Task: Organize a project management board for launching a small business.
Action: Mouse moved to (466, 411)
Screenshot: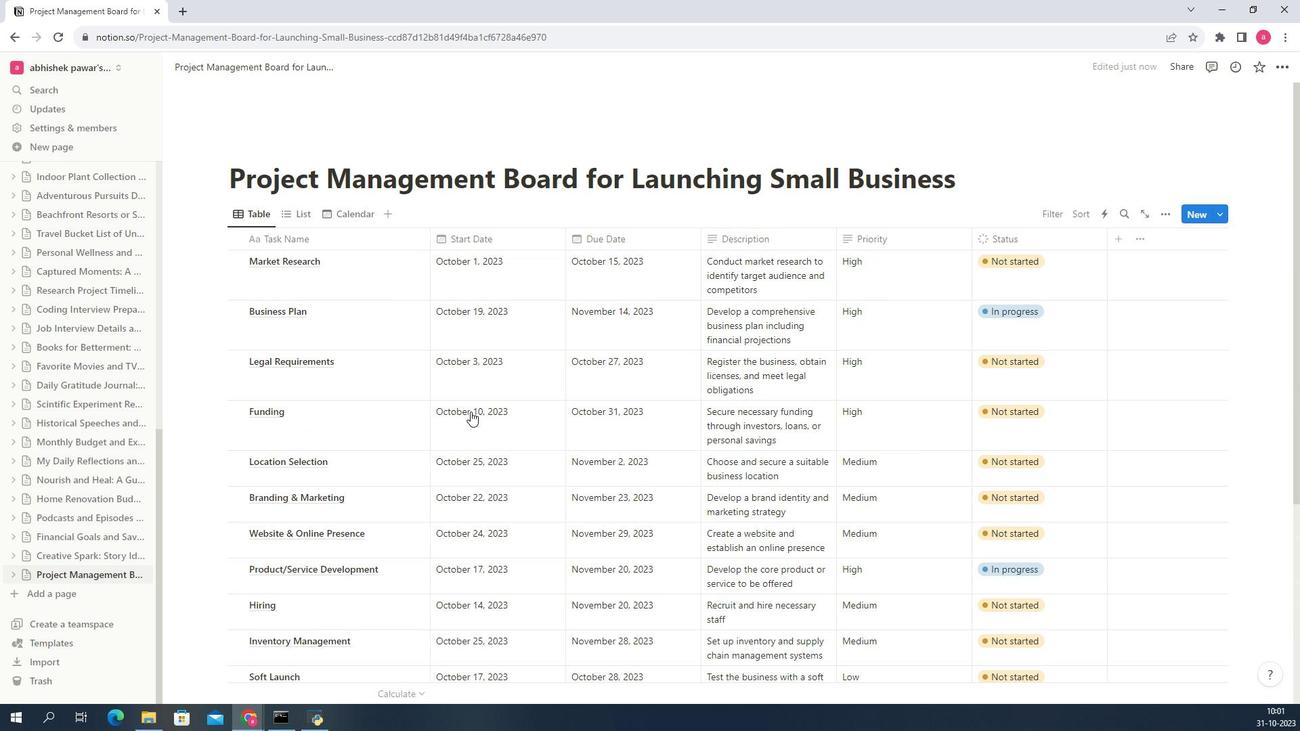 
Action: Key pressed zzx
Screenshot: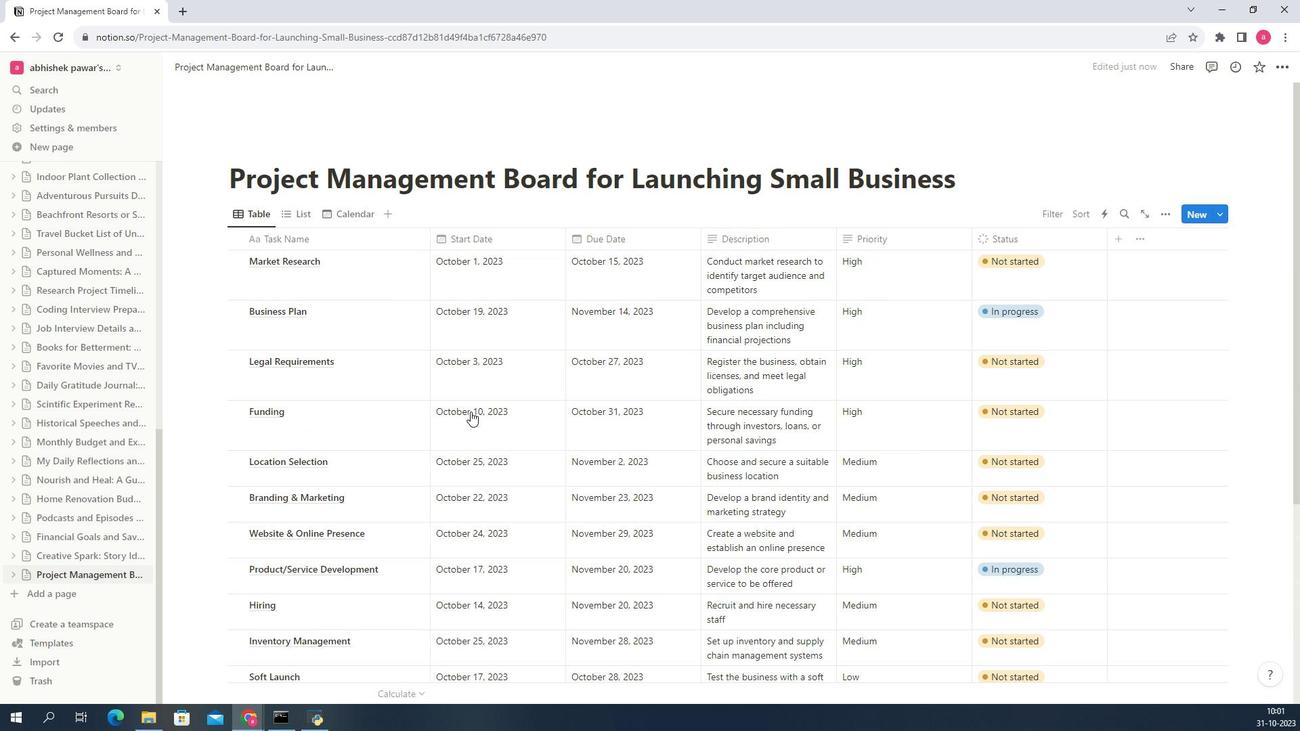 
Action: Mouse moved to (466, 411)
Screenshot: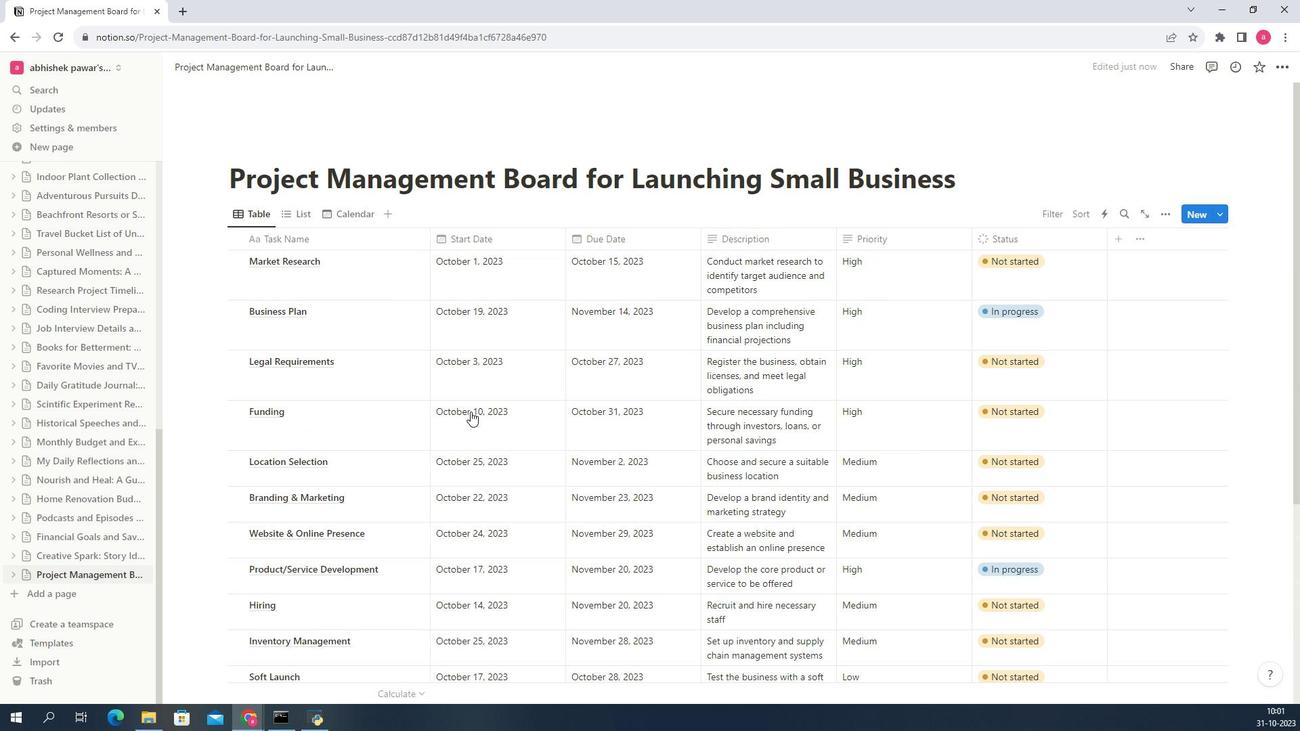 
Action: Key pressed <Key.alt_l><Key.delete>
Screenshot: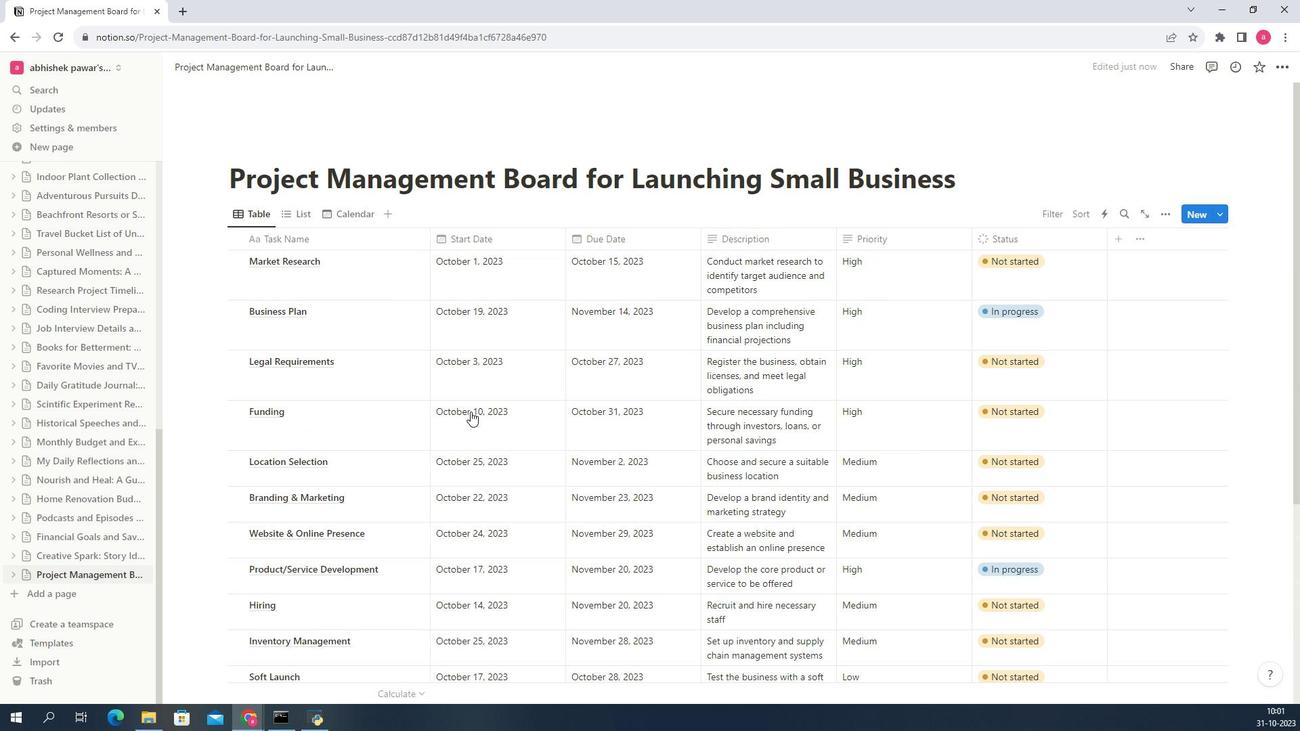 
Action: Mouse moved to (466, 411)
Screenshot: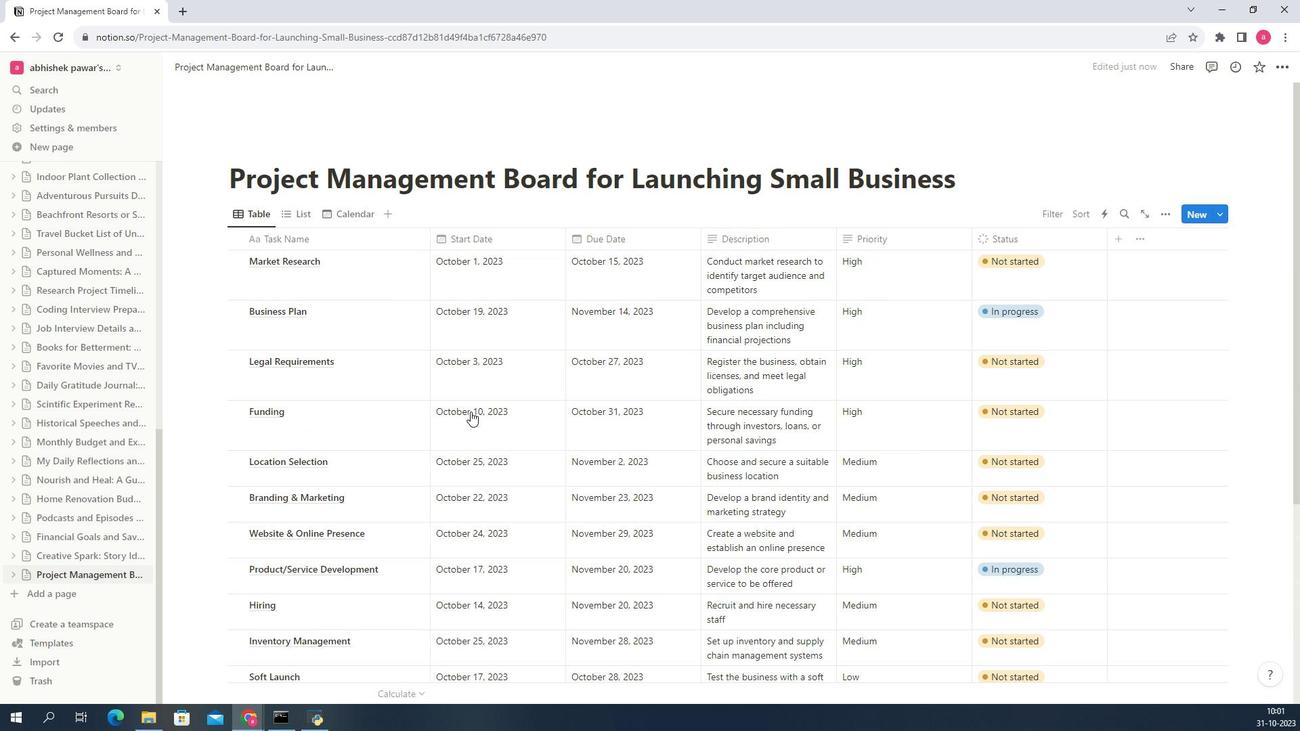 
Action: Mouse pressed left at (466, 411)
Screenshot: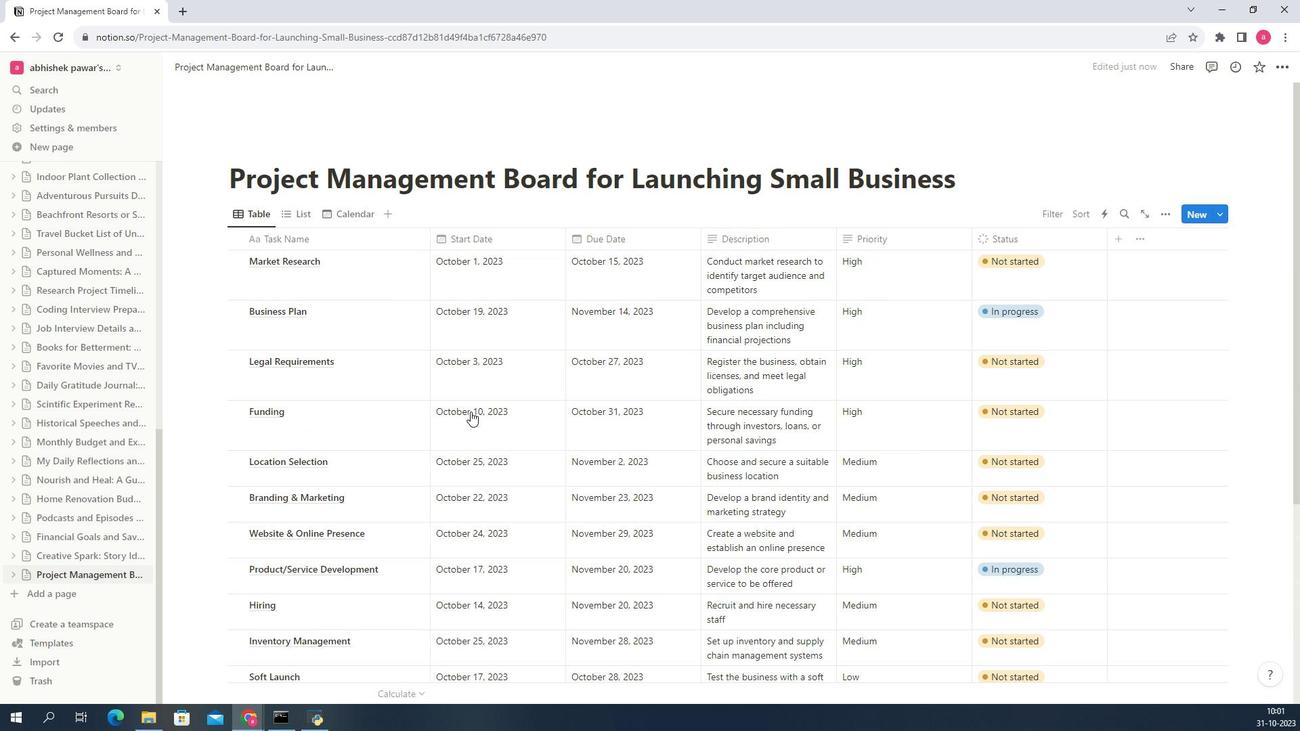 
Action: Mouse pressed left at (466, 411)
Screenshot: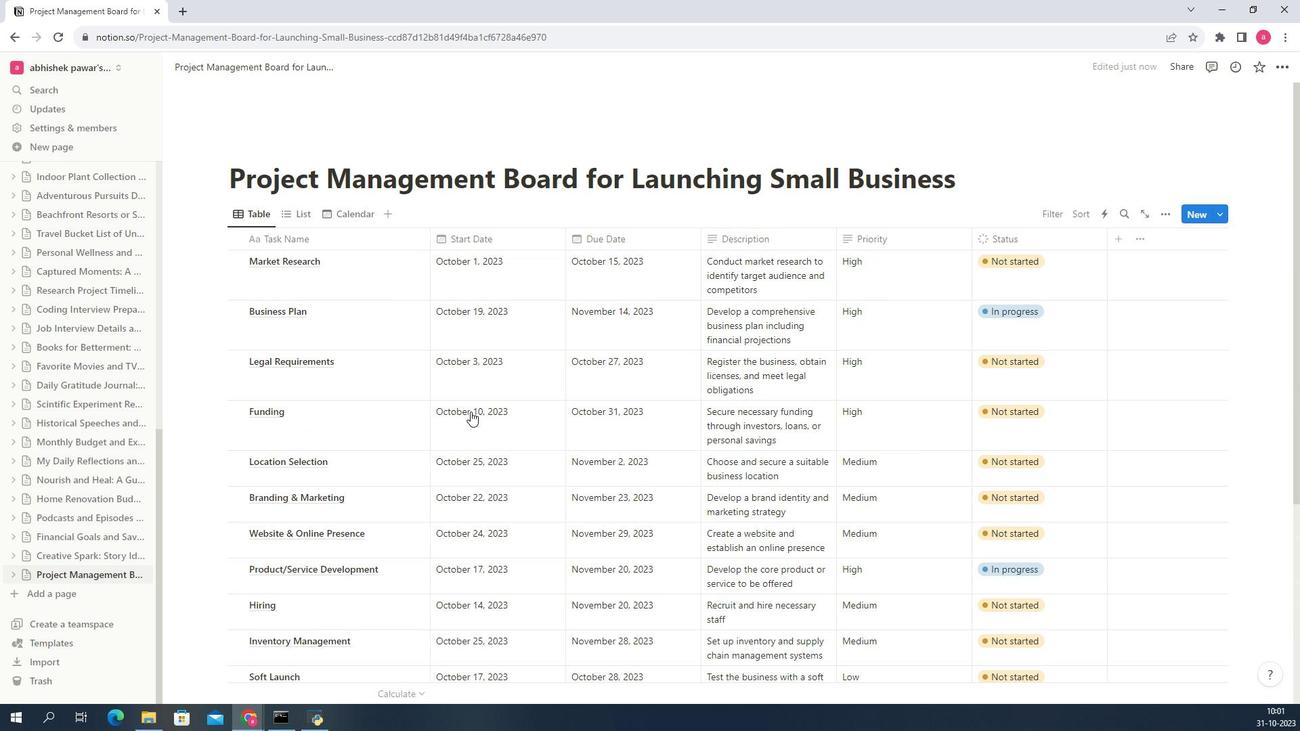 
Action: Mouse moved to (466, 411)
Screenshot: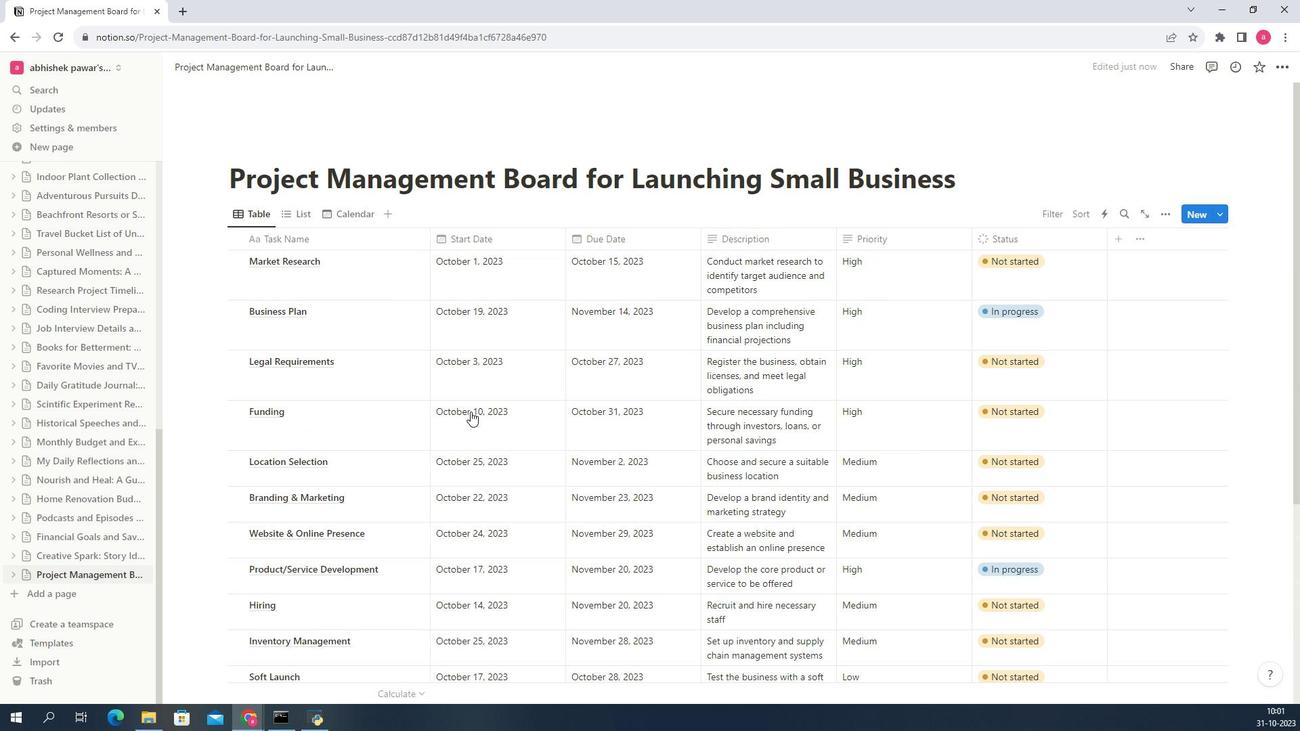 
Action: Key pressed <Key.cmd><Key.cmd><Key.alt_l><Key.delete><Key.alt_l><Key.delete><Key.alt_l><Key.alt_l><Key.alt_l>
Screenshot: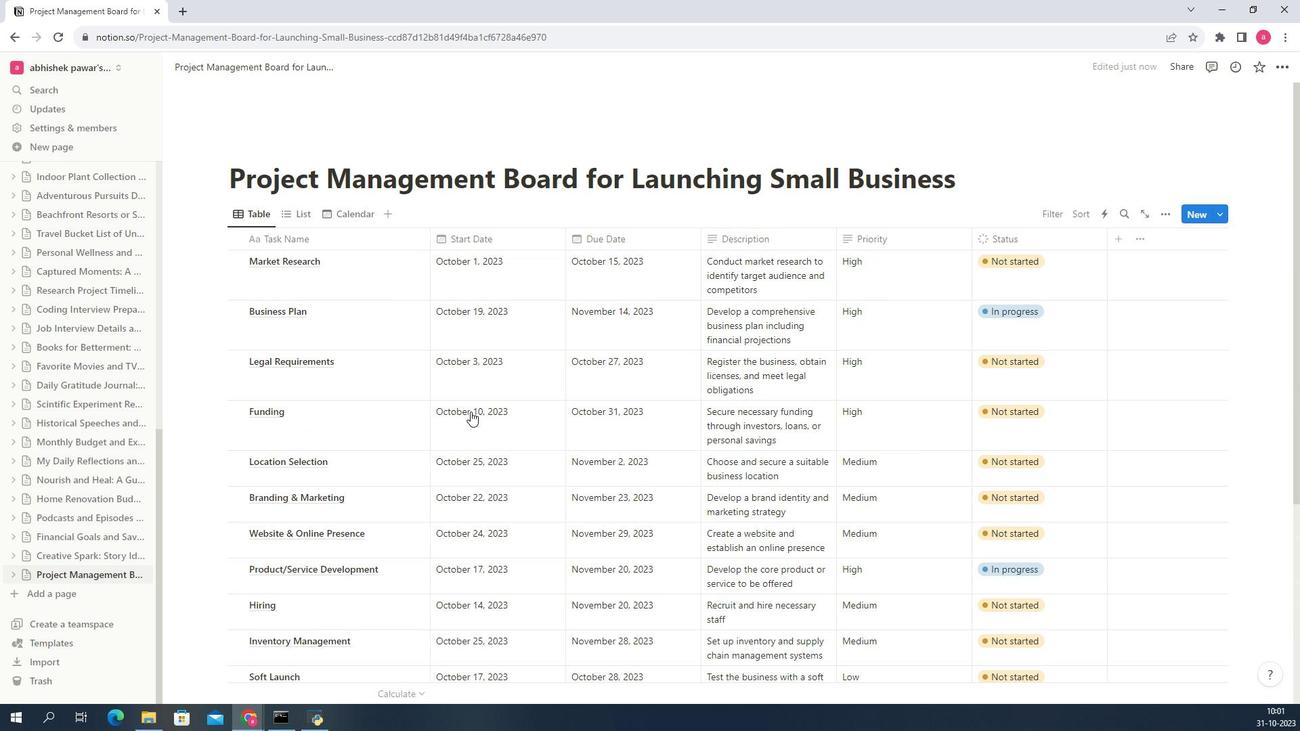 
Action: Mouse moved to (466, 411)
Screenshot: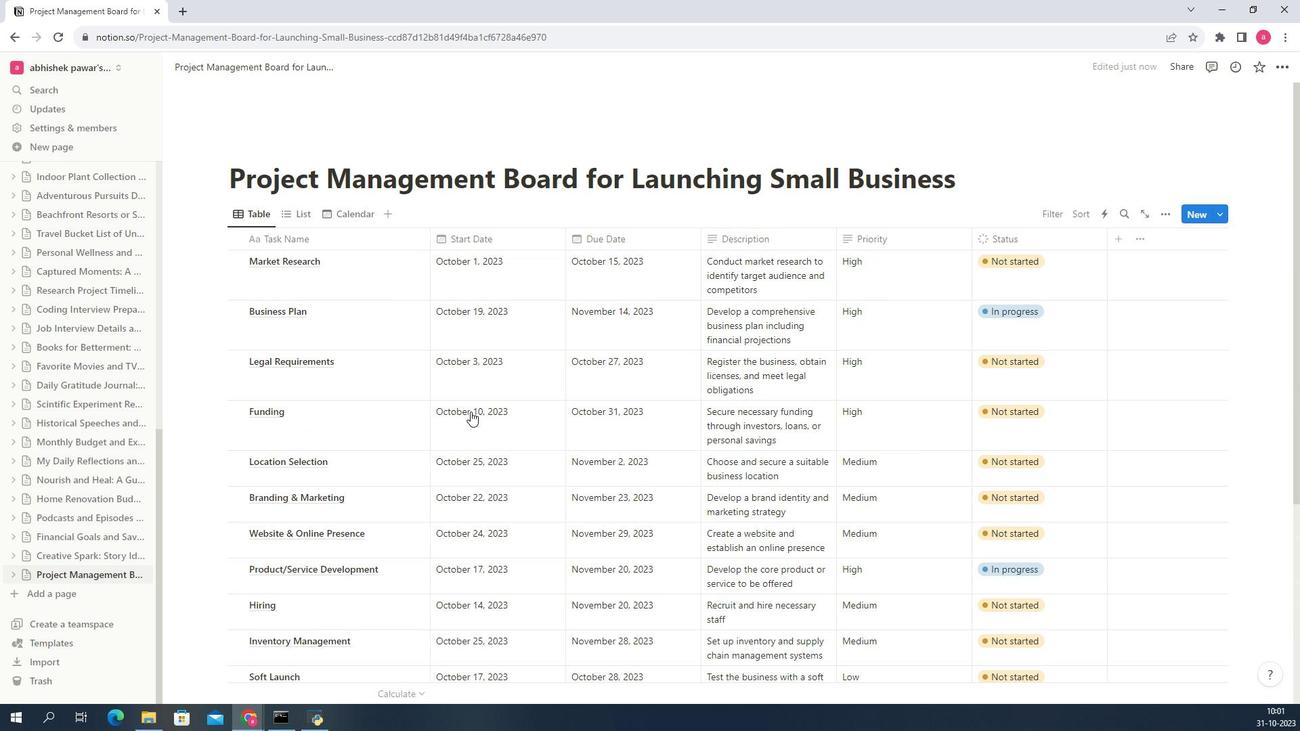
Action: Mouse pressed left at (466, 411)
Screenshot: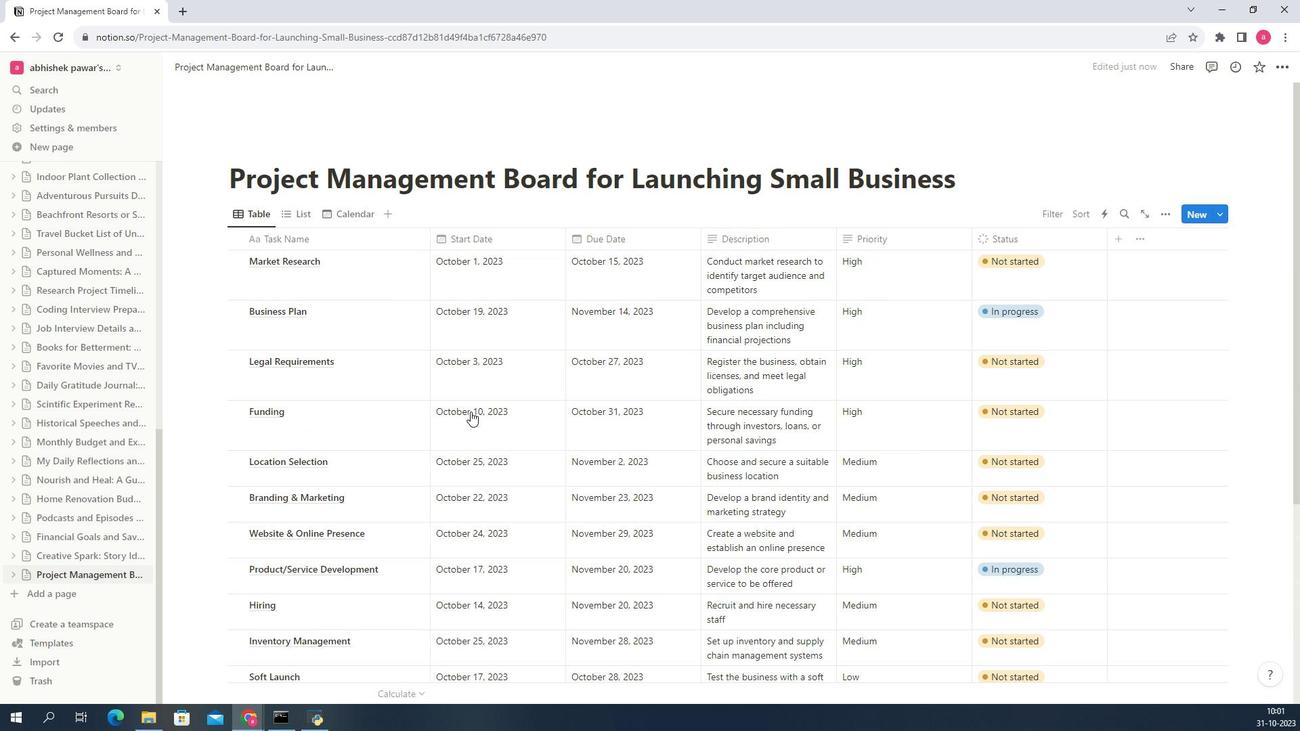 
Action: Mouse pressed left at (466, 411)
Screenshot: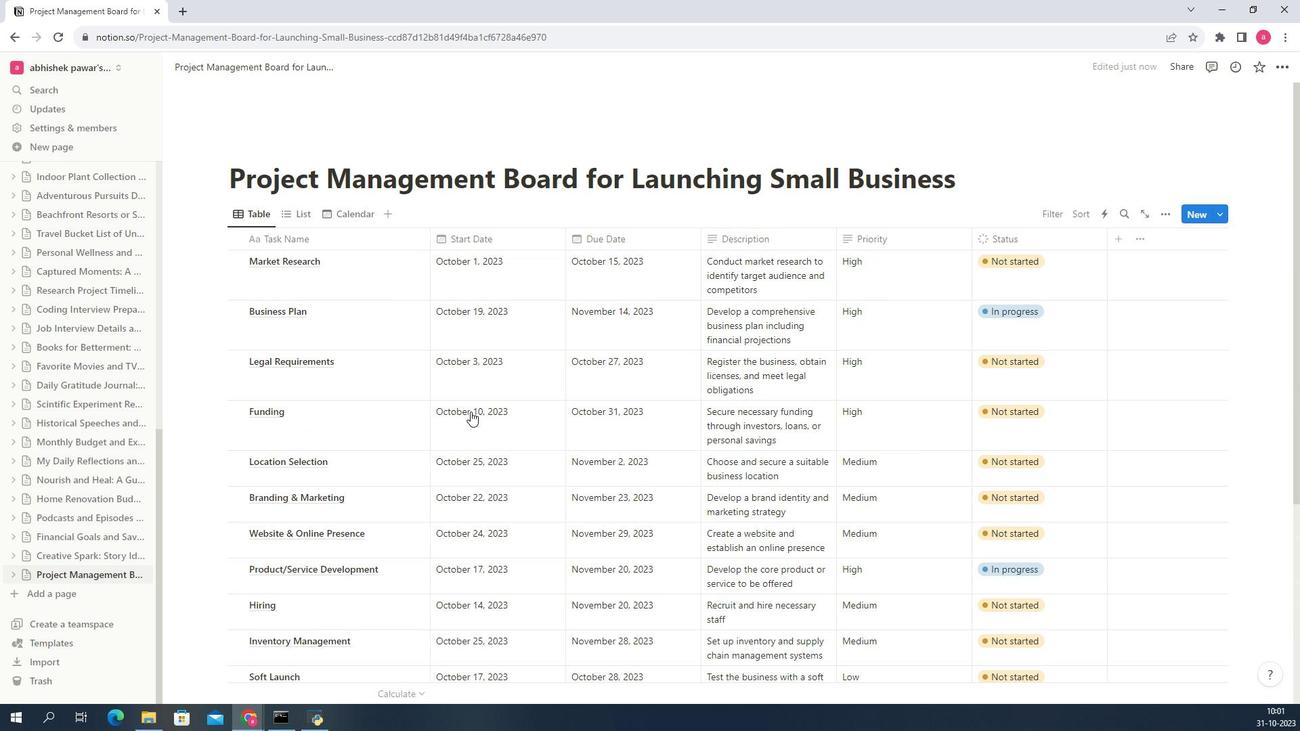 
Action: Mouse moved to (466, 411)
Screenshot: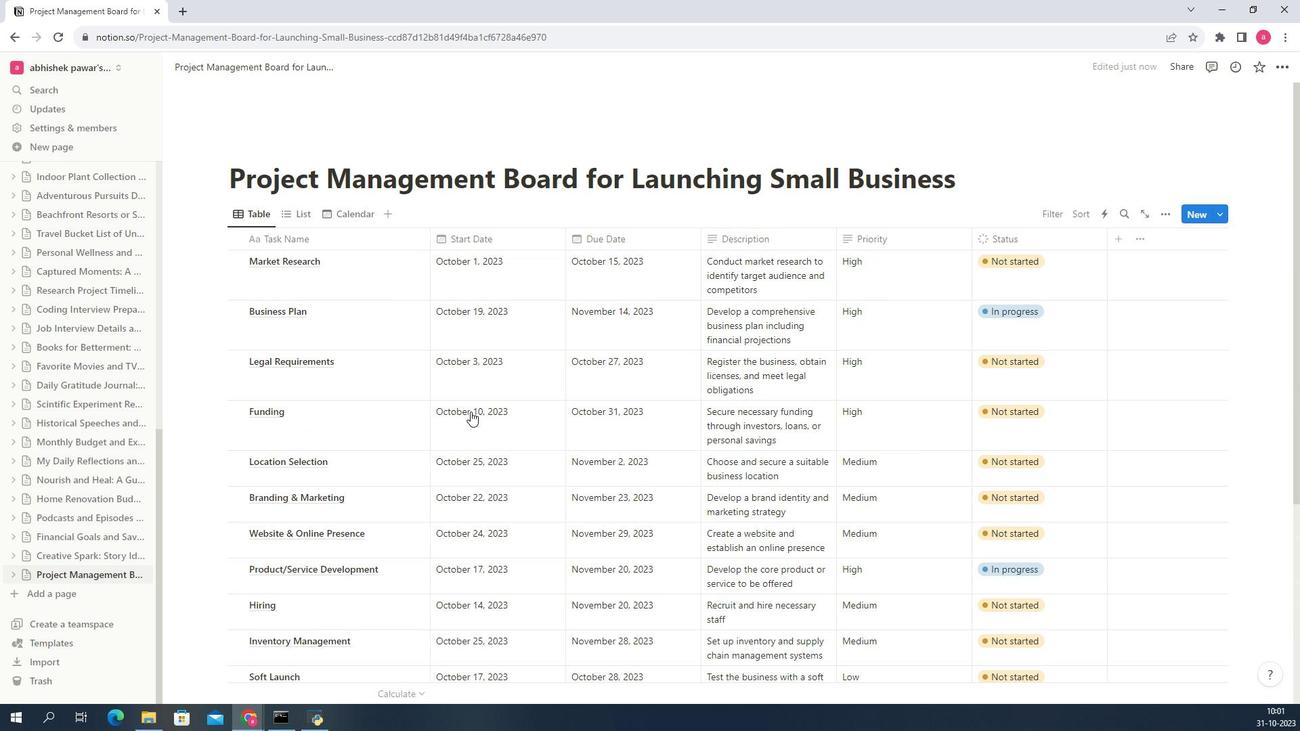 
Action: Mouse pressed middle at (466, 411)
Screenshot: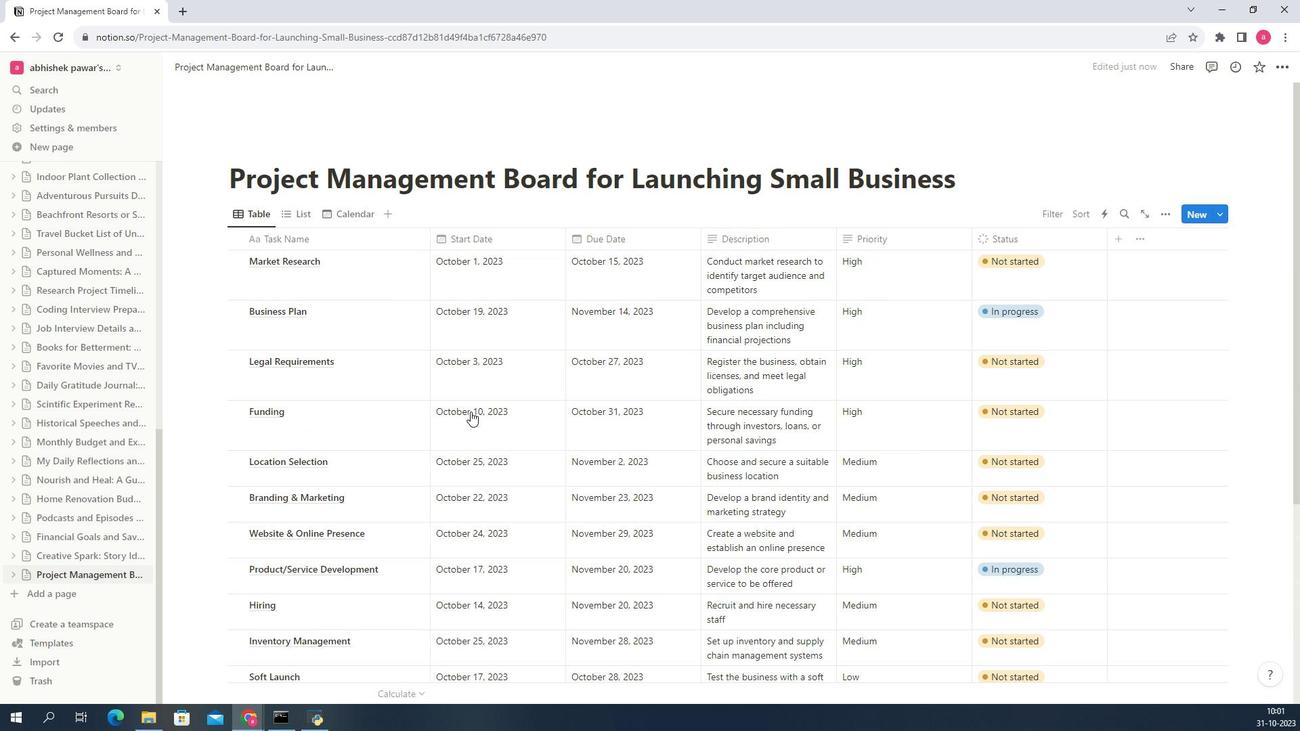 
Action: Mouse pressed middle at (466, 411)
Screenshot: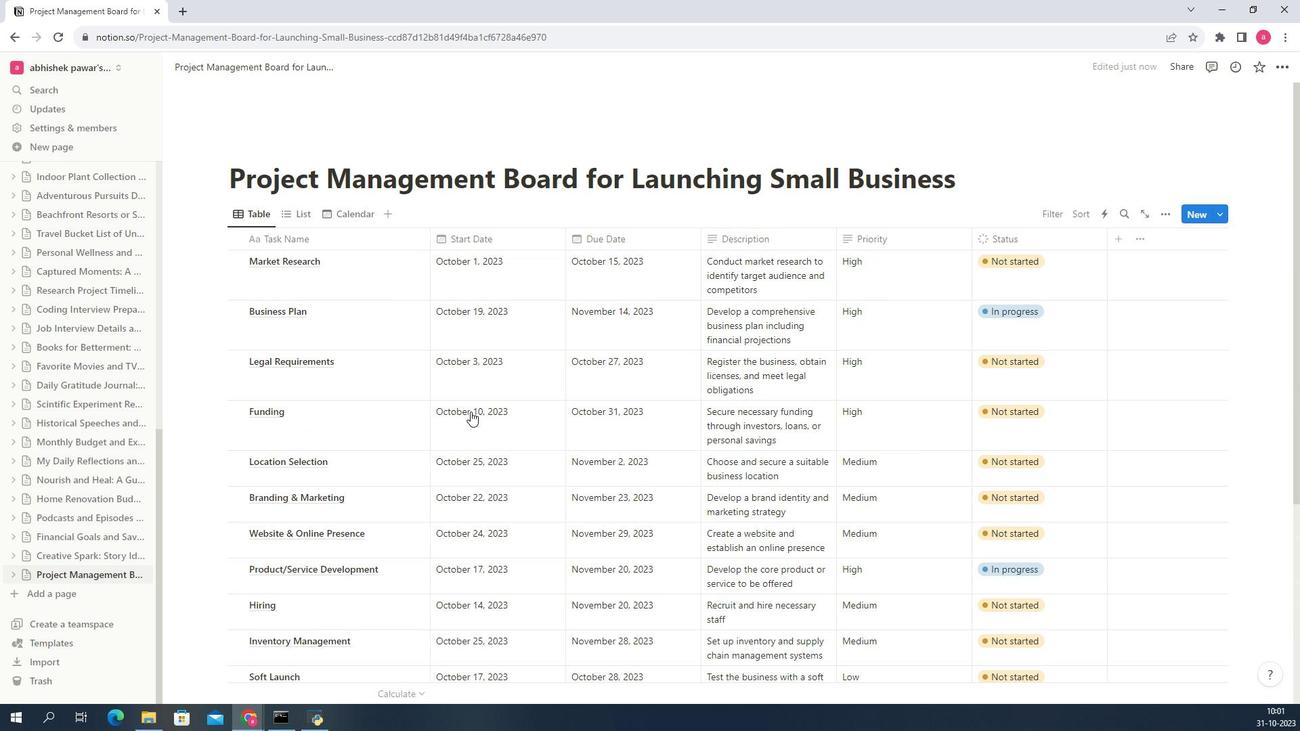
Action: Mouse moved to (466, 411)
Screenshot: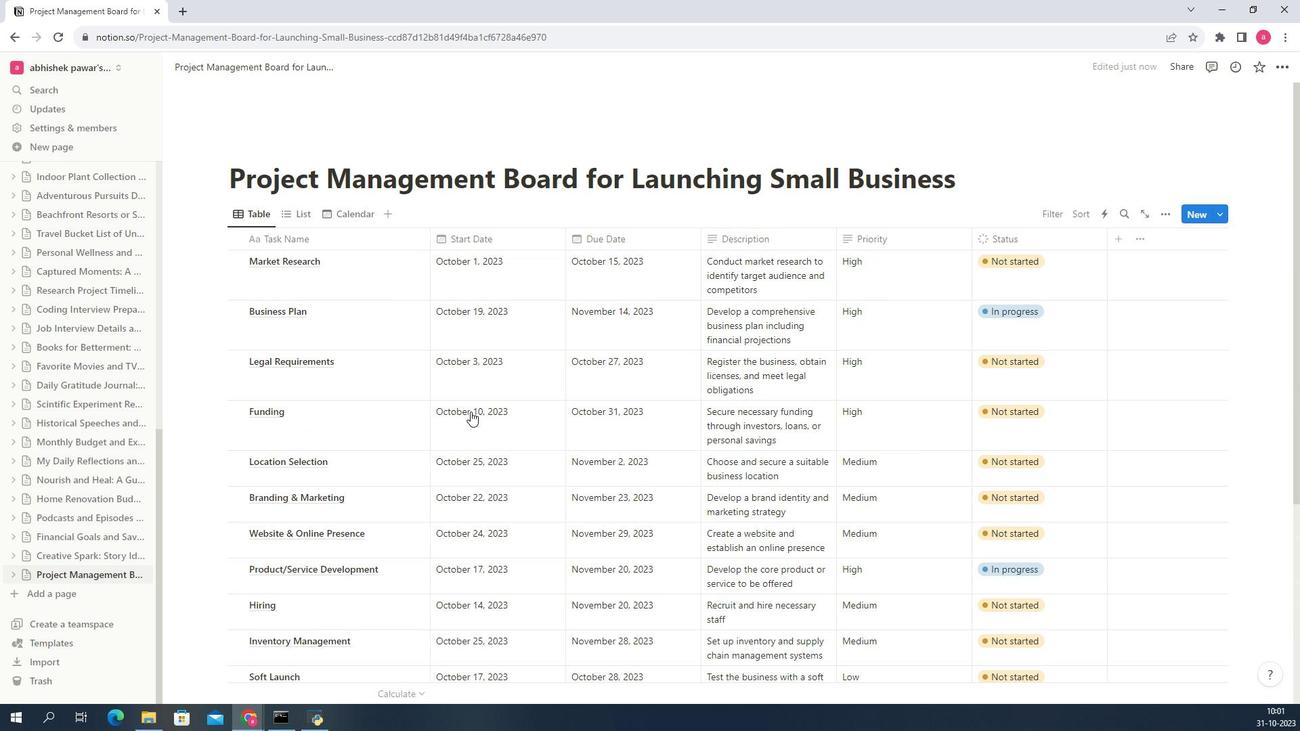 
Action: Mouse pressed left at (466, 411)
Screenshot: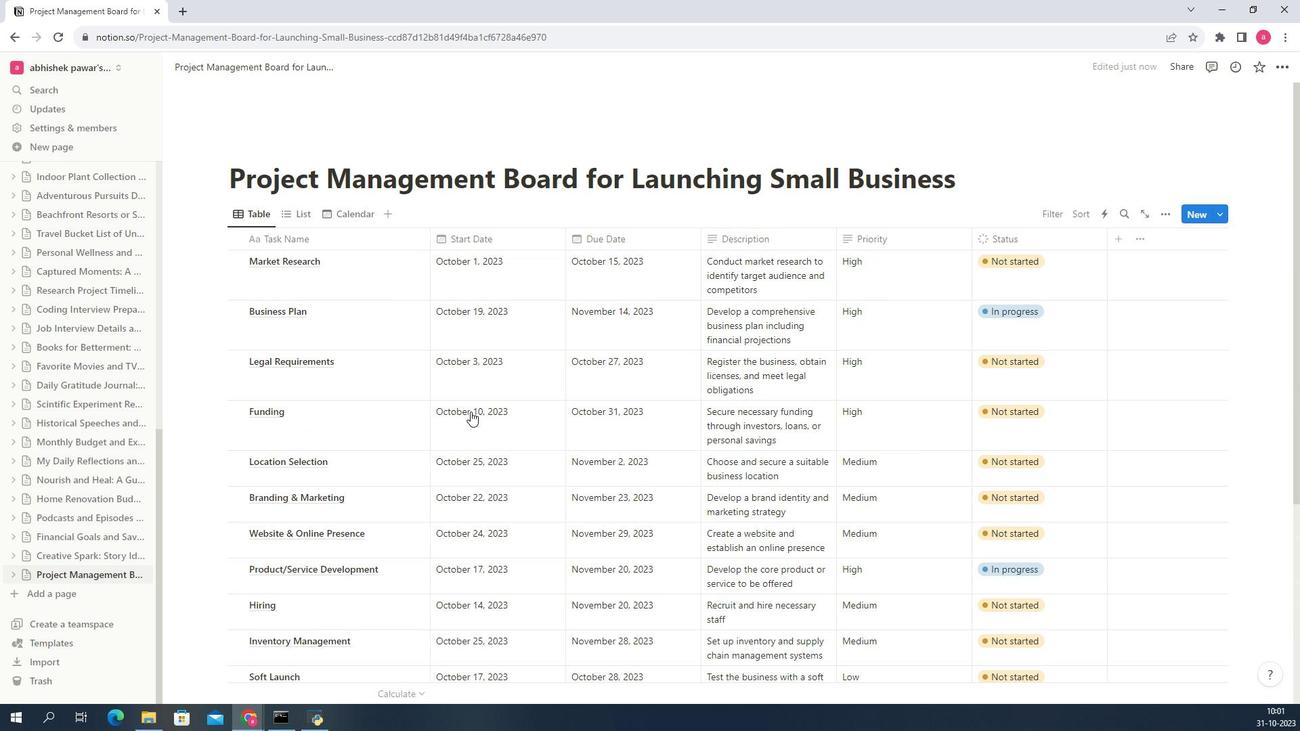 
Action: Mouse pressed left at (466, 411)
Screenshot: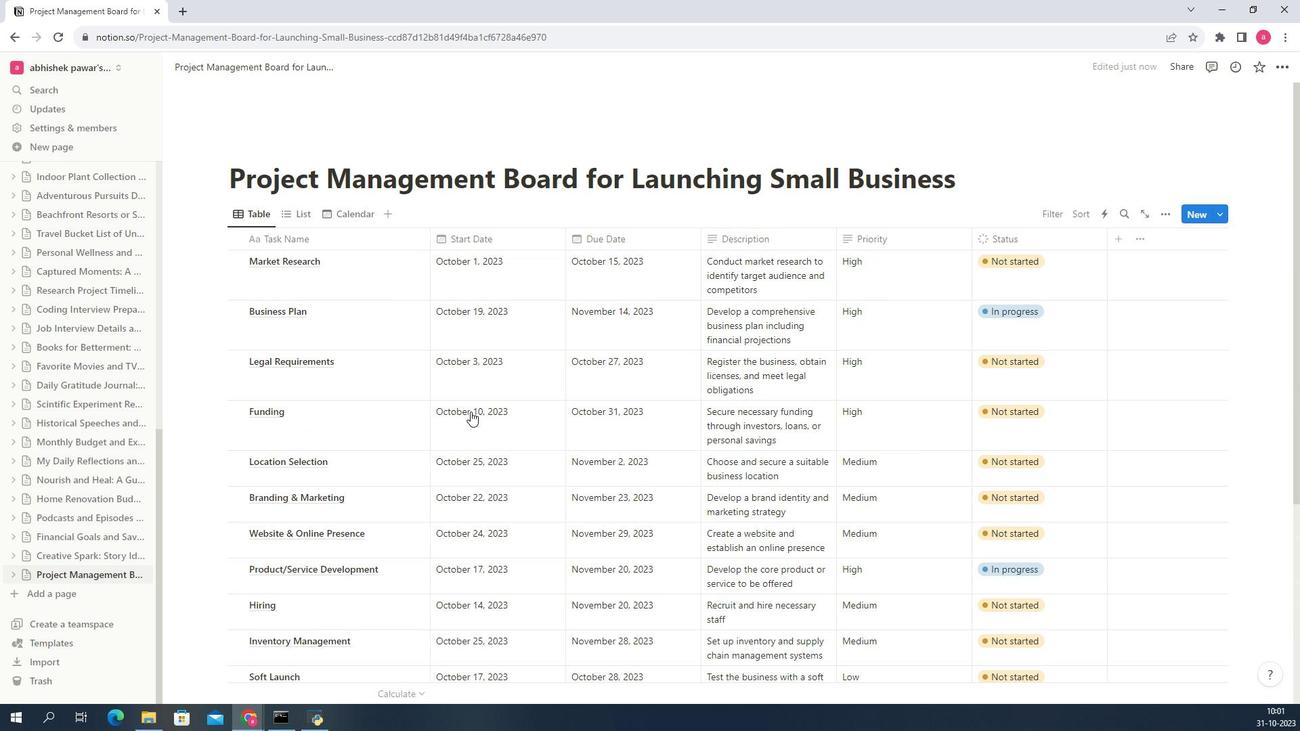 
Action: Key pressed onnlinee<Key.space><Key.space>
Screenshot: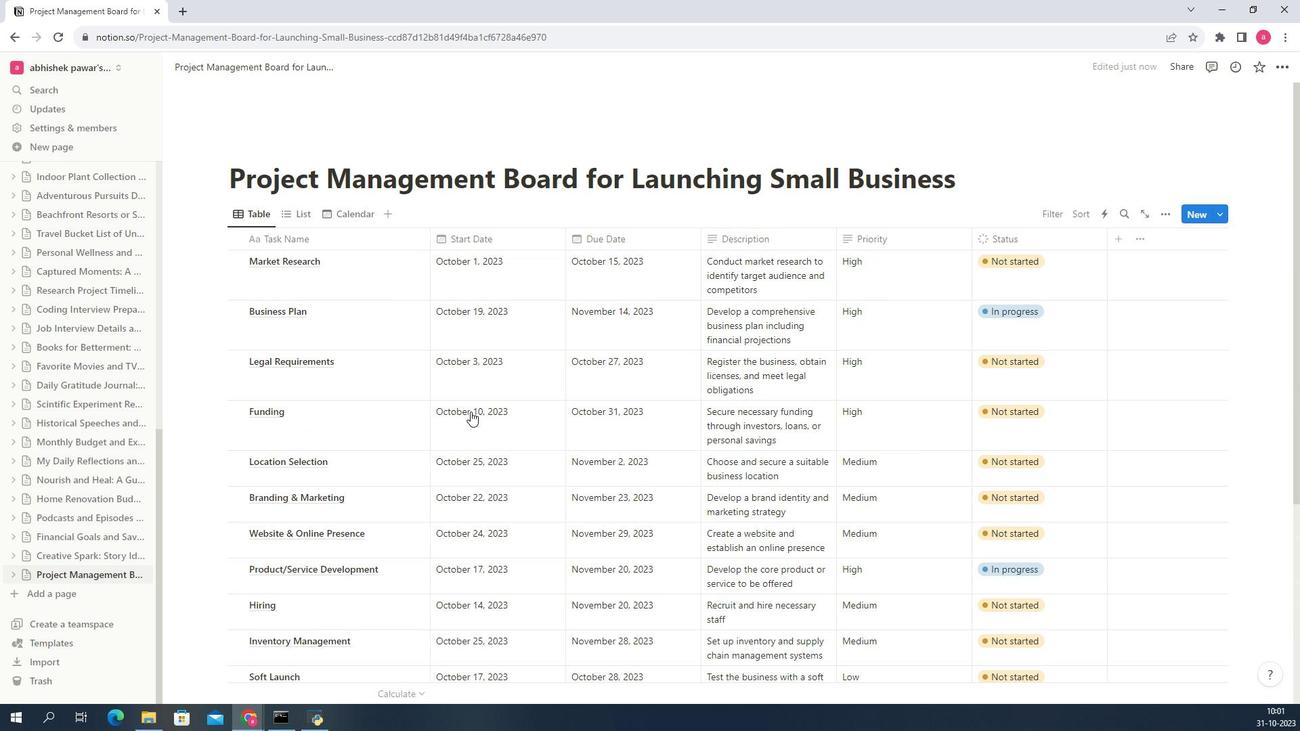 
Action: Mouse moved to (466, 411)
Screenshot: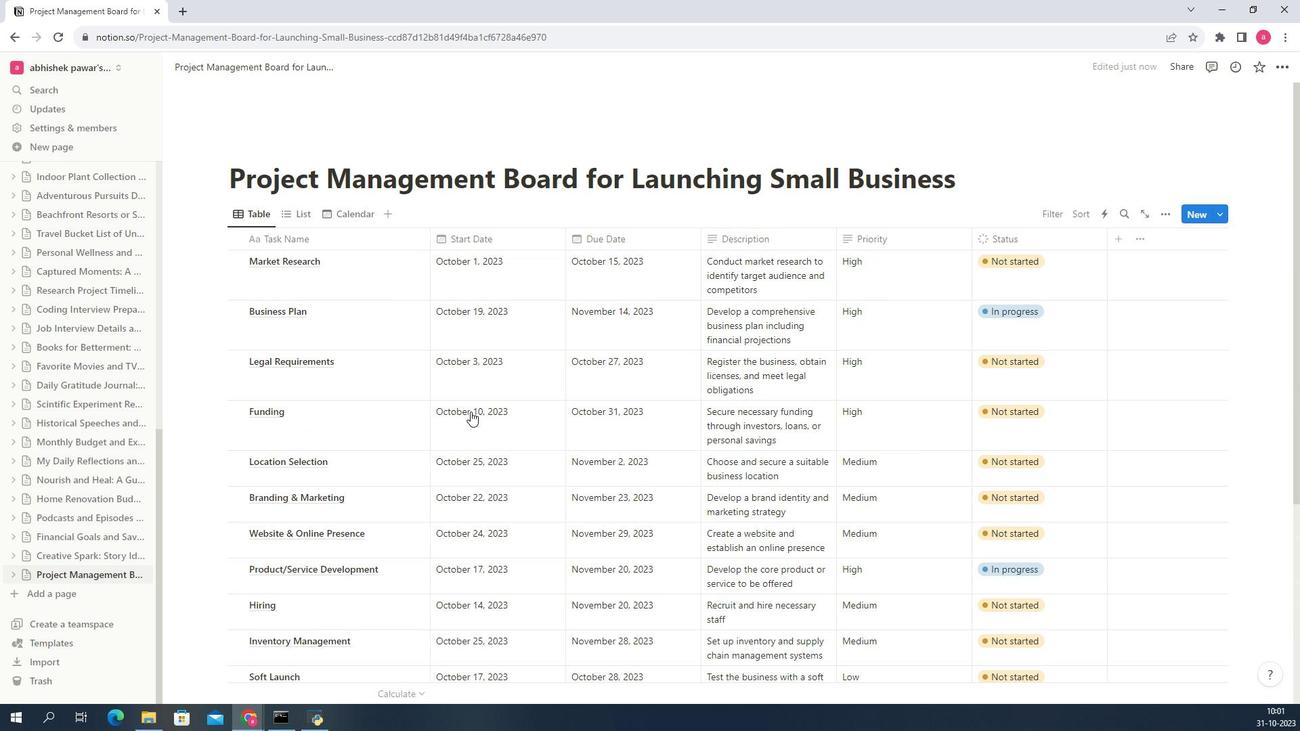 
Action: Mouse pressed left at (466, 411)
Screenshot: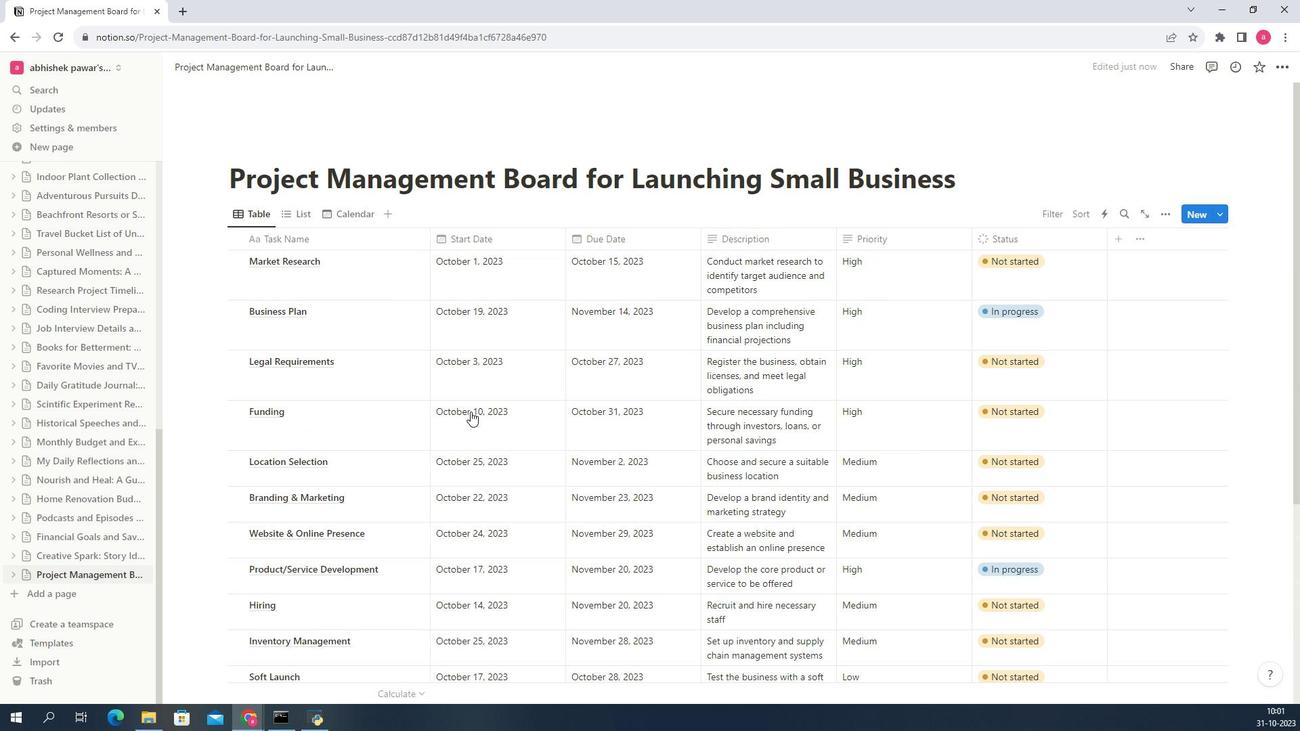
Action: Mouse pressed left at (466, 411)
Screenshot: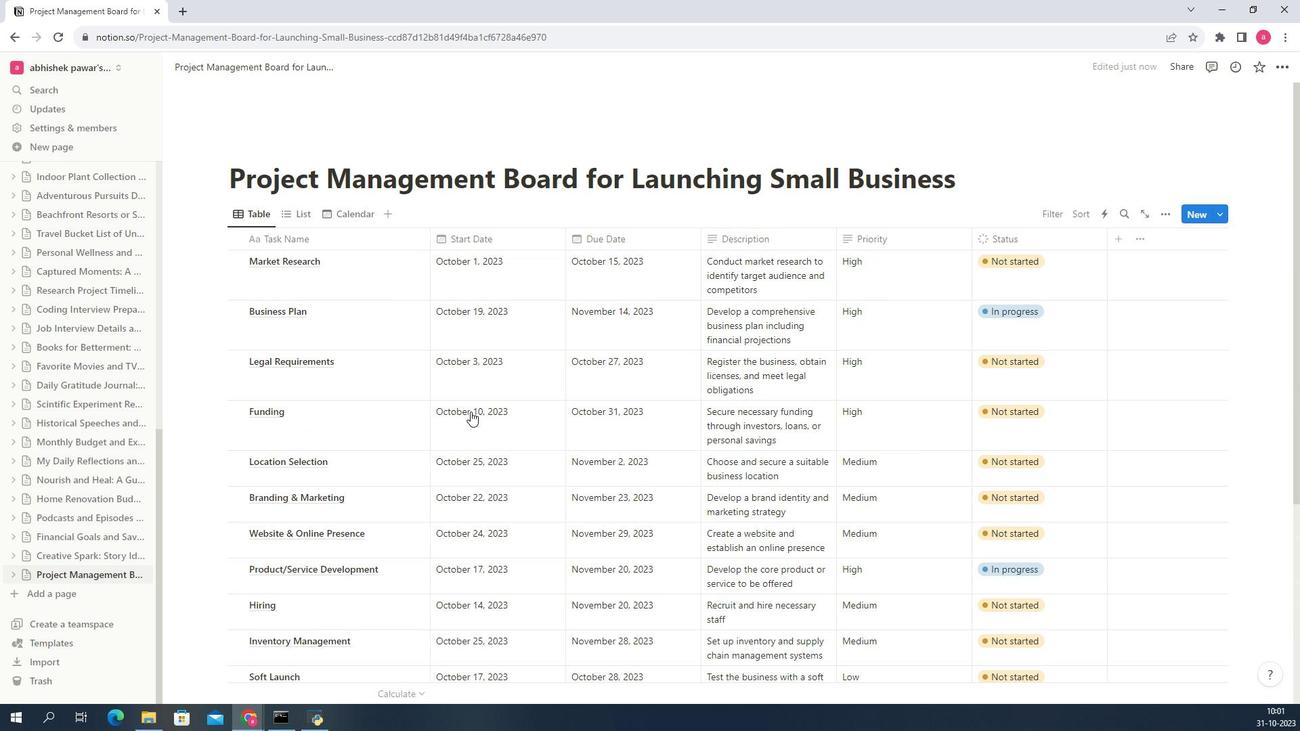
Action: Mouse moved to (466, 411)
Screenshot: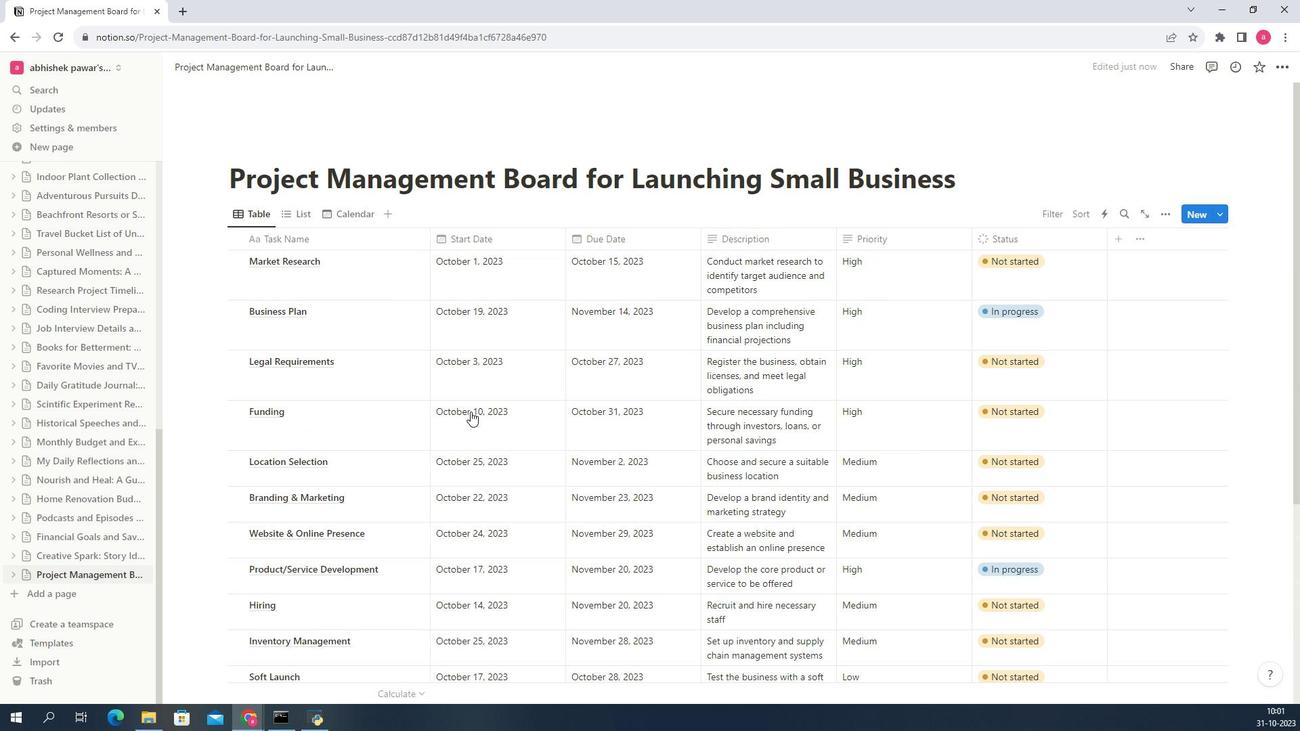 
Action: Mouse pressed left at (466, 411)
Screenshot: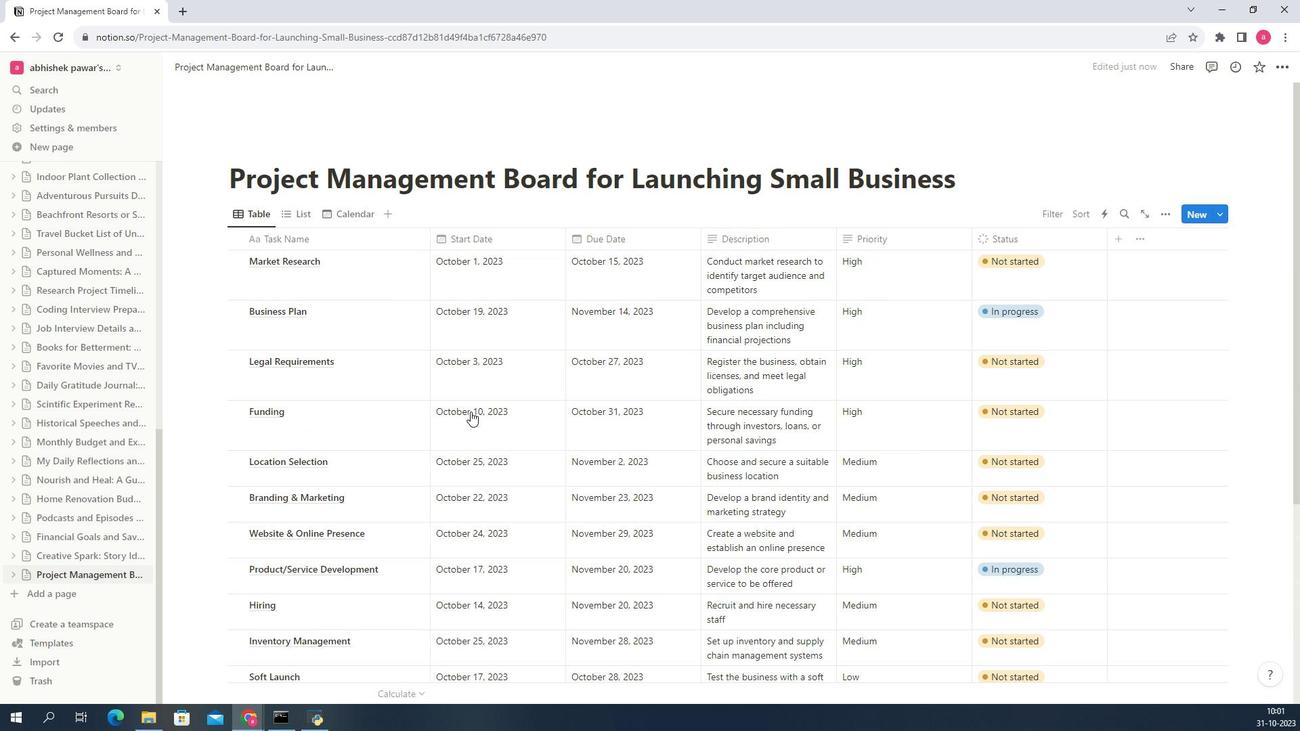 
Action: Mouse pressed left at (466, 411)
Screenshot: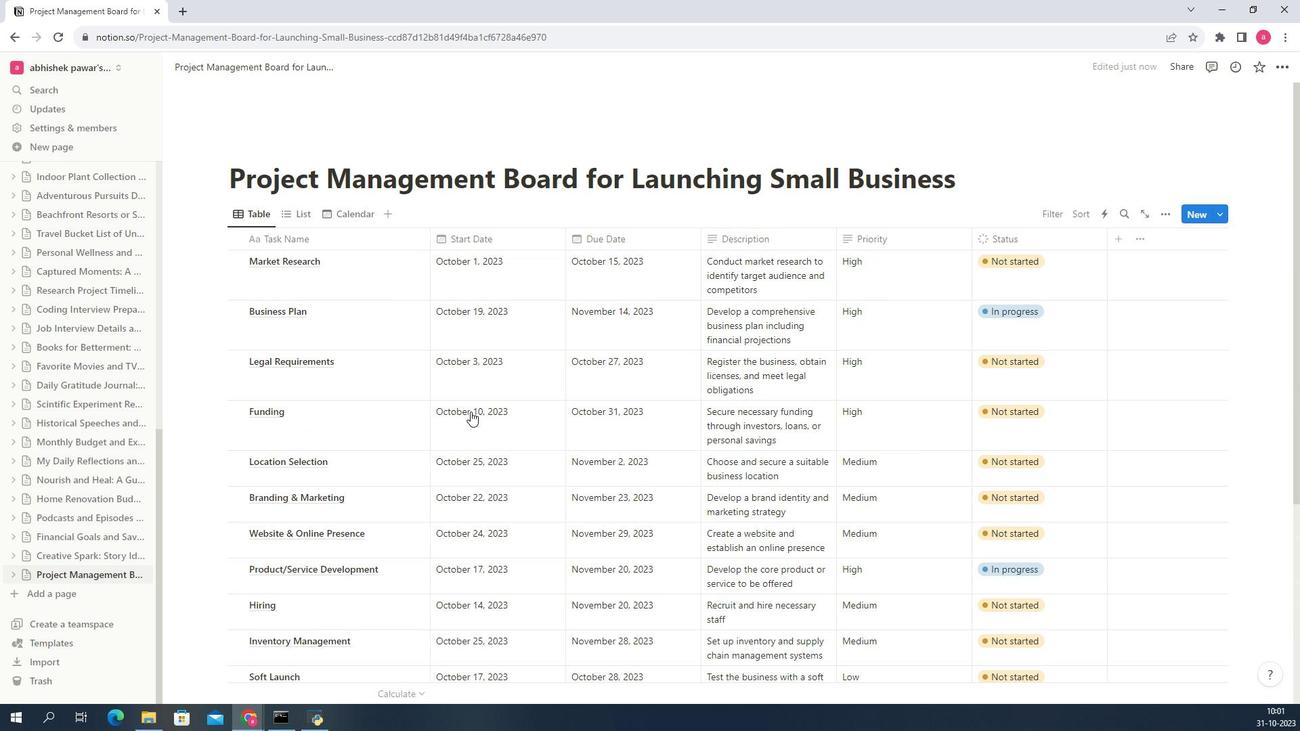 
Action: Mouse moved to (466, 411)
Screenshot: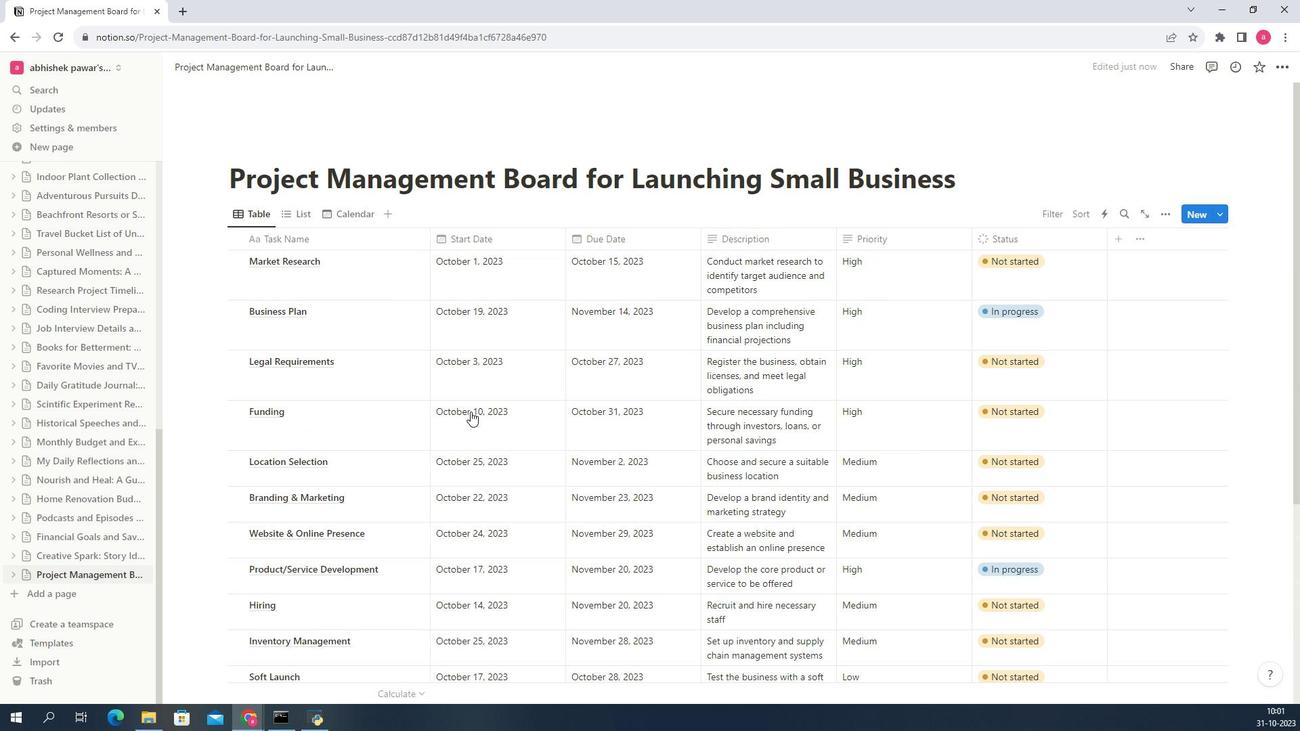 
Action: Mouse pressed left at (466, 411)
Screenshot: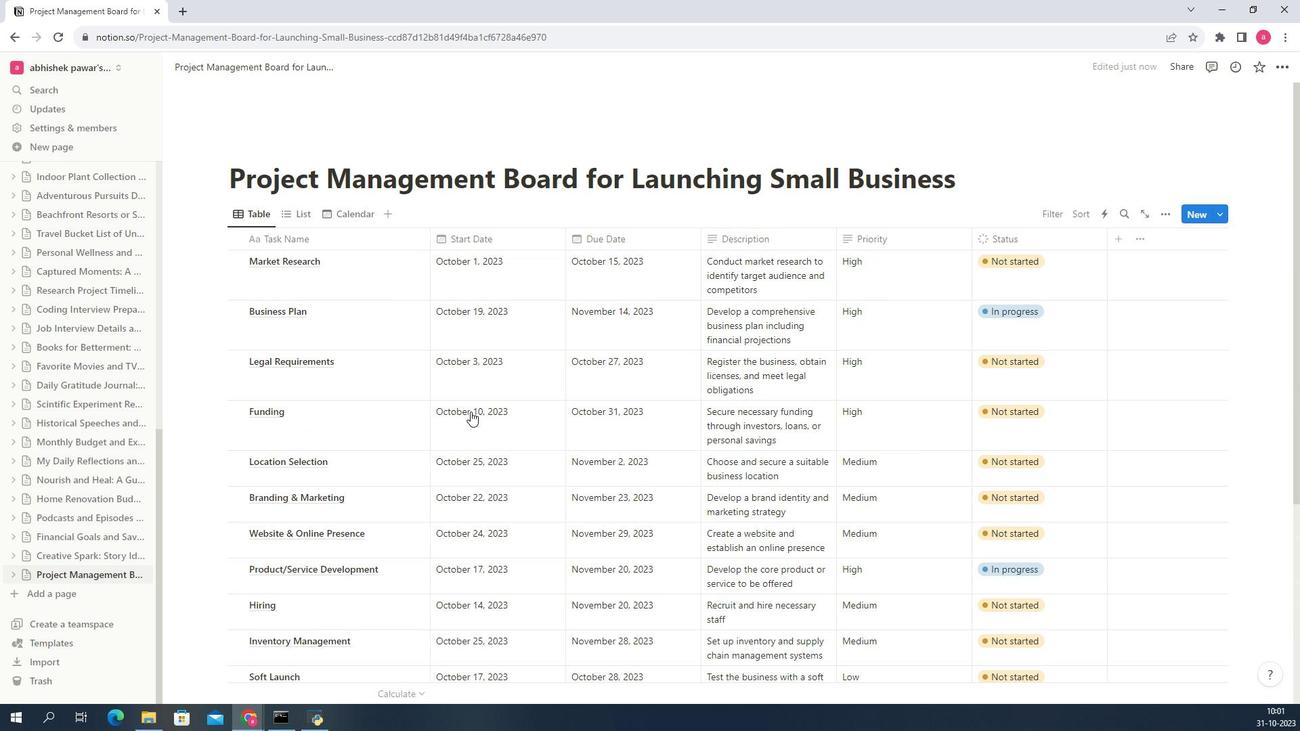 
Action: Mouse pressed left at (466, 411)
Screenshot: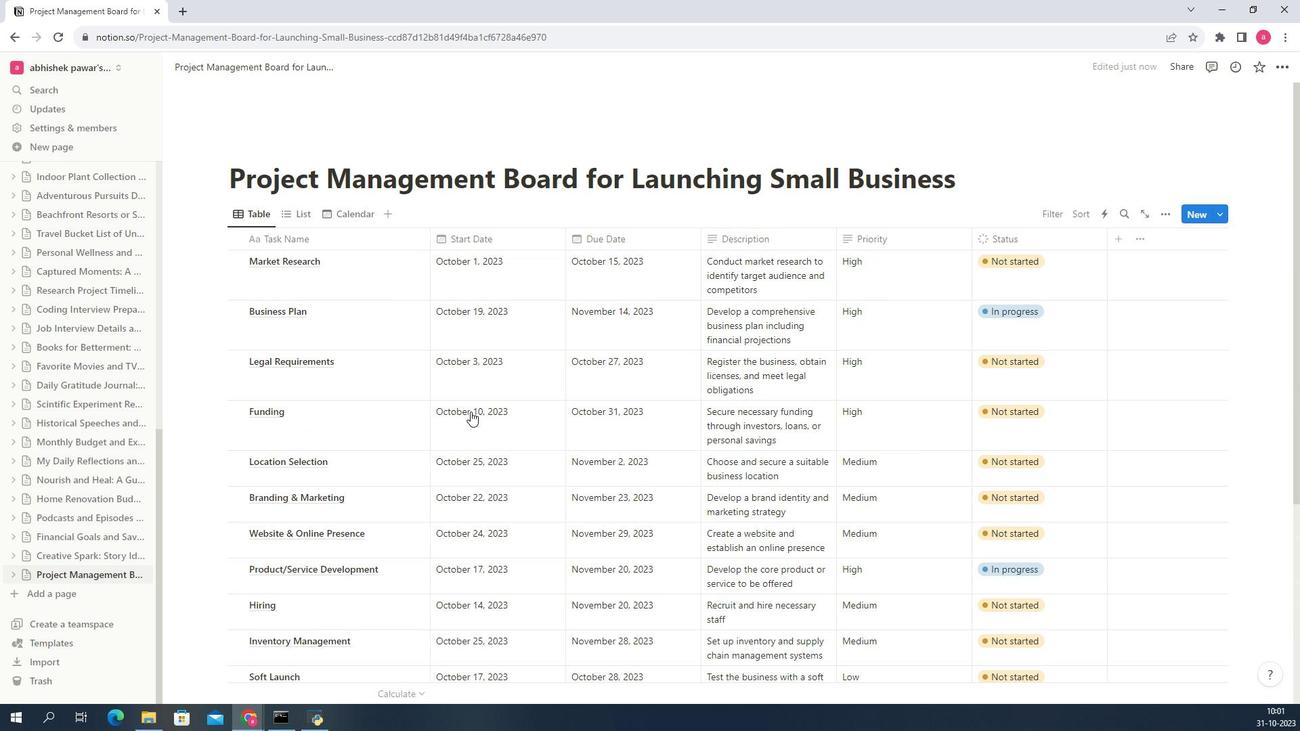 
Action: Mouse moved to (466, 411)
Screenshot: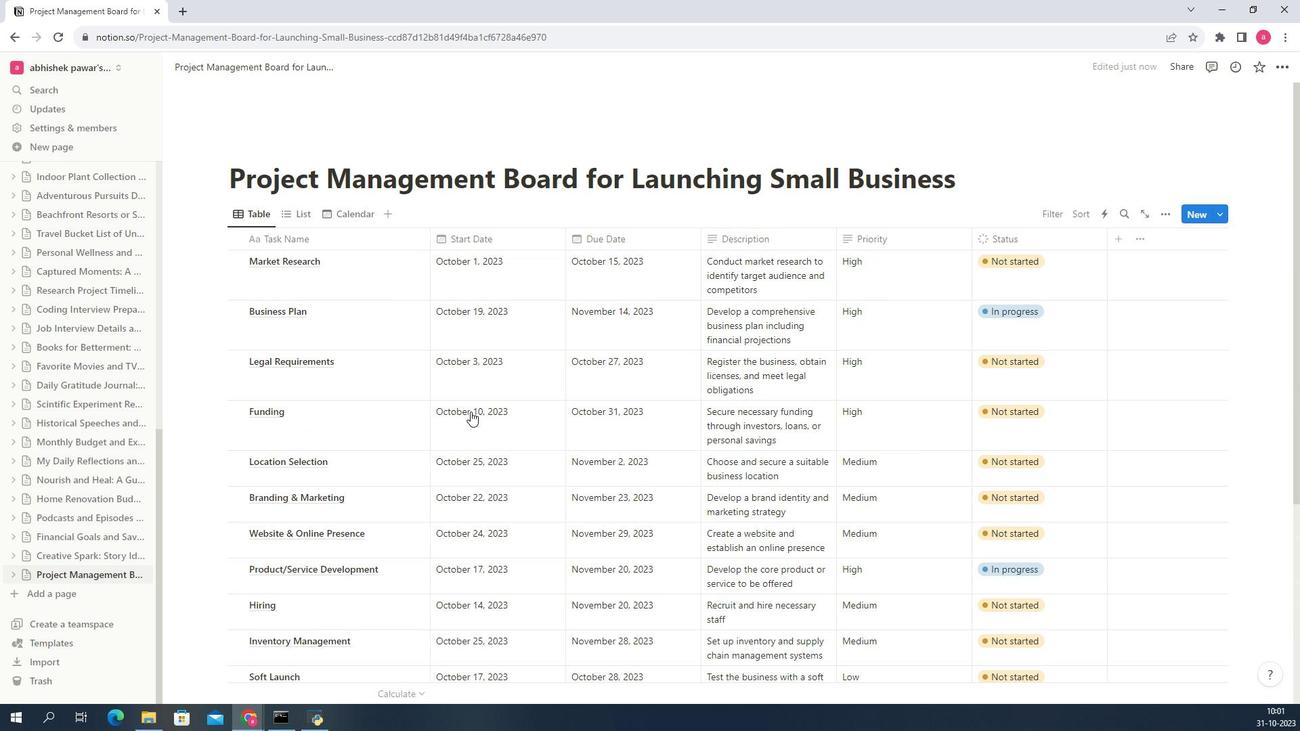 
Action: Mouse scrolled (466, 411) with delta (0, 0)
Screenshot: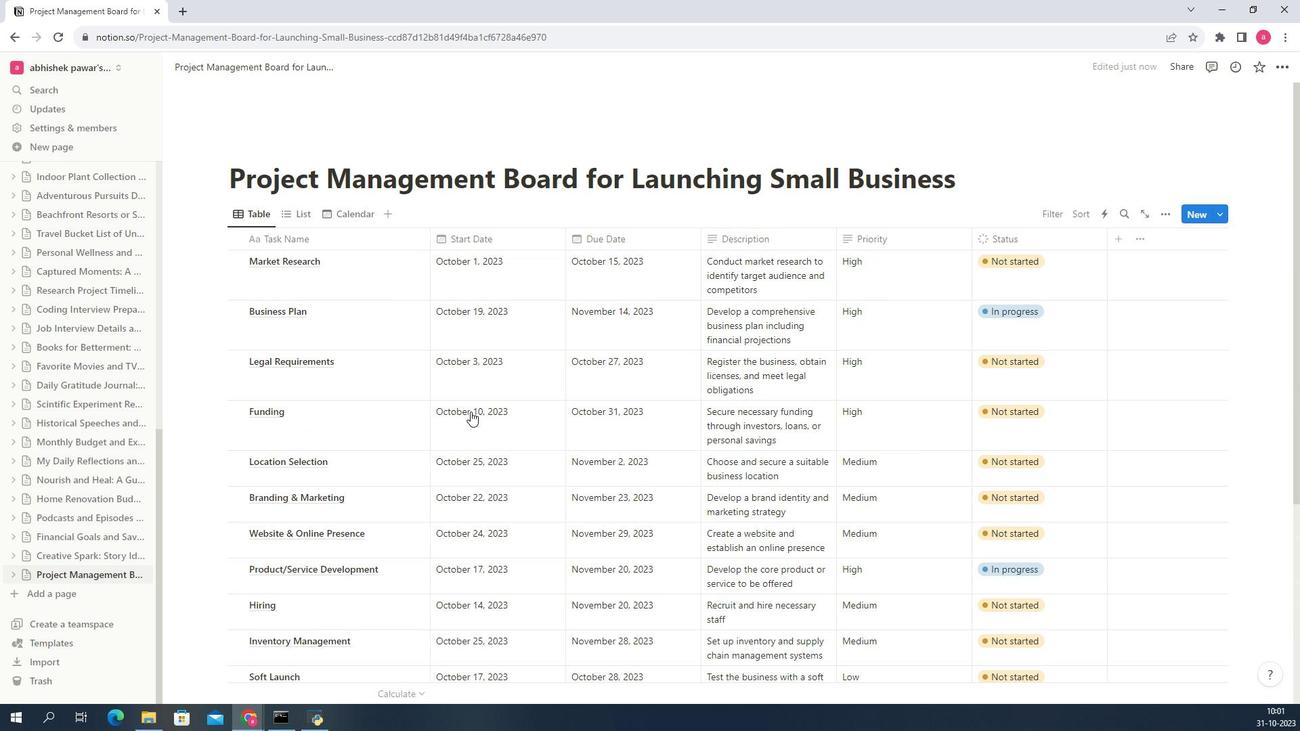 
Action: Mouse scrolled (466, 411) with delta (0, 0)
Screenshot: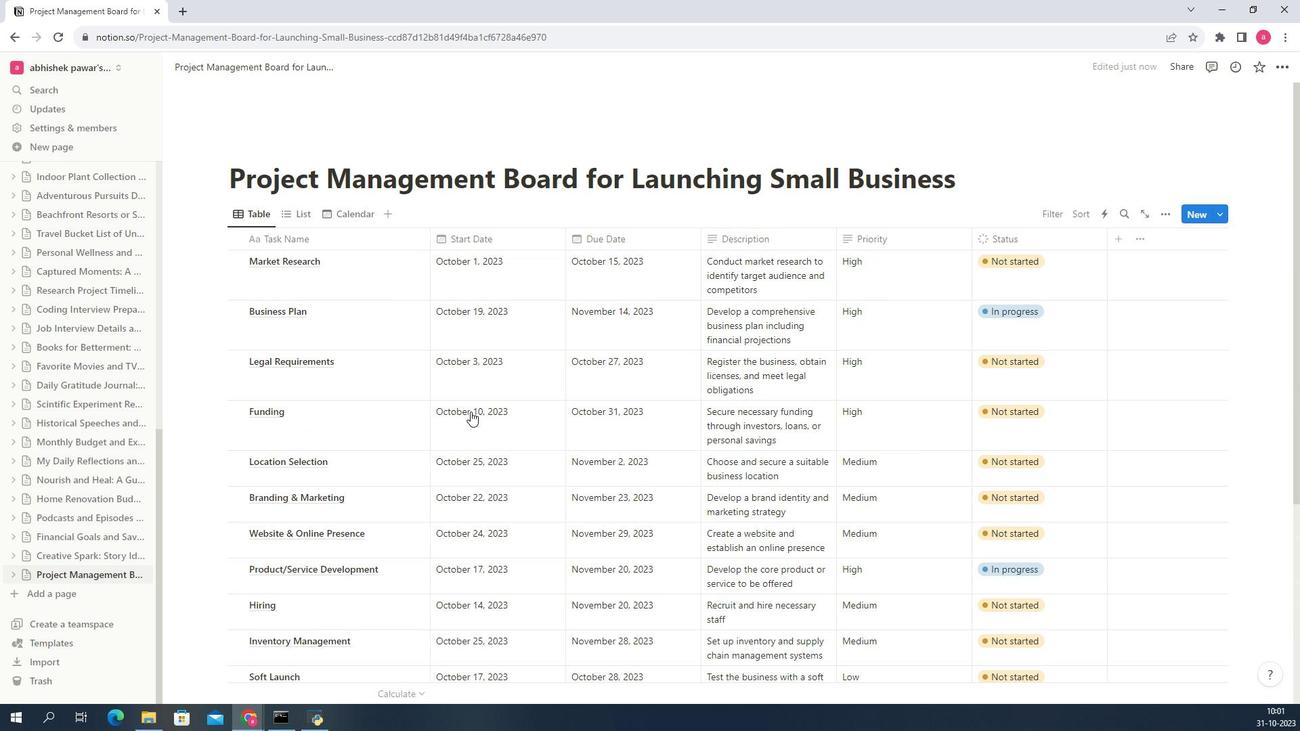 
Action: Mouse scrolled (466, 411) with delta (0, 0)
Screenshot: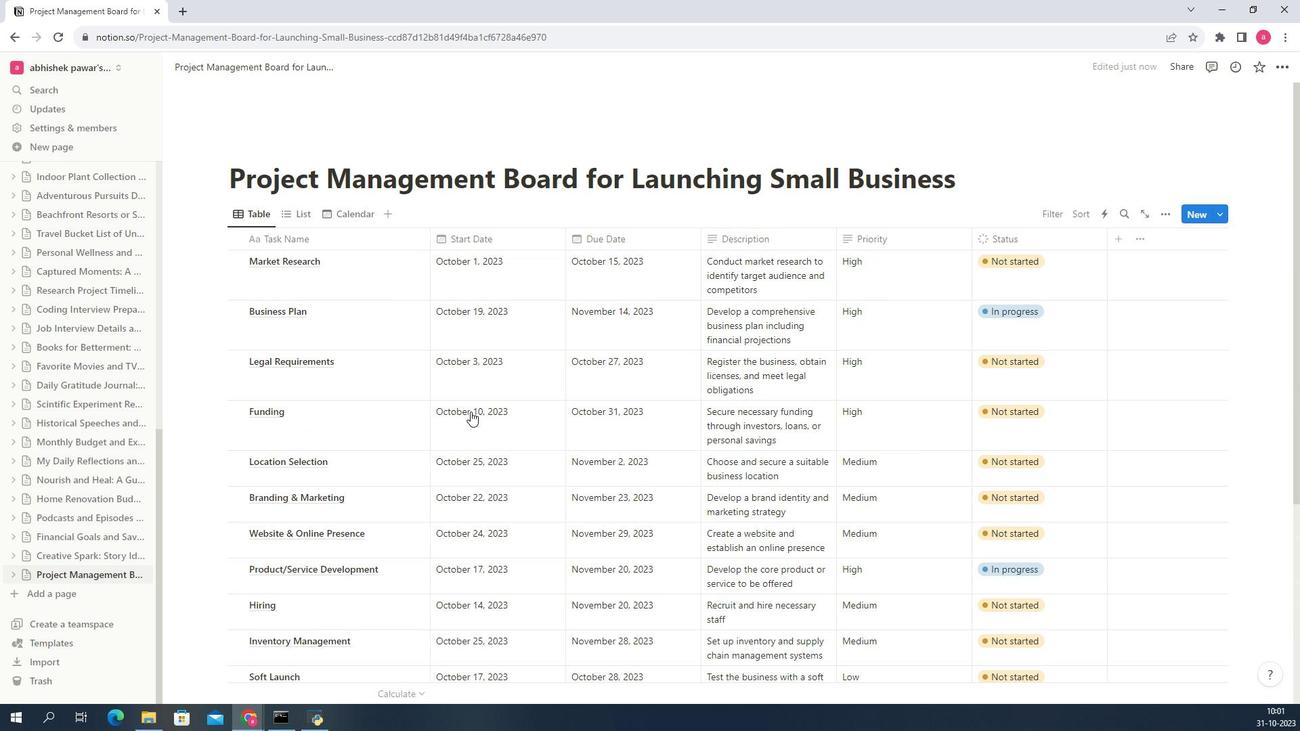 
Action: Mouse scrolled (466, 411) with delta (0, 0)
Screenshot: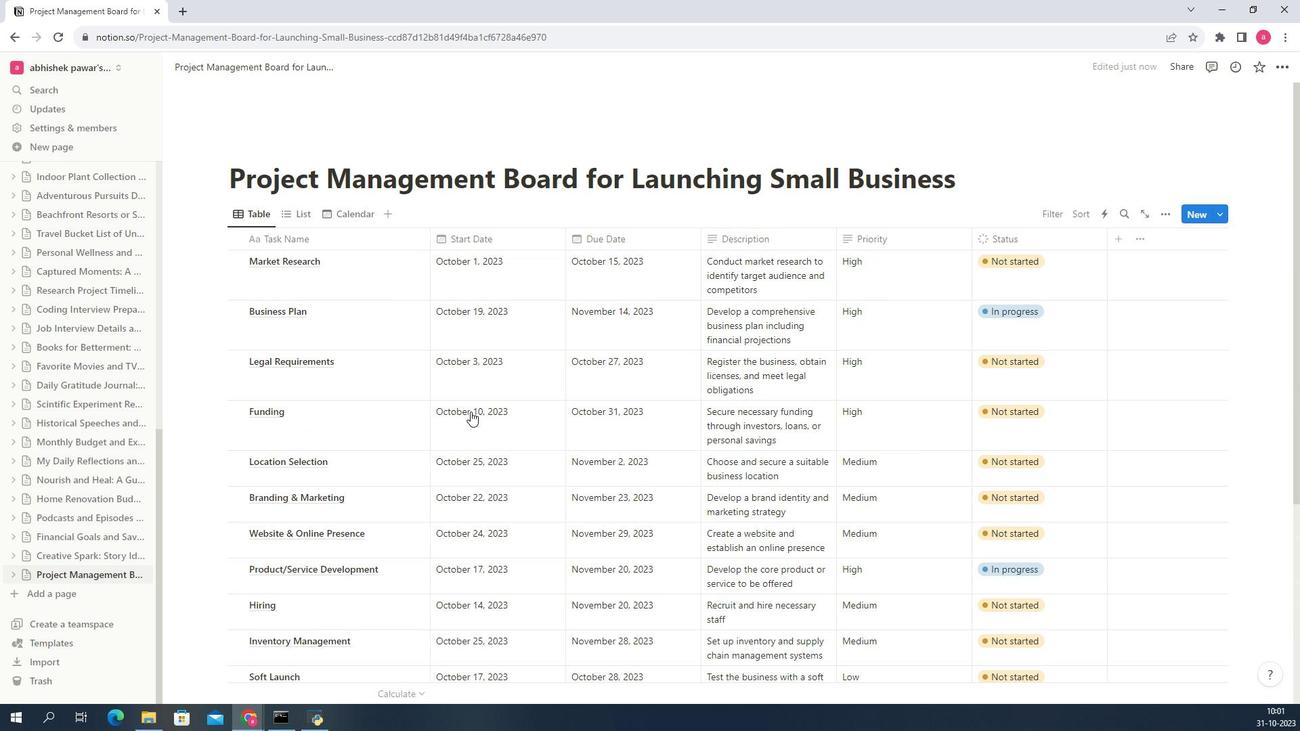 
Action: Mouse scrolled (466, 411) with delta (0, 0)
Screenshot: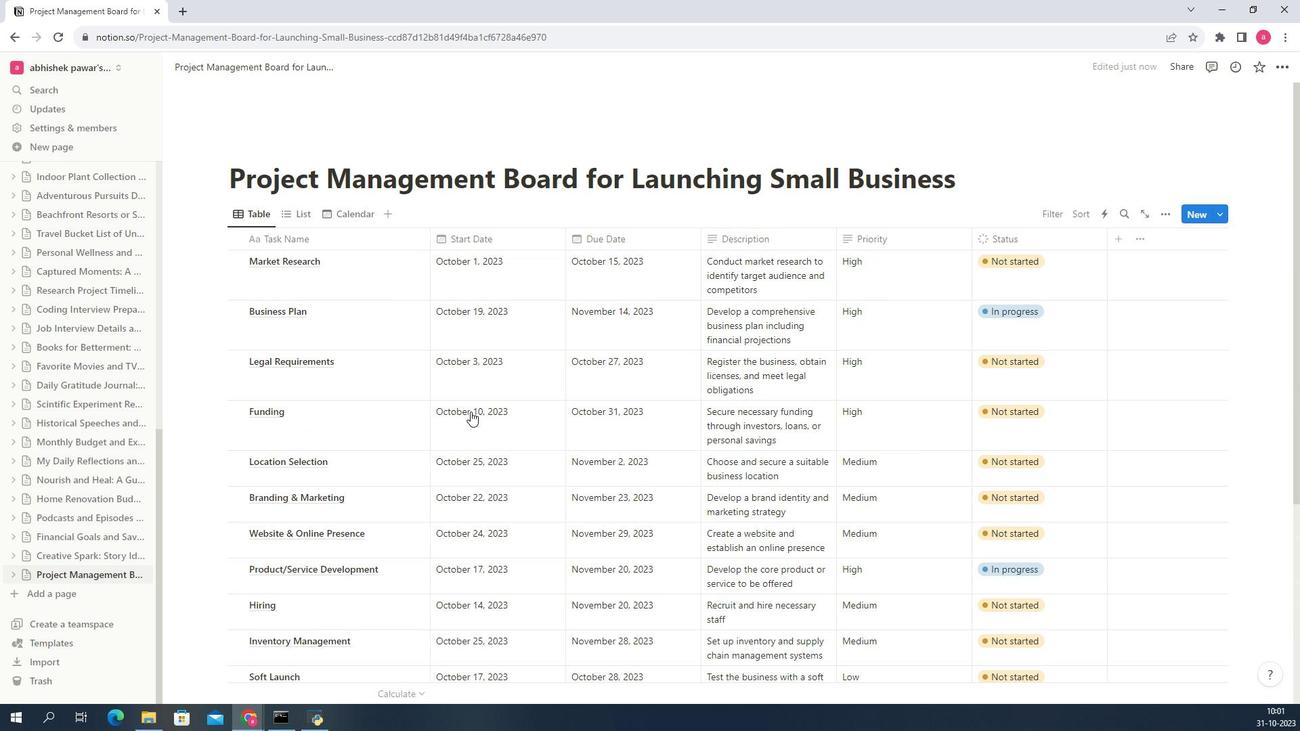 
Action: Mouse scrolled (466, 411) with delta (0, 0)
Screenshot: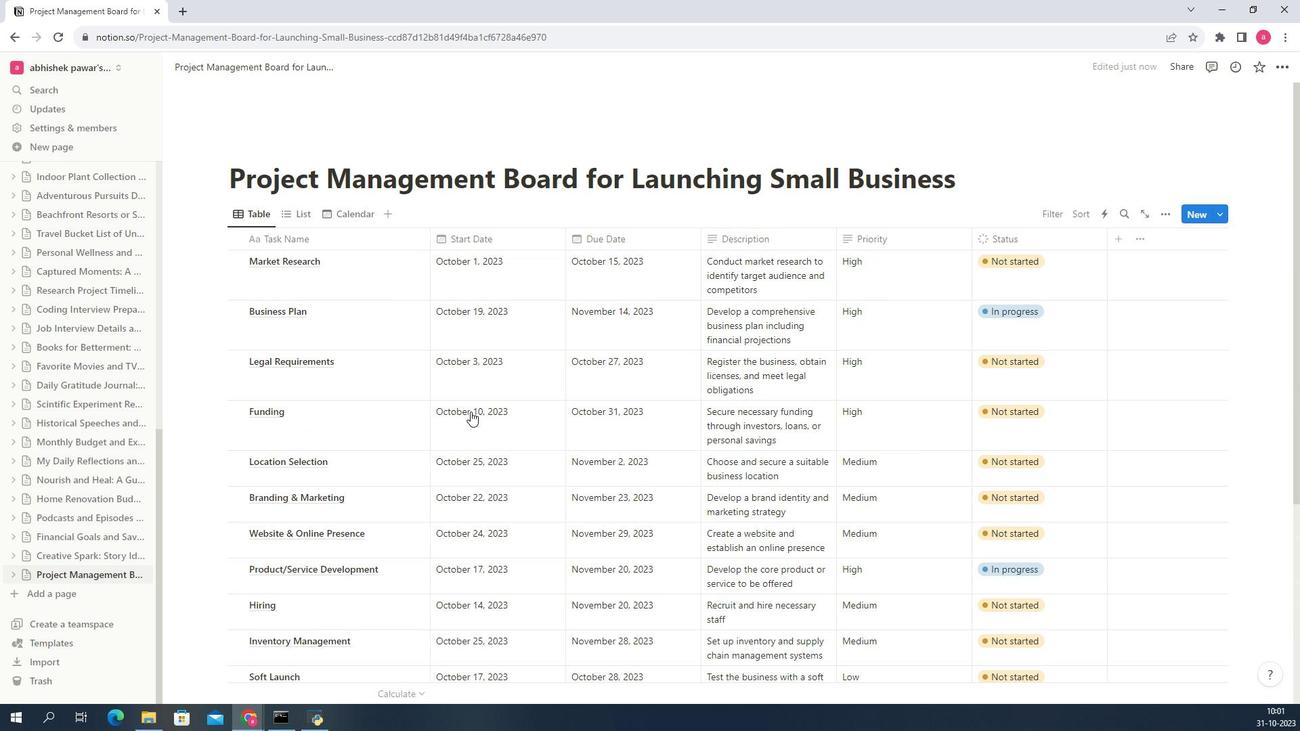 
Action: Mouse scrolled (466, 411) with delta (0, 0)
Screenshot: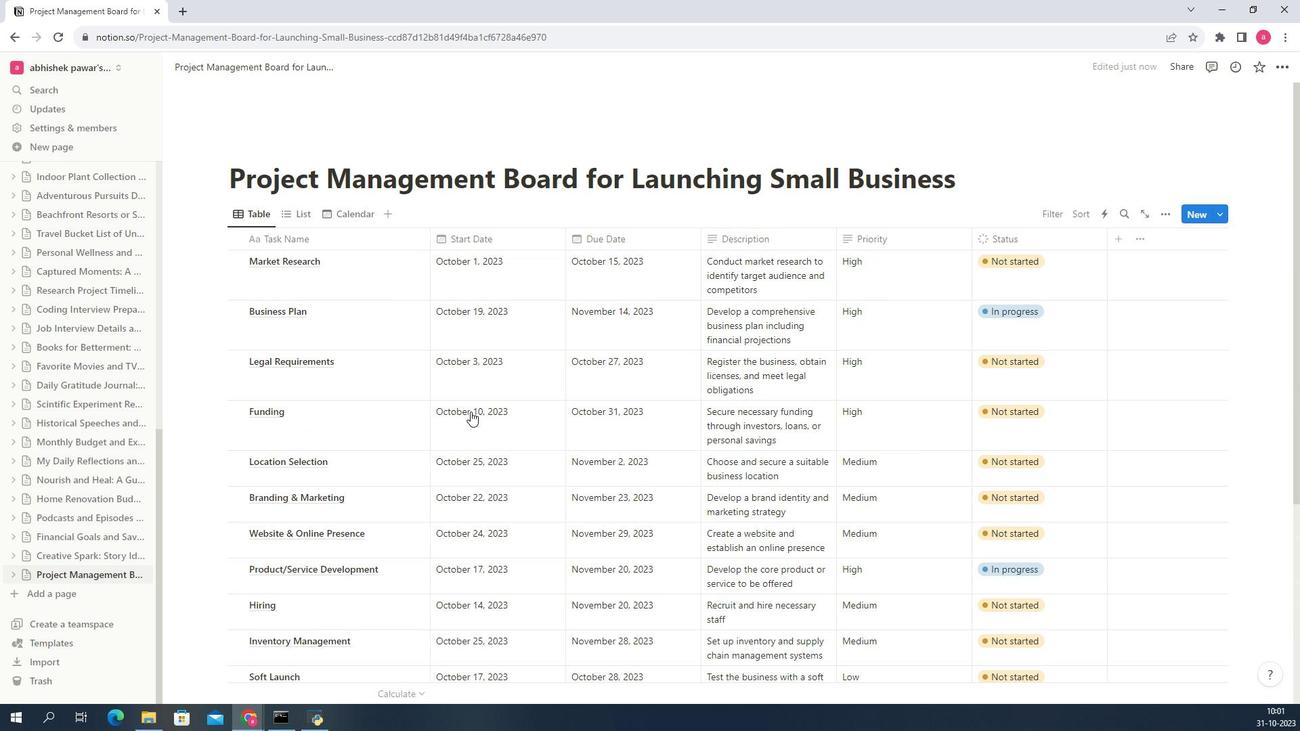 
Action: Mouse scrolled (466, 411) with delta (0, 0)
Screenshot: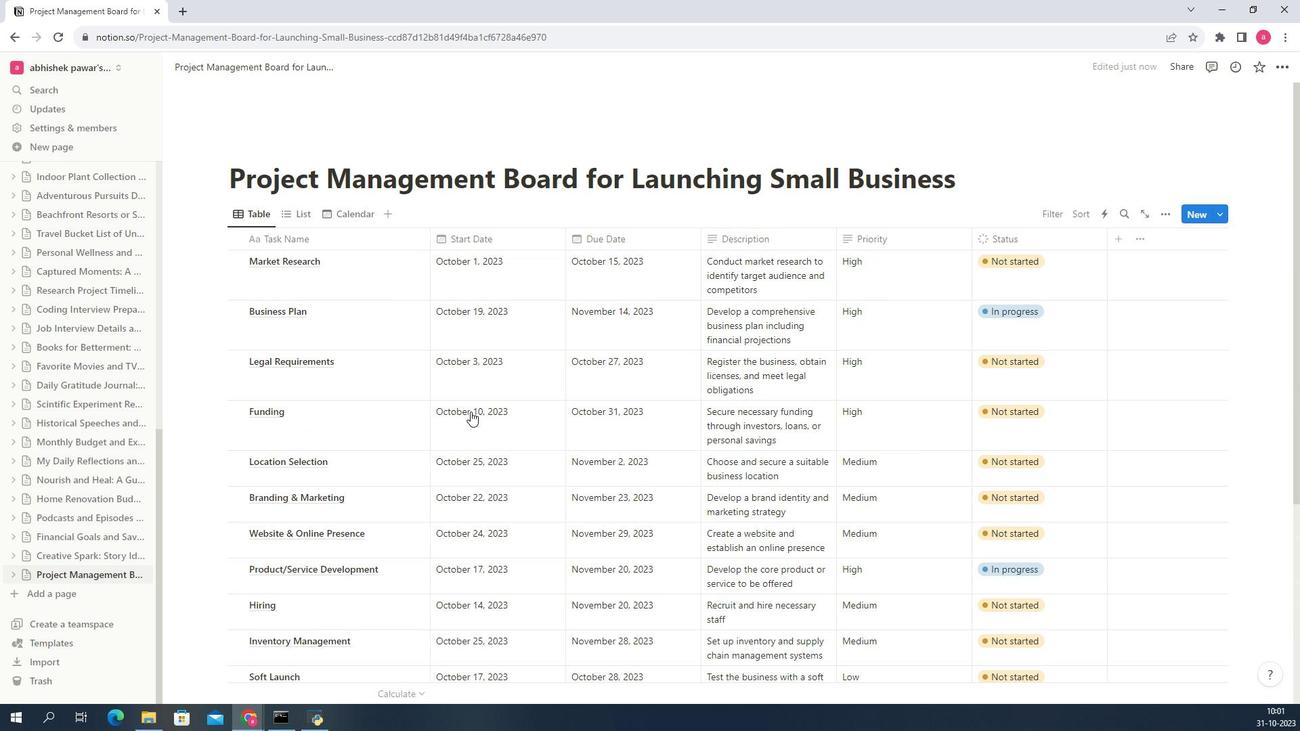 
Action: Mouse scrolled (466, 411) with delta (0, 0)
Screenshot: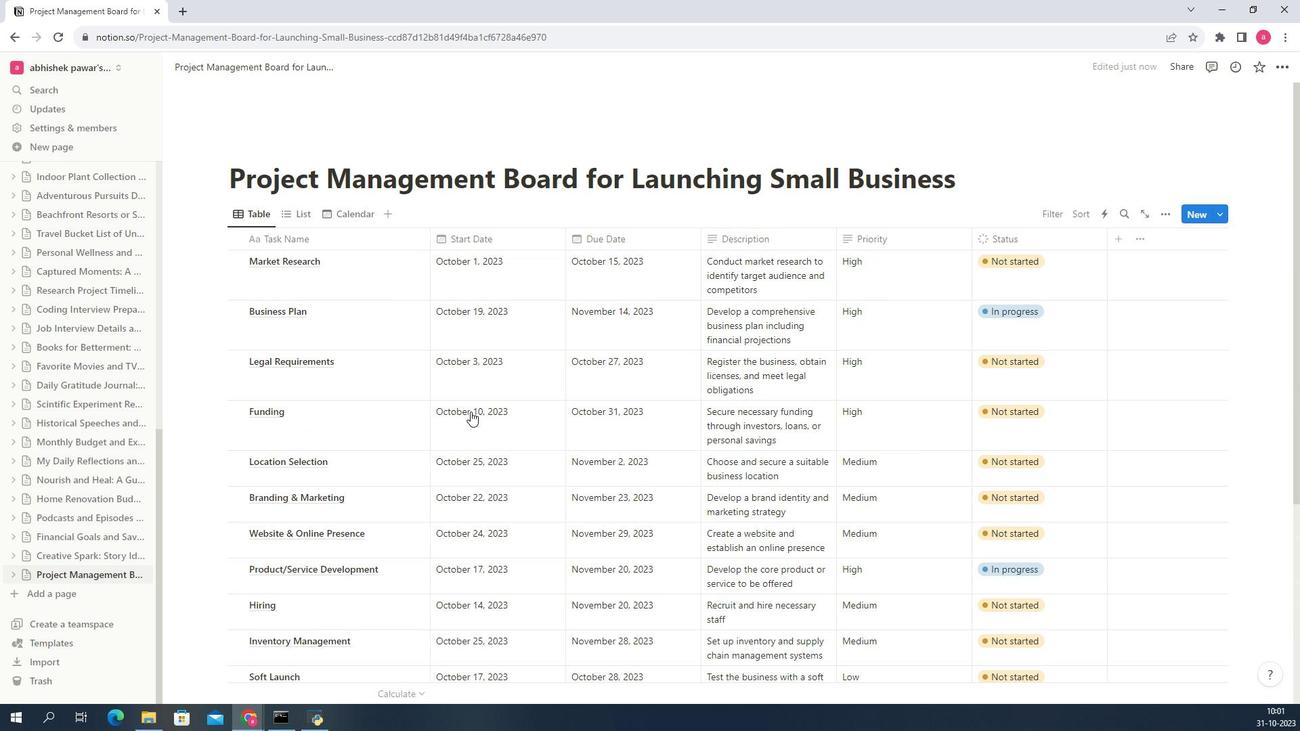
Action: Mouse scrolled (466, 411) with delta (0, 0)
Screenshot: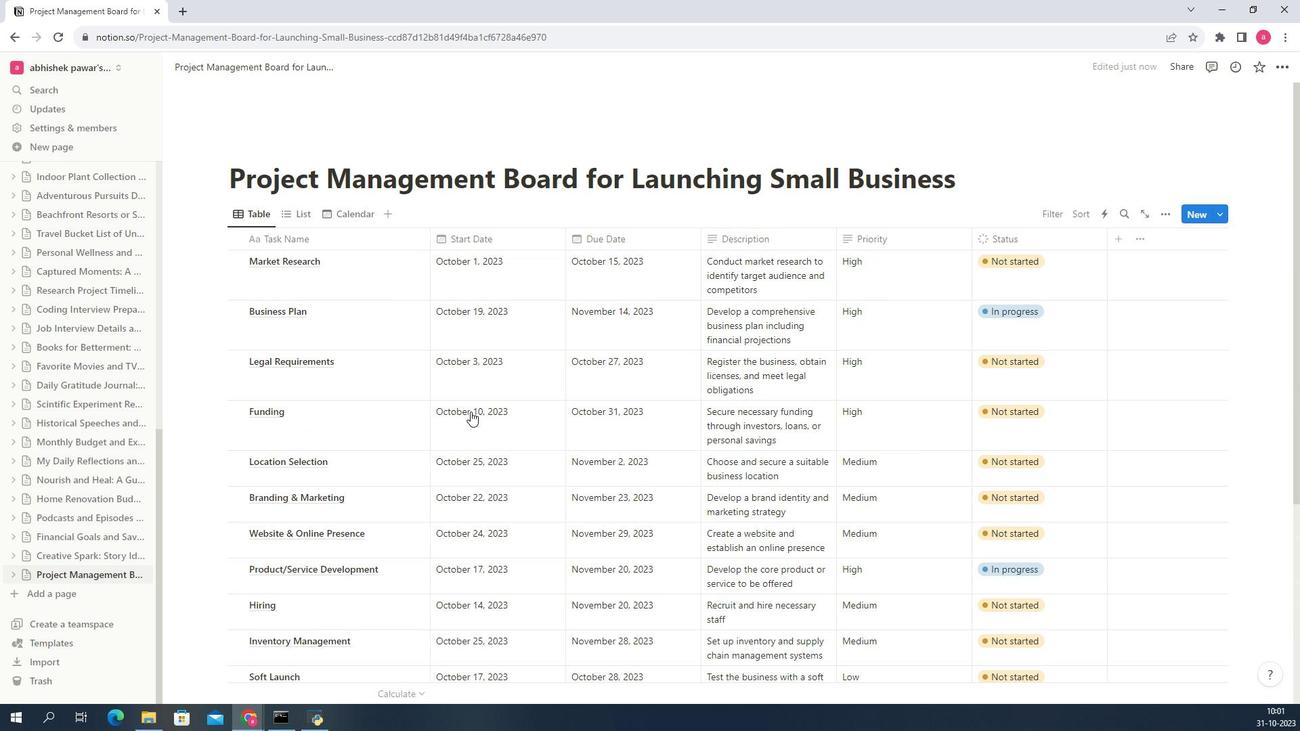 
Action: Mouse scrolled (466, 411) with delta (0, 0)
Screenshot: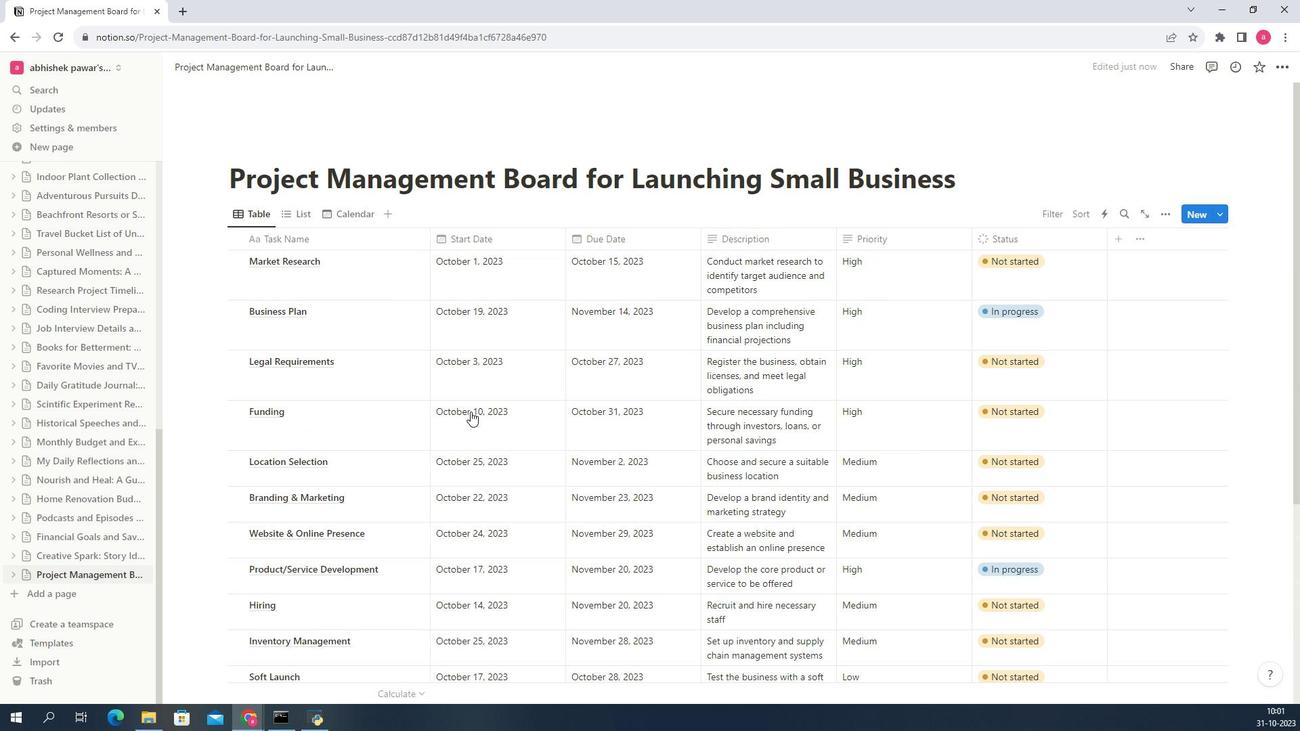 
Action: Mouse scrolled (466, 411) with delta (0, 0)
Screenshot: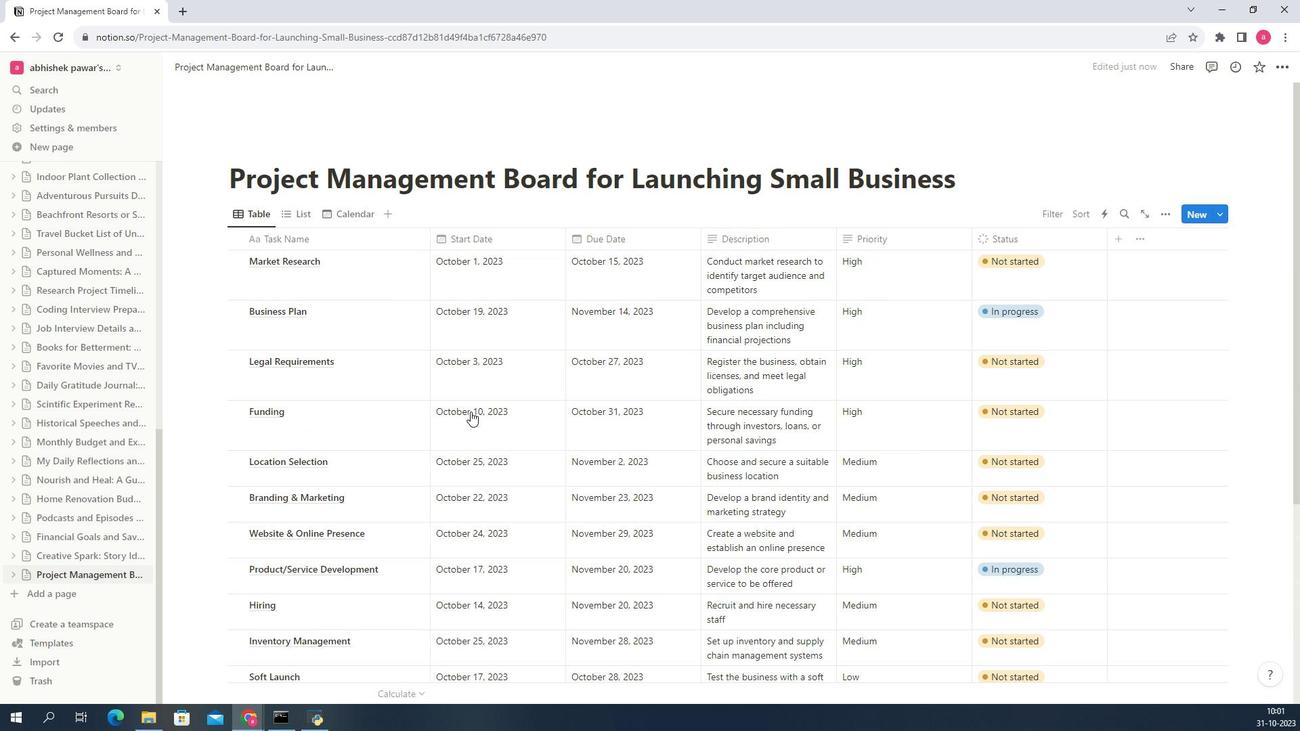 
Action: Mouse scrolled (466, 411) with delta (0, 0)
Screenshot: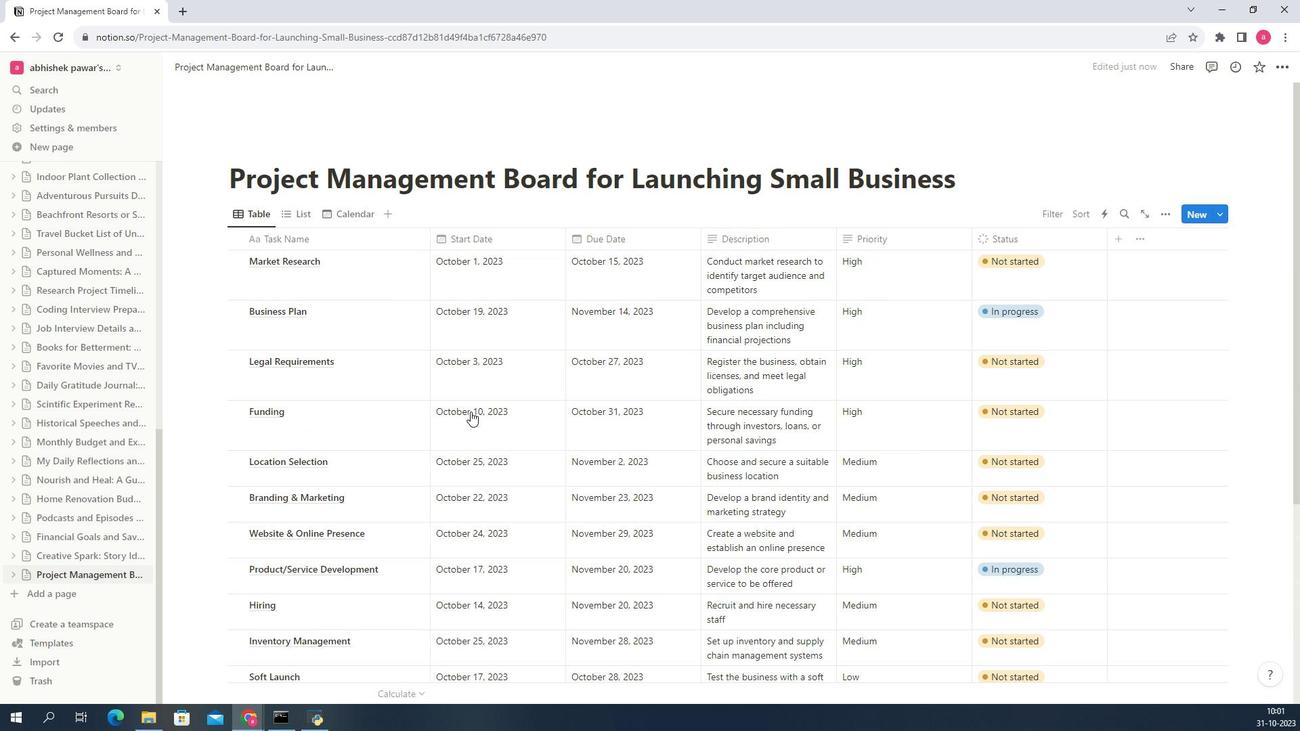 
Action: Mouse scrolled (466, 411) with delta (0, 0)
Screenshot: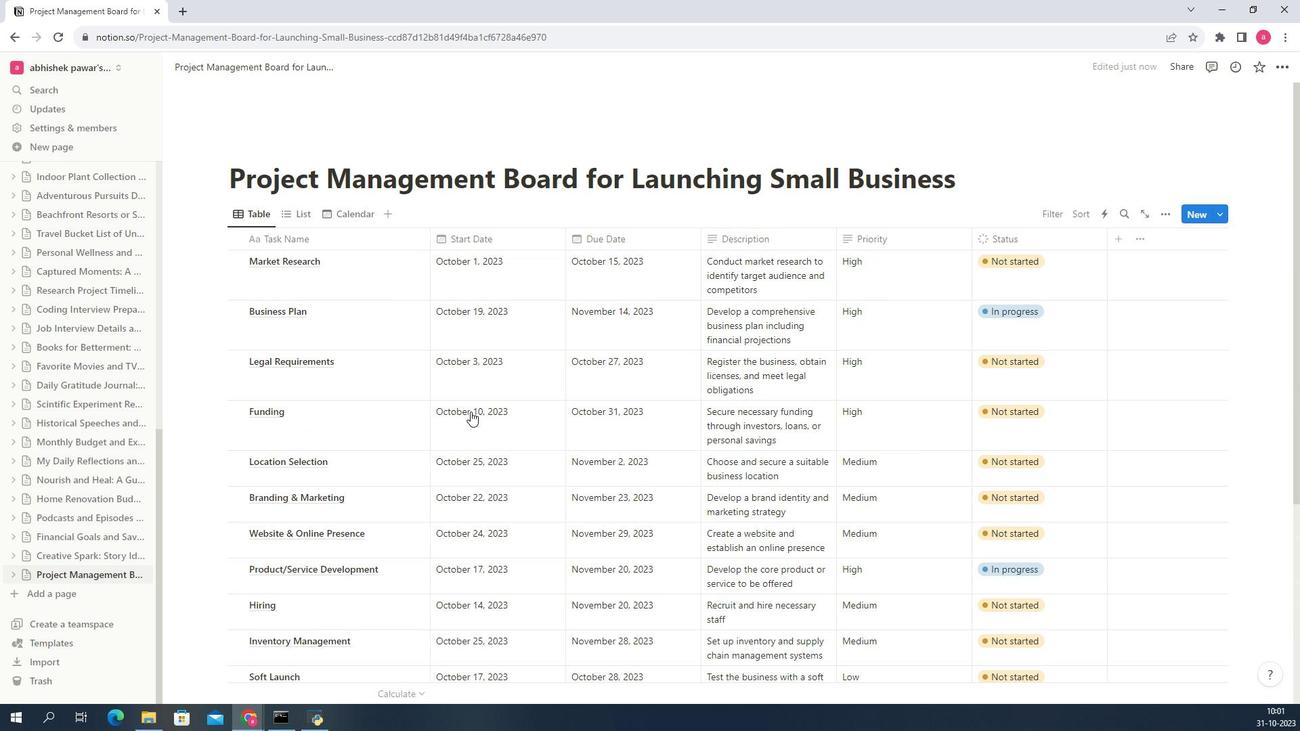 
Action: Mouse scrolled (466, 411) with delta (0, 0)
Screenshot: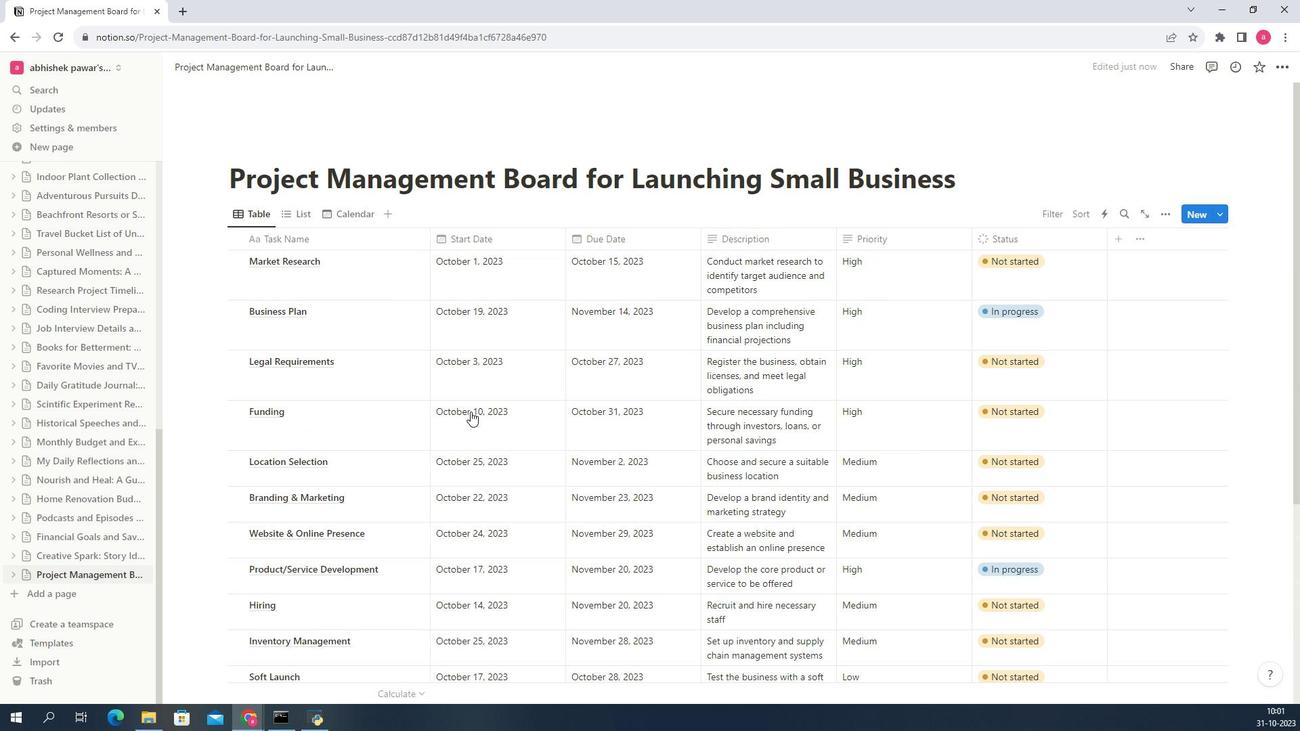 
Action: Mouse scrolled (466, 411) with delta (0, 0)
Screenshot: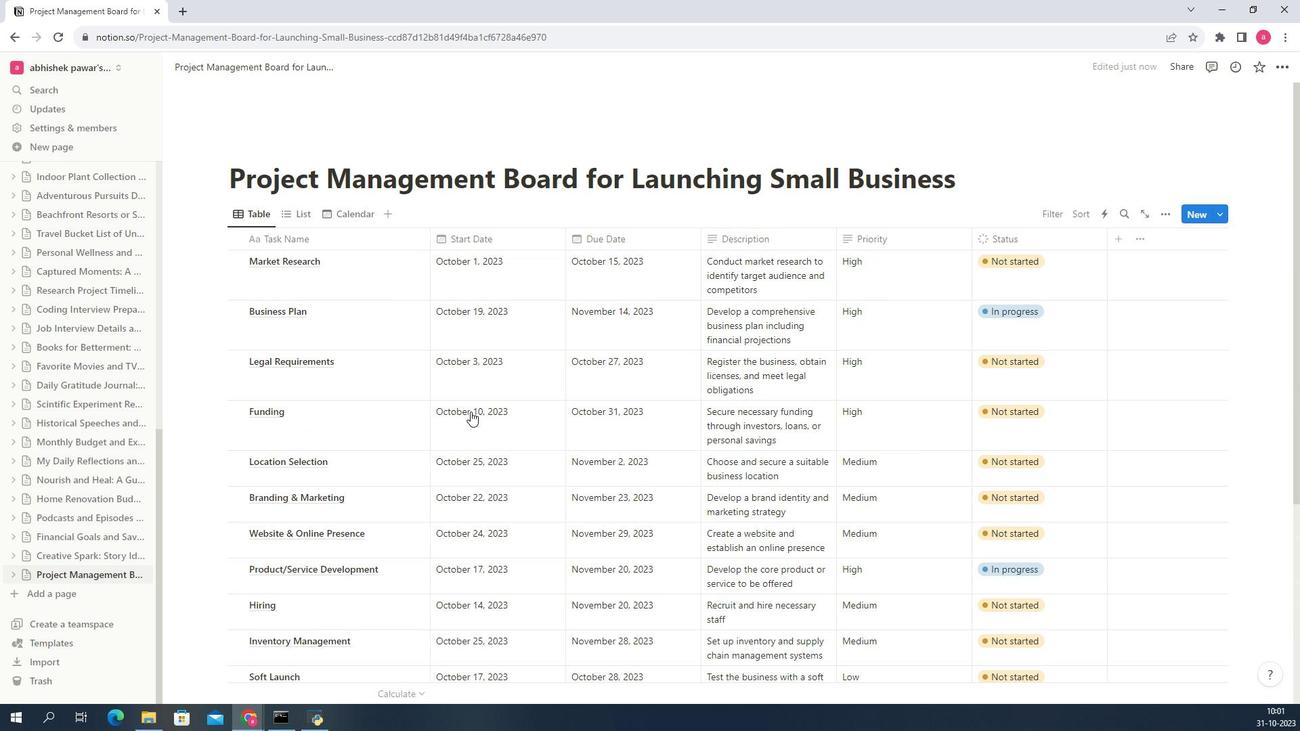 
Action: Mouse moved to (466, 411)
Screenshot: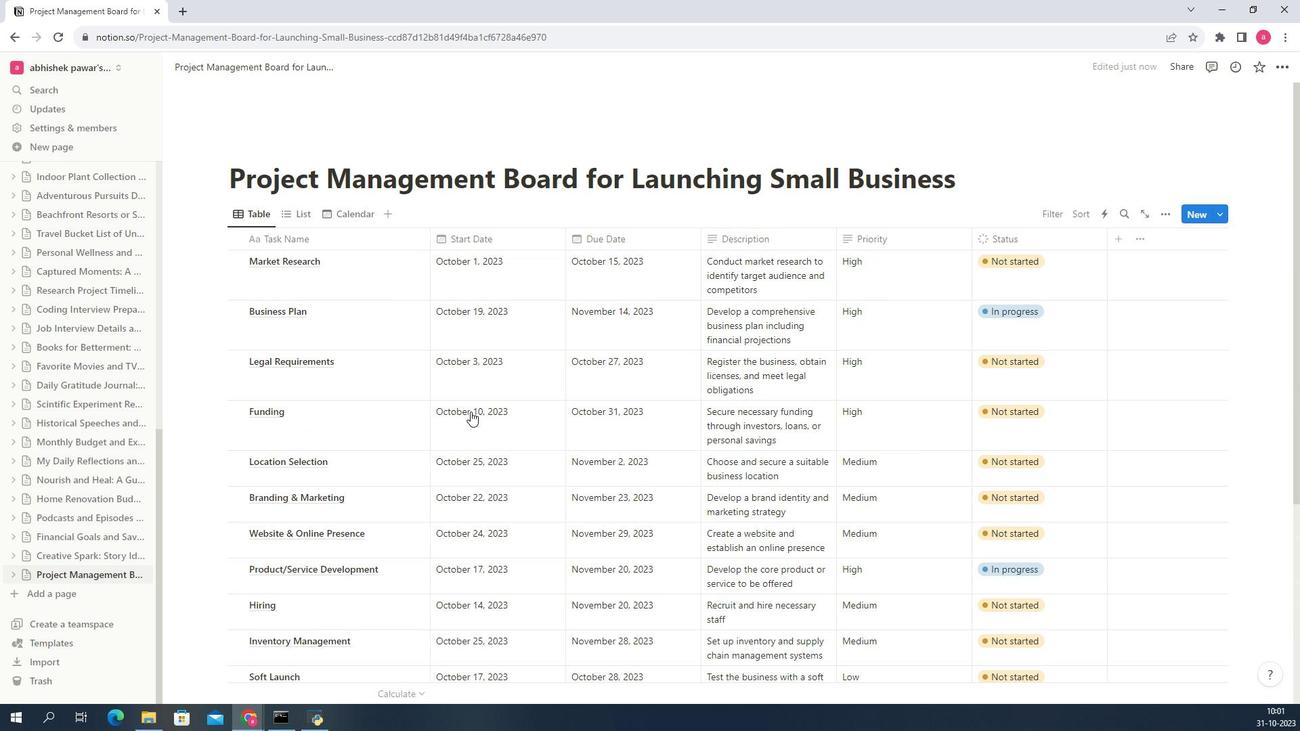 
Action: Mouse scrolled (466, 411) with delta (0, 0)
Screenshot: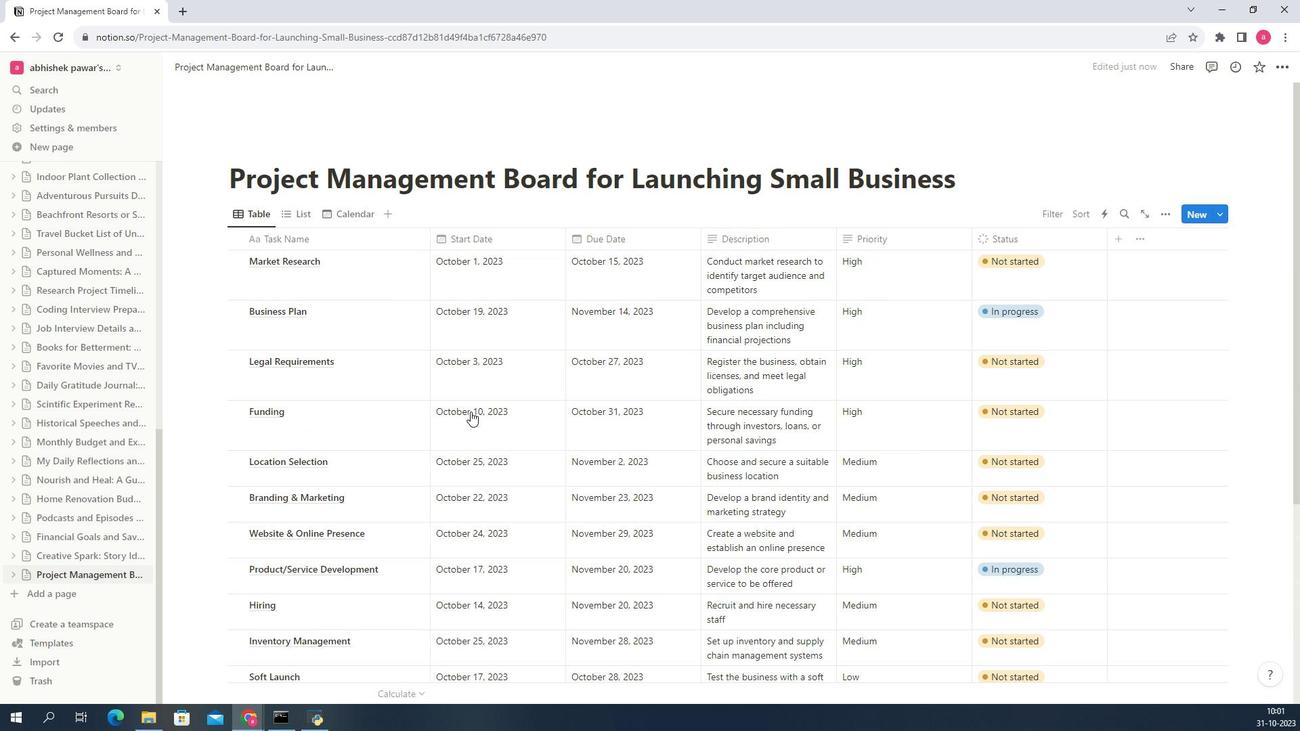 
Action: Mouse scrolled (466, 411) with delta (0, 0)
Screenshot: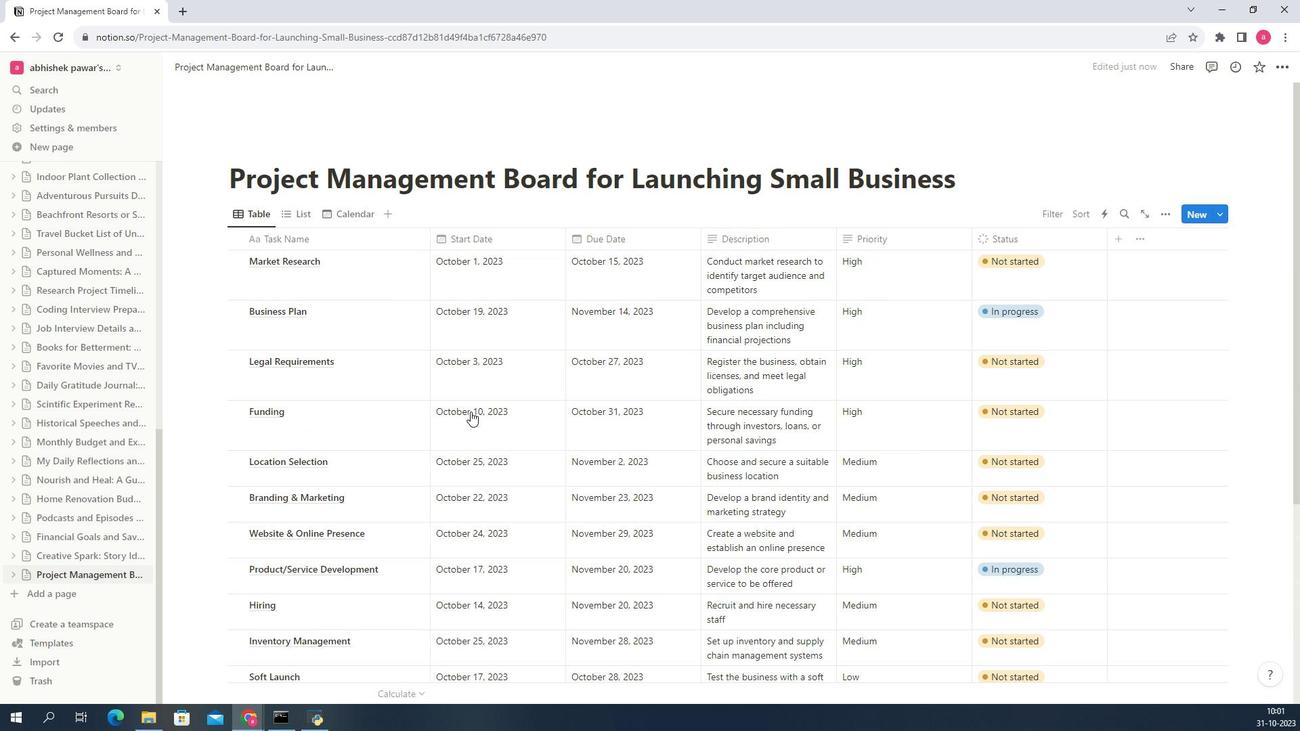 
Action: Mouse scrolled (466, 411) with delta (0, 0)
Screenshot: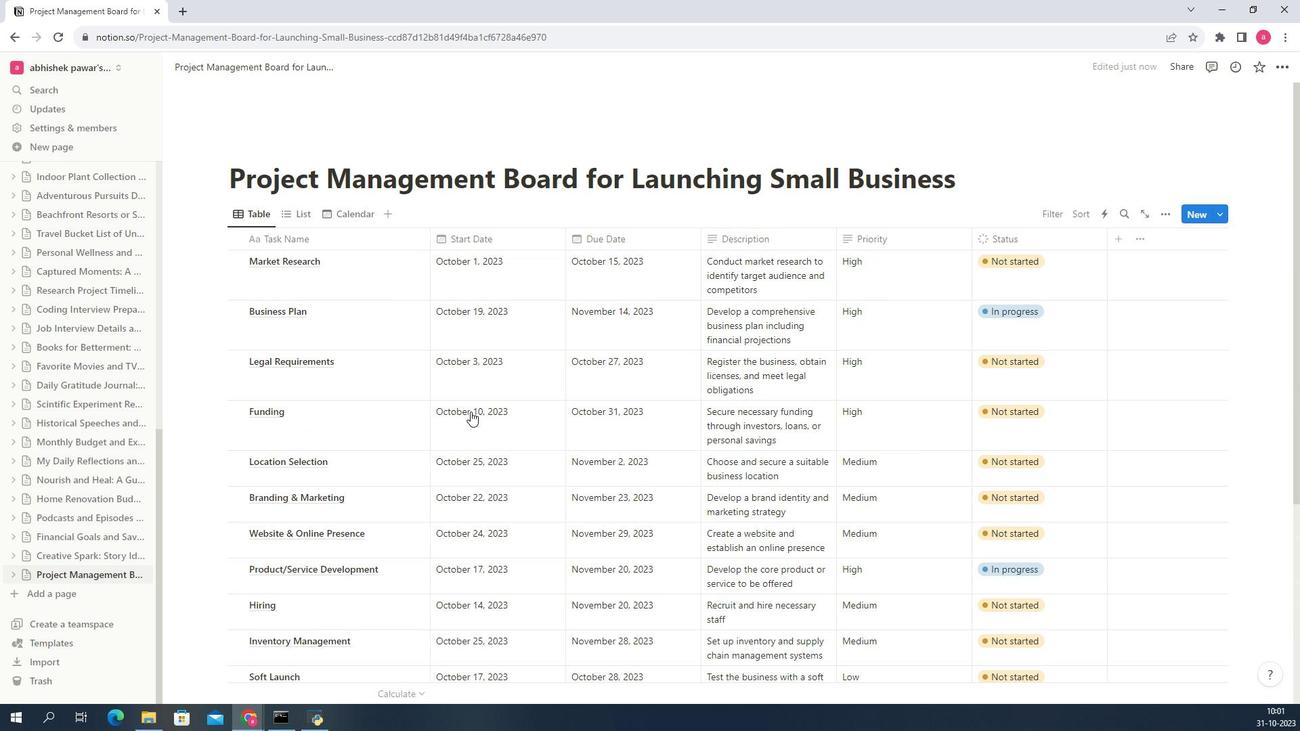 
Action: Mouse scrolled (466, 411) with delta (0, 0)
Screenshot: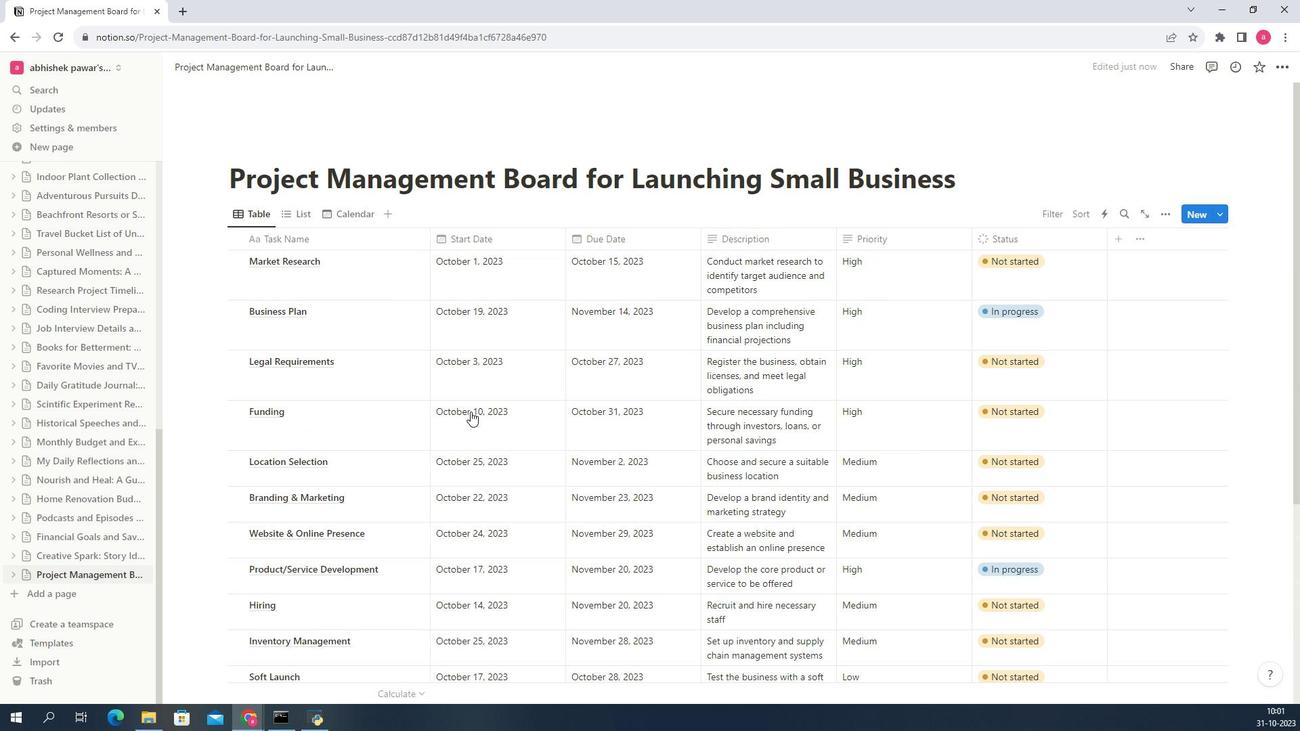 
Action: Mouse scrolled (466, 411) with delta (0, 0)
Screenshot: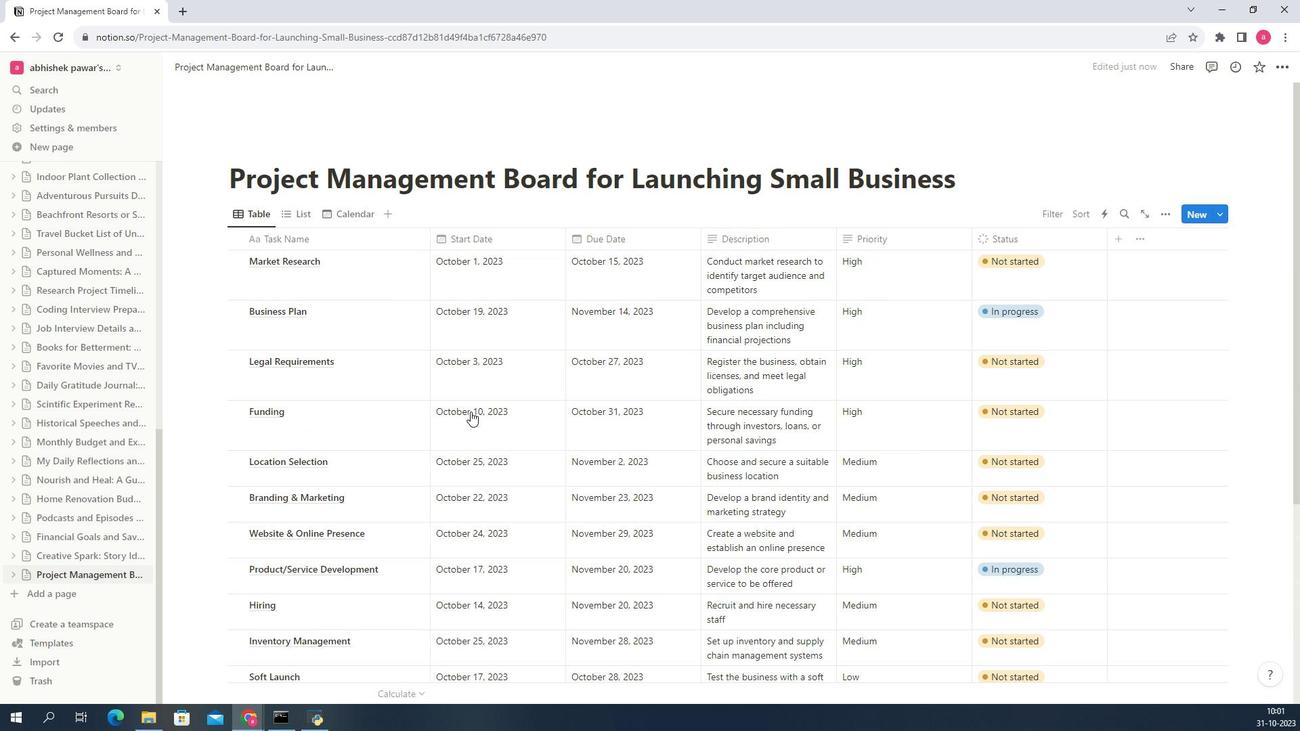 
Action: Mouse scrolled (466, 411) with delta (0, 0)
Screenshot: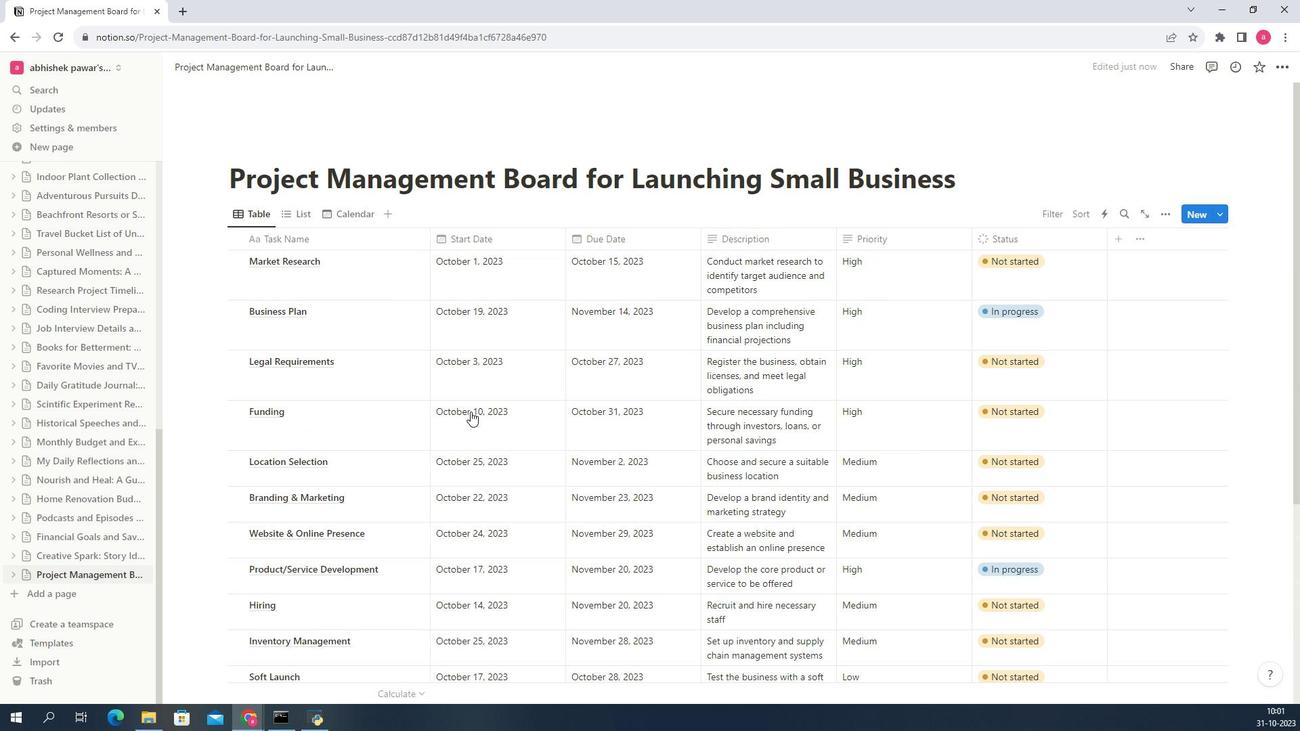 
Action: Mouse moved to (466, 411)
Screenshot: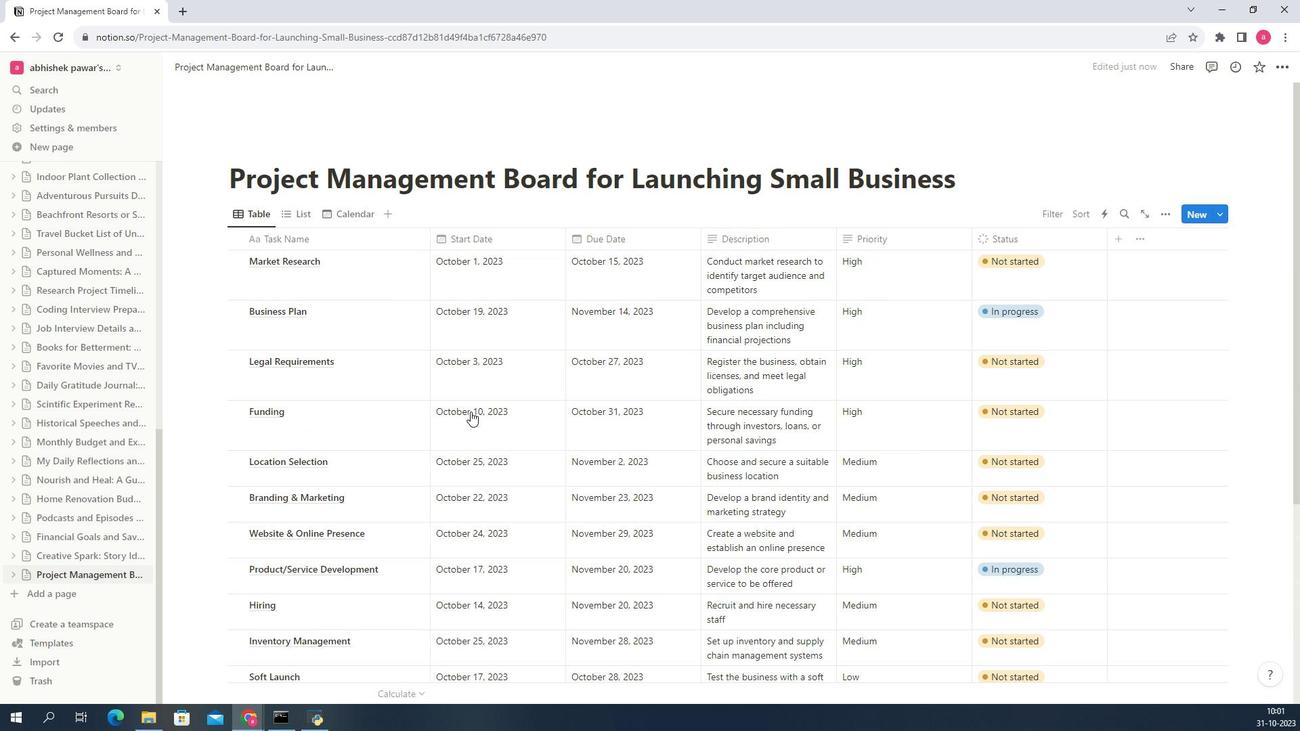 
Action: Mouse scrolled (466, 411) with delta (0, 0)
Screenshot: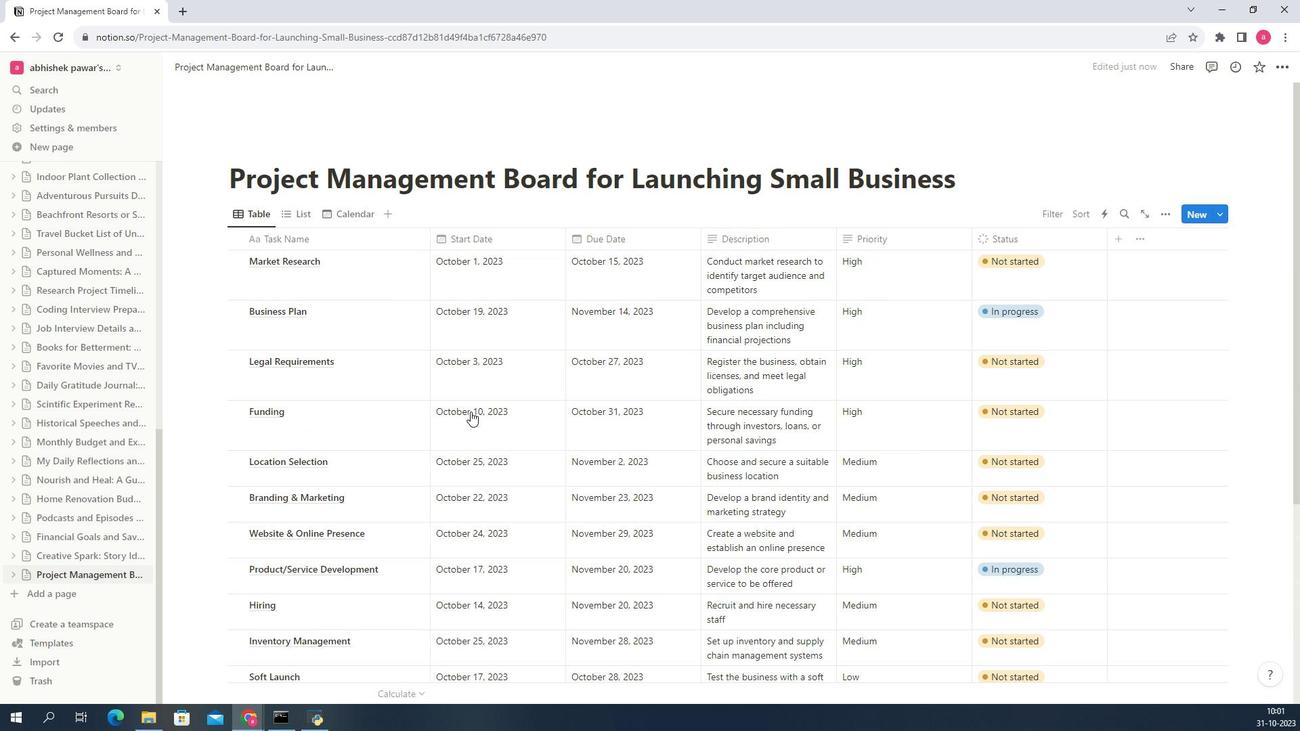 
Action: Mouse scrolled (466, 411) with delta (0, 0)
Screenshot: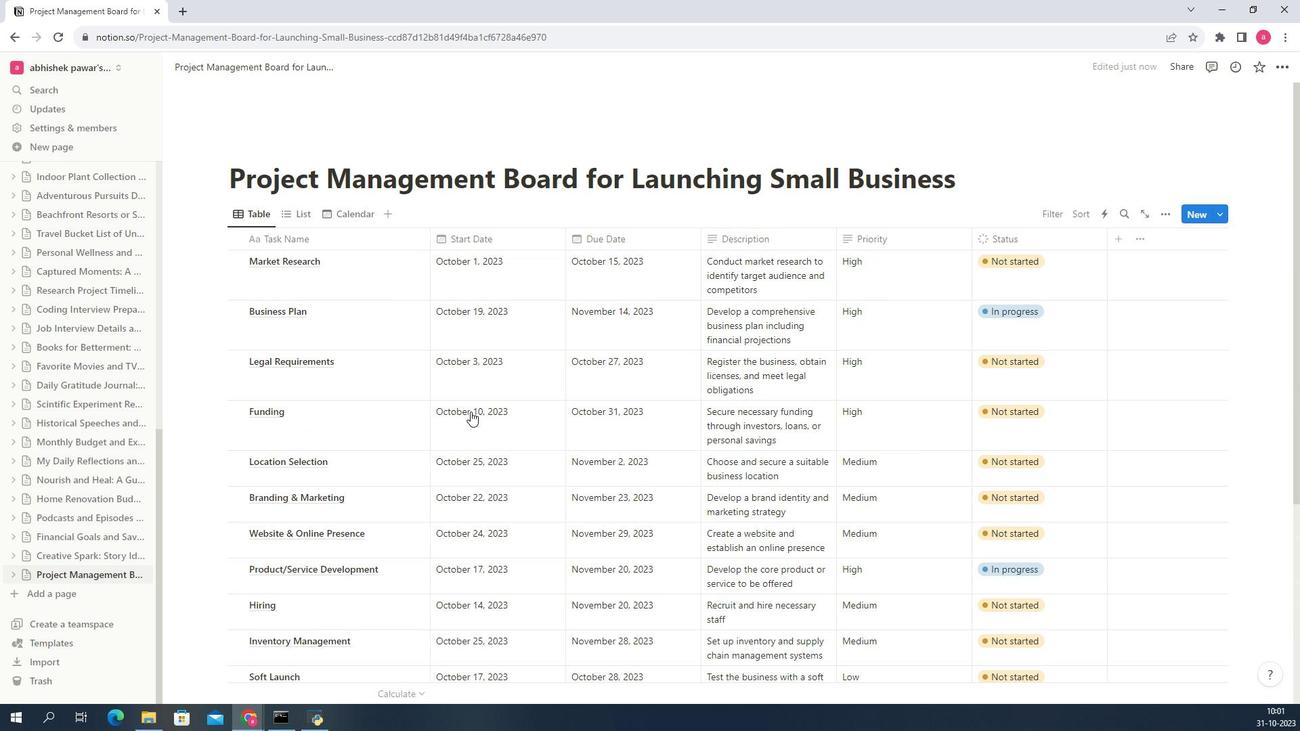 
Action: Mouse scrolled (466, 411) with delta (0, 0)
Screenshot: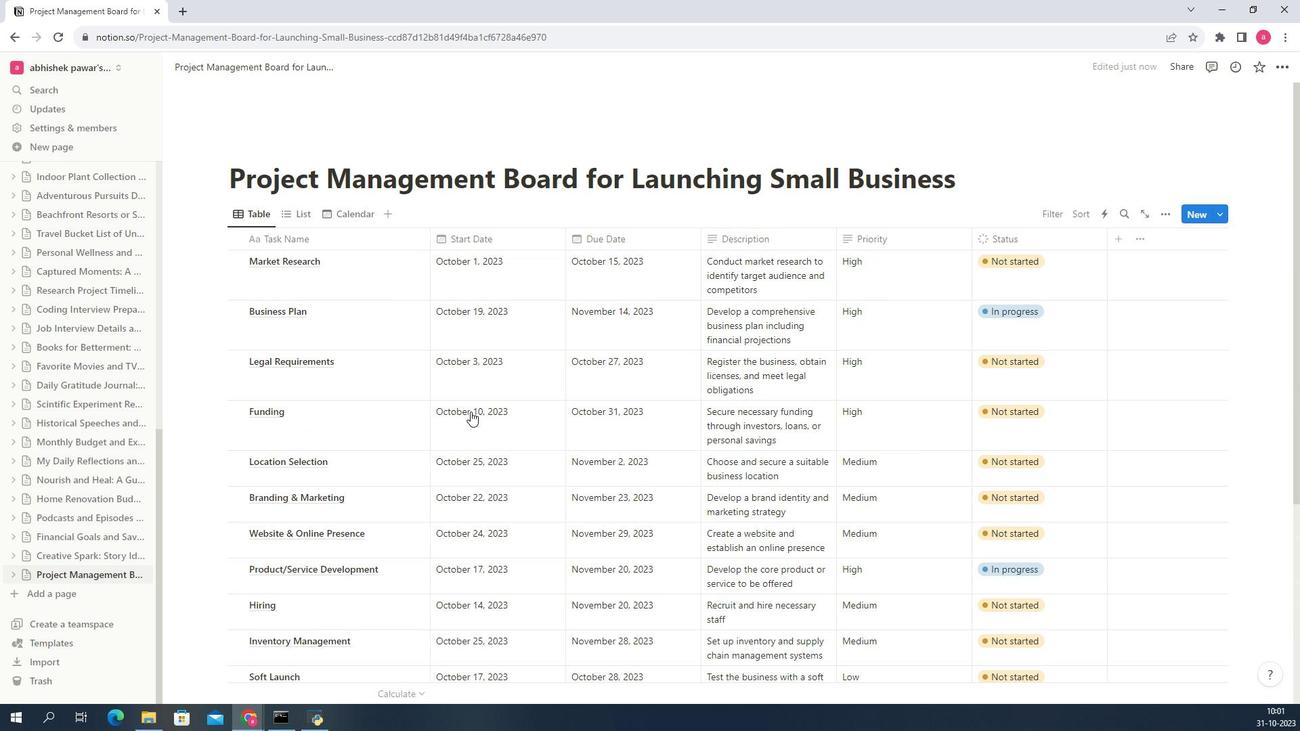 
Action: Mouse scrolled (466, 411) with delta (0, 0)
Screenshot: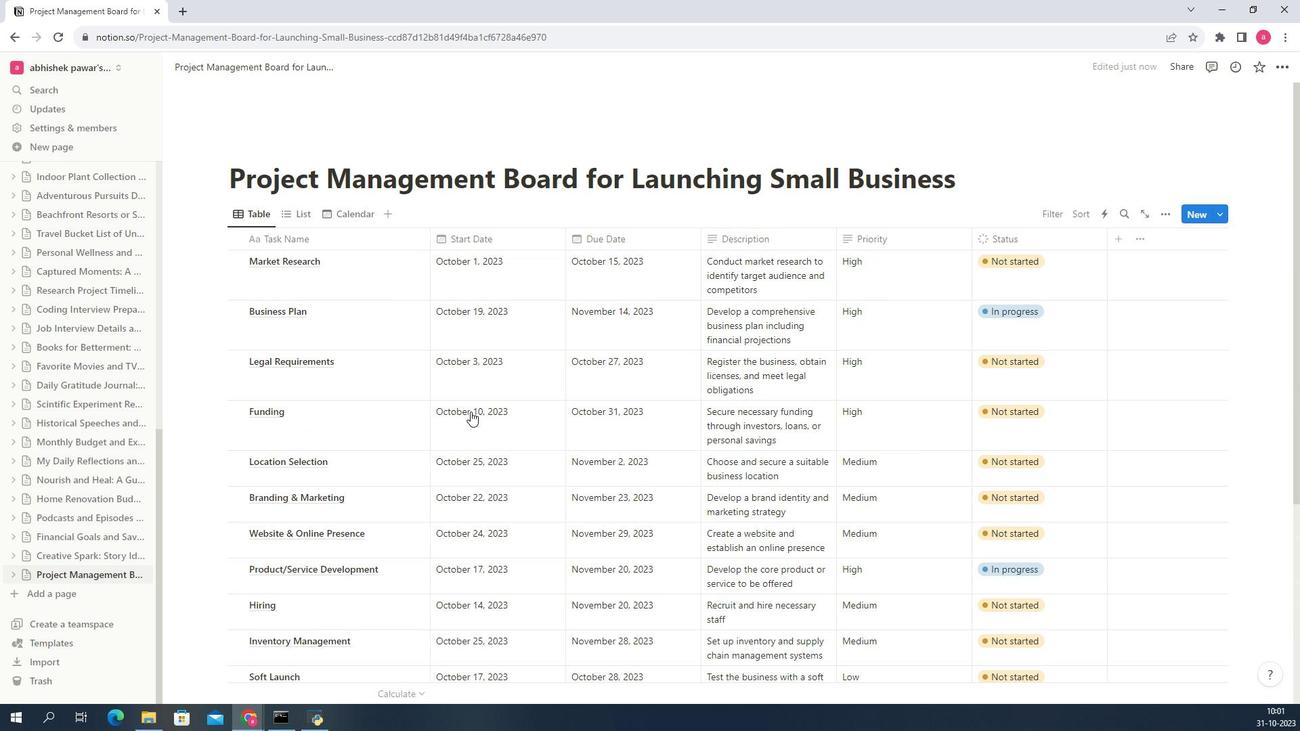 
Action: Mouse scrolled (466, 411) with delta (0, 0)
Screenshot: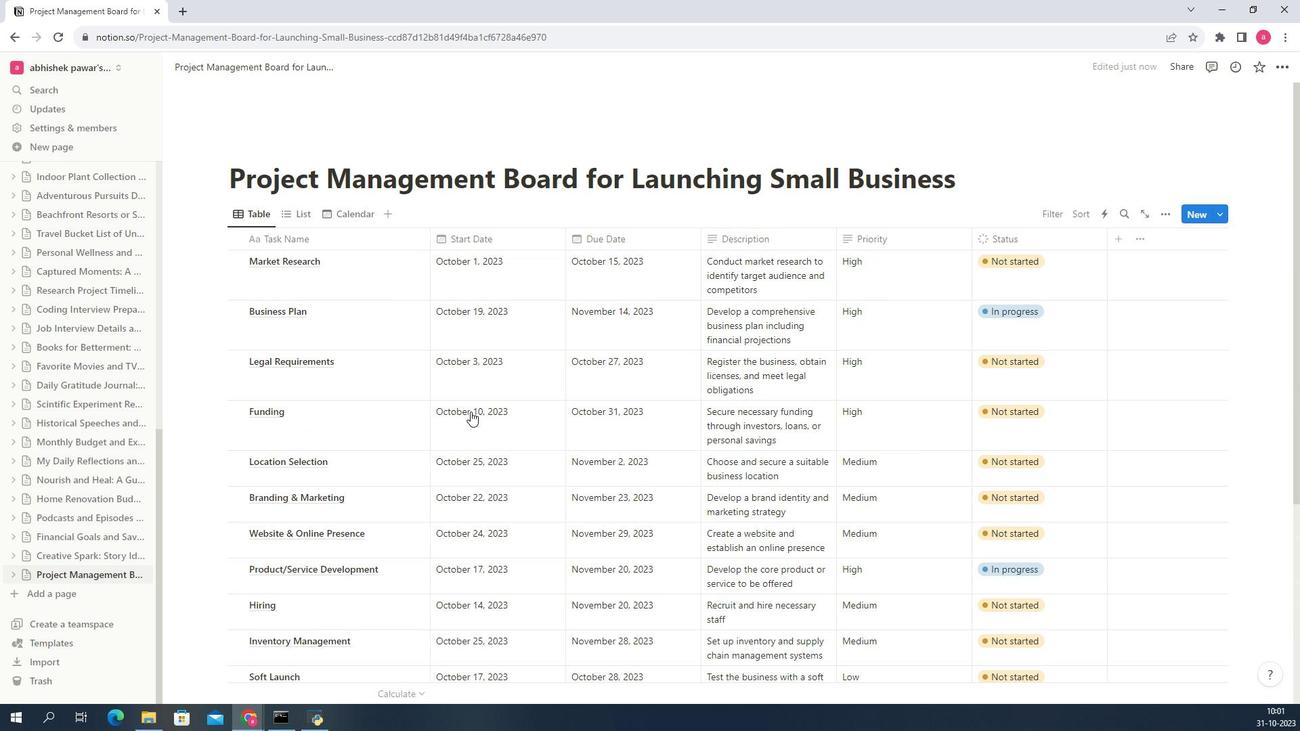 
Action: Mouse scrolled (466, 411) with delta (0, 0)
Screenshot: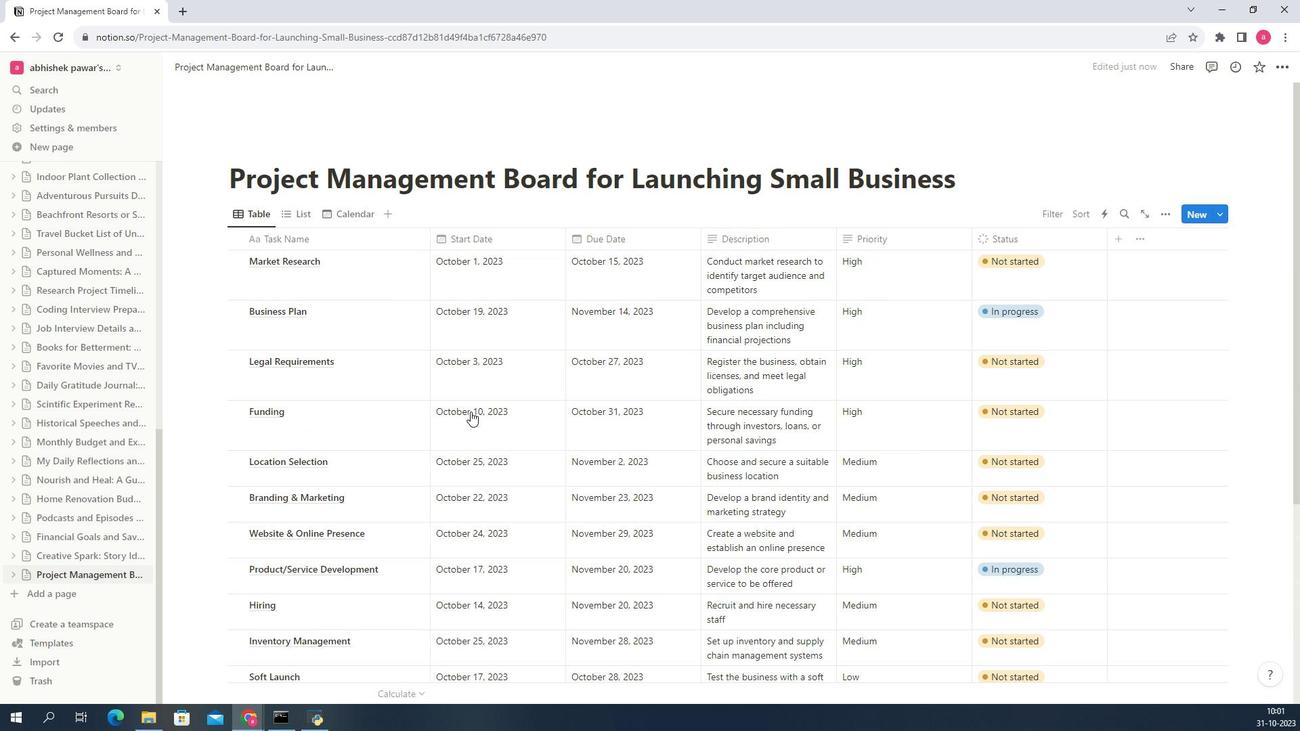 
Action: Mouse scrolled (466, 411) with delta (0, 0)
Screenshot: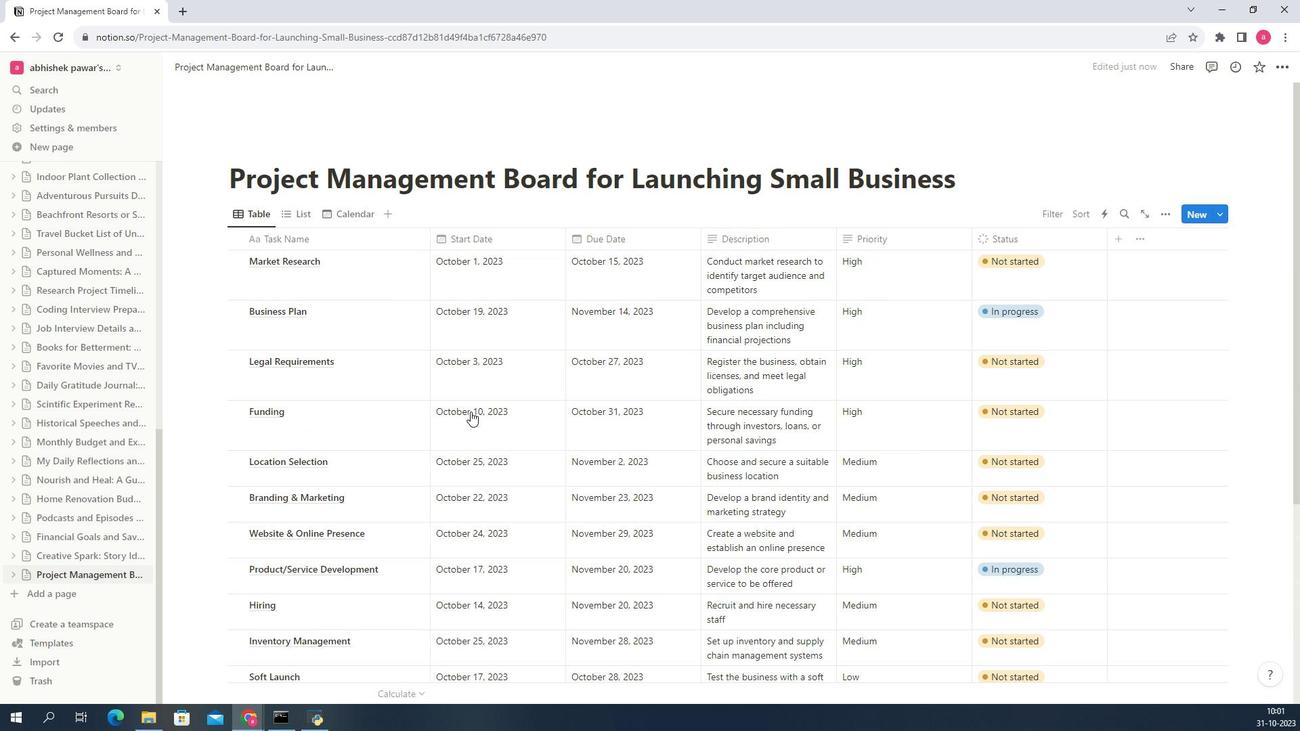 
Action: Mouse scrolled (466, 411) with delta (0, 0)
Screenshot: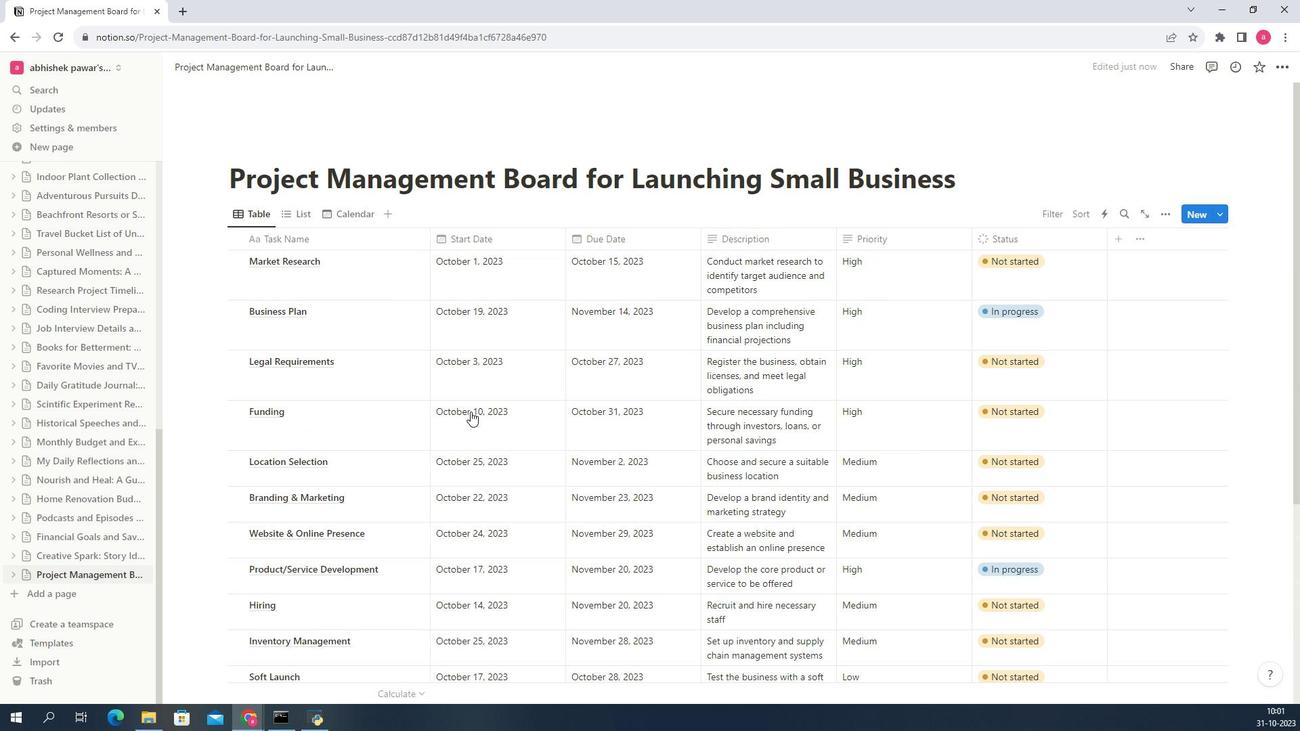 
Action: Mouse scrolled (466, 411) with delta (0, 0)
Screenshot: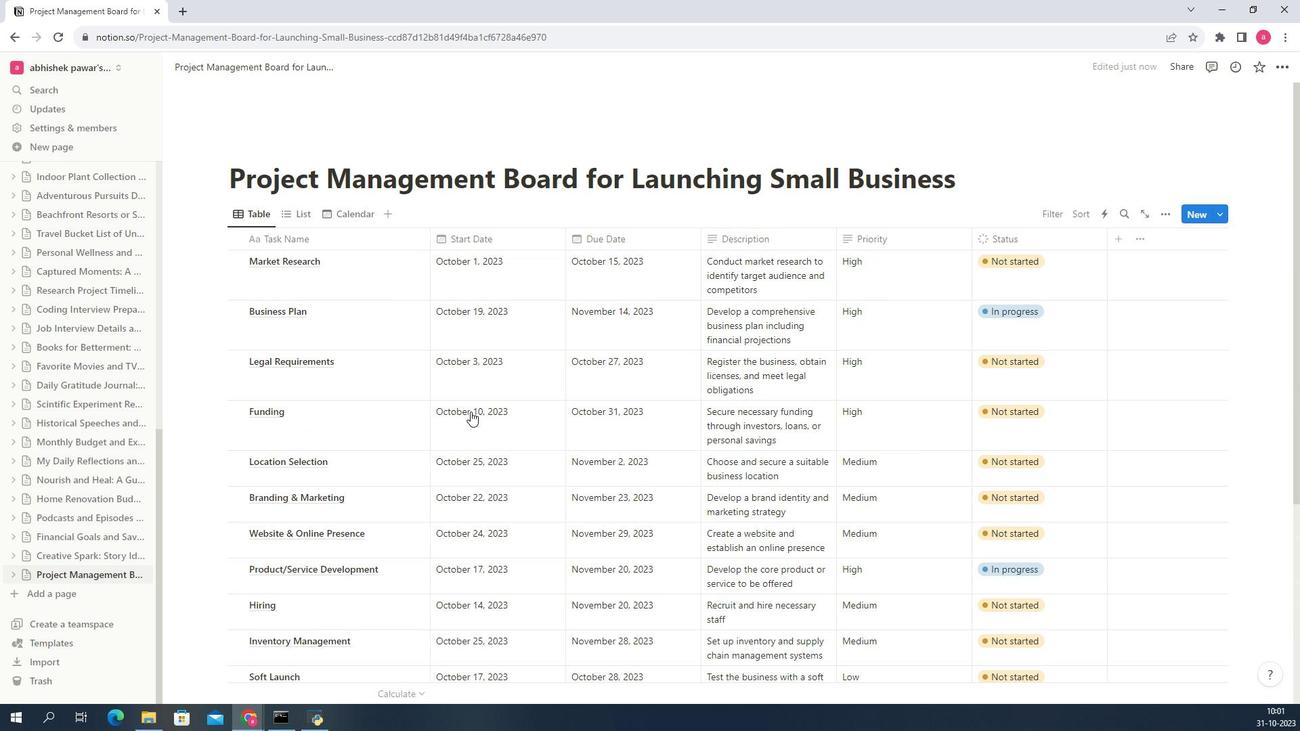 
Action: Mouse scrolled (466, 411) with delta (0, 0)
Screenshot: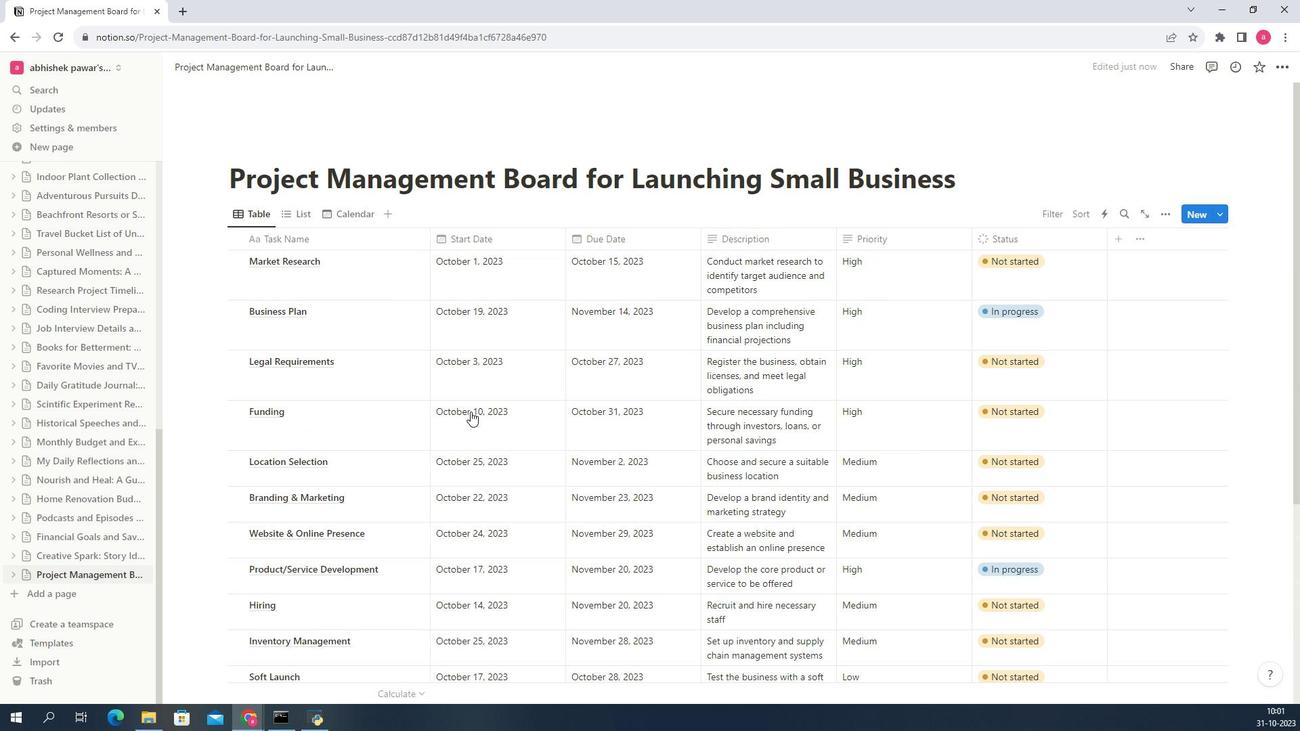 
Action: Mouse scrolled (466, 411) with delta (0, 0)
Screenshot: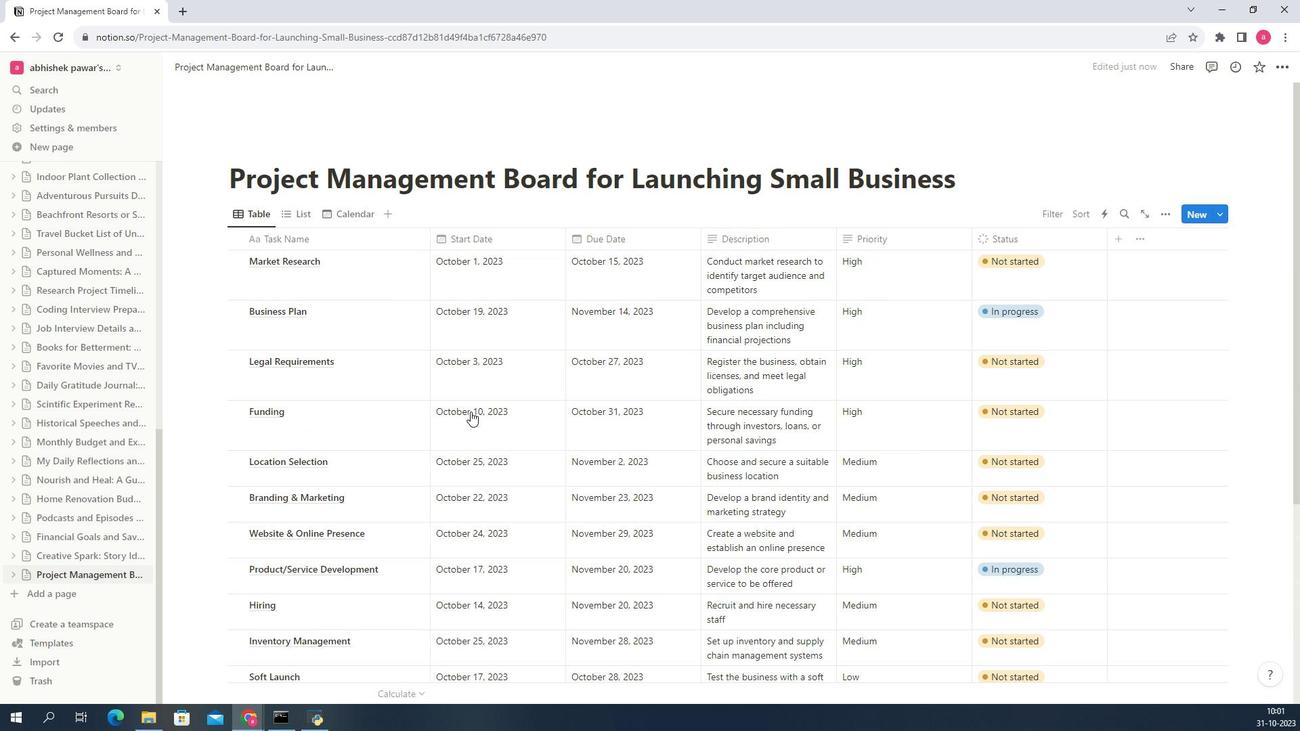 
Action: Mouse scrolled (466, 411) with delta (0, 0)
Screenshot: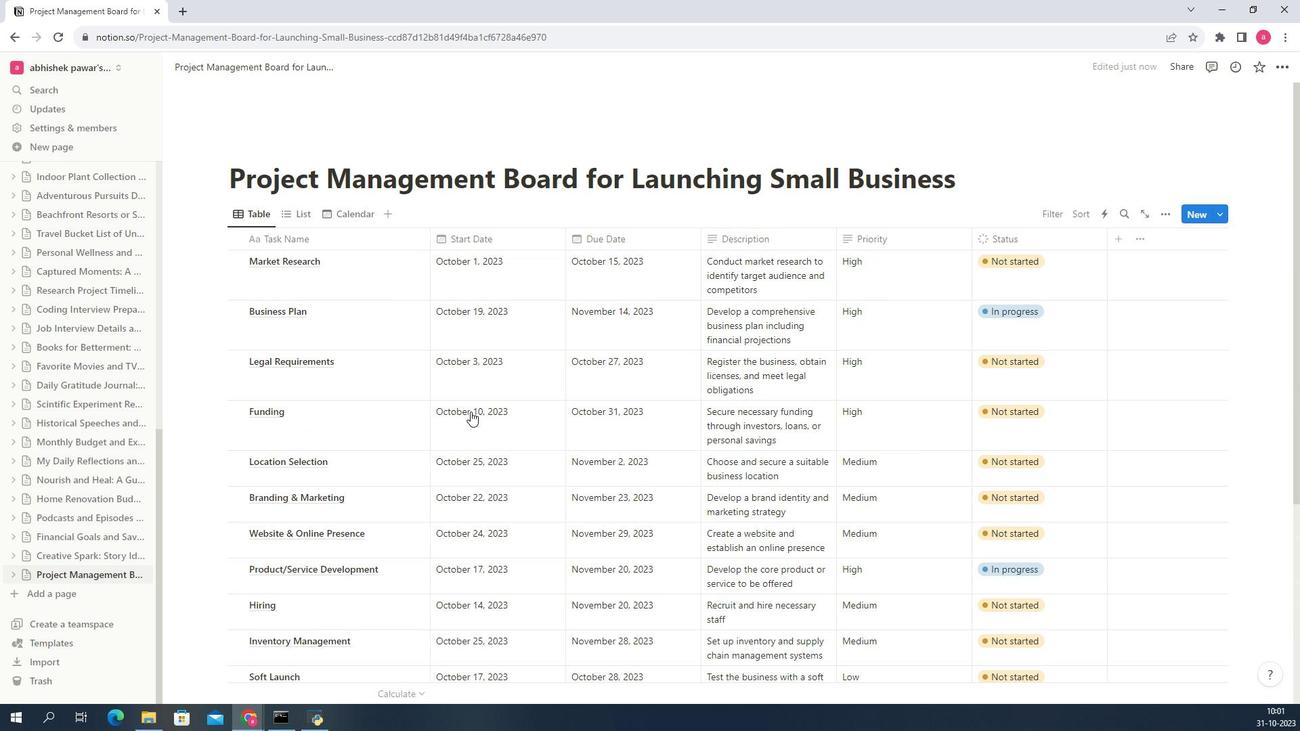 
Action: Mouse scrolled (466, 411) with delta (0, 0)
Screenshot: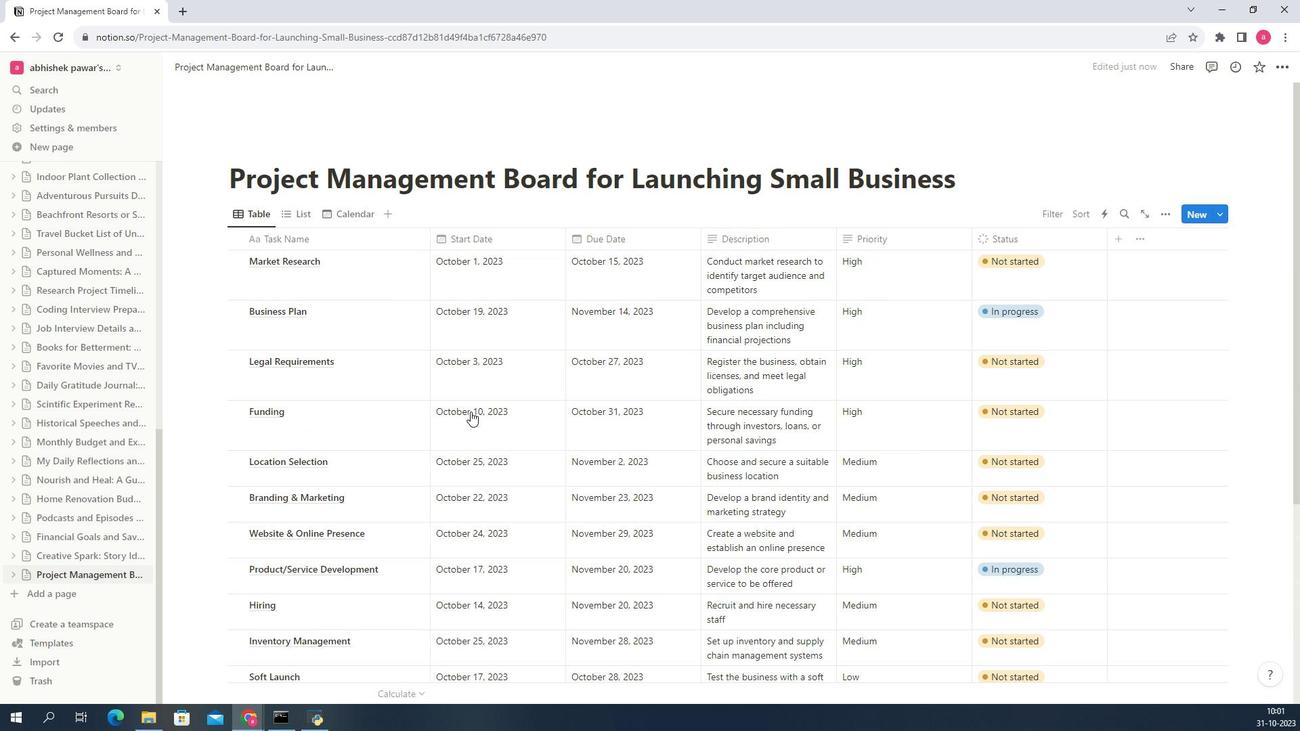 
Action: Mouse scrolled (466, 411) with delta (0, 0)
Screenshot: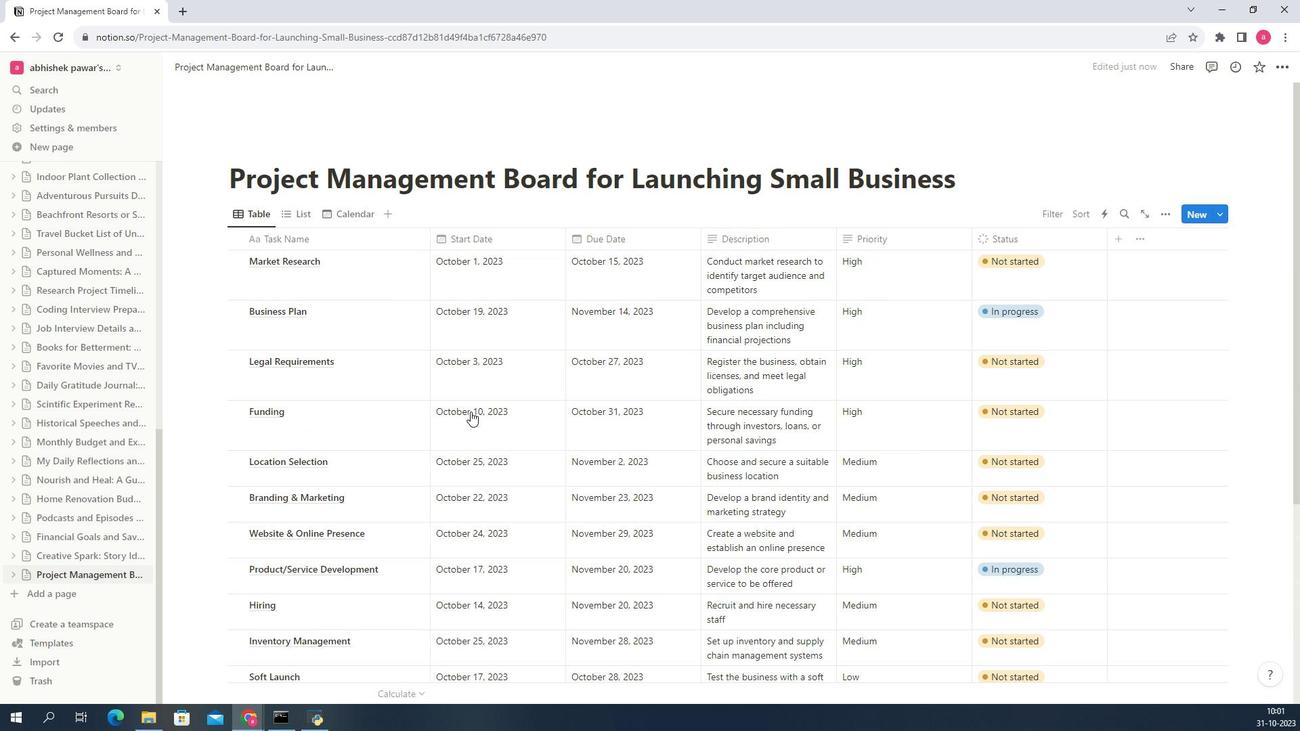 
Action: Mouse scrolled (466, 411) with delta (0, 0)
Screenshot: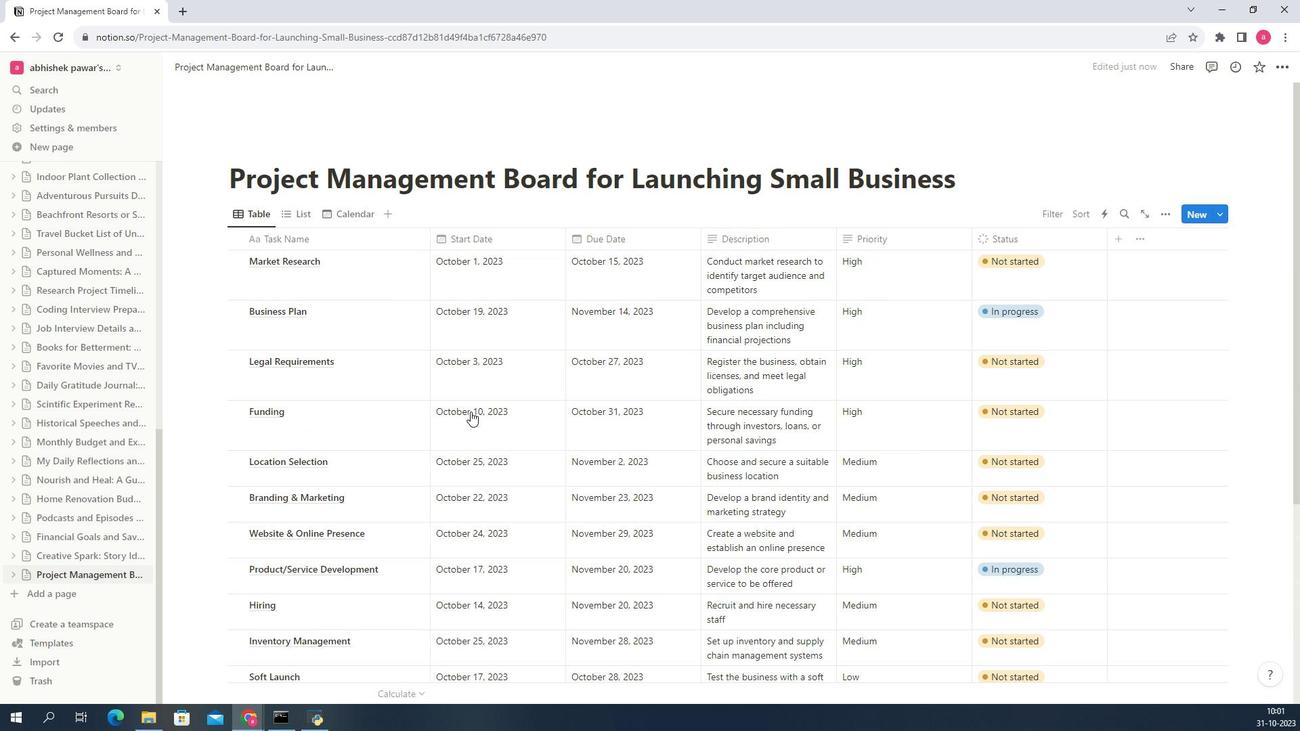 
Action: Mouse scrolled (466, 411) with delta (0, 0)
Screenshot: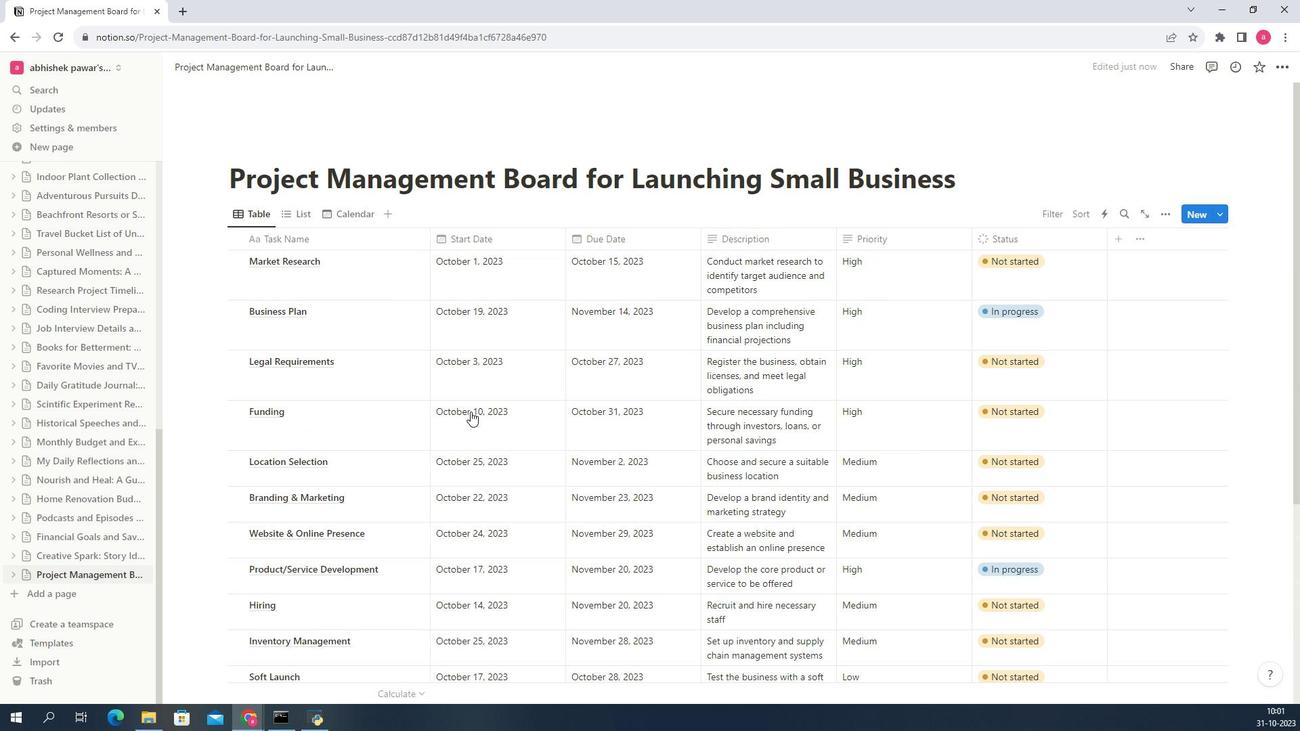 
Action: Mouse moved to (466, 411)
Screenshot: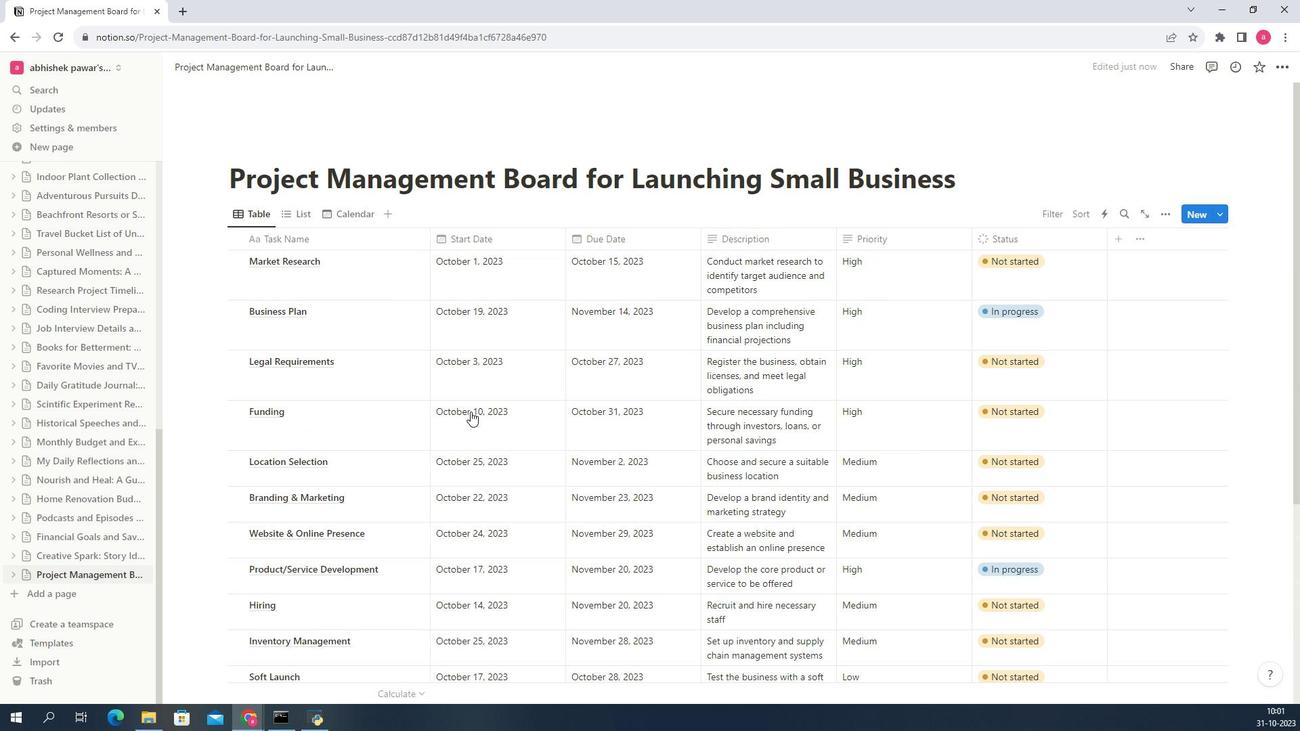 
Action: Mouse scrolled (466, 411) with delta (0, 0)
Screenshot: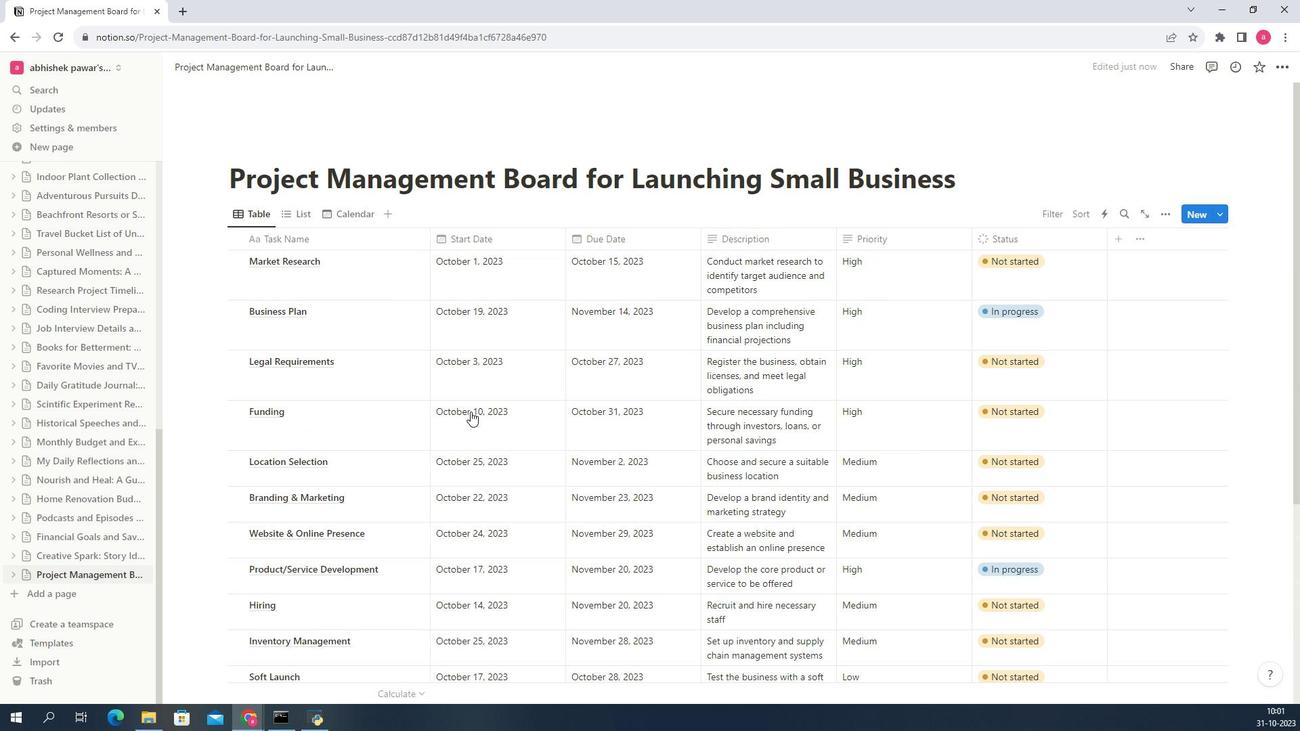 
Action: Mouse scrolled (466, 411) with delta (0, 0)
Screenshot: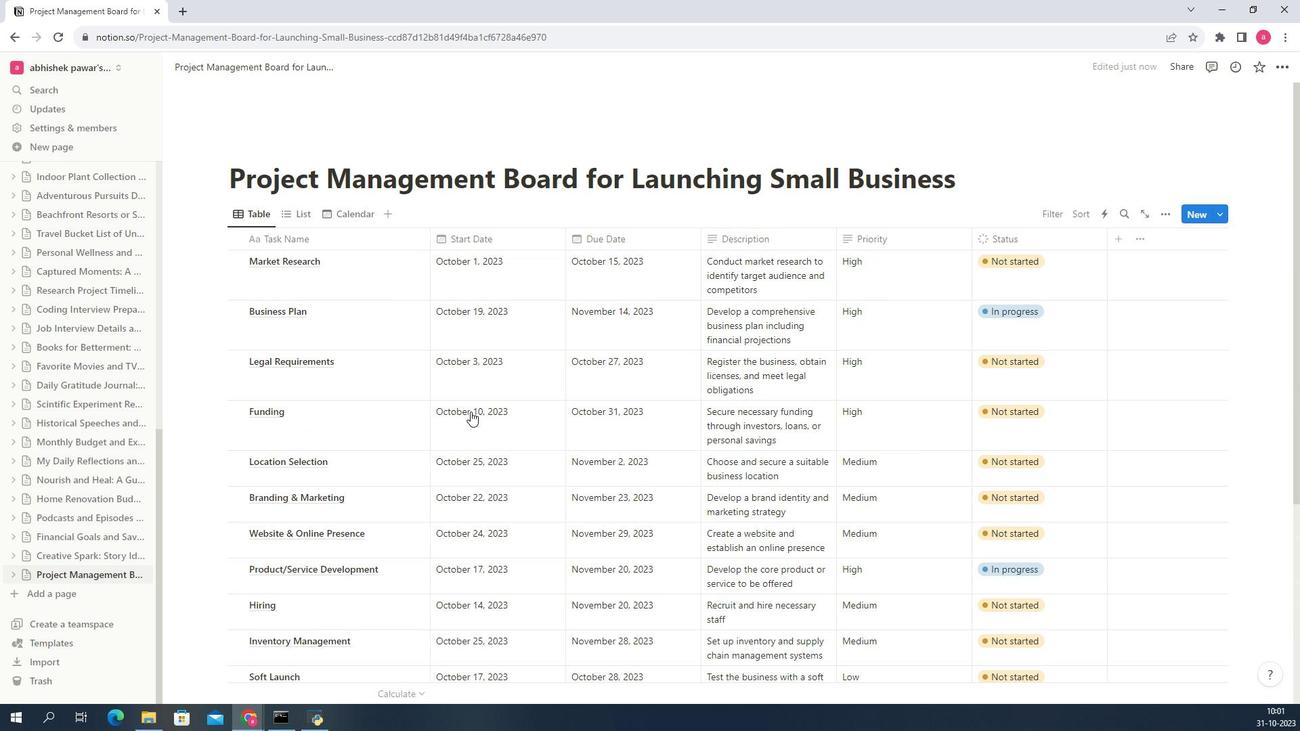 
Action: Mouse scrolled (466, 411) with delta (0, 0)
Screenshot: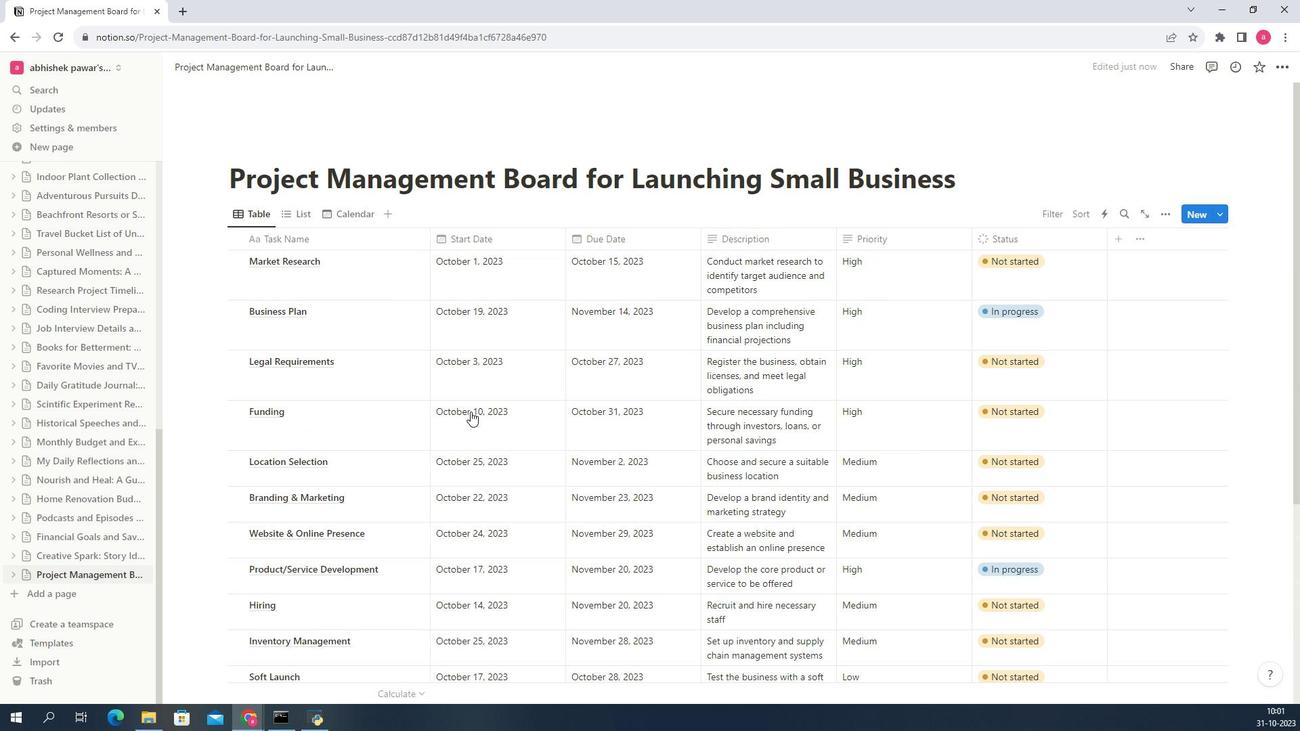 
Action: Mouse scrolled (466, 411) with delta (0, 0)
Screenshot: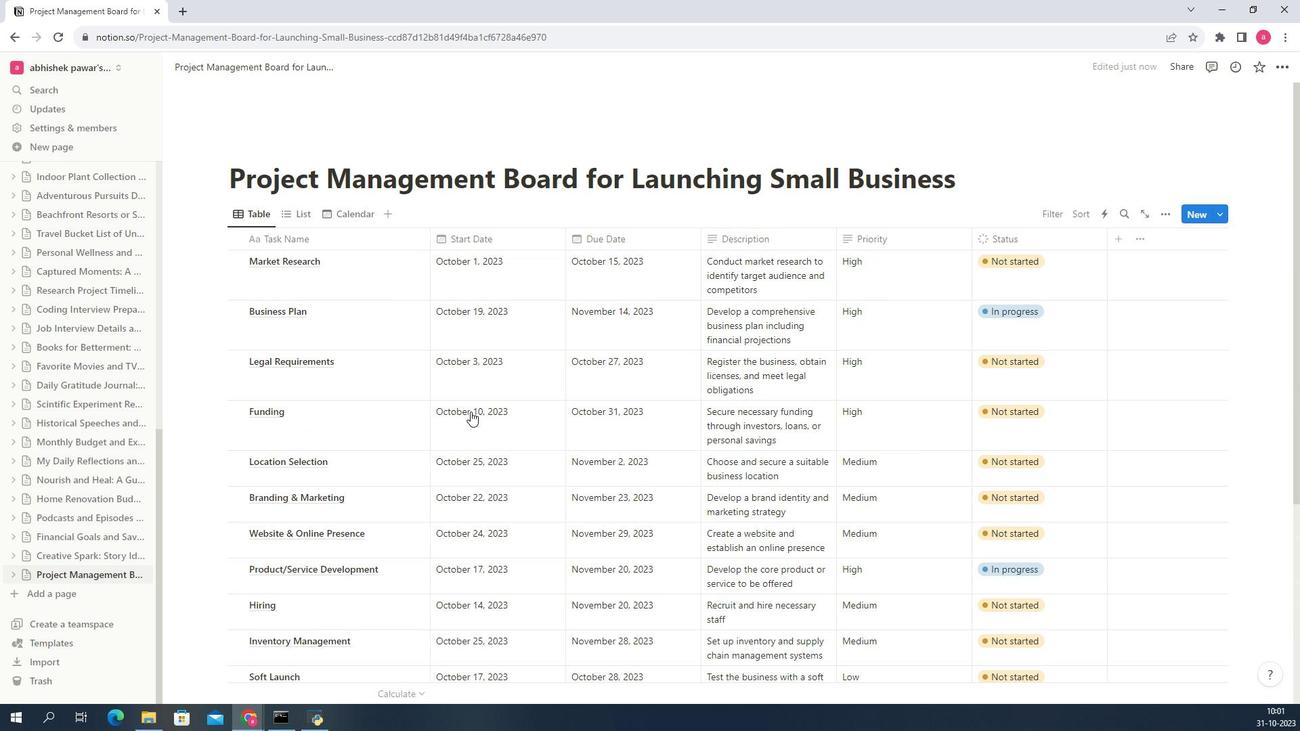 
Action: Mouse scrolled (466, 411) with delta (0, 0)
Screenshot: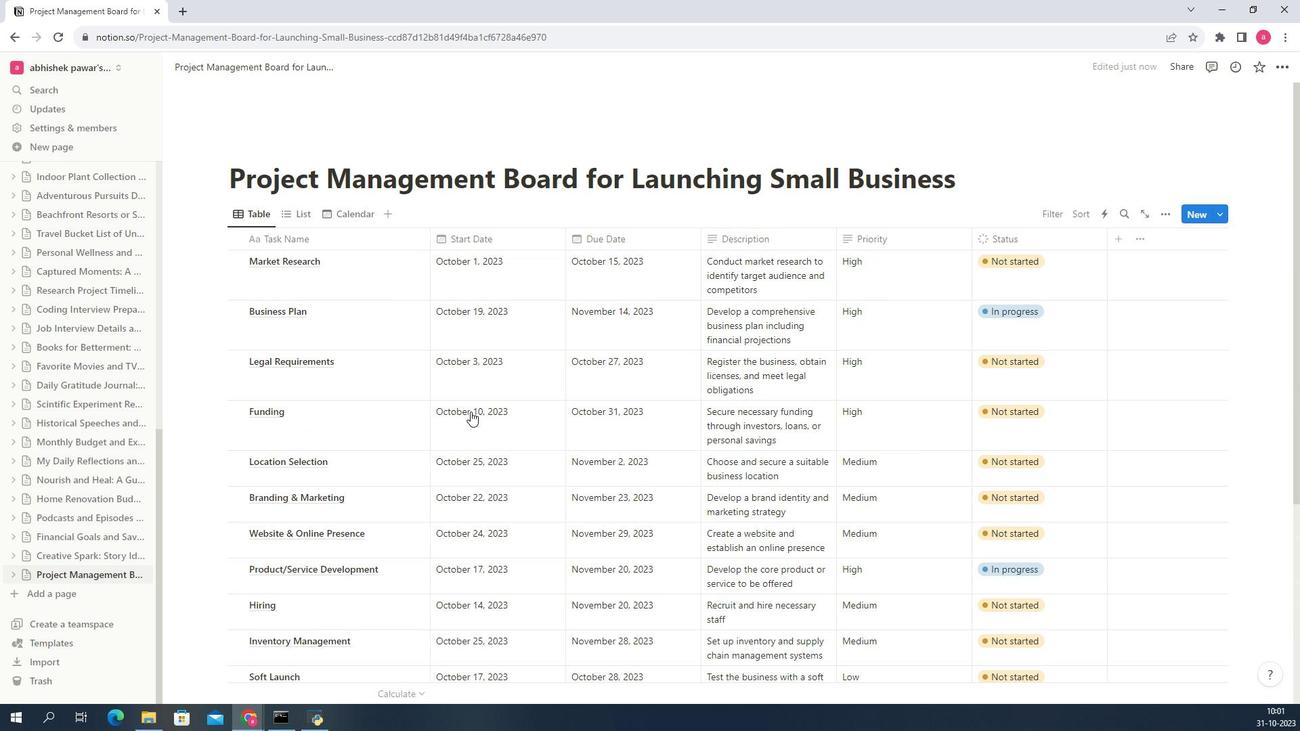 
Action: Mouse scrolled (466, 411) with delta (0, 0)
Screenshot: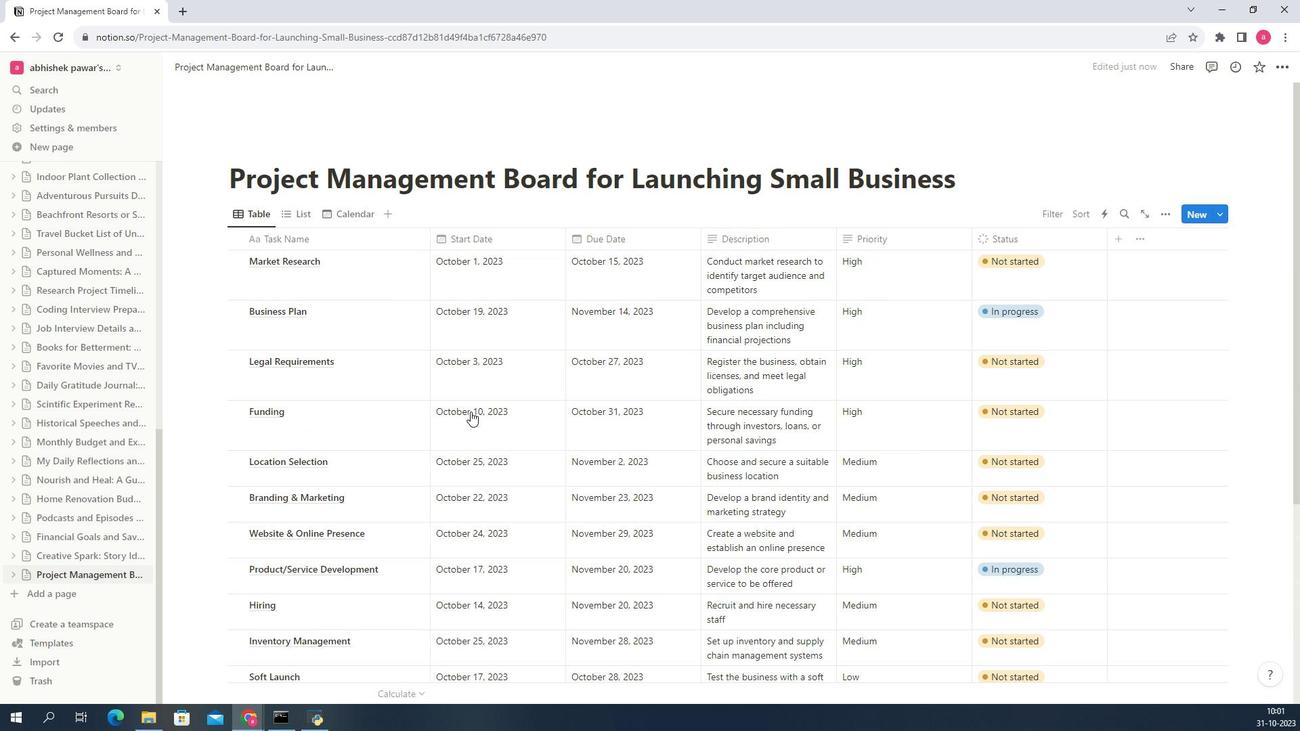 
Action: Mouse scrolled (466, 411) with delta (0, 0)
Screenshot: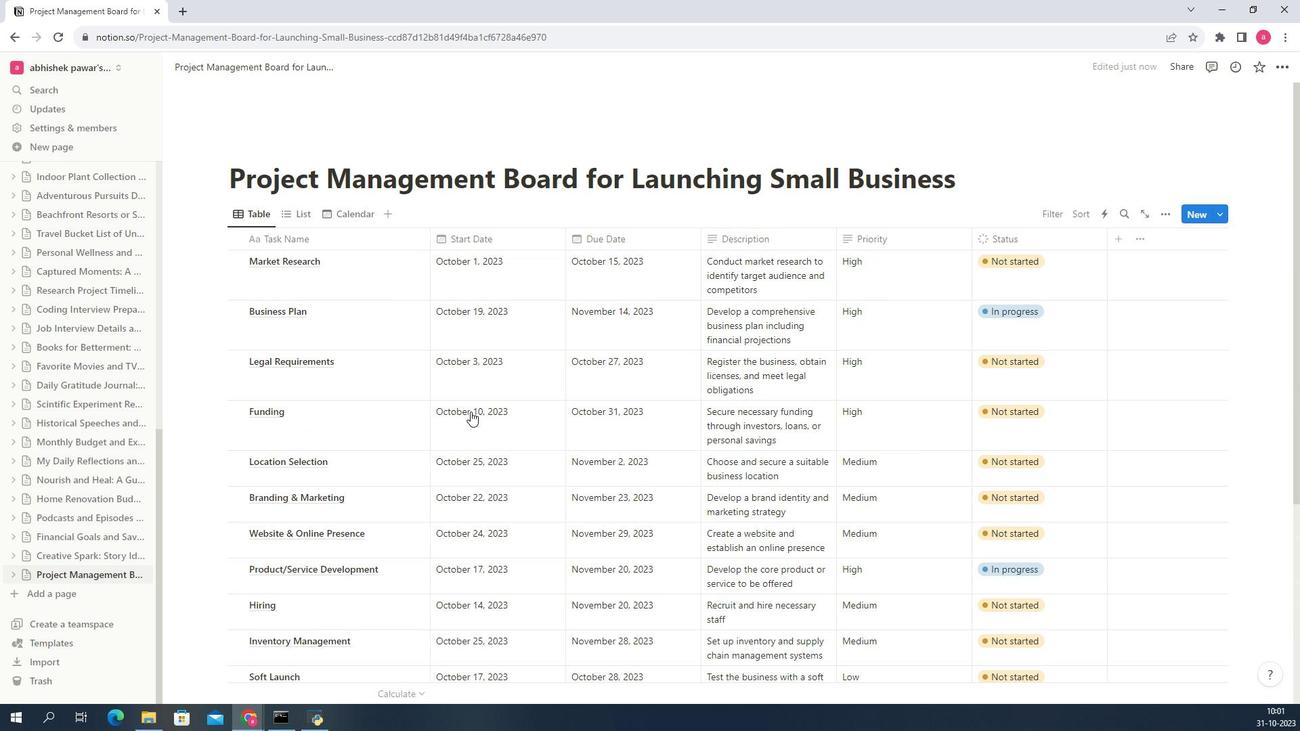 
Action: Mouse scrolled (466, 411) with delta (0, 0)
Screenshot: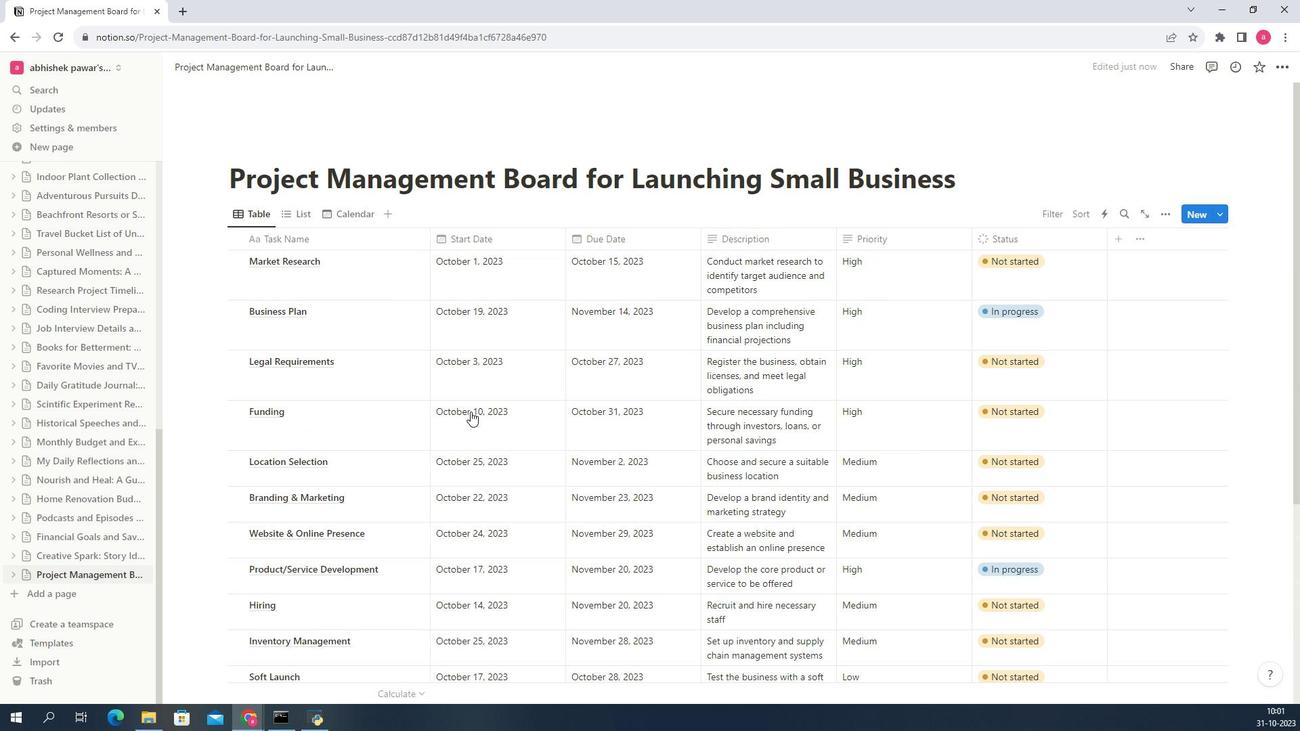 
Action: Mouse scrolled (466, 411) with delta (0, 0)
Screenshot: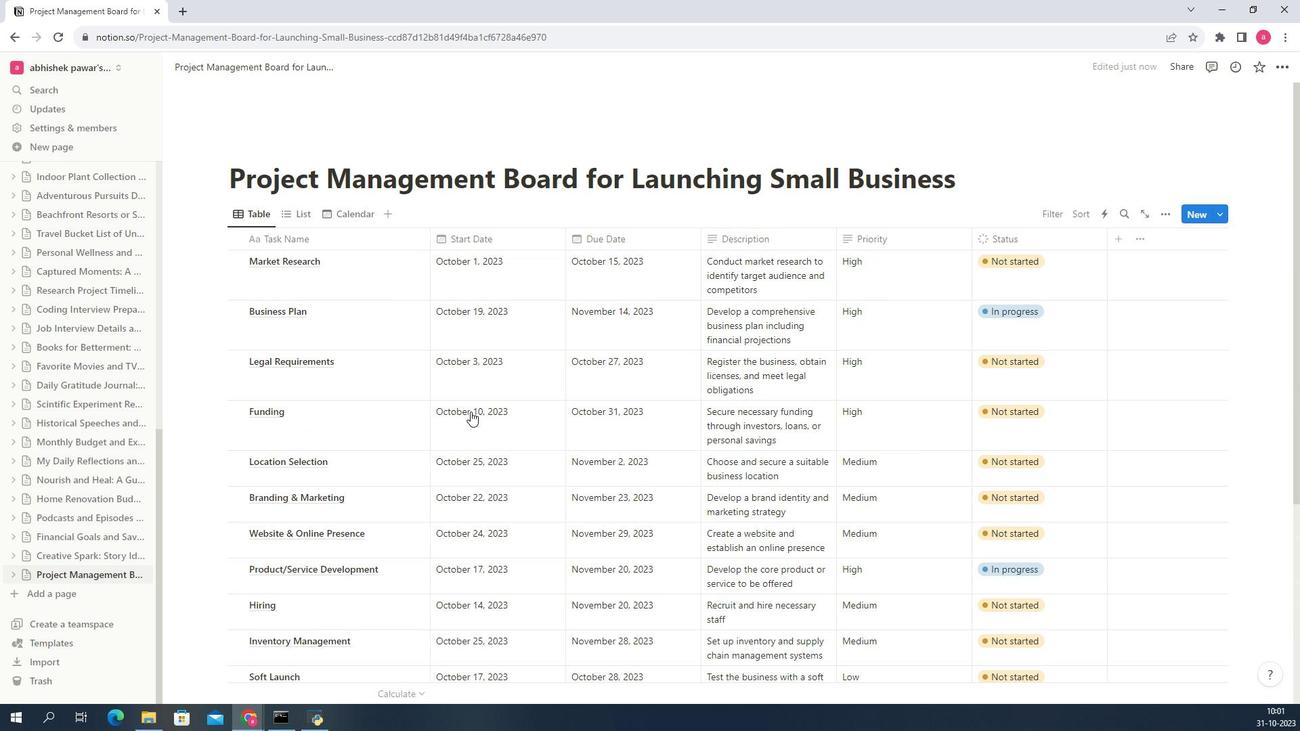 
Action: Mouse scrolled (466, 411) with delta (0, 0)
Screenshot: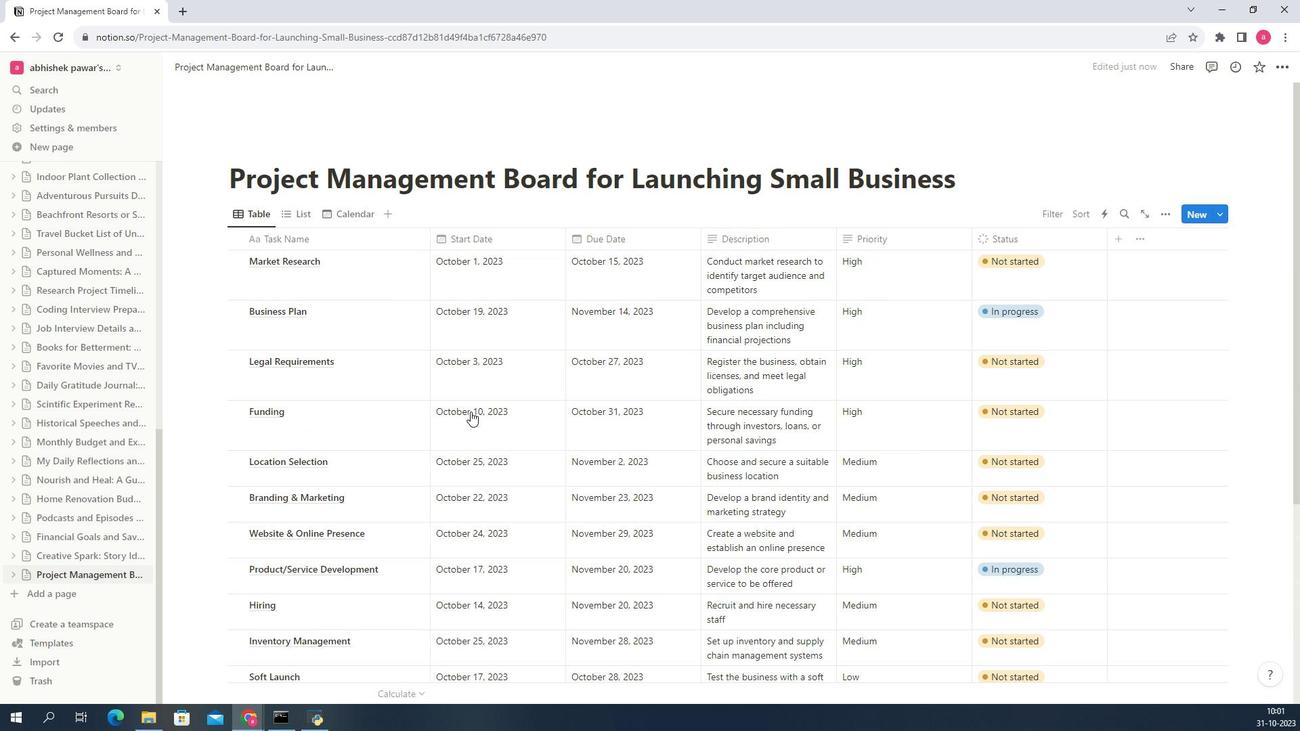 
Action: Mouse scrolled (466, 411) with delta (0, 0)
Screenshot: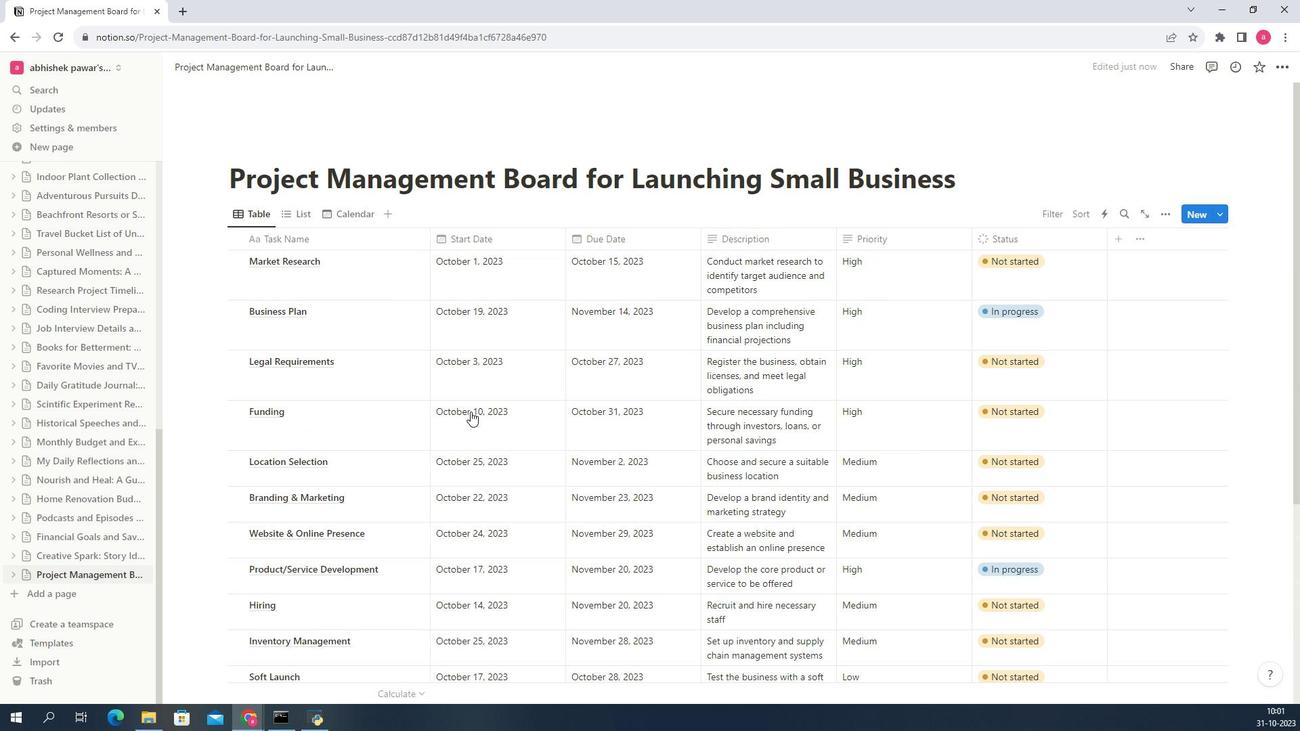 
Action: Mouse scrolled (466, 411) with delta (0, 0)
Screenshot: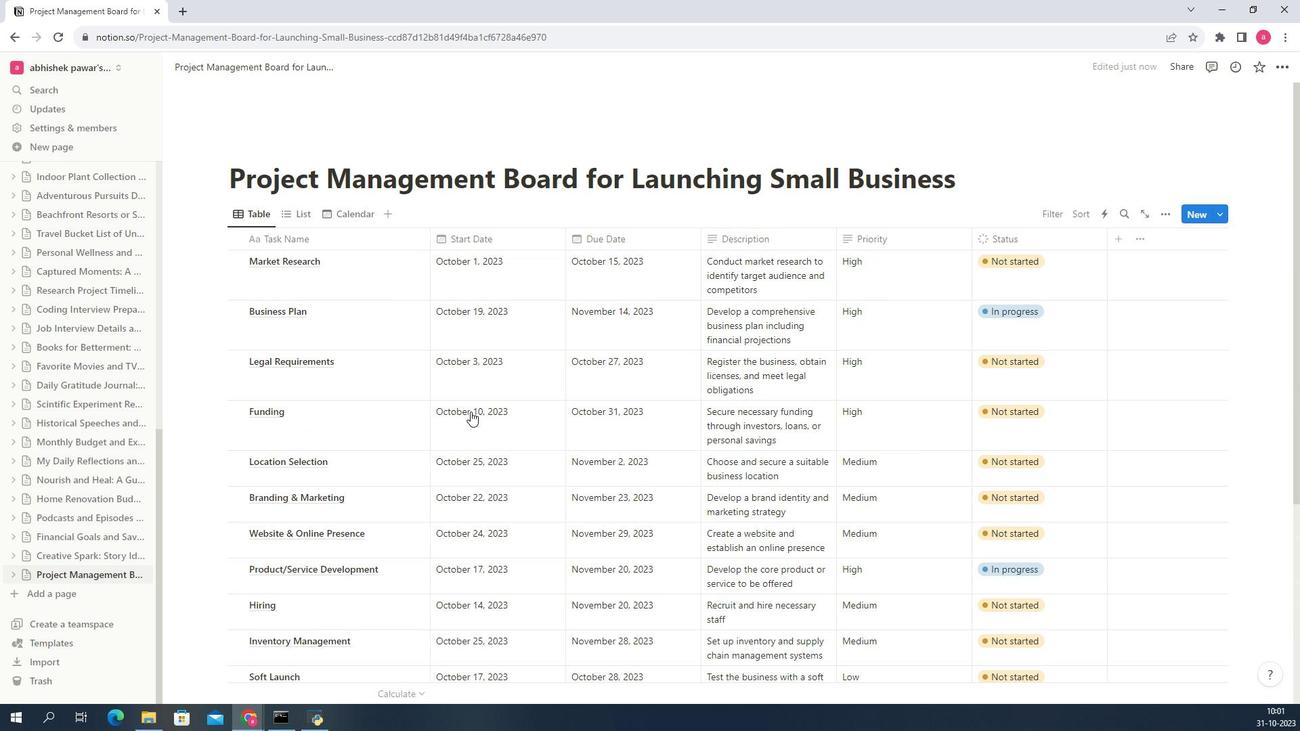 
Action: Mouse scrolled (466, 411) with delta (0, 0)
Screenshot: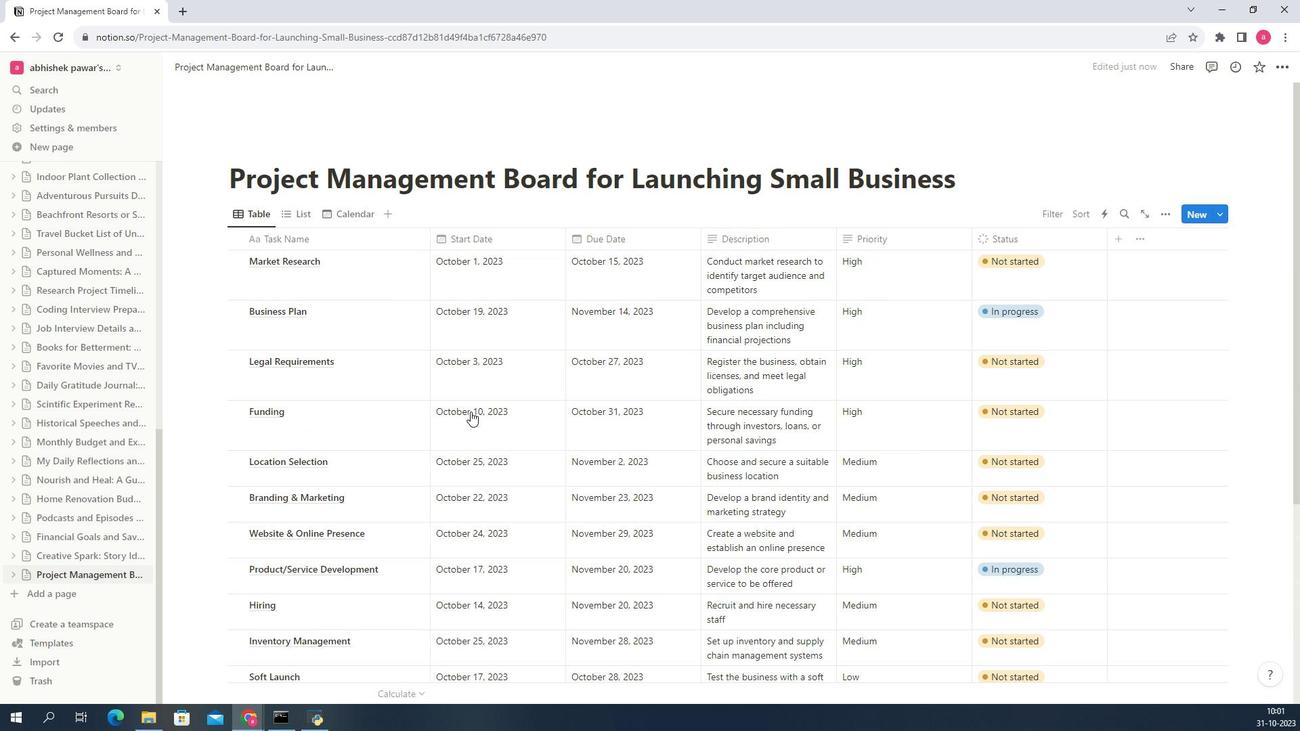 
Action: Mouse scrolled (466, 411) with delta (0, 0)
Screenshot: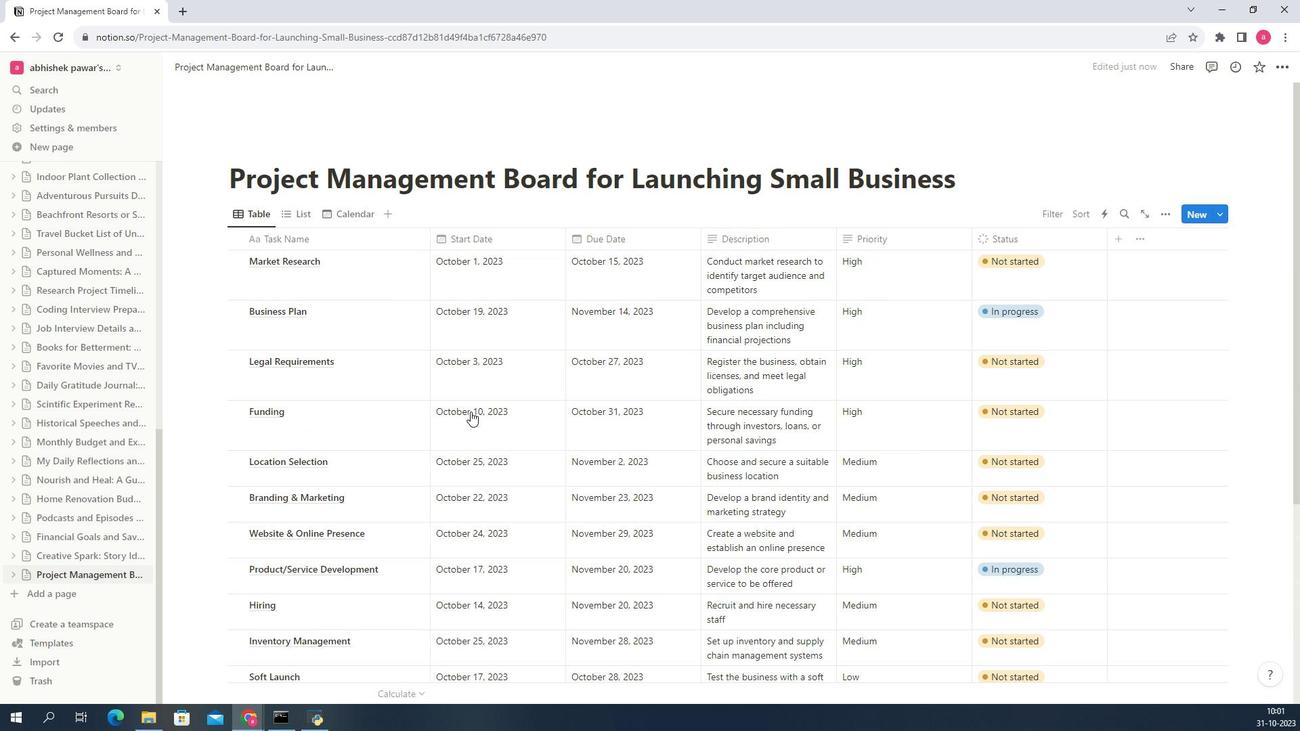 
Action: Mouse scrolled (466, 411) with delta (0, 0)
Screenshot: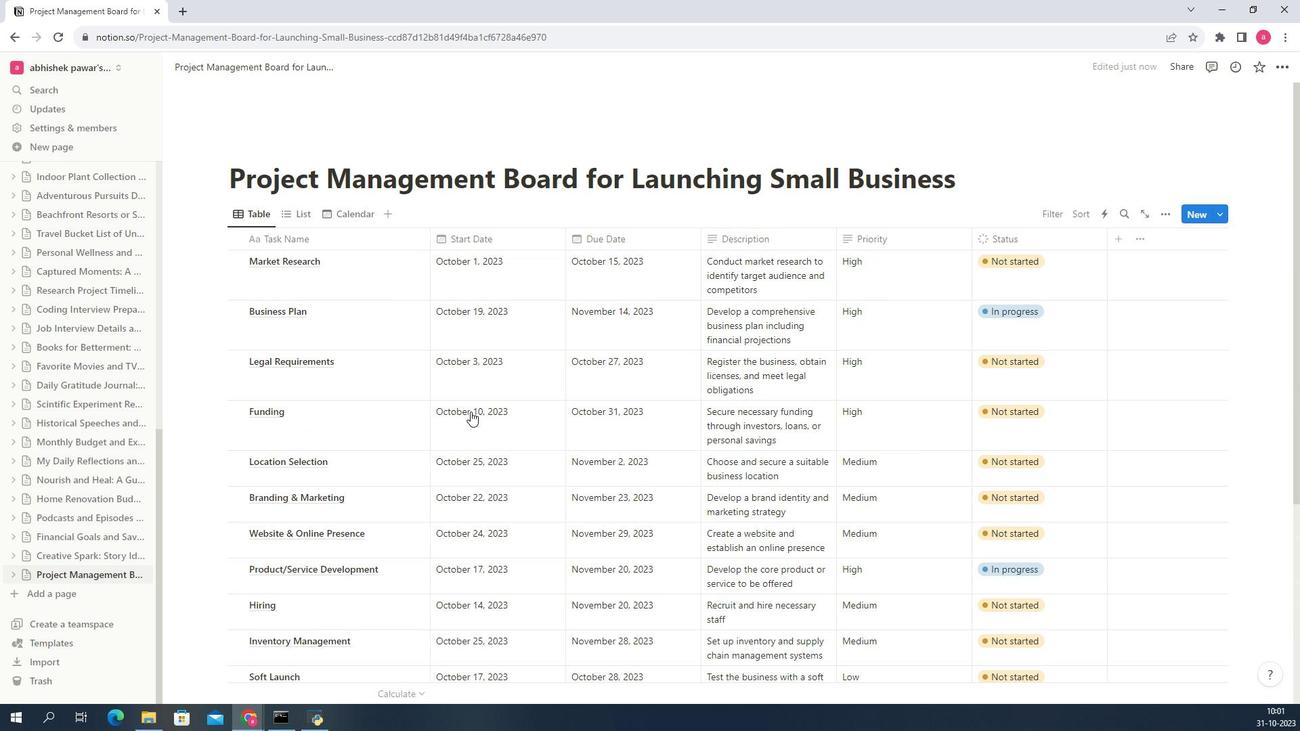 
Action: Mouse scrolled (466, 411) with delta (0, 0)
Screenshot: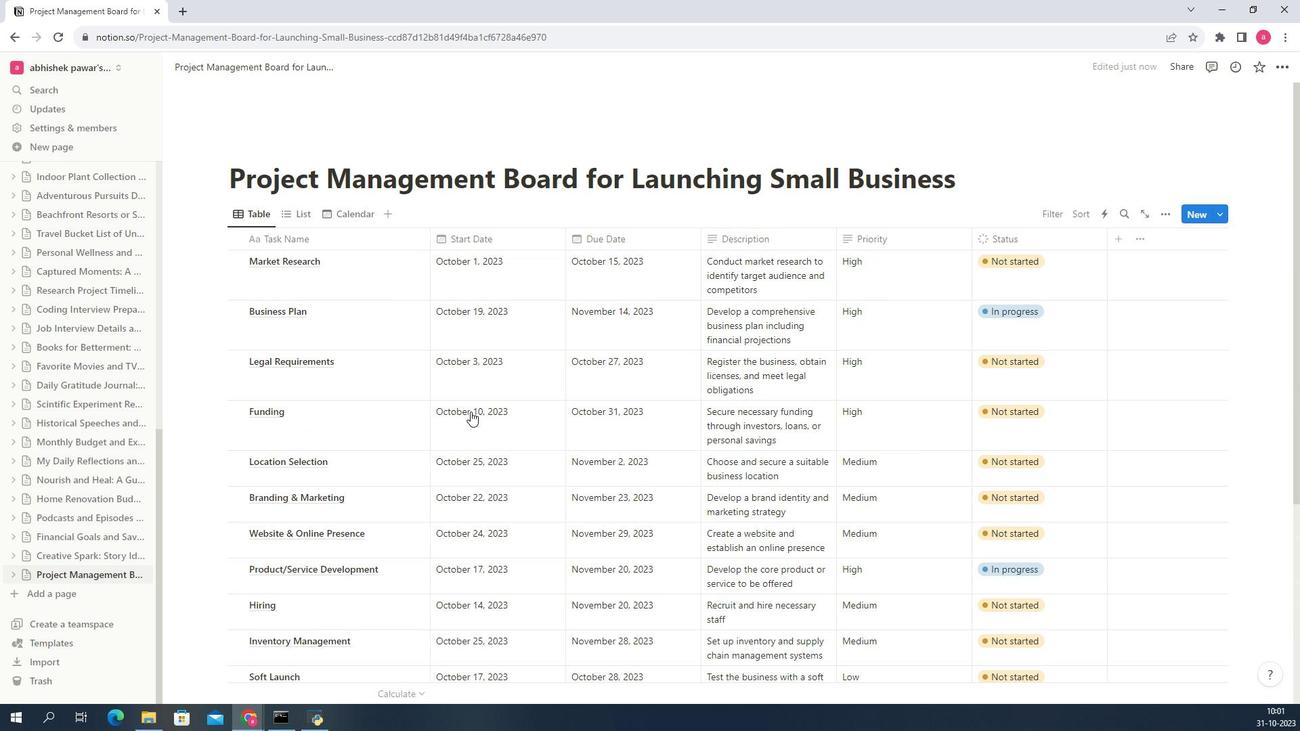 
Action: Mouse scrolled (466, 411) with delta (0, 0)
Screenshot: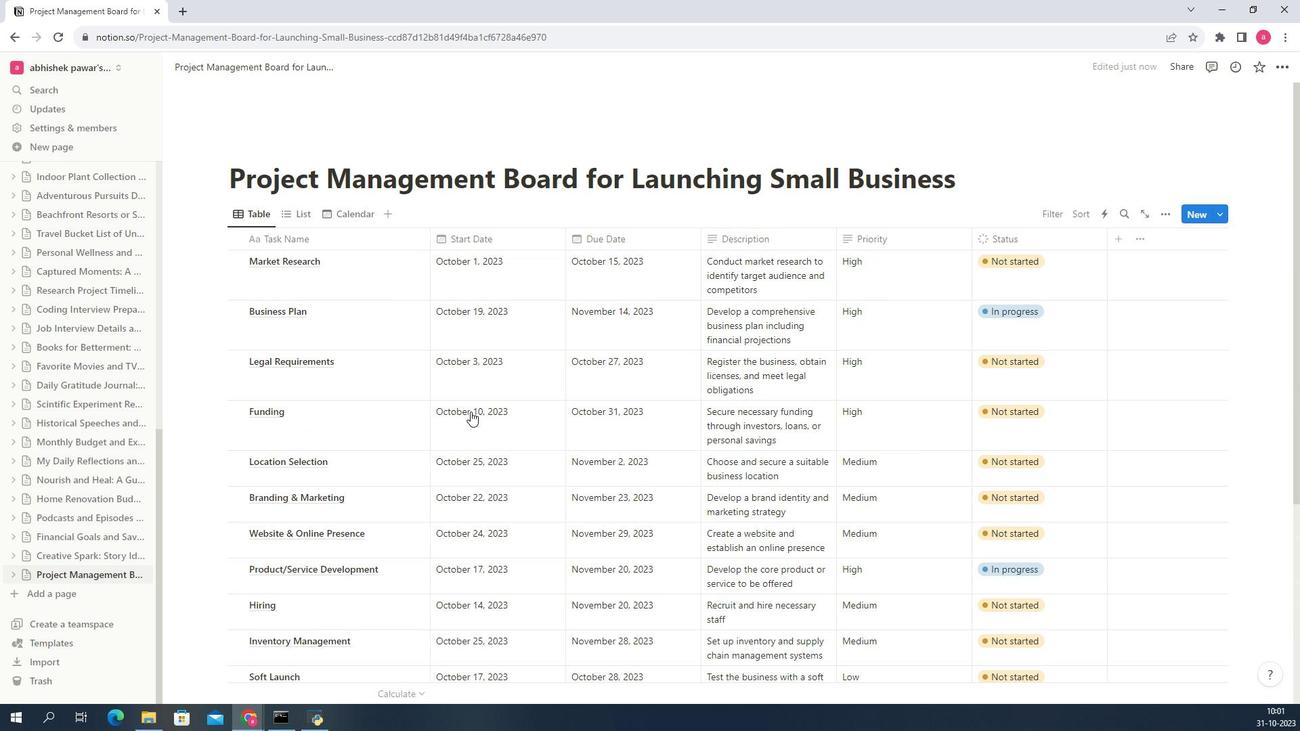 
Action: Mouse scrolled (466, 411) with delta (0, 0)
Screenshot: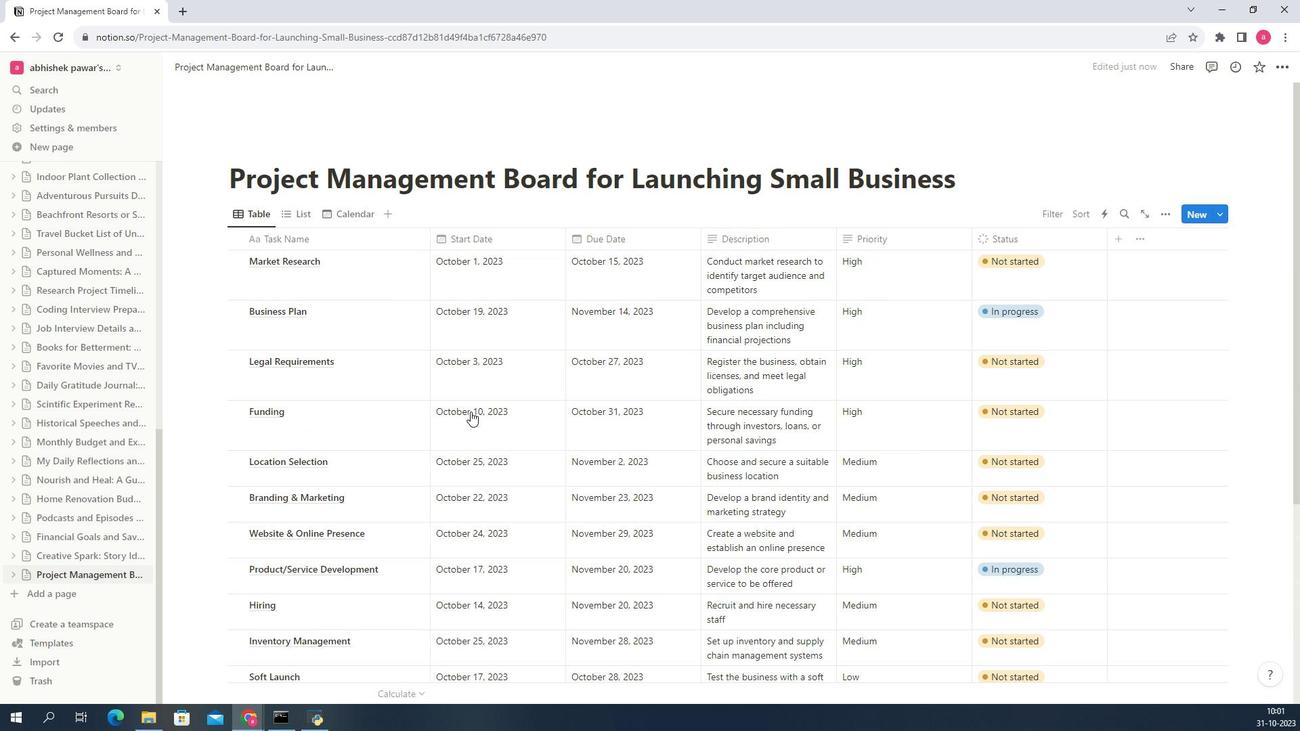 
Action: Mouse scrolled (466, 411) with delta (0, 0)
Screenshot: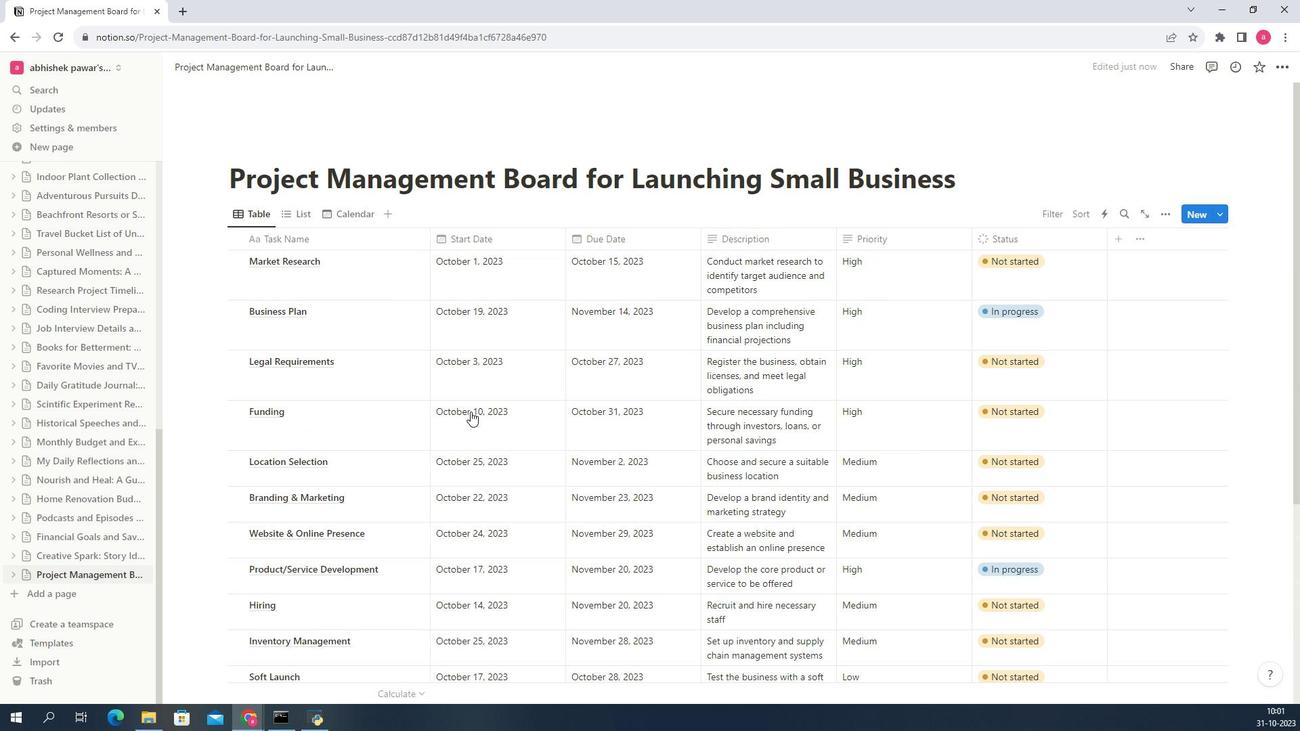 
Action: Mouse scrolled (466, 411) with delta (0, 0)
Screenshot: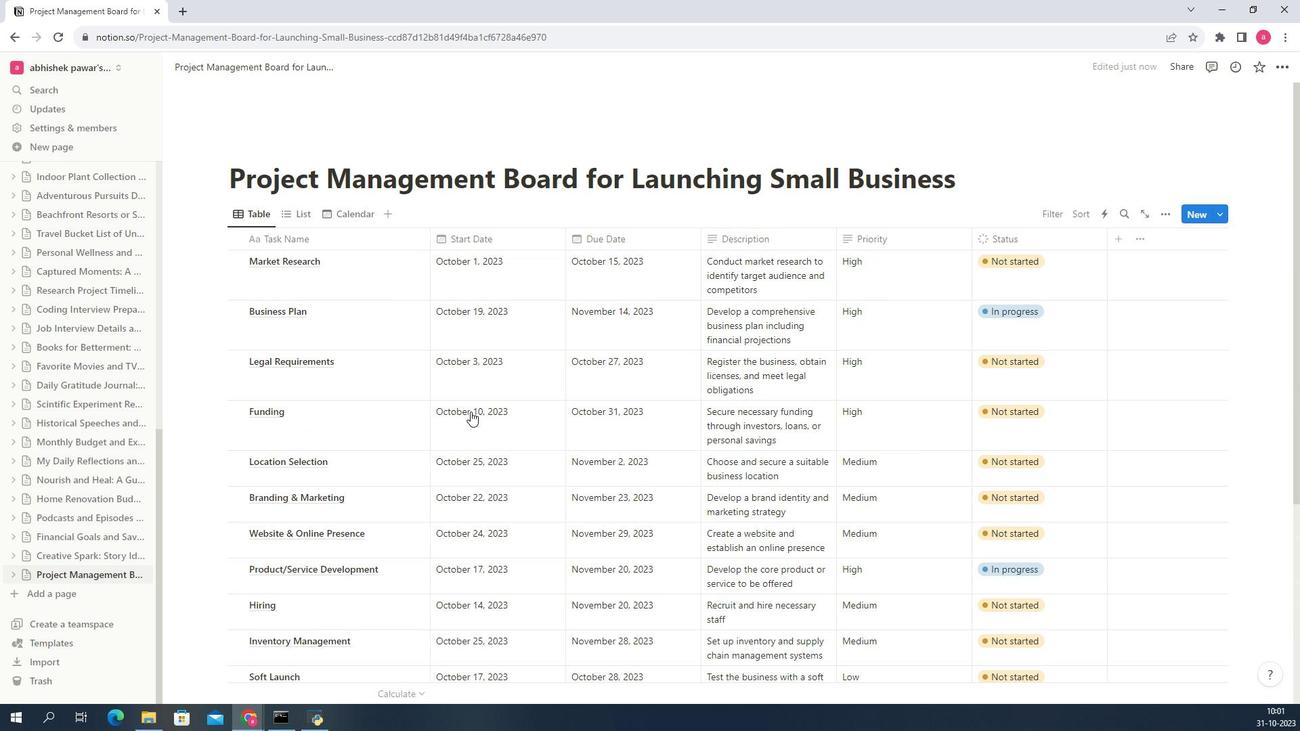 
Action: Mouse scrolled (466, 411) with delta (0, 0)
Screenshot: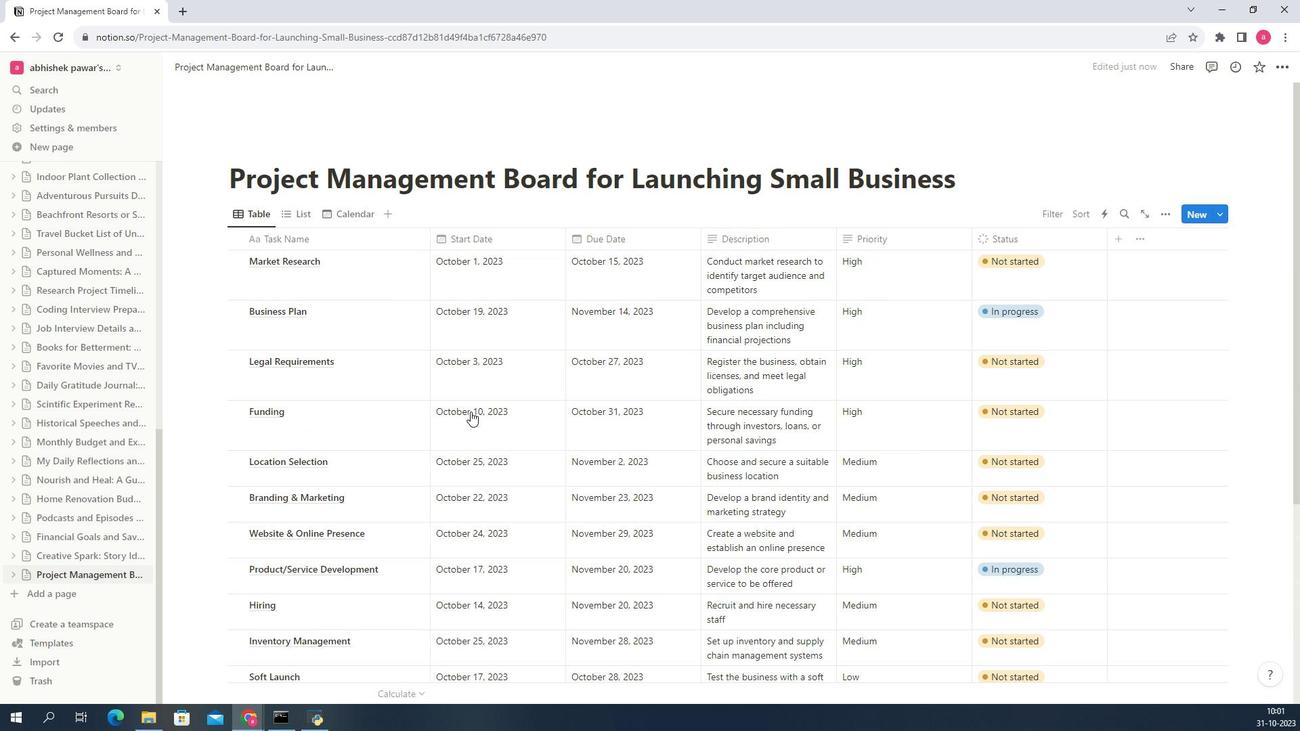 
Action: Mouse scrolled (466, 411) with delta (0, 0)
Screenshot: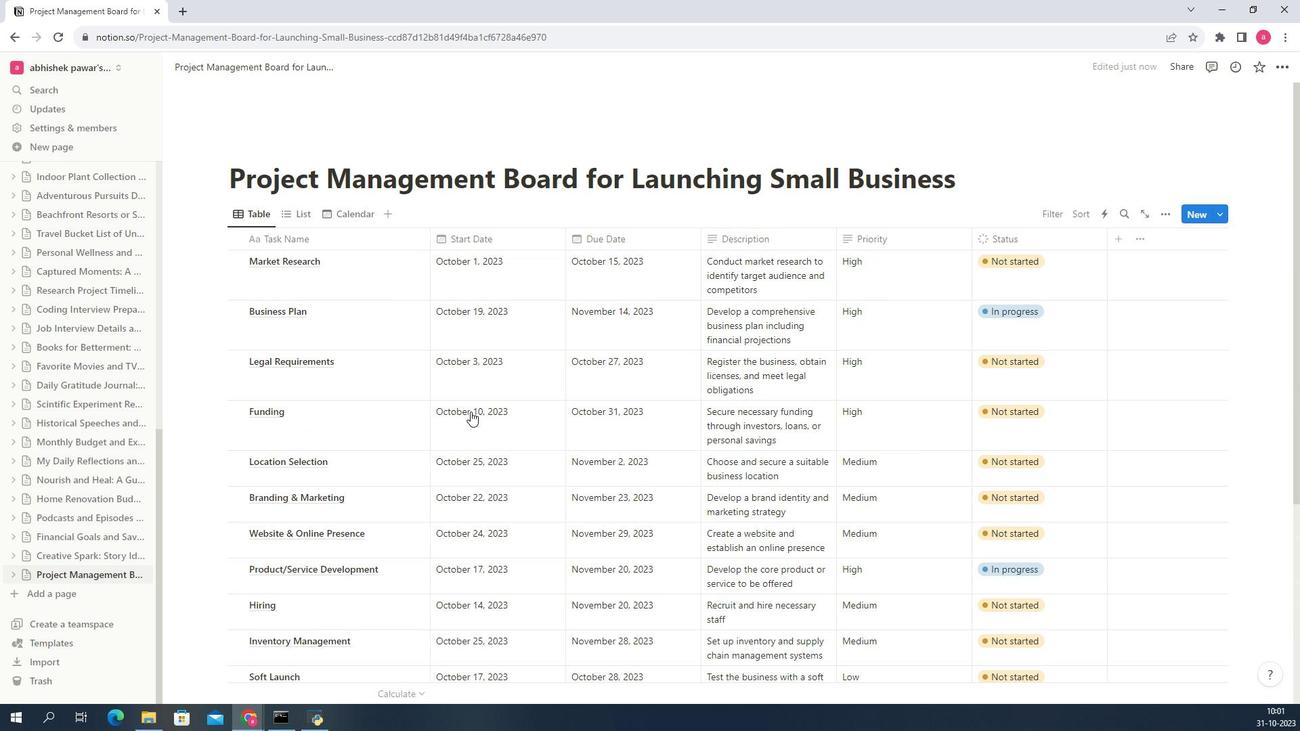 
Action: Mouse scrolled (466, 411) with delta (0, 0)
Screenshot: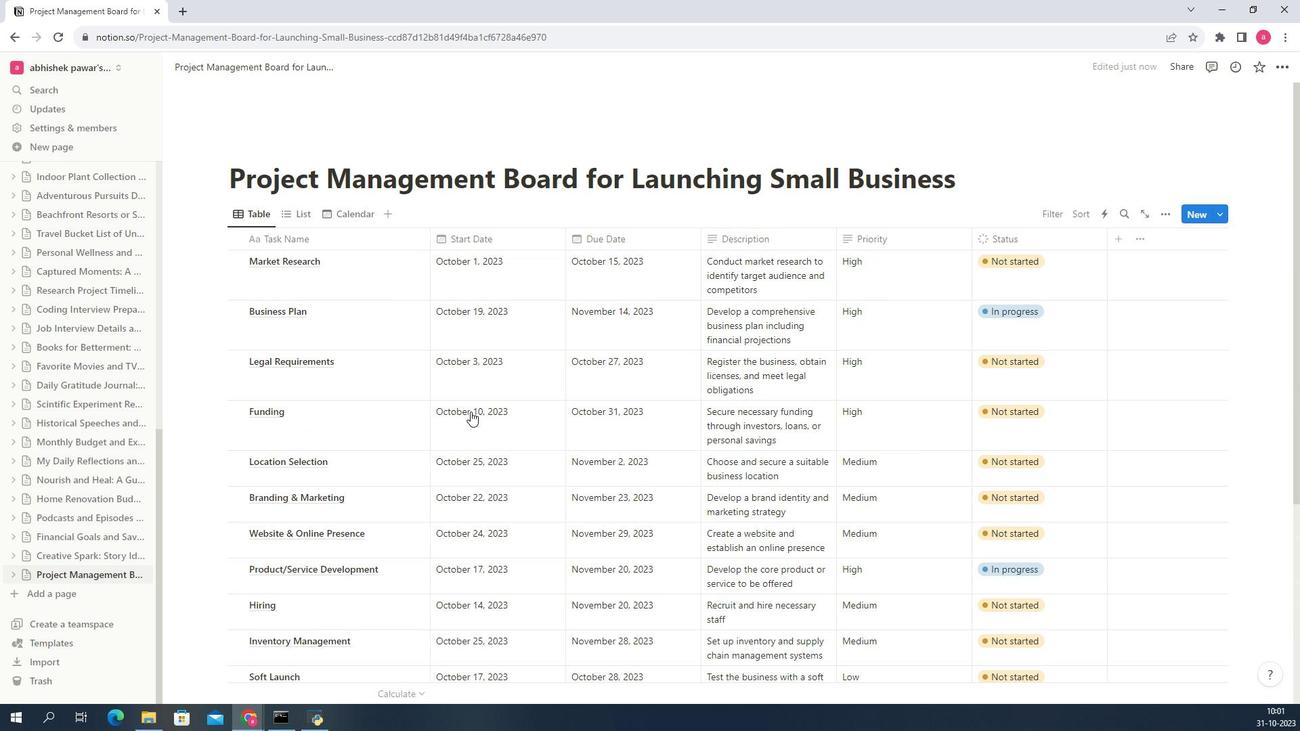 
Action: Mouse scrolled (466, 411) with delta (0, 0)
Screenshot: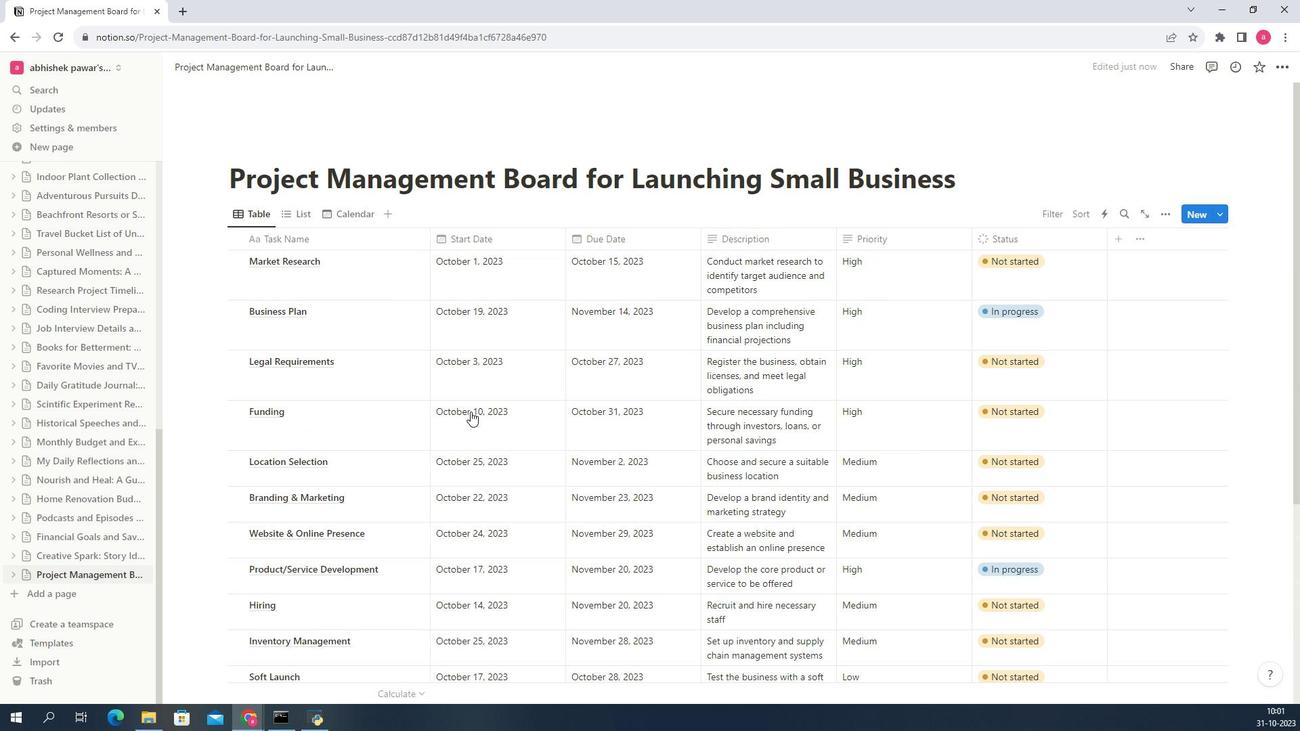 
Action: Mouse scrolled (466, 411) with delta (0, 0)
Screenshot: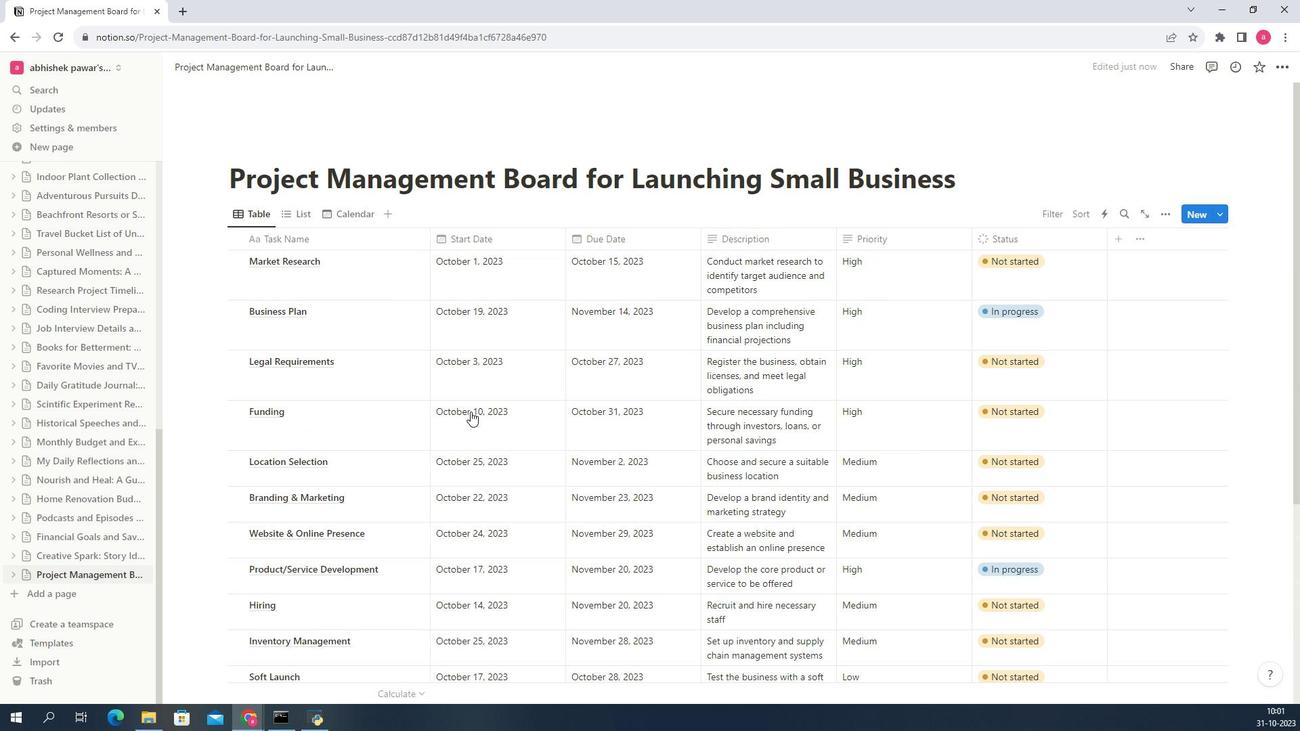 
Action: Mouse scrolled (466, 411) with delta (0, 0)
Screenshot: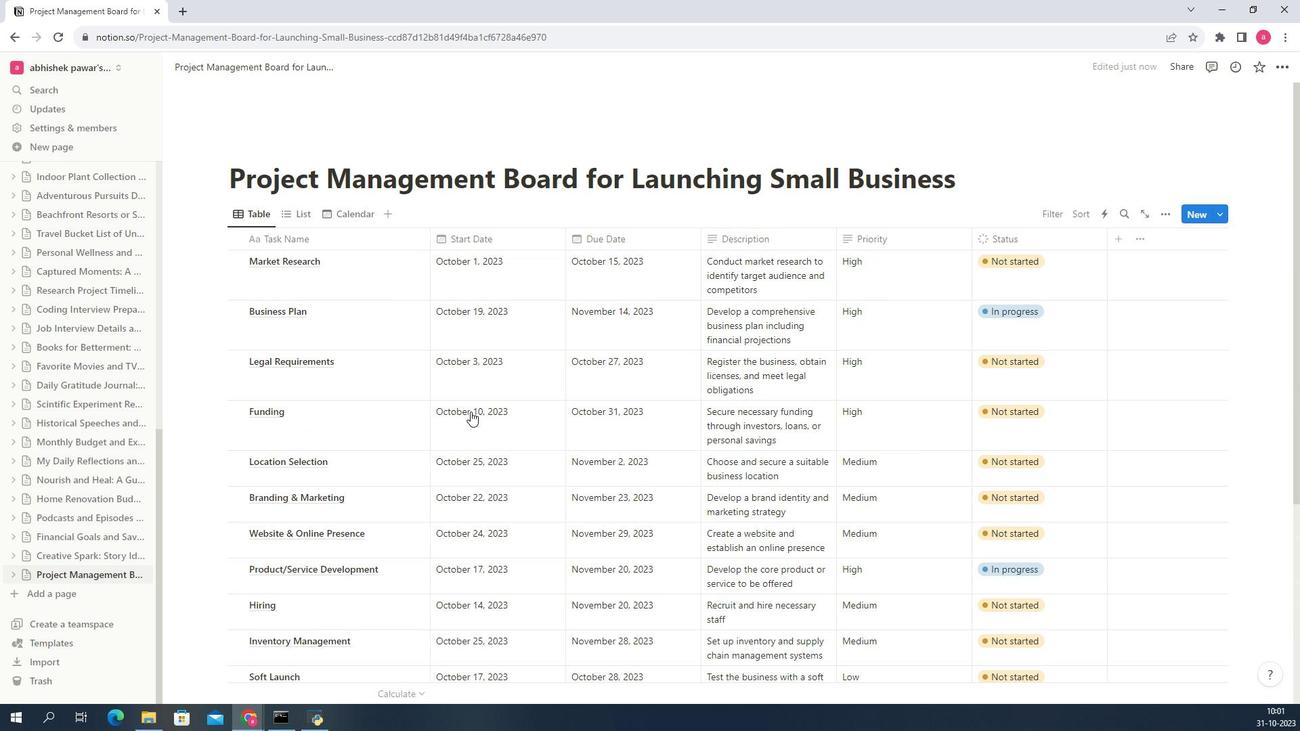 
Action: Mouse scrolled (466, 411) with delta (0, 0)
Screenshot: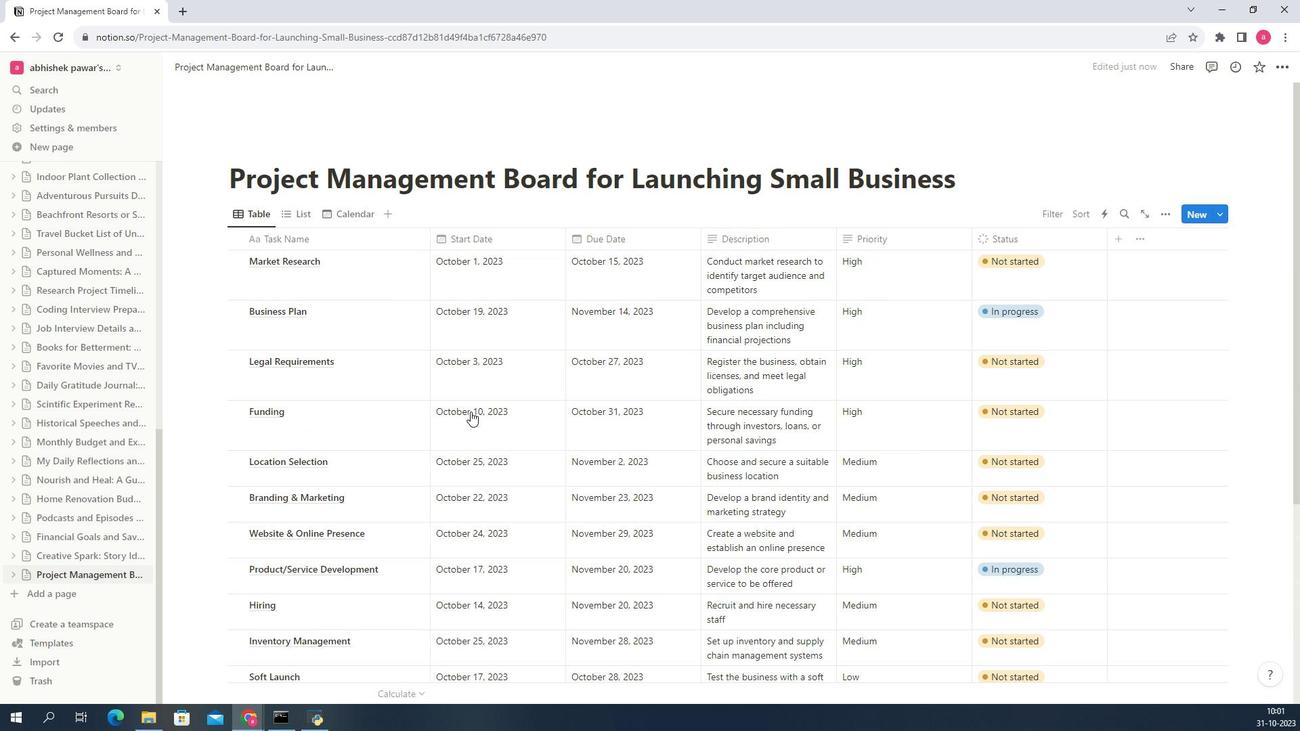 
Action: Mouse scrolled (466, 411) with delta (0, 0)
Screenshot: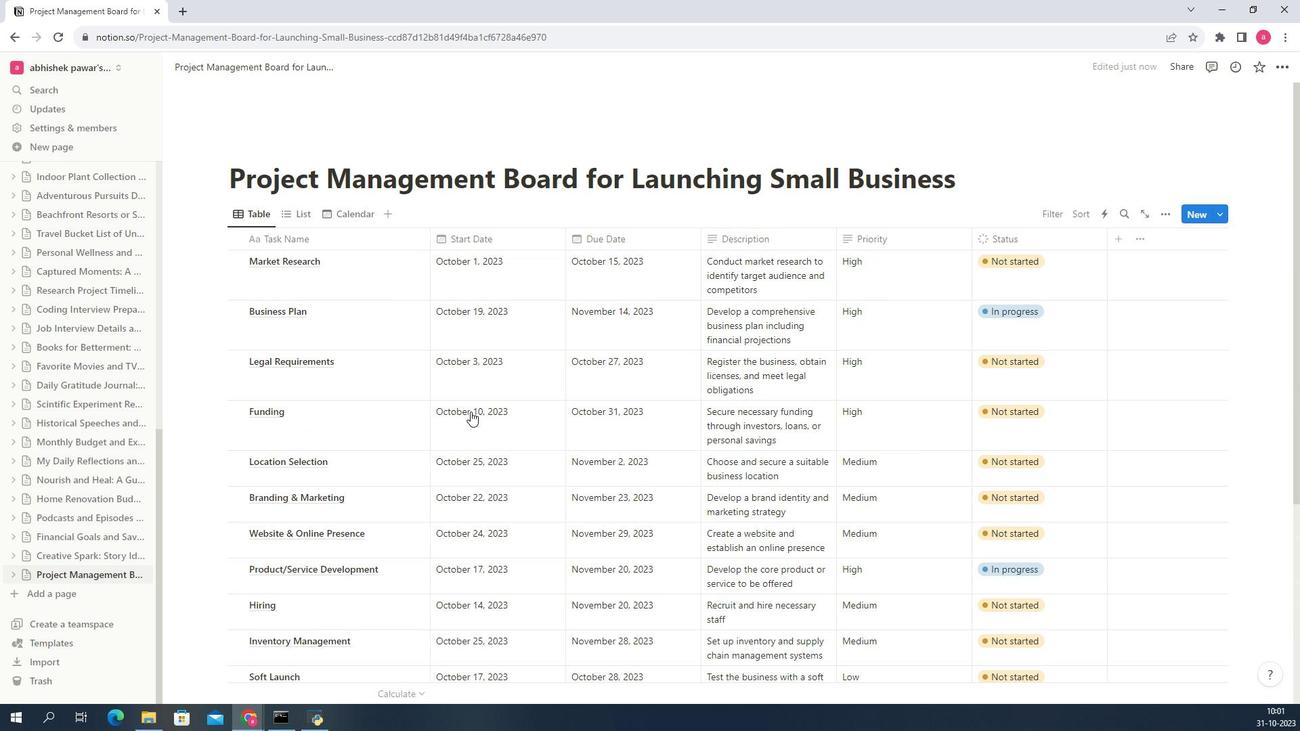 
Action: Mouse scrolled (466, 411) with delta (0, 0)
Screenshot: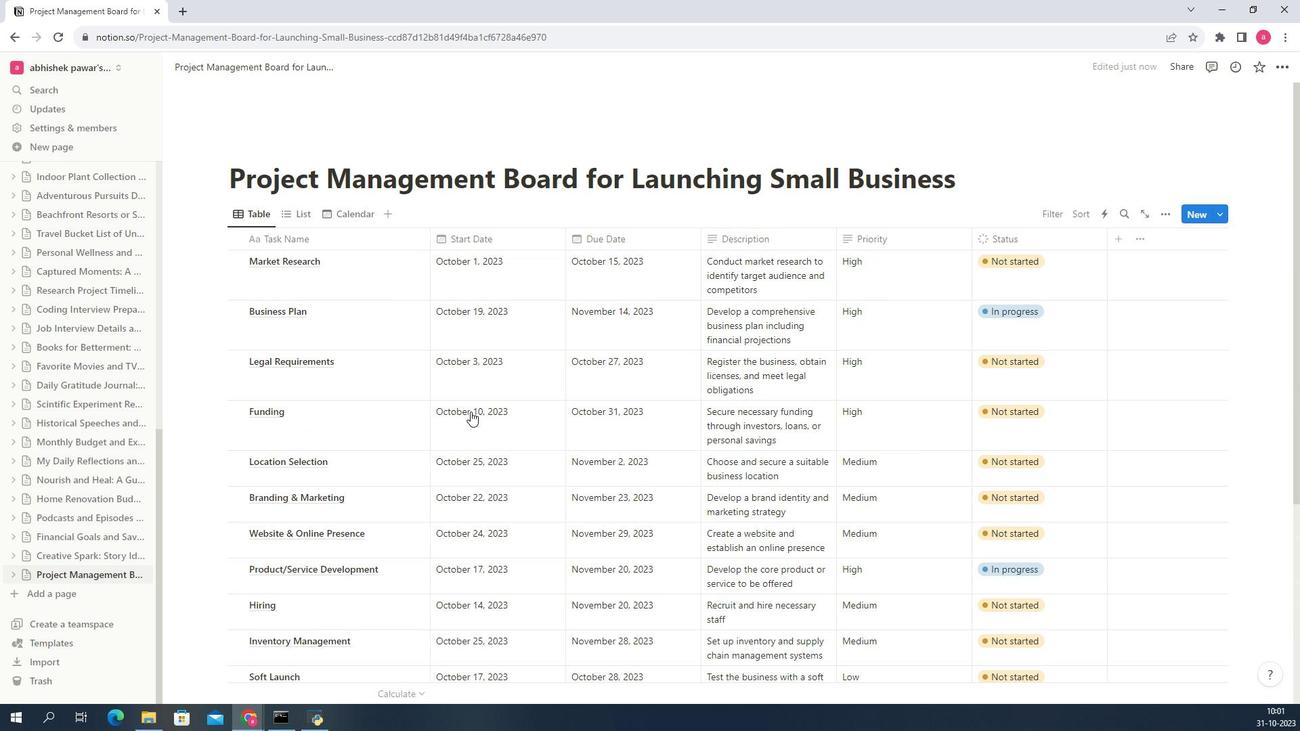
Action: Mouse scrolled (466, 411) with delta (0, 0)
Screenshot: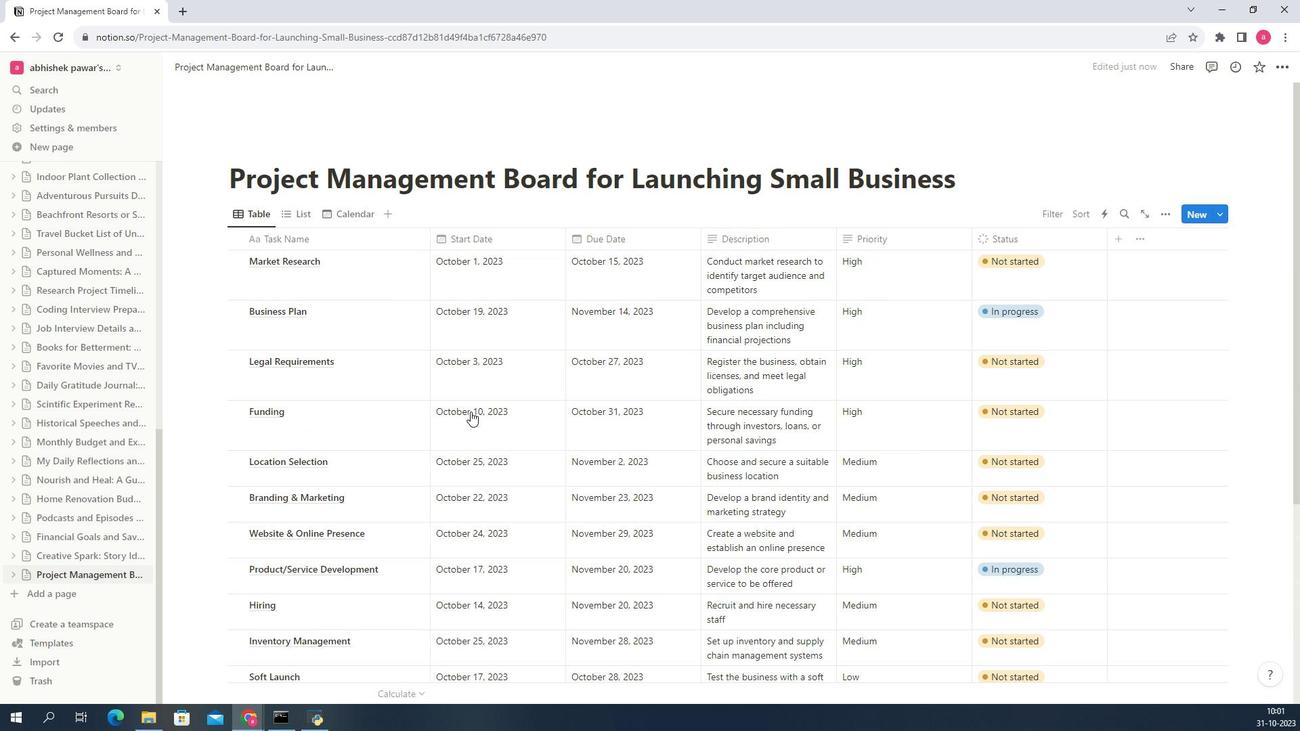 
Action: Mouse scrolled (466, 411) with delta (0, 0)
Screenshot: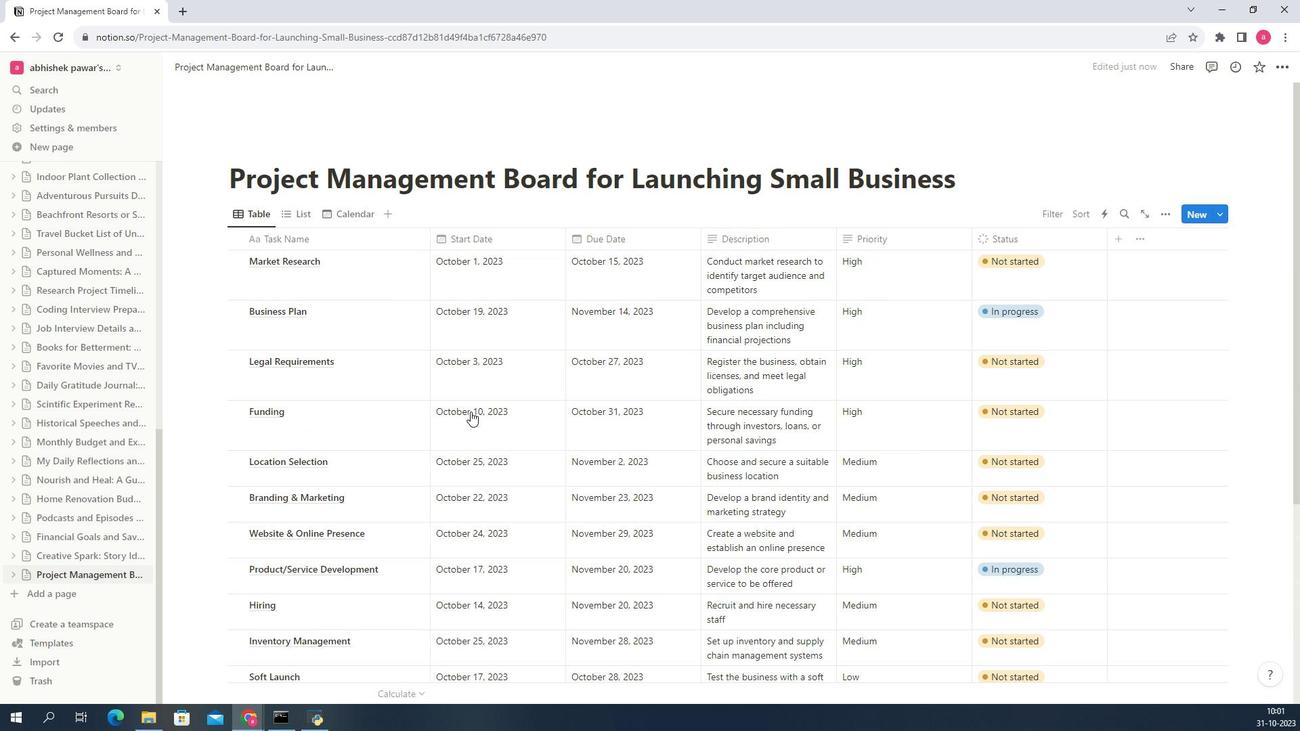 
Action: Mouse scrolled (466, 411) with delta (0, 0)
Screenshot: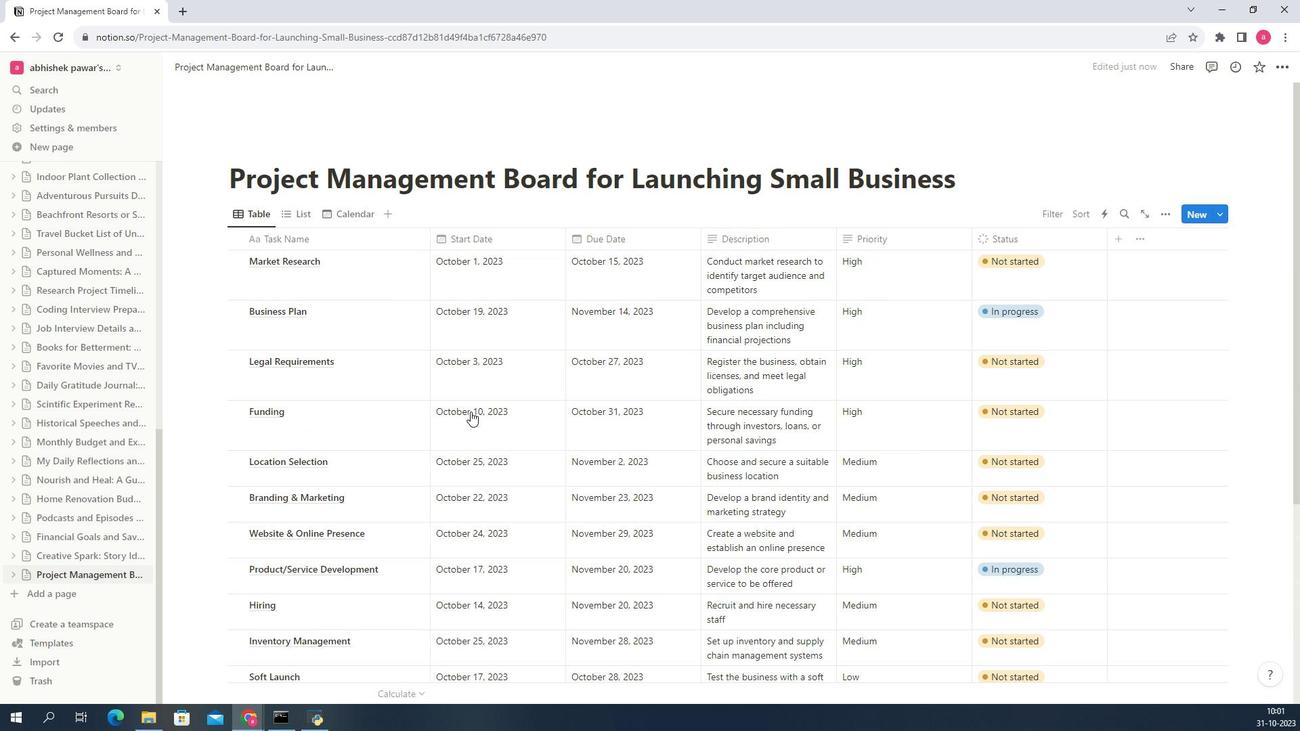 
Action: Mouse moved to (466, 411)
Screenshot: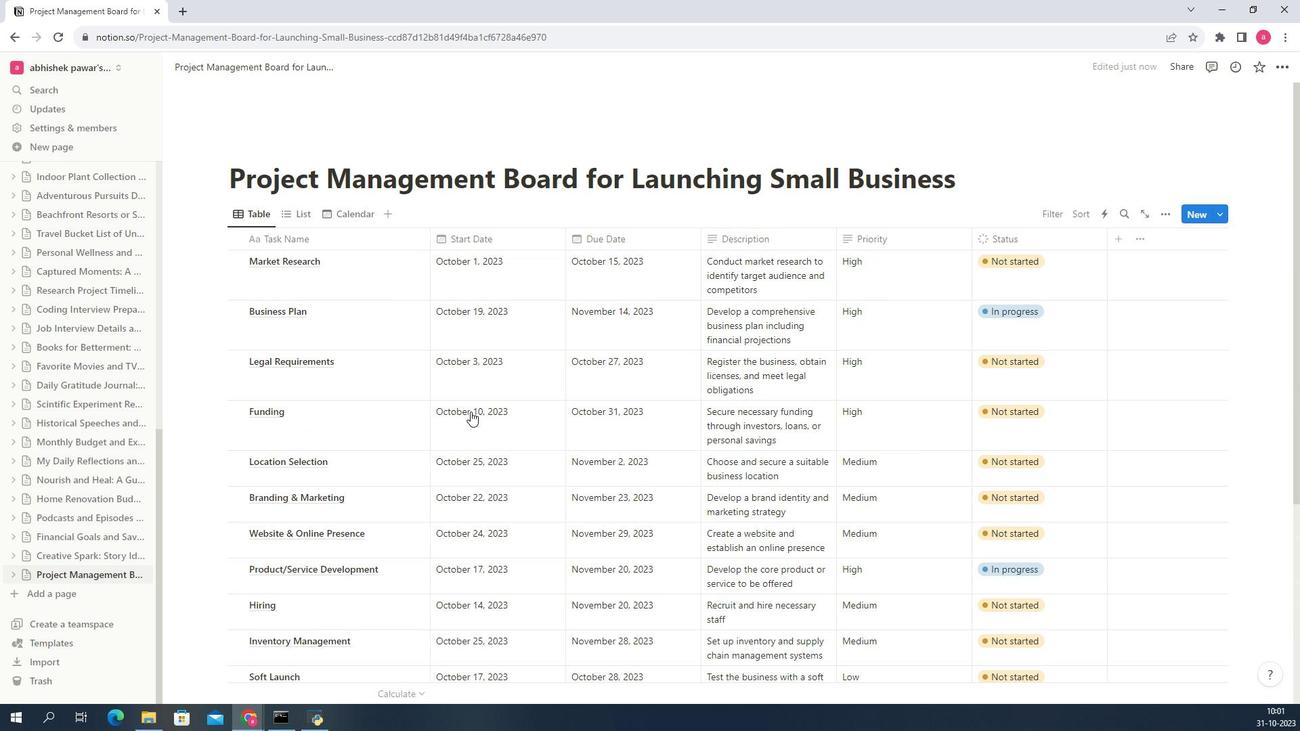 
Action: Mouse pressed left at (466, 411)
Screenshot: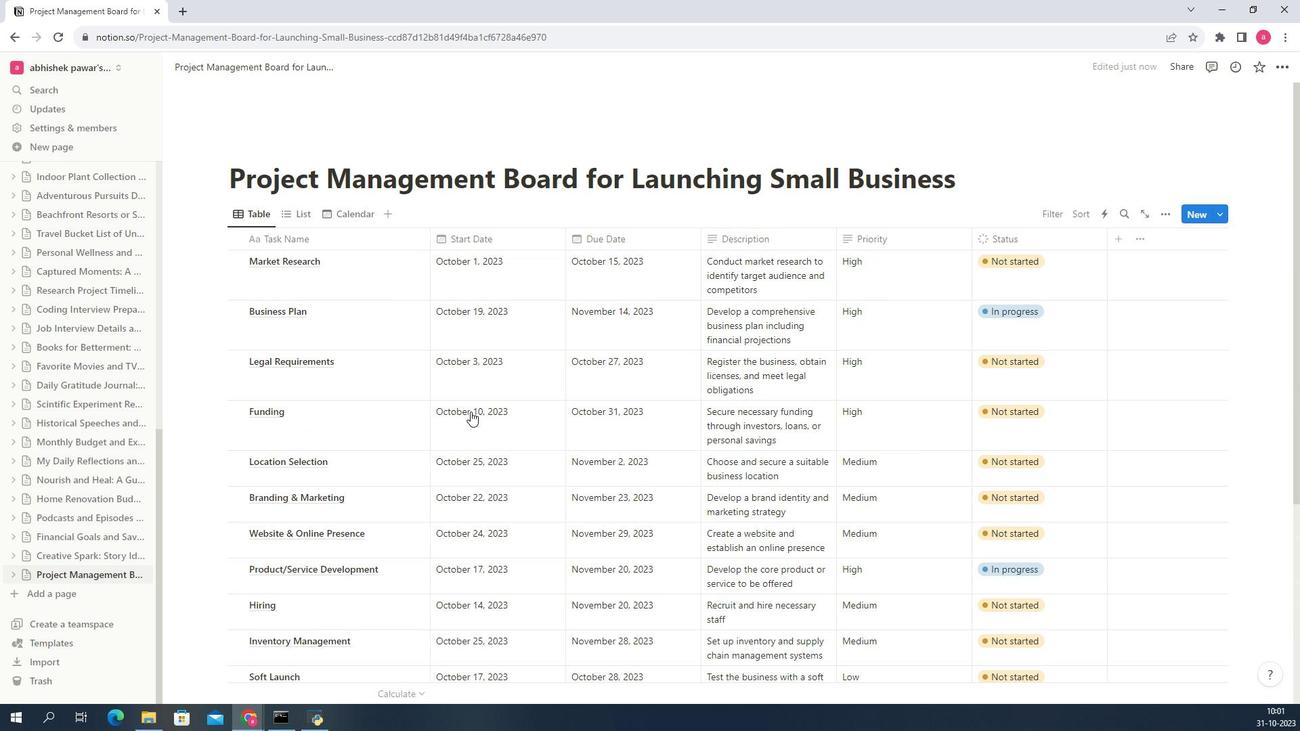 
Action: Mouse pressed left at (466, 411)
Screenshot: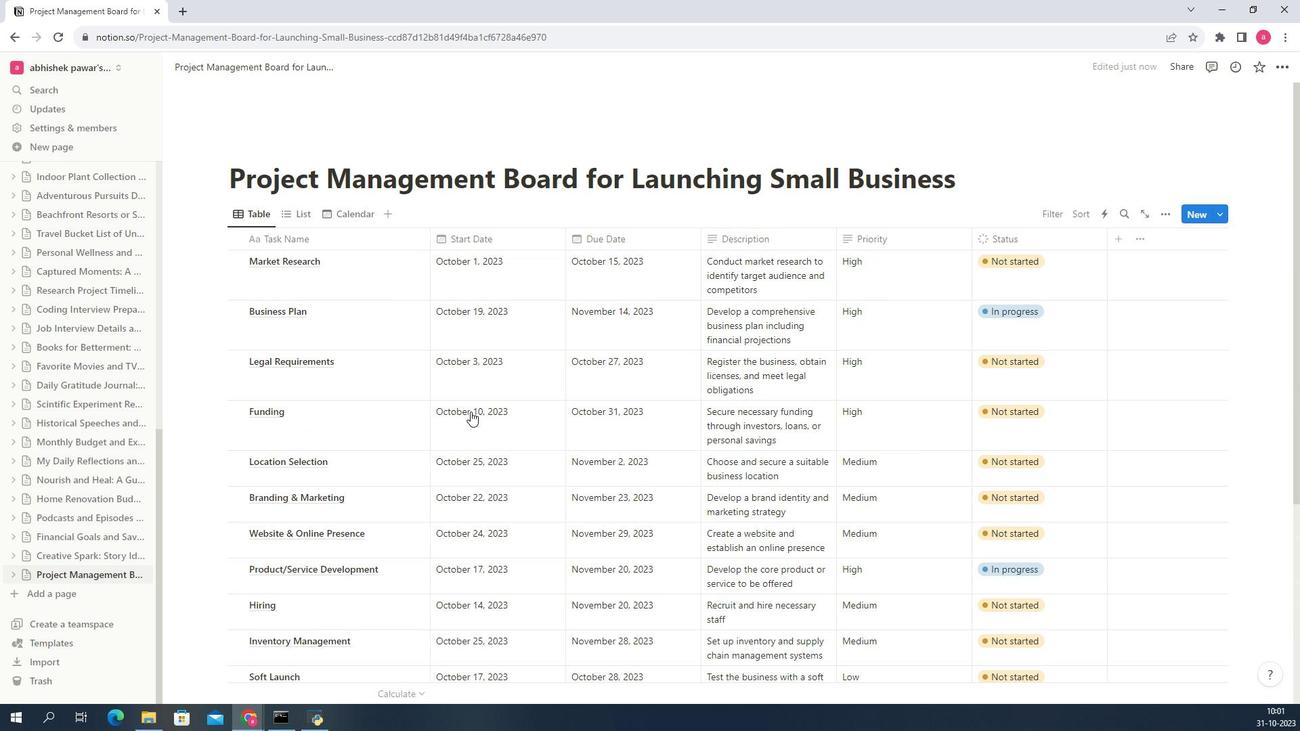 
Action: Mouse moved to (466, 411)
Screenshot: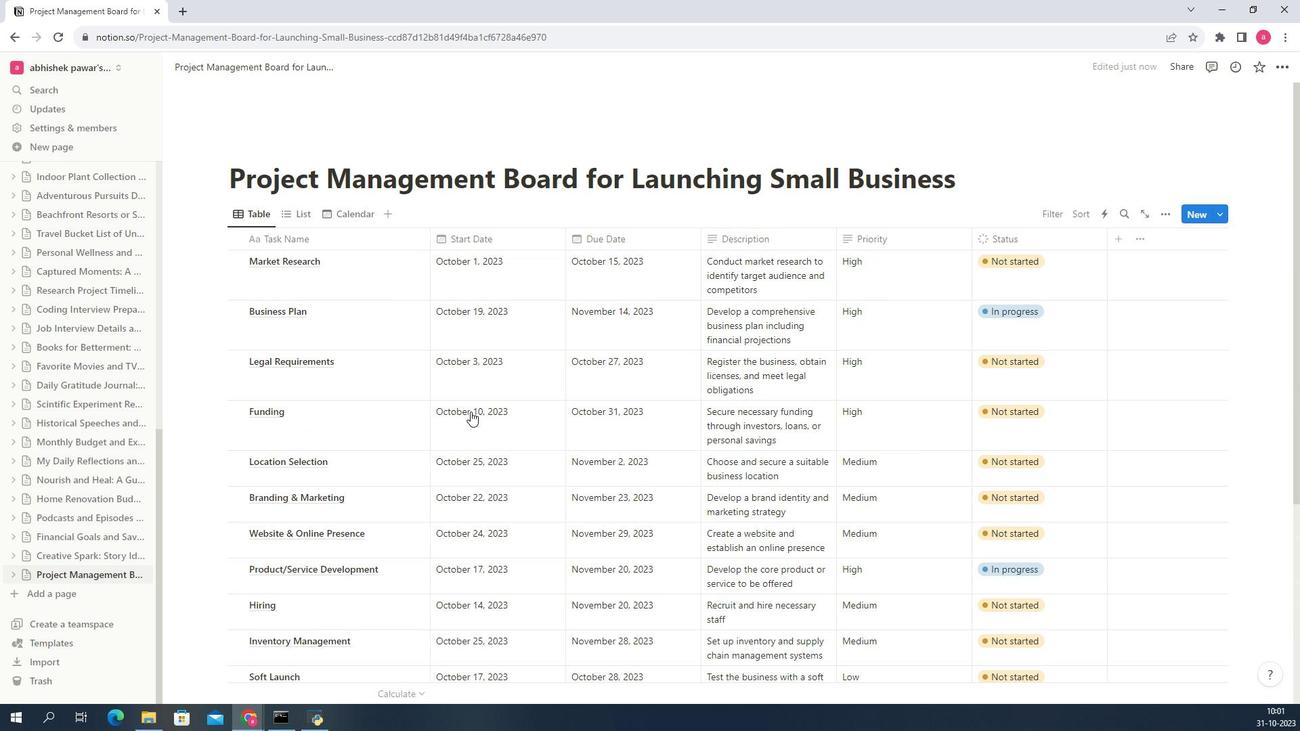 
Action: Mouse pressed left at (466, 411)
Screenshot: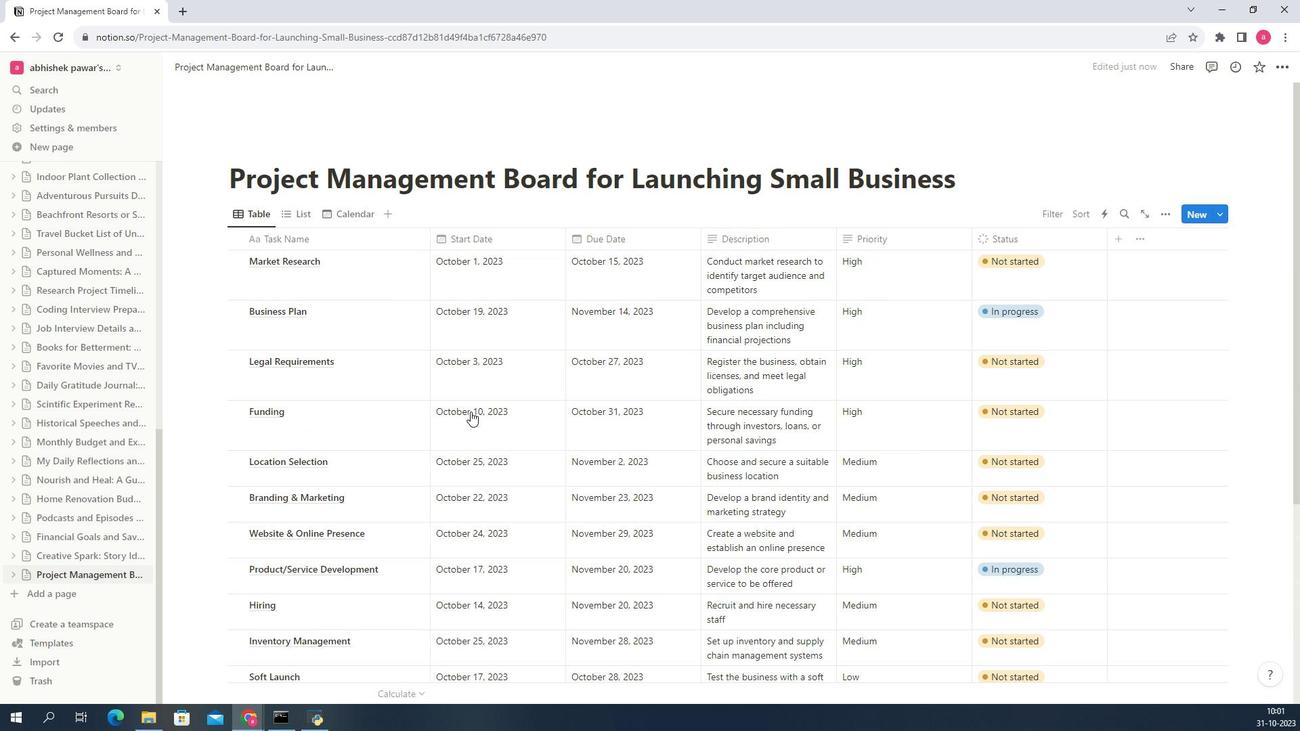 
Action: Mouse pressed left at (466, 411)
Screenshot: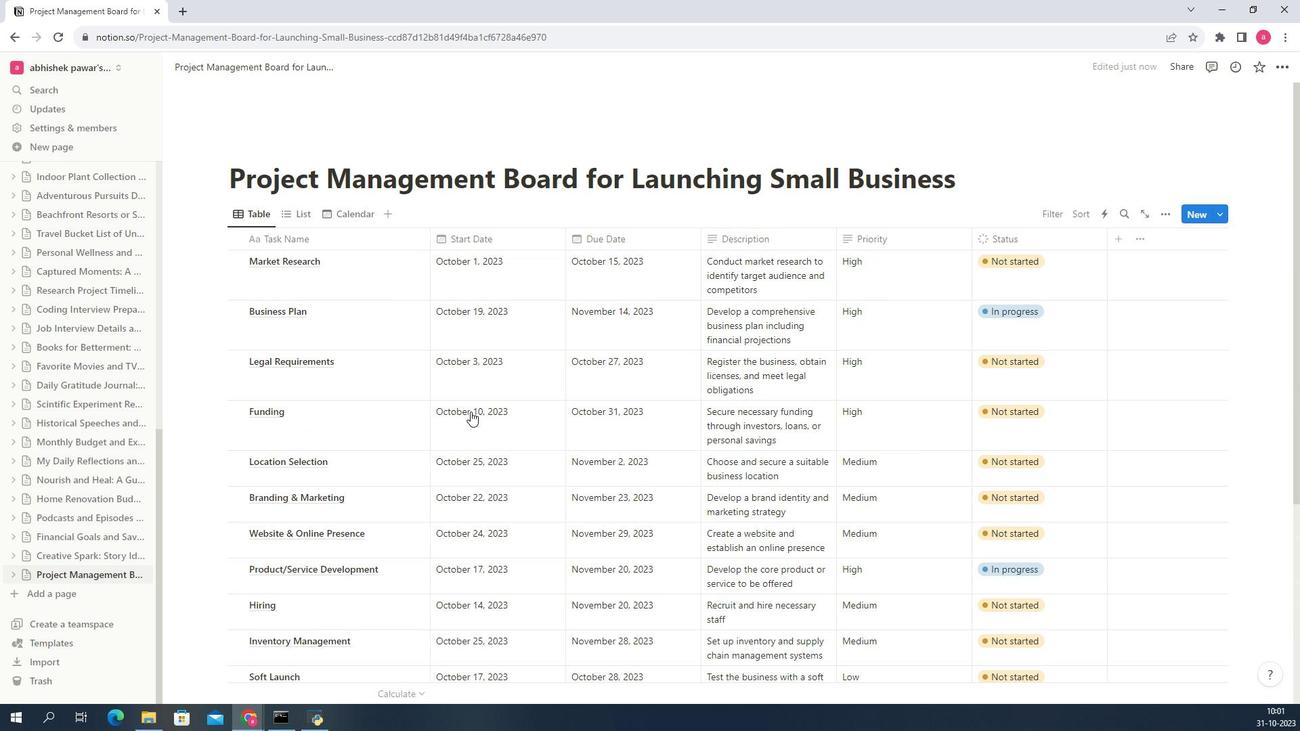 
Action: Key pressed mmariioo<Key.space><Key.space>
Screenshot: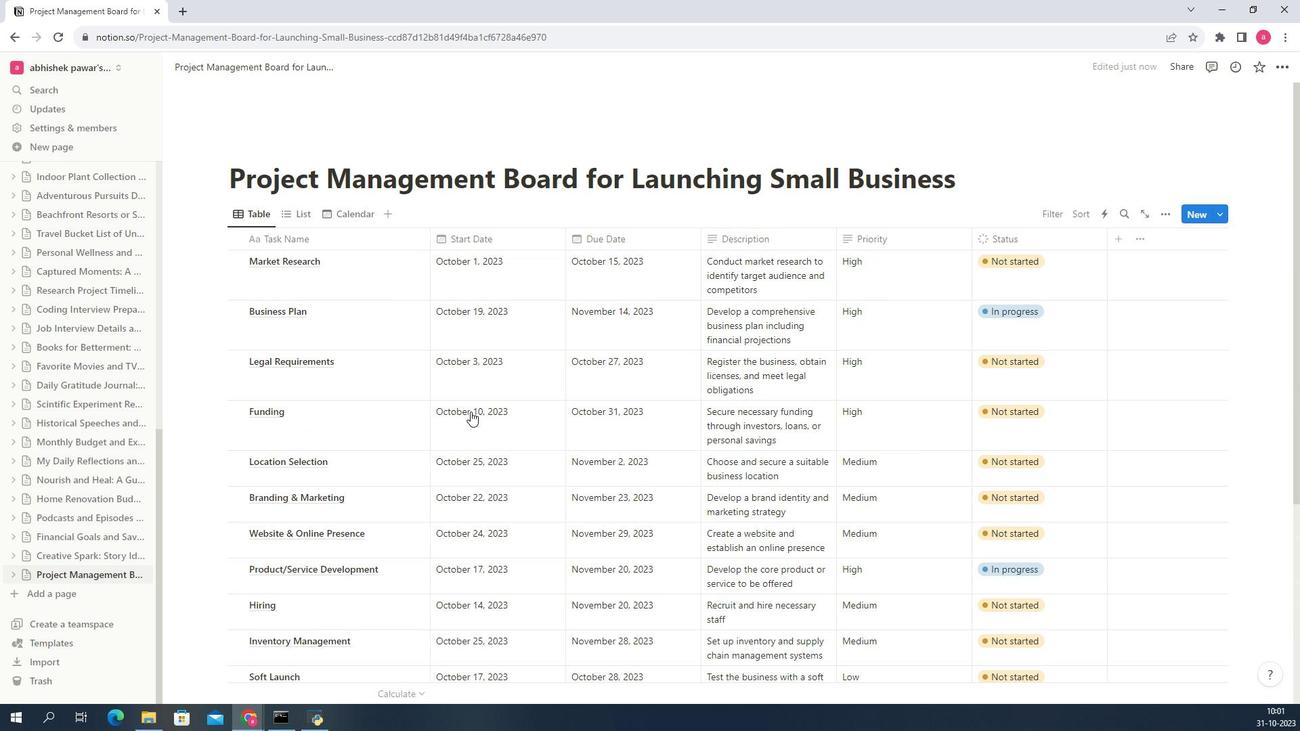 
Action: Mouse moved to (466, 411)
Screenshot: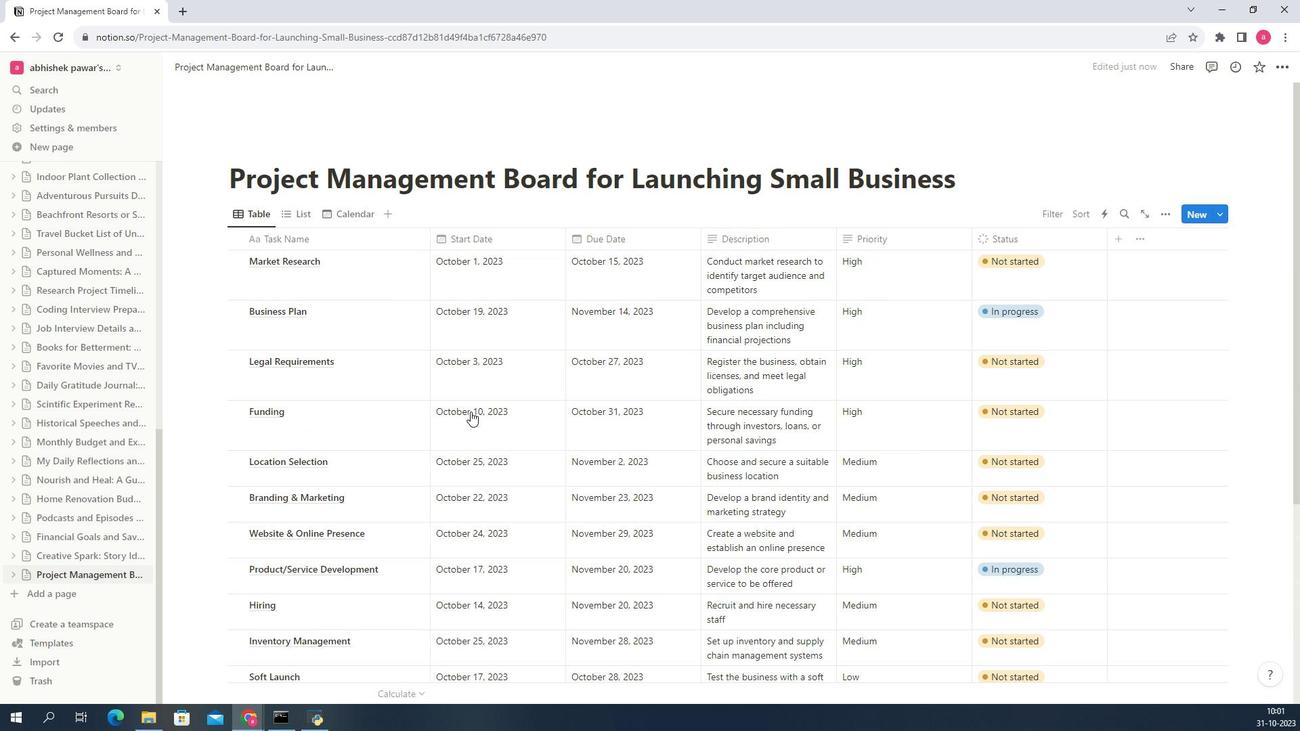 
Action: Mouse pressed left at (466, 411)
Screenshot: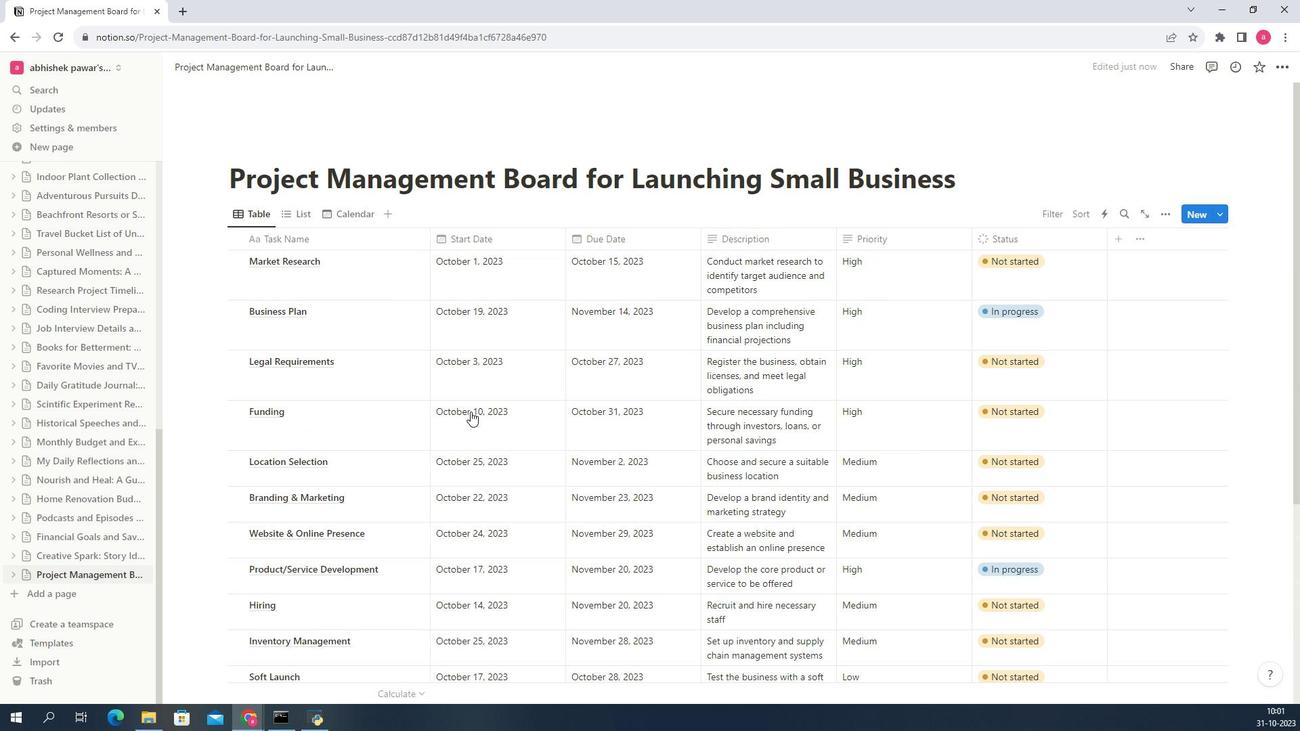 
Action: Mouse pressed left at (466, 411)
Screenshot: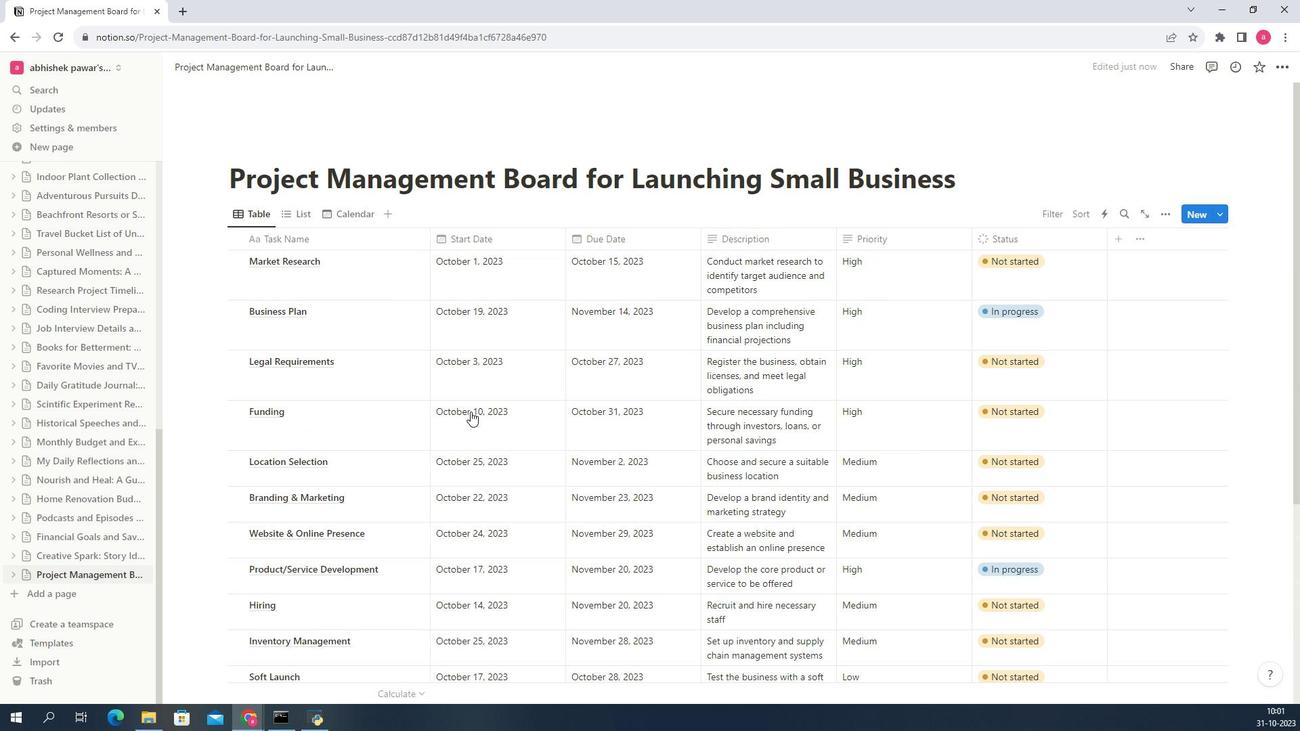 
Action: Mouse moved to (466, 411)
Screenshot: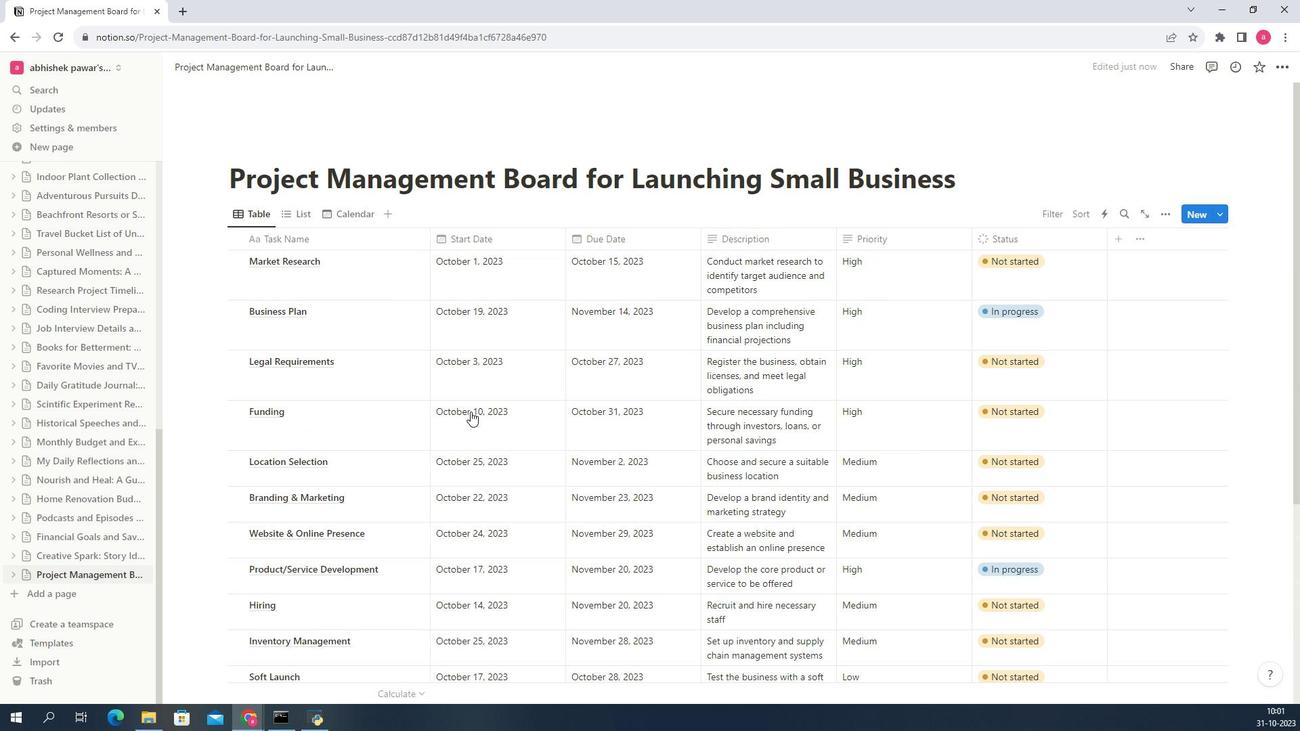 
Action: Mouse pressed left at (466, 411)
Screenshot: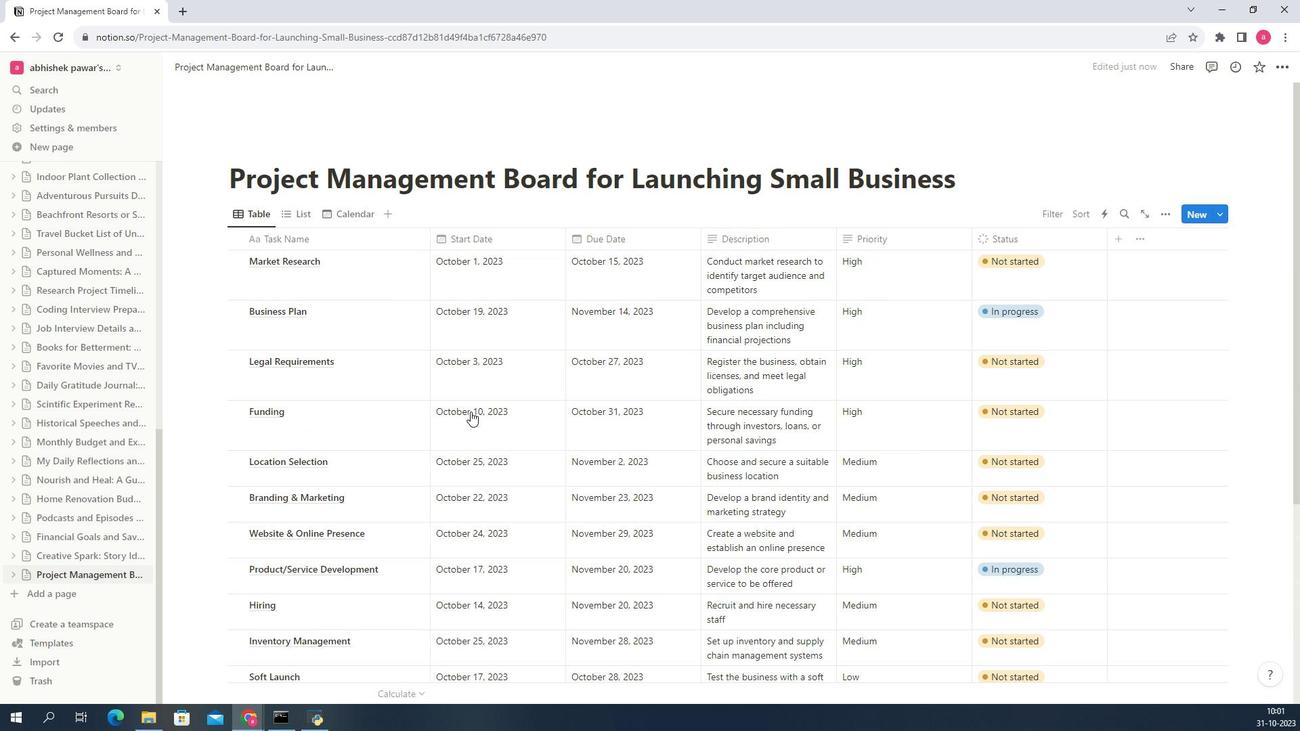
Action: Mouse pressed left at (466, 411)
Screenshot: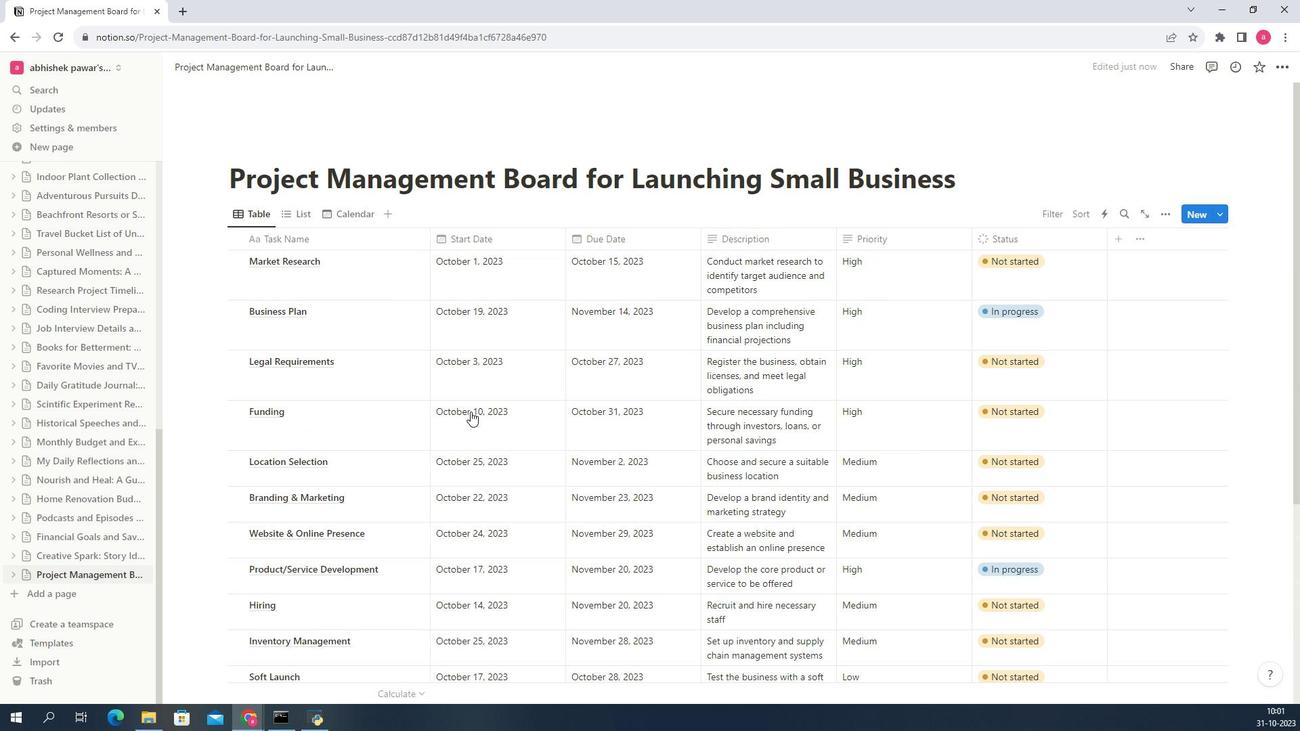 
Action: Mouse moved to (466, 411)
Screenshot: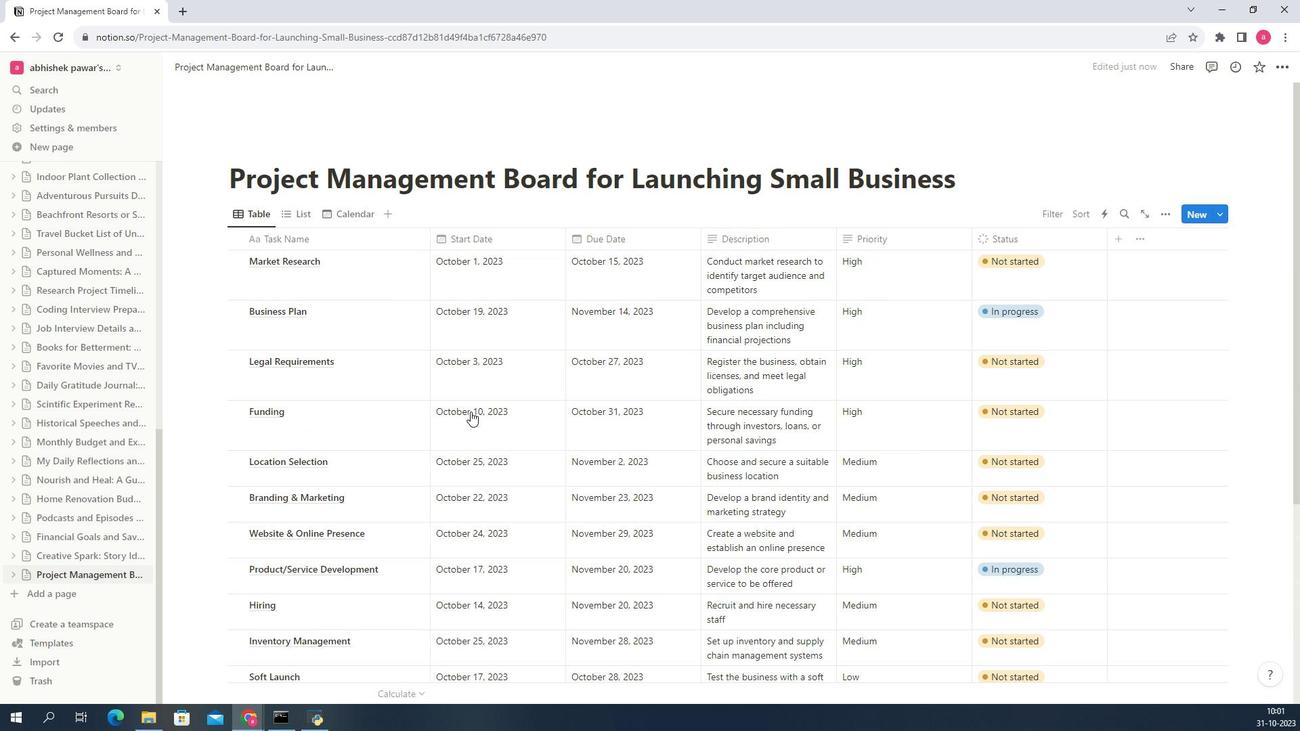 
Action: Mouse pressed left at (466, 411)
Screenshot: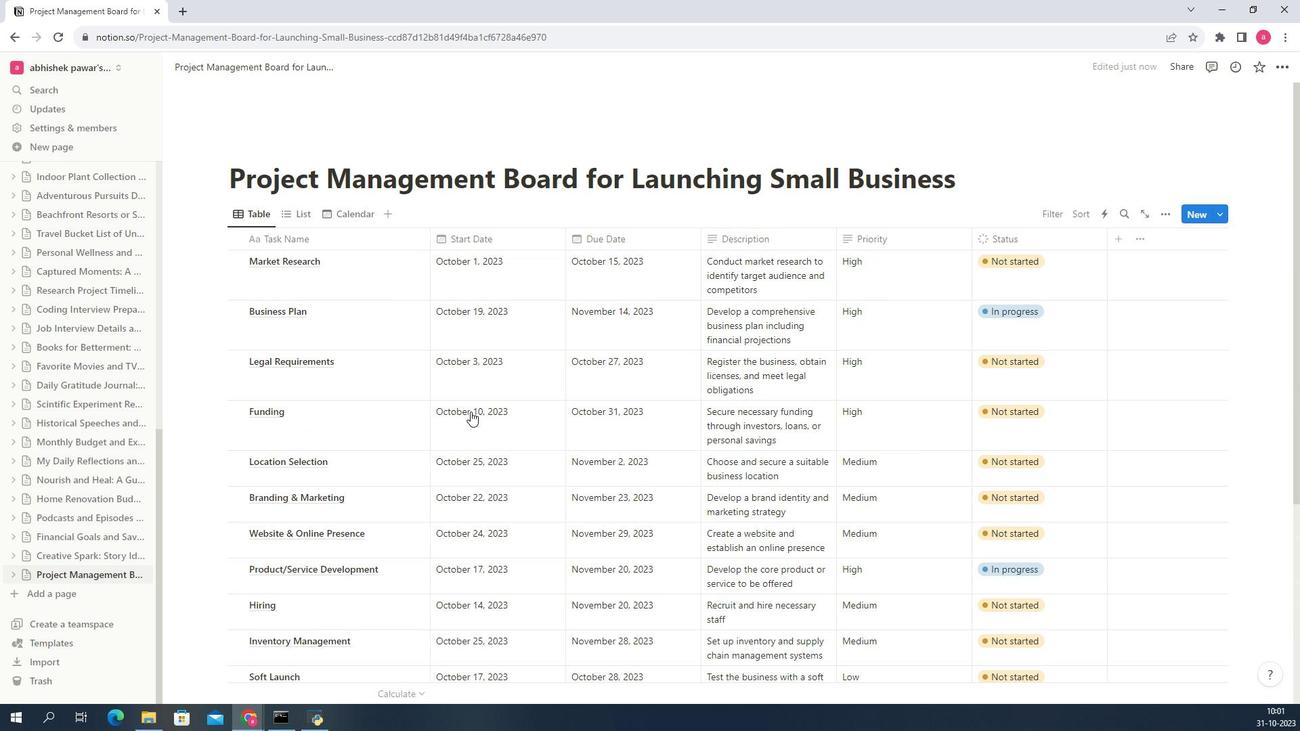 
Action: Mouse pressed left at (466, 411)
Screenshot: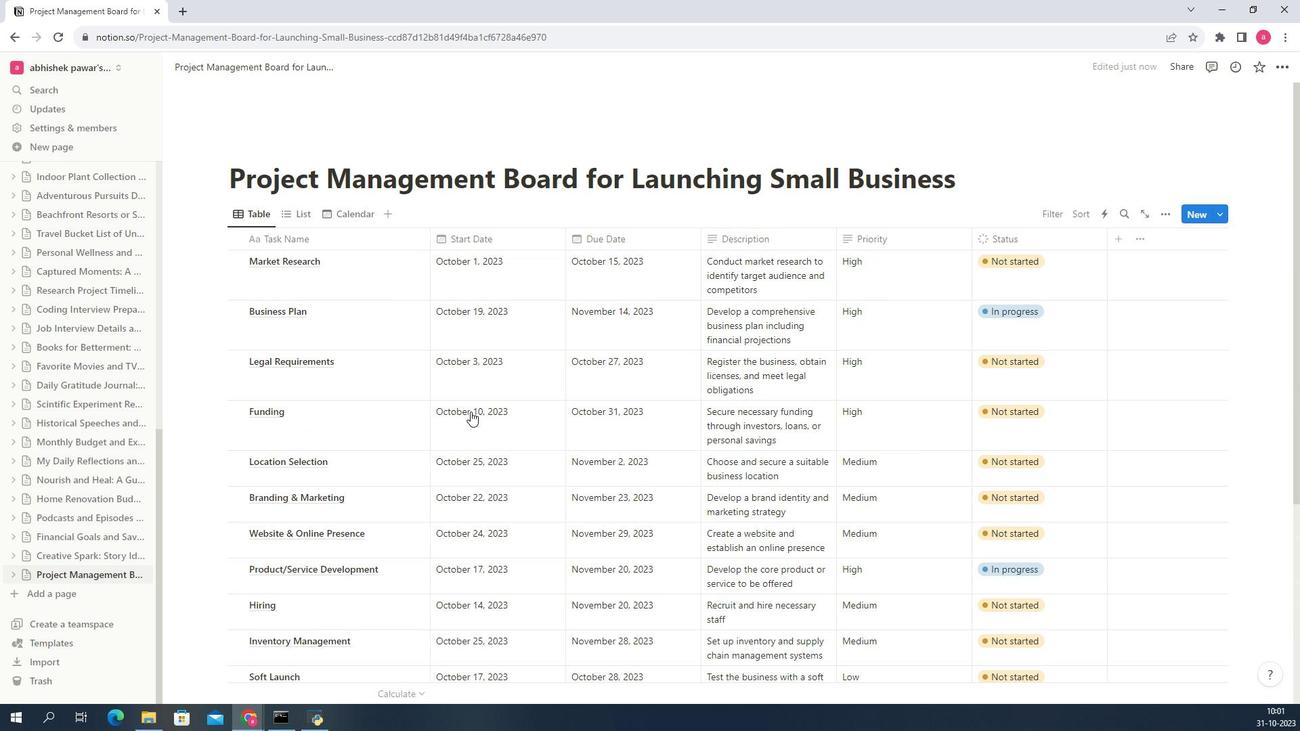 
Action: Mouse moved to (466, 411)
Screenshot: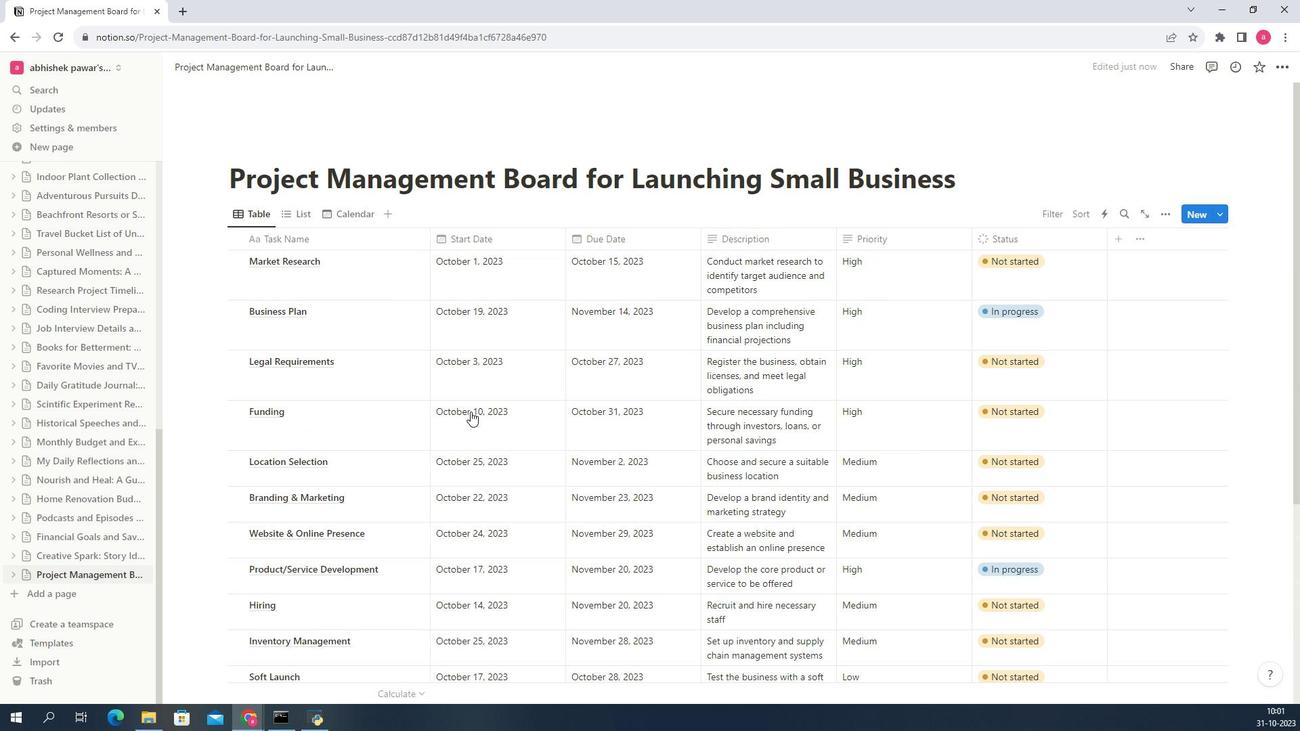 
Action: Mouse pressed left at (466, 411)
Screenshot: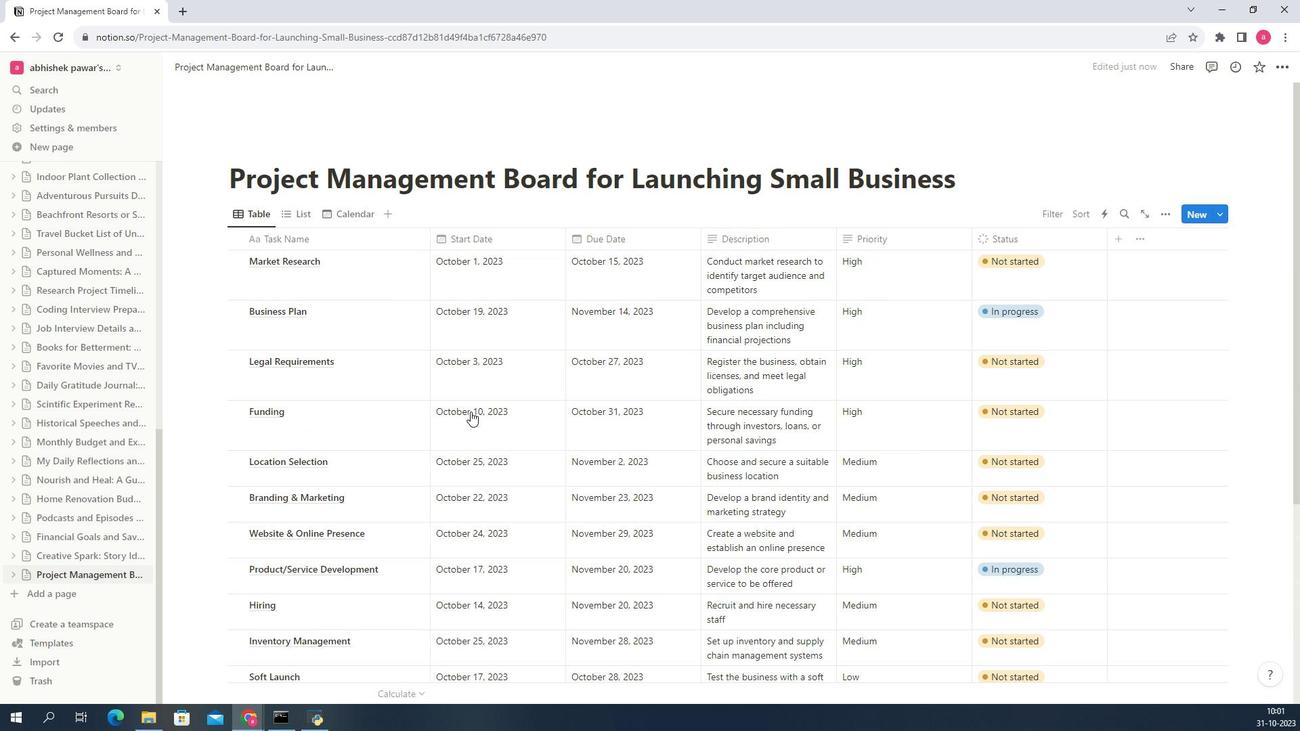 
Action: Mouse pressed left at (466, 411)
Screenshot: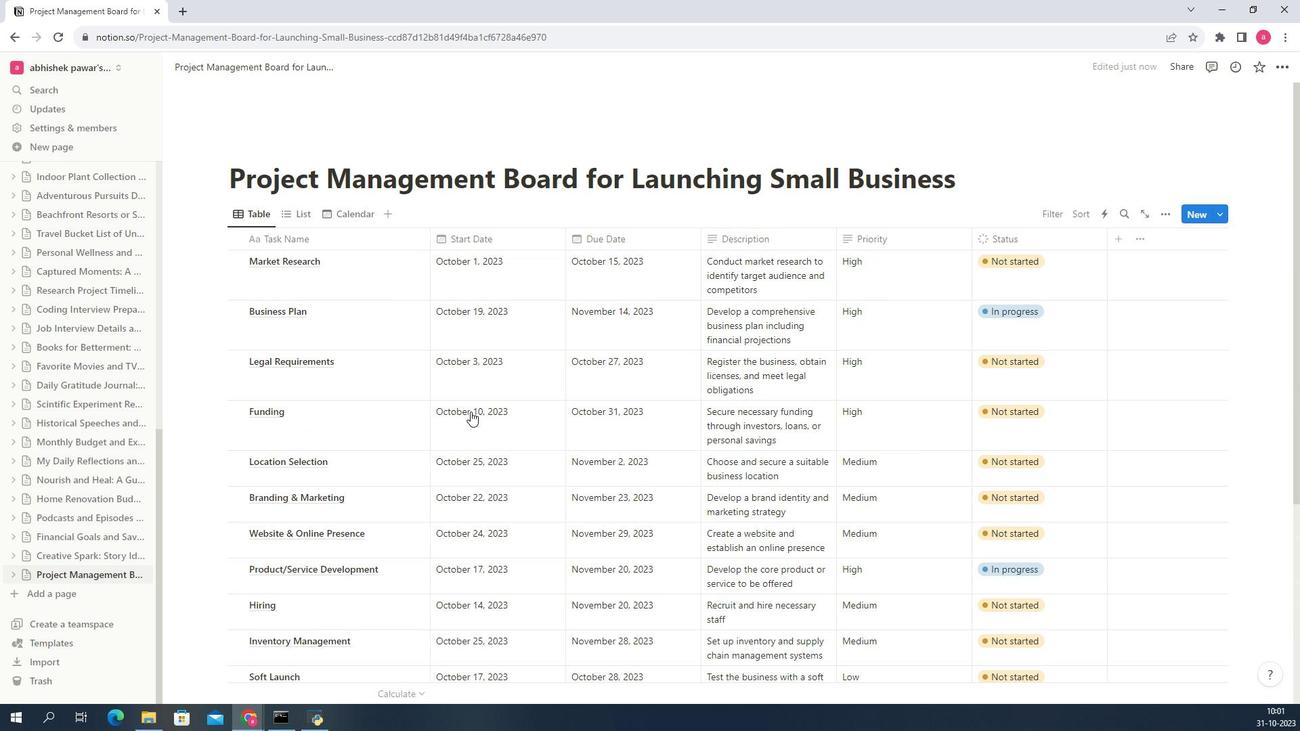 
Action: Mouse moved to (466, 411)
Screenshot: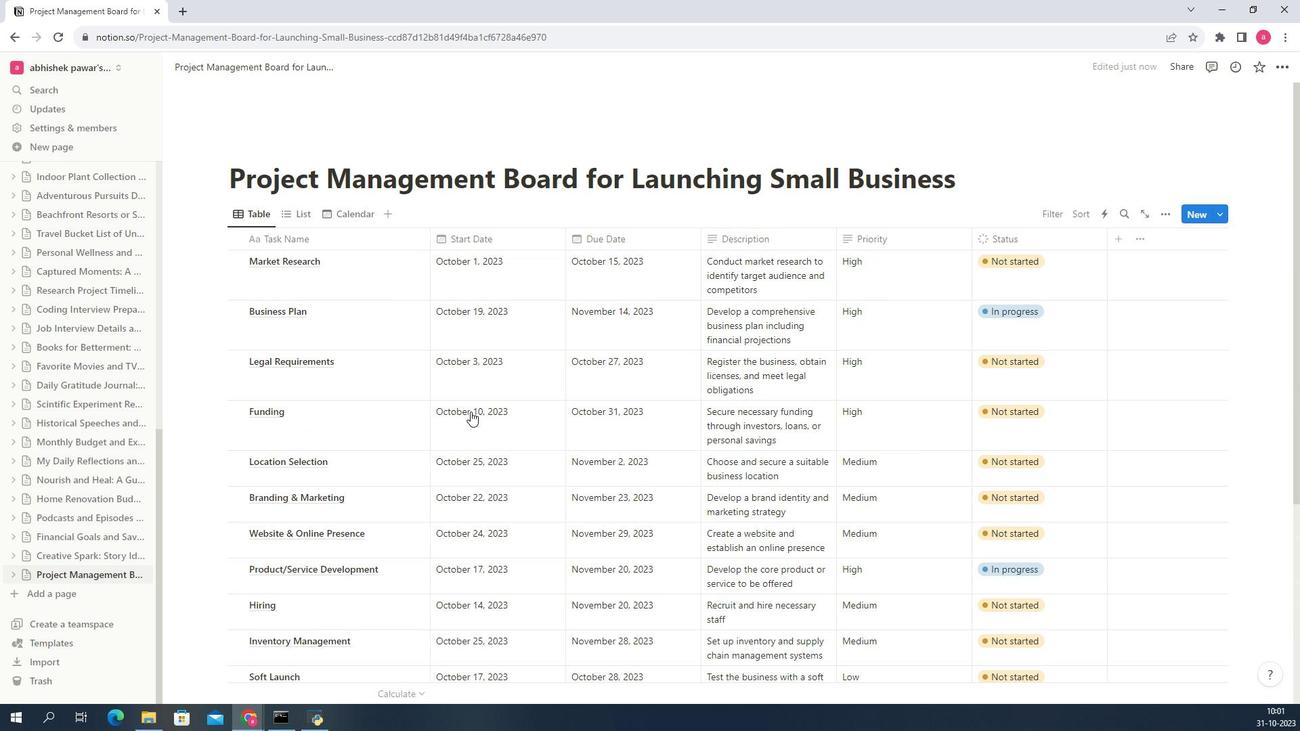 
Action: Mouse scrolled (466, 411) with delta (0, 0)
Screenshot: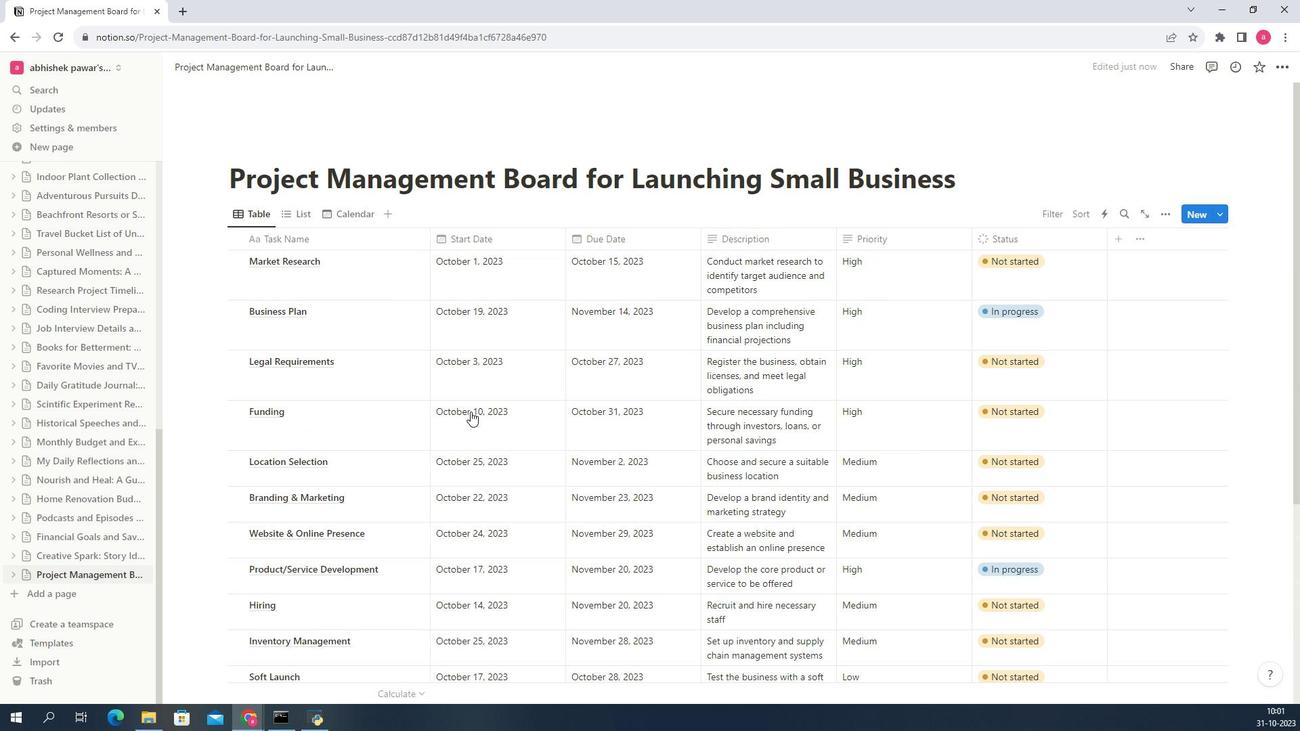 
Action: Mouse scrolled (466, 411) with delta (0, 0)
Screenshot: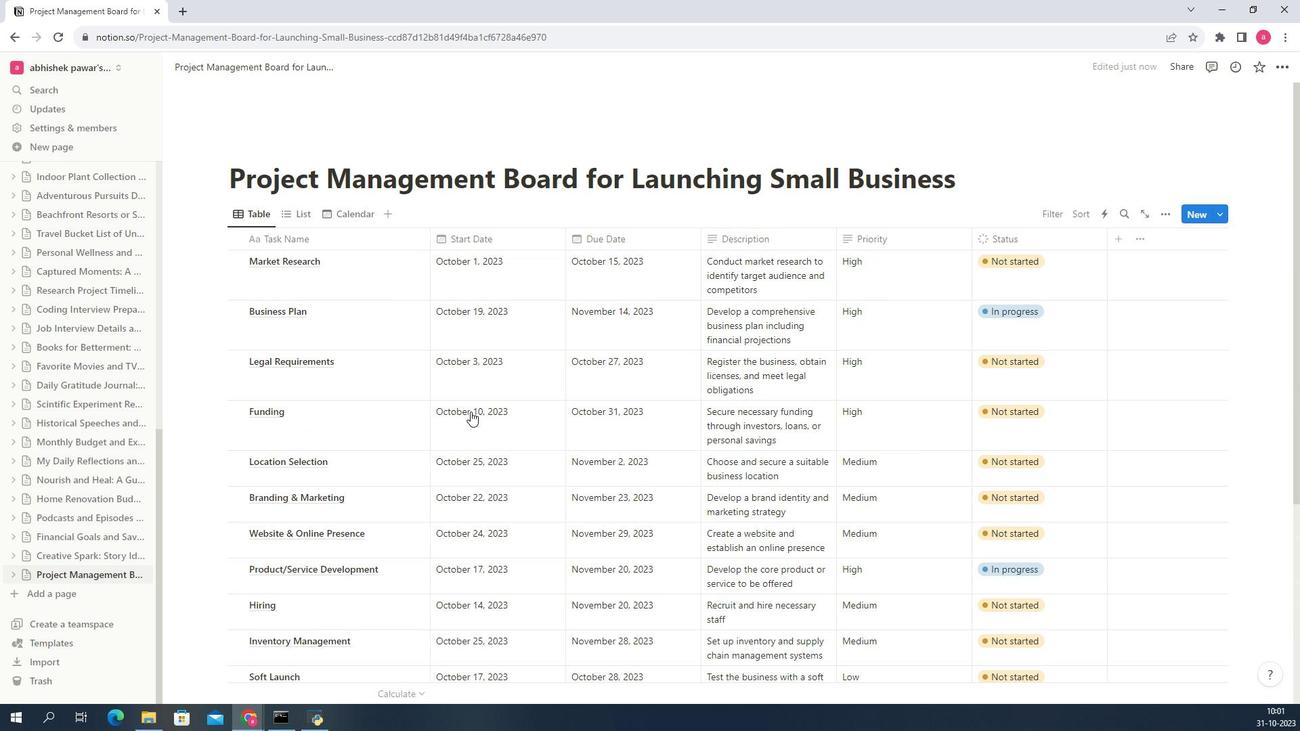 
Action: Mouse scrolled (466, 411) with delta (0, 0)
Screenshot: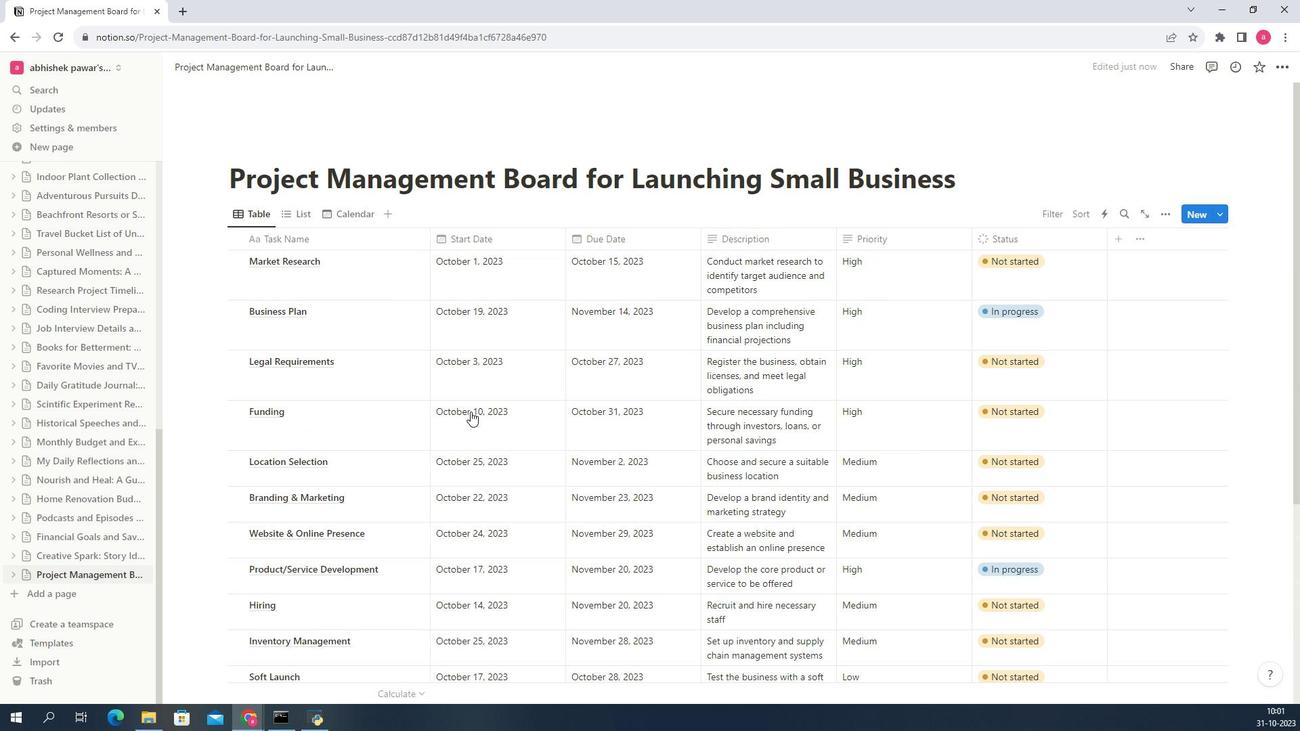 
Action: Mouse scrolled (466, 411) with delta (0, 0)
Screenshot: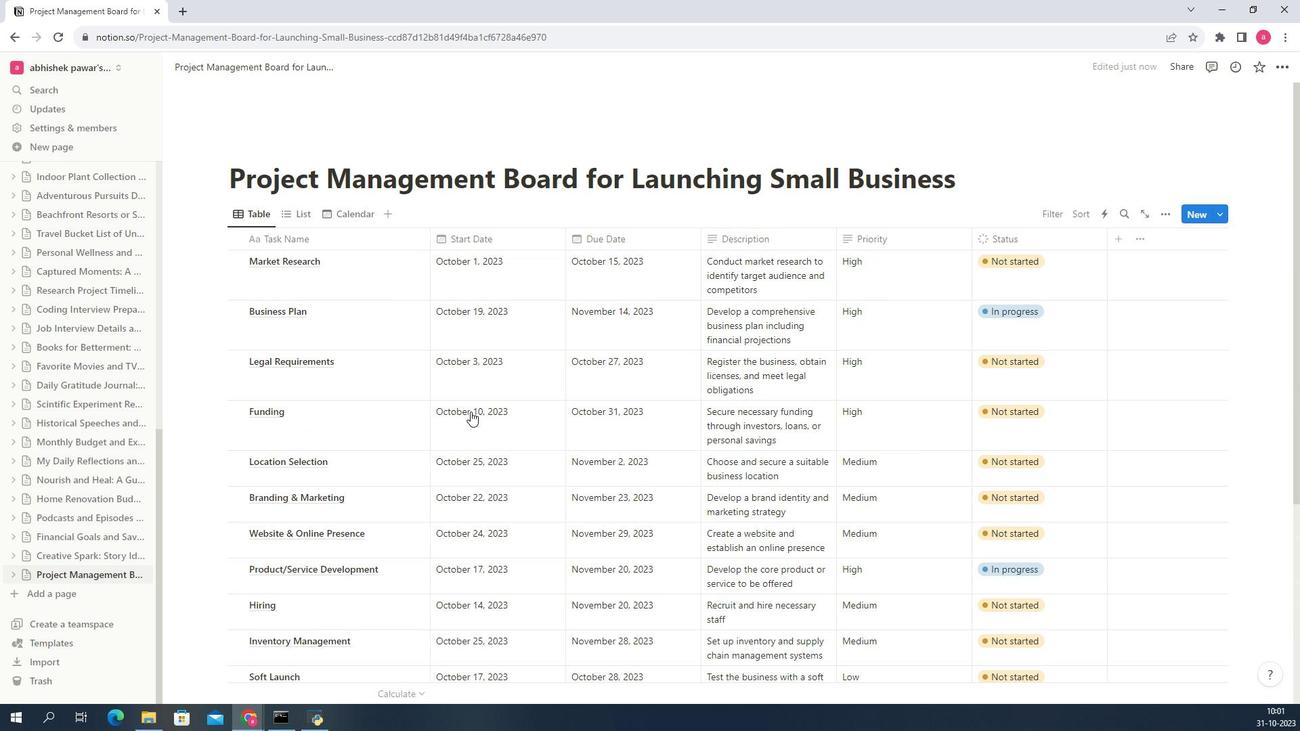 
Action: Mouse scrolled (466, 411) with delta (0, 0)
Screenshot: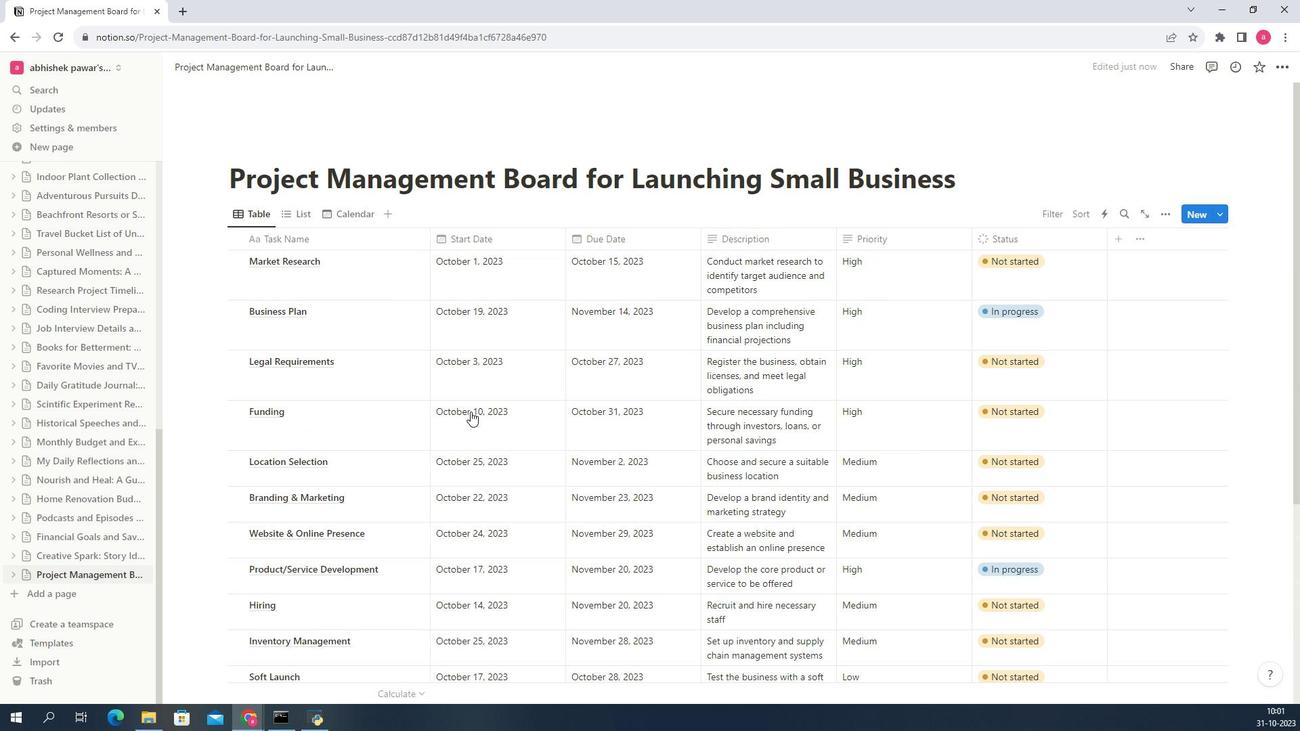 
Action: Mouse scrolled (466, 411) with delta (0, 0)
Screenshot: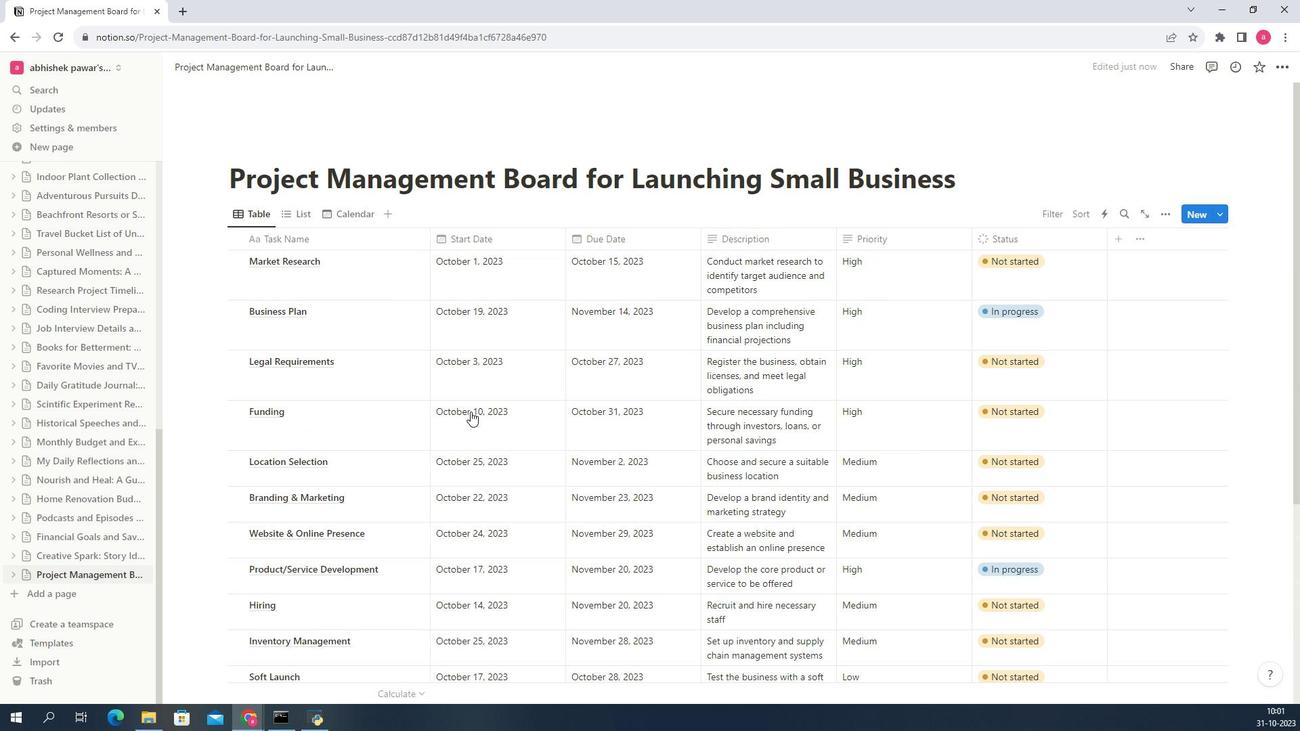 
Action: Mouse scrolled (466, 411) with delta (0, 0)
Screenshot: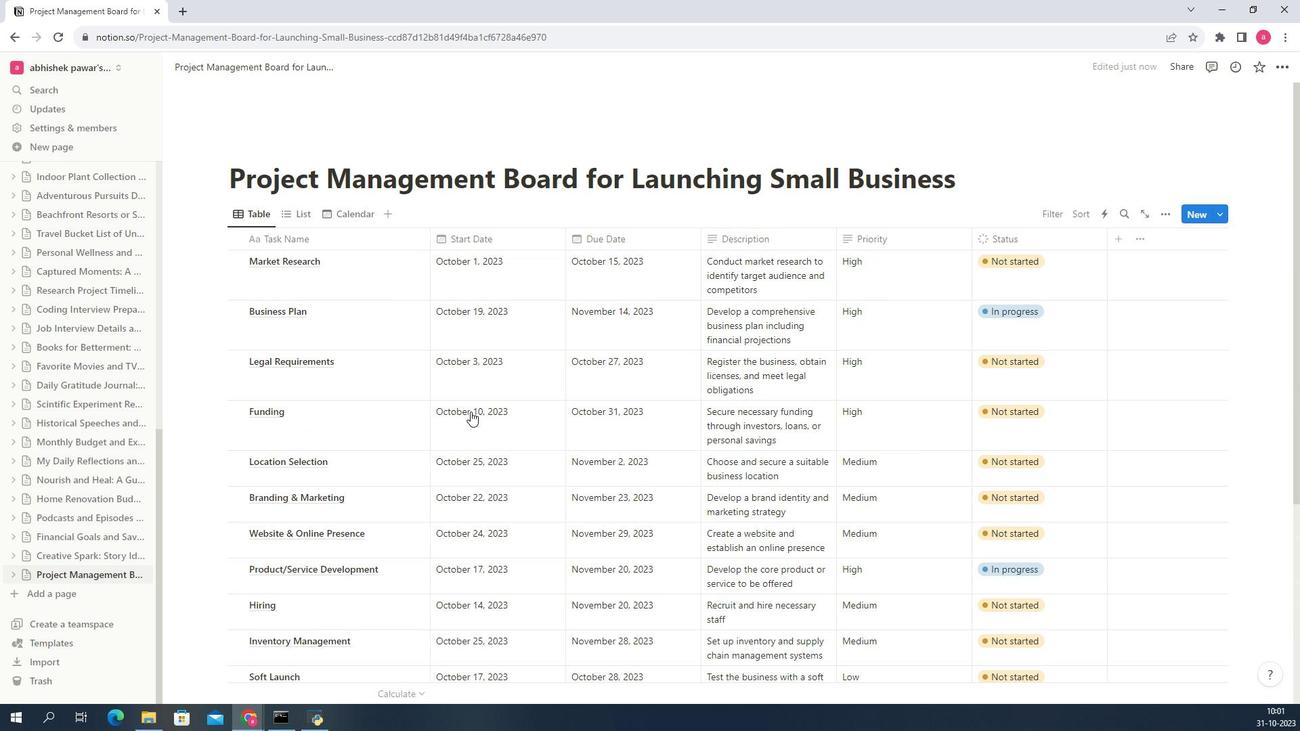 
Action: Mouse scrolled (466, 411) with delta (0, 0)
Screenshot: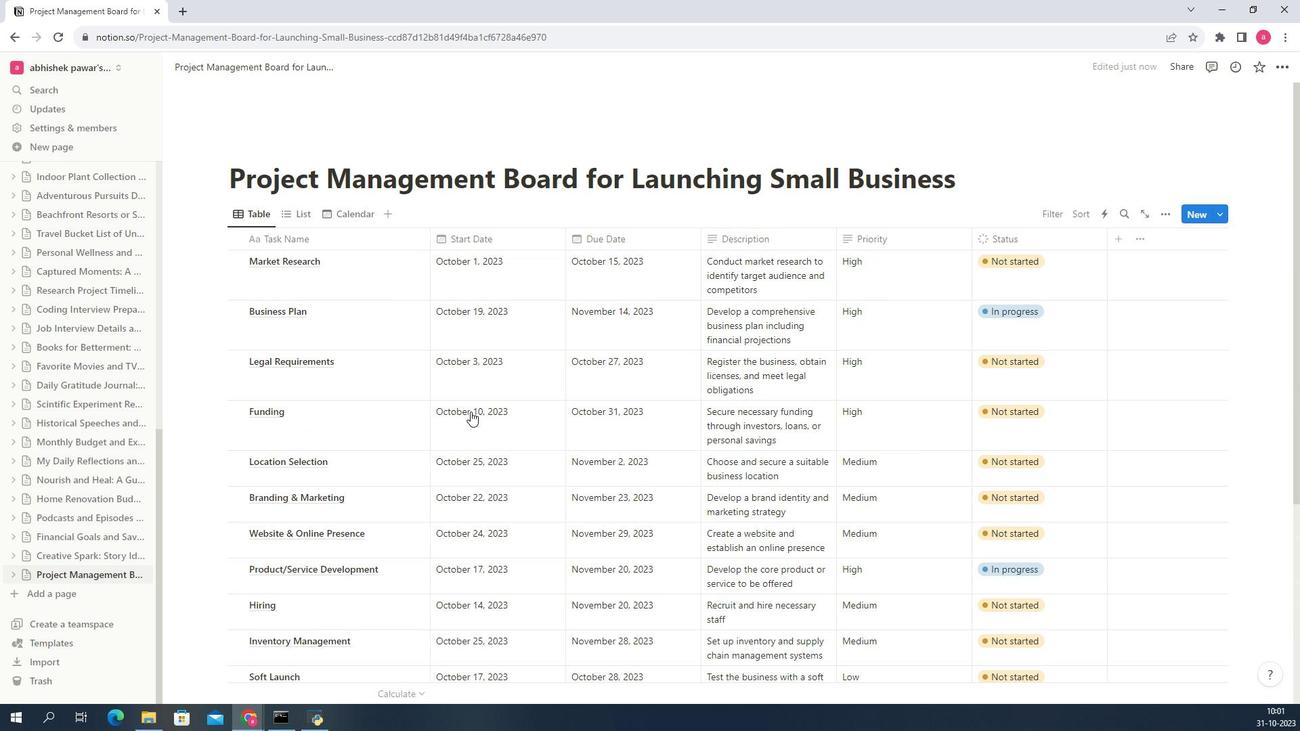 
Action: Mouse scrolled (466, 411) with delta (0, 0)
Screenshot: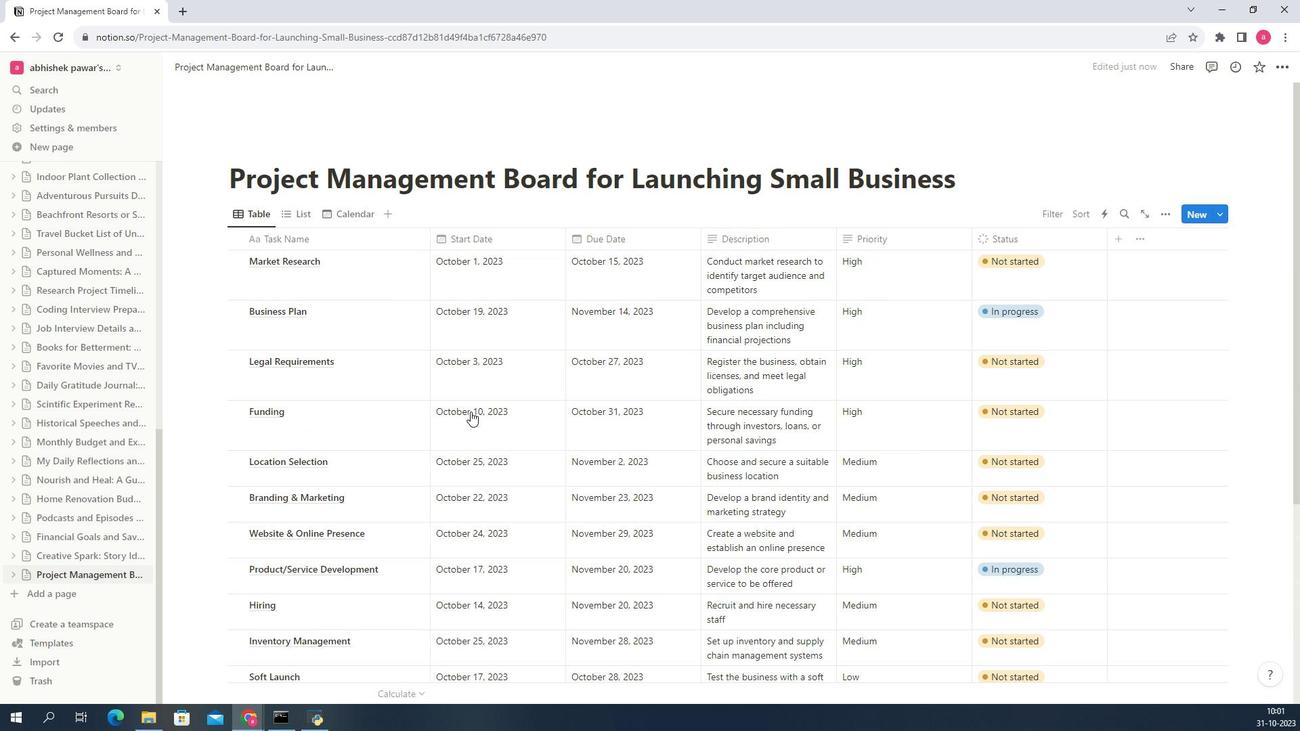 
Action: Mouse scrolled (466, 411) with delta (0, 0)
Screenshot: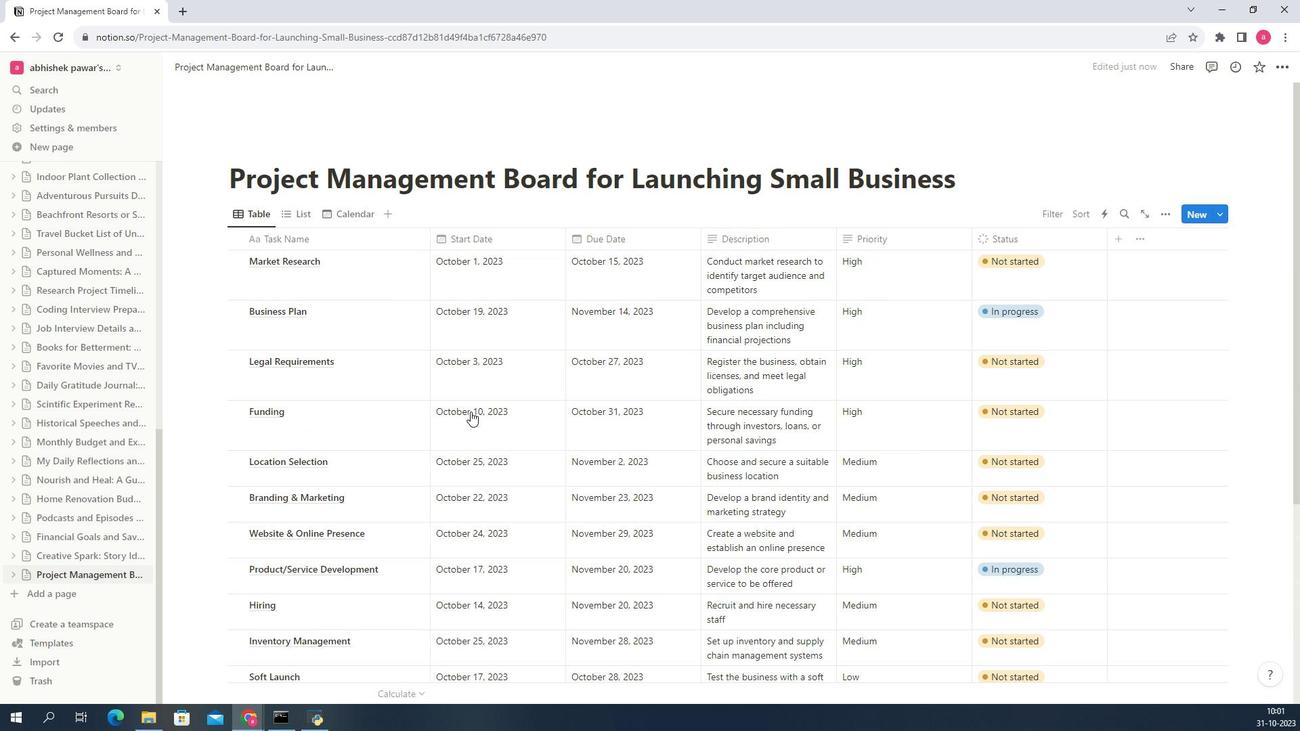 
Action: Mouse scrolled (466, 411) with delta (0, 0)
Screenshot: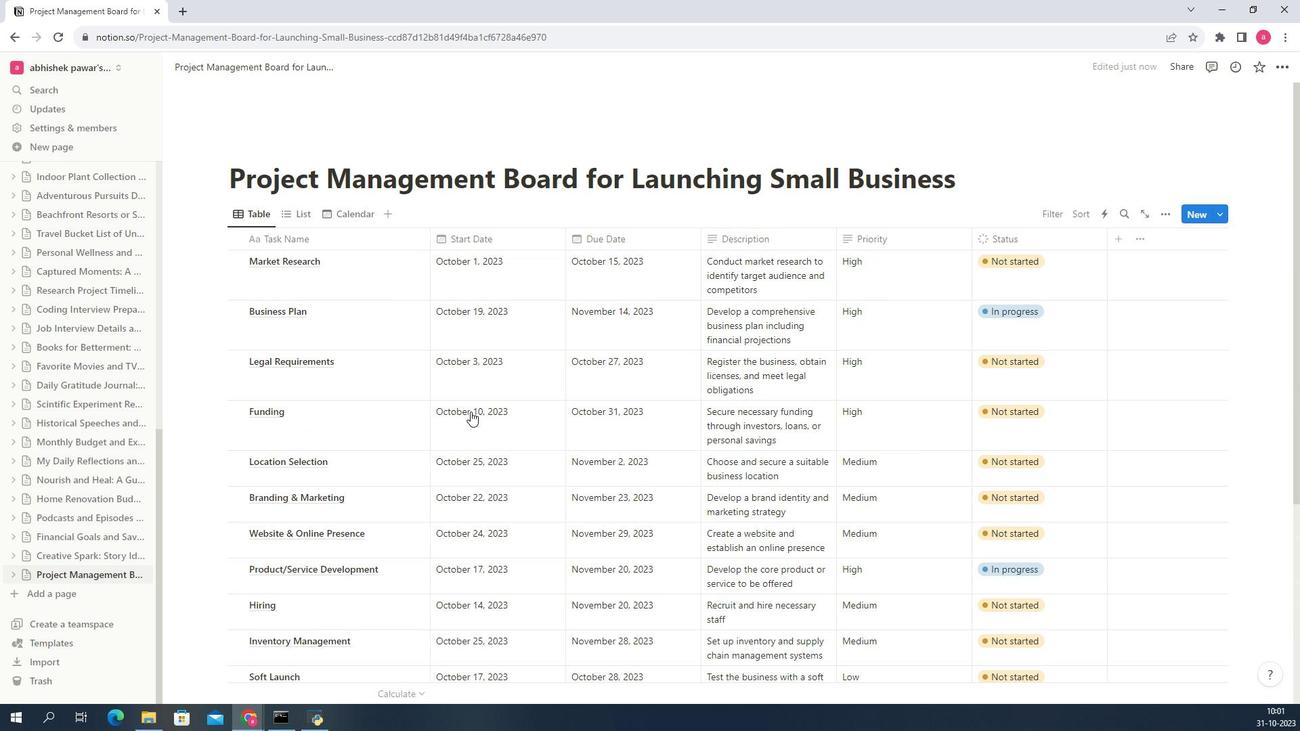 
Action: Mouse scrolled (466, 411) with delta (0, 0)
Screenshot: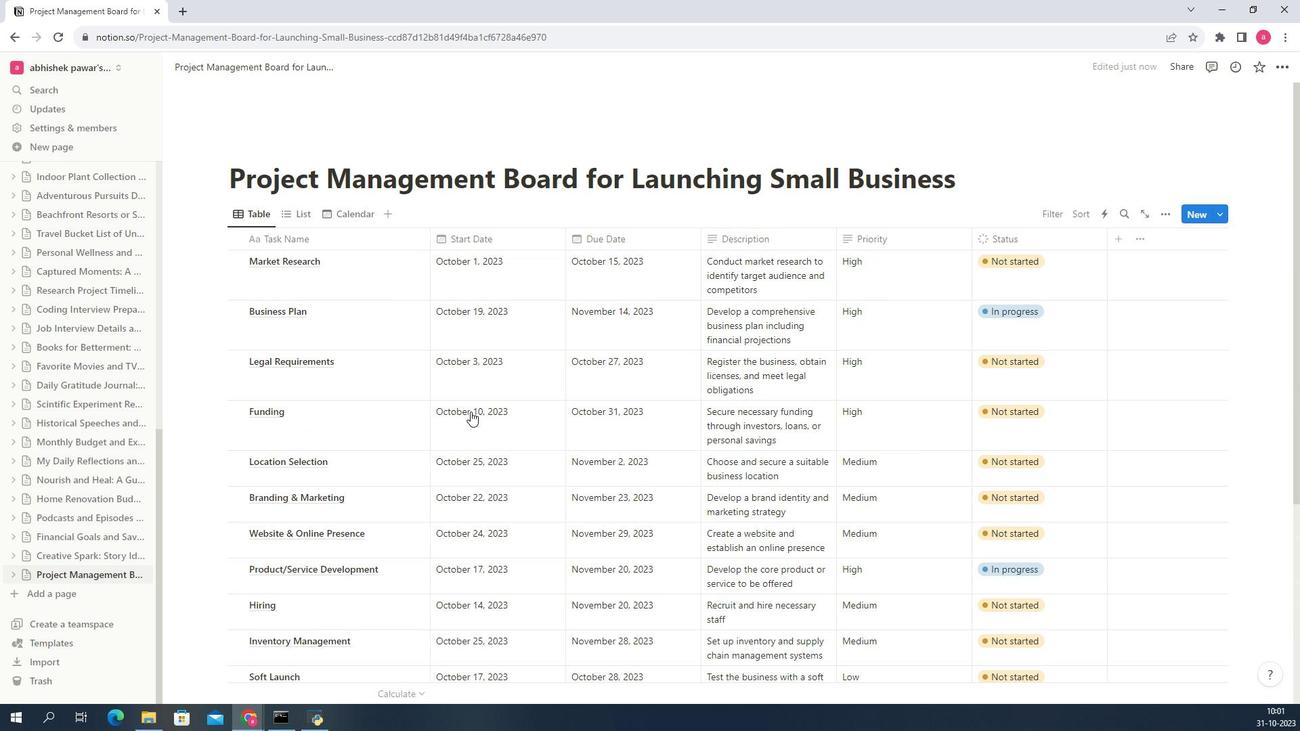 
Action: Mouse scrolled (466, 411) with delta (0, 0)
Screenshot: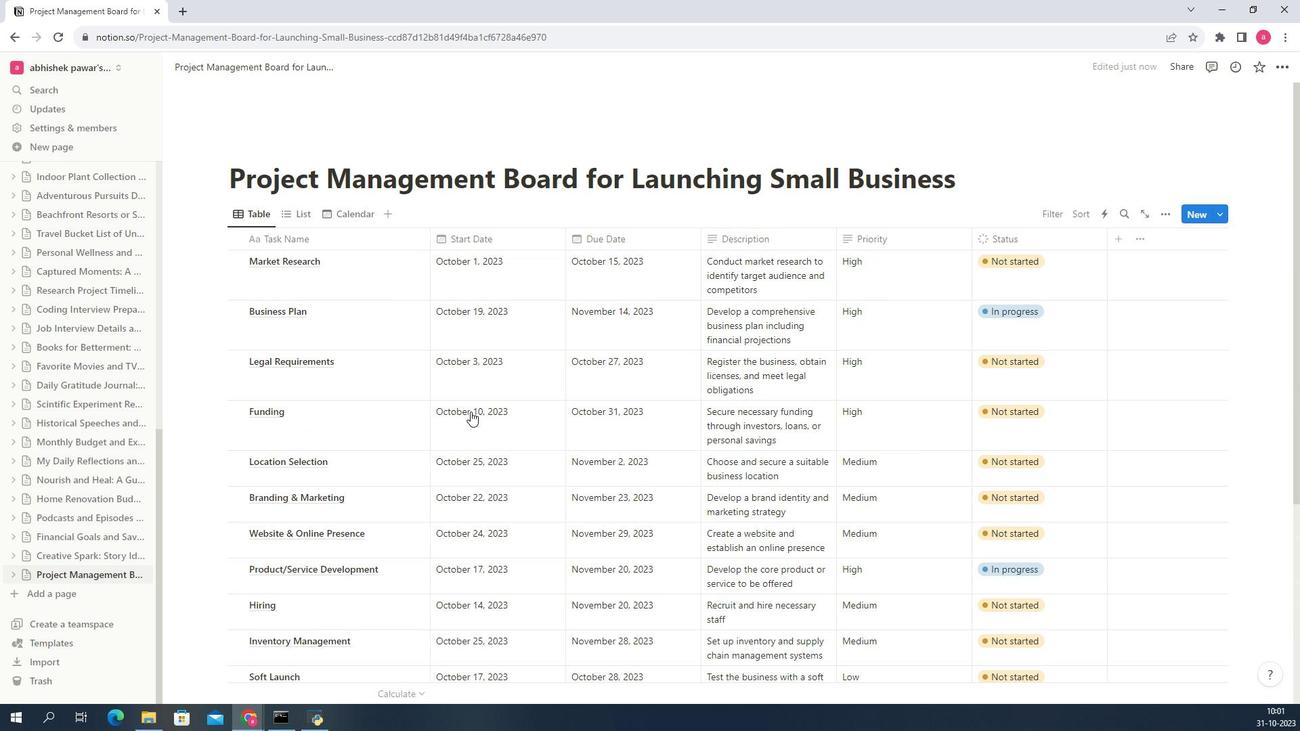 
Action: Mouse scrolled (466, 411) with delta (0, 0)
Screenshot: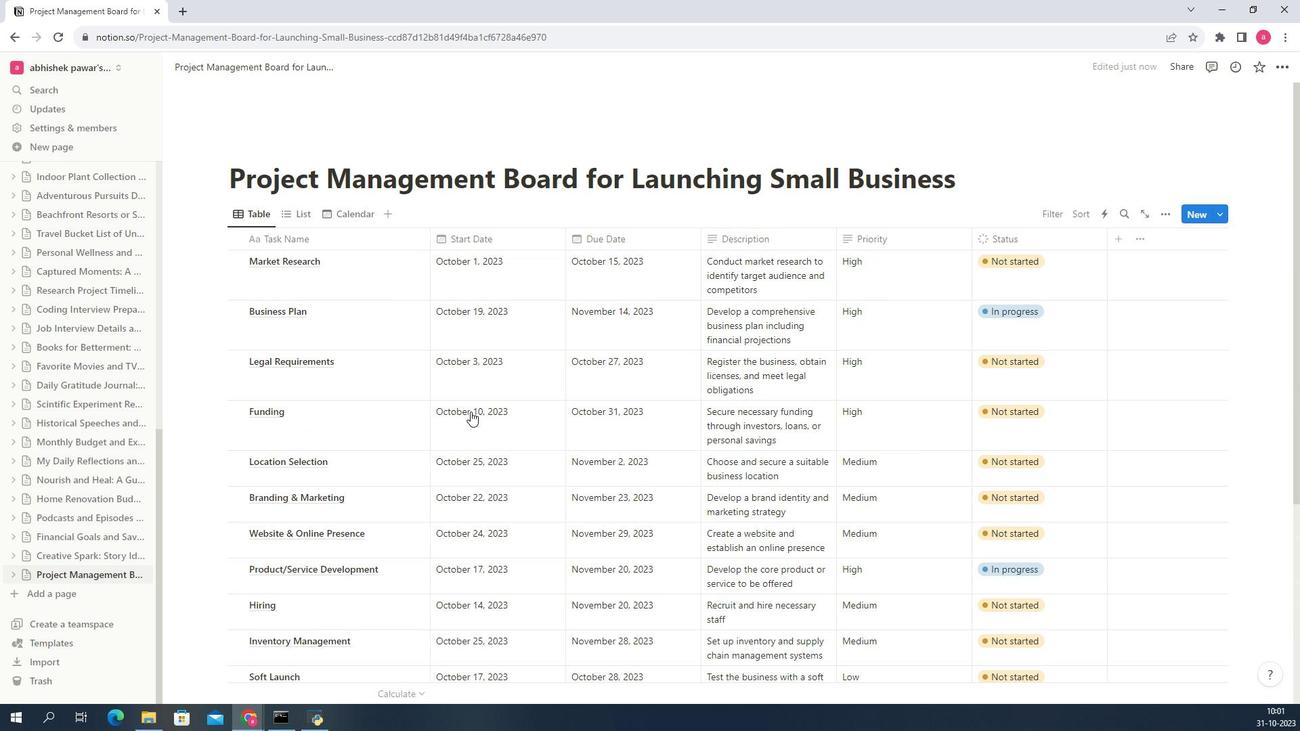 
Action: Mouse scrolled (466, 411) with delta (0, 0)
Screenshot: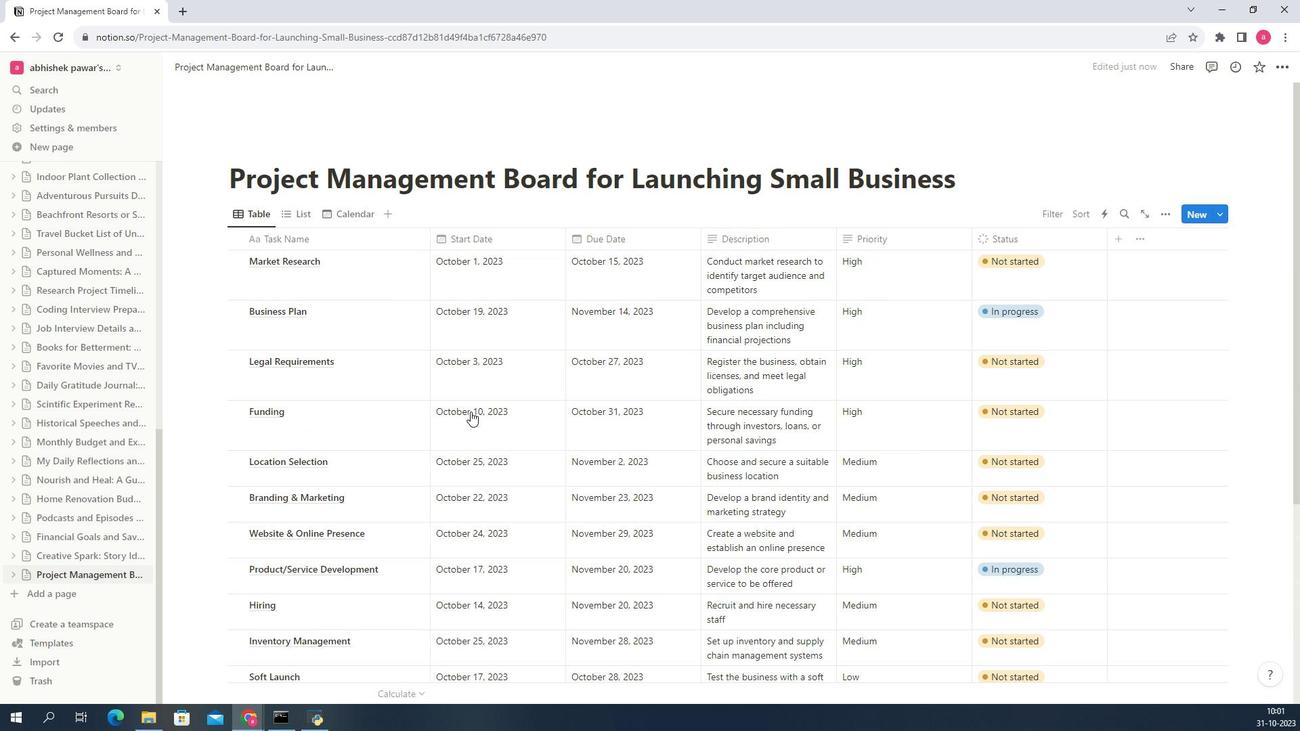 
Action: Mouse scrolled (466, 411) with delta (0, 0)
Screenshot: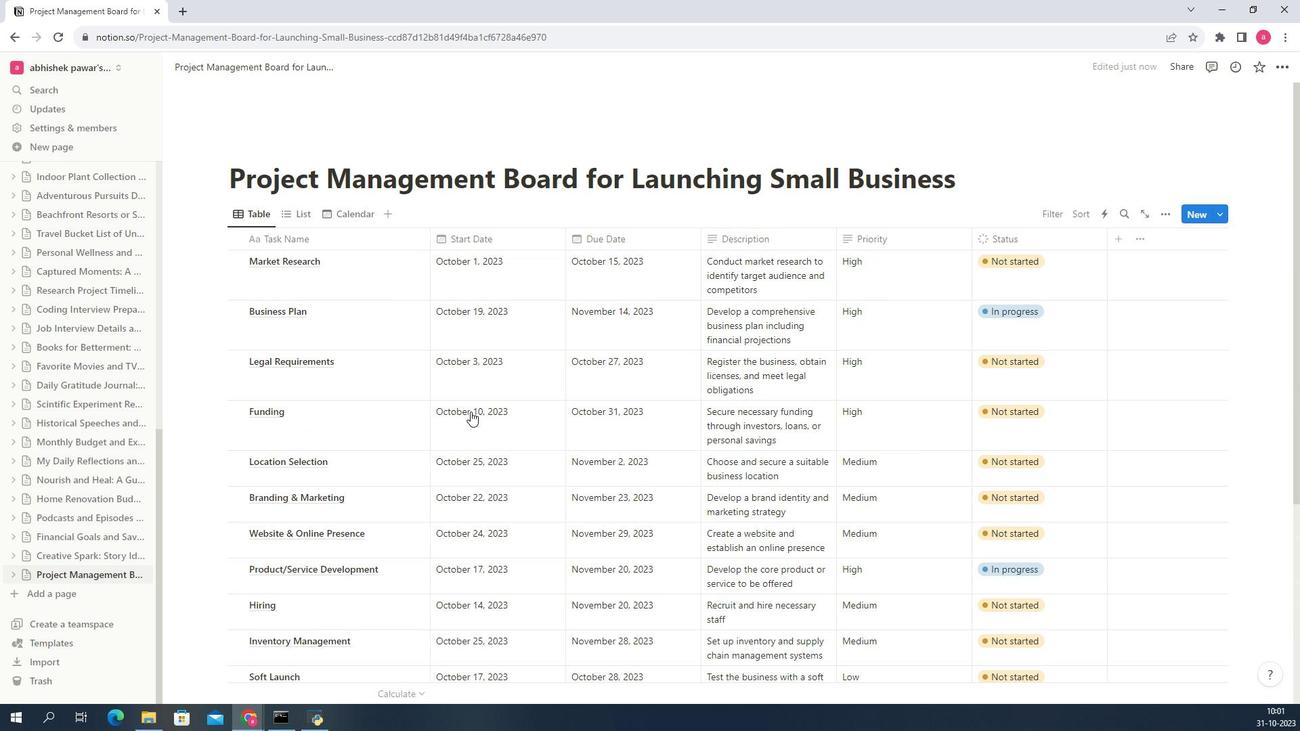 
Action: Mouse scrolled (466, 411) with delta (0, 0)
Screenshot: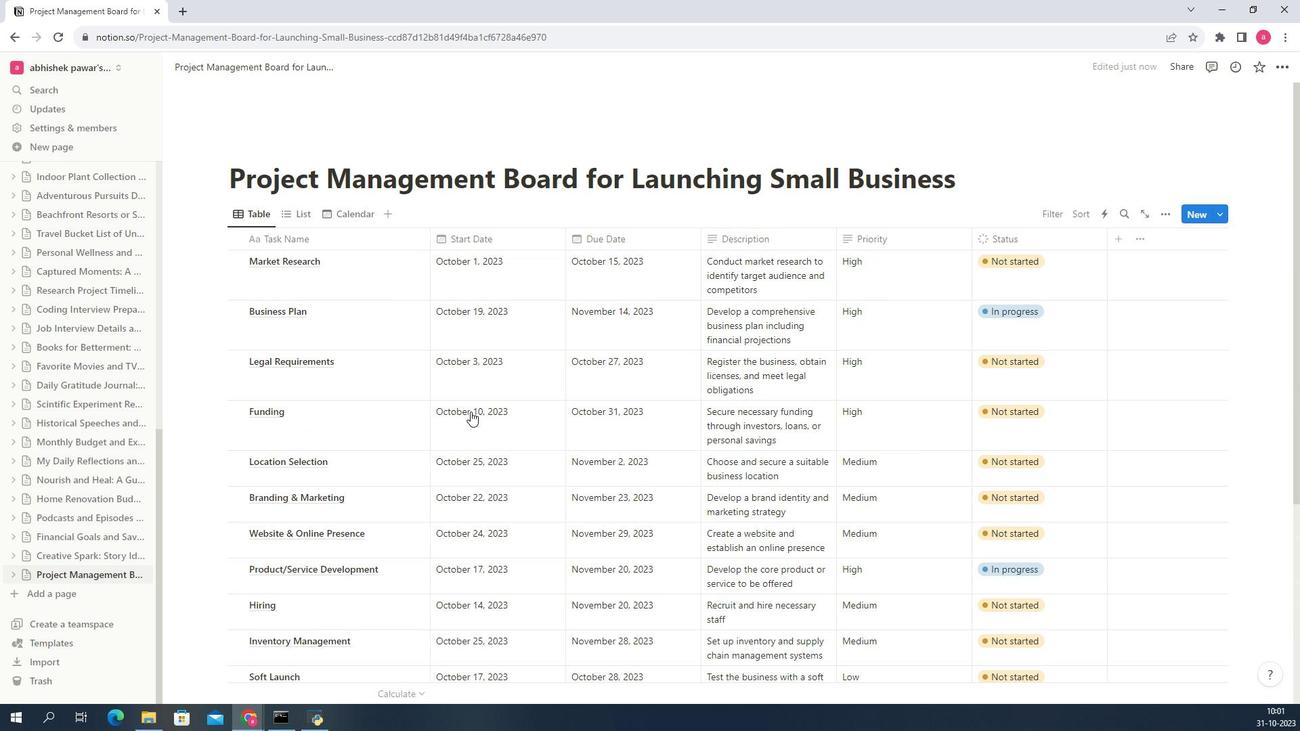 
Action: Mouse scrolled (466, 411) with delta (0, 0)
Screenshot: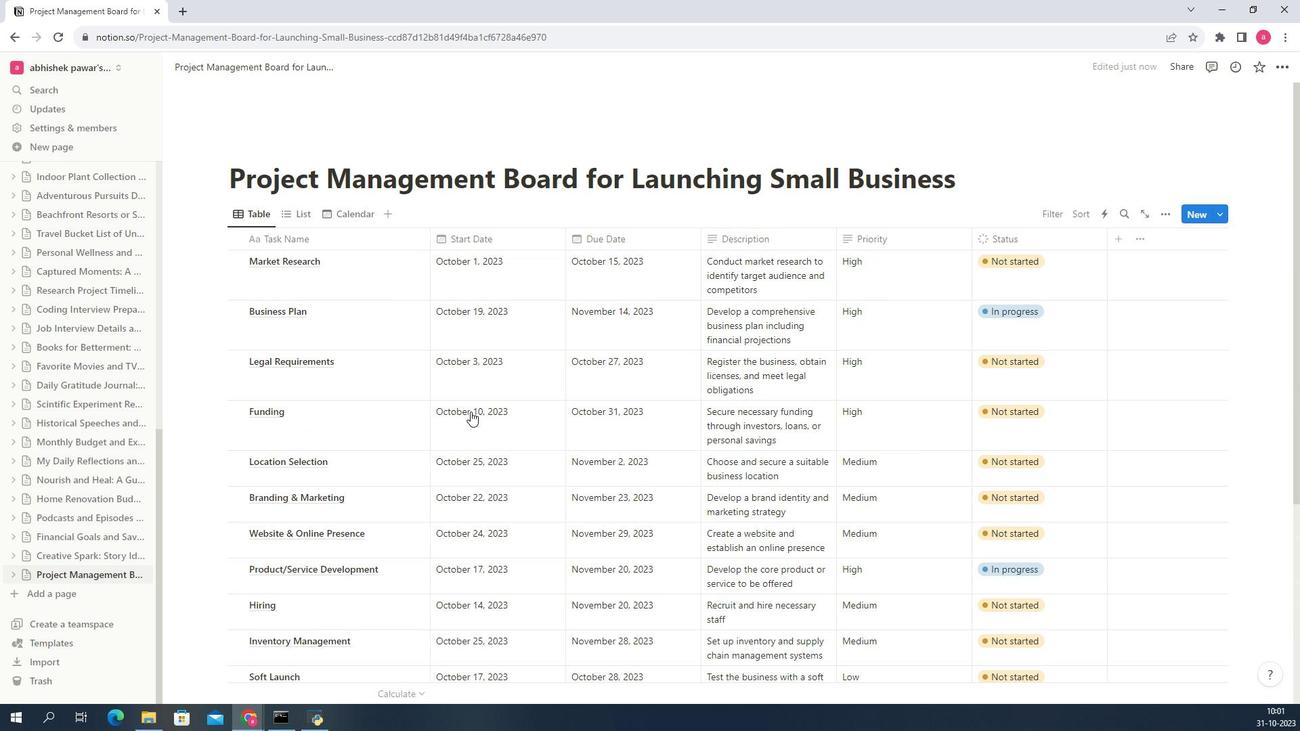 
Action: Key pressed <Key.up><Key.up><Key.up><Key.up><Key.up><Key.up><Key.up><Key.up><Key.up><Key.up><Key.up><Key.up><Key.up><Key.up><Key.right><Key.right><Key.right><Key.right><Key.right><Key.right><Key.right><Key.right><Key.right><Key.right><Key.right><Key.right><Key.right><Key.up><Key.up><Key.down><Key.down><Key.right><Key.right><Key.right><Key.right><Key.right><Key.right><Key.right><Key.right><Key.right><Key.right><Key.right><Key.right><Key.right><Key.right><Key.right><Key.right><Key.right><Key.right><Key.right><Key.right><Key.right><Key.right><Key.right><Key.right><Key.right><Key.right><Key.right><Key.right><Key.right><Key.up><Key.up><Key.up><Key.up><Key.left><Key.left><Key.up><Key.up><Key.right><Key.right><Key.right><Key.right><Key.right><Key.right><Key.right><Key.right><Key.right><Key.right><Key.right><Key.right><Key.right><Key.right><Key.right><Key.right><Key.right><Key.right><Key.right><Key.up><Key.up><Key.right><Key.right><Key.right><Key.right><Key.right><Key.right><Key.right><Key.right><Key.right><Key.right><Key.up><Key.up><Key.up><Key.up><Key.up><Key.up><Key.up><Key.up><Key.up><Key.up><Key.up><Key.up><Key.up><Key.up><Key.up><Key.up><Key.up><Key.right><Key.right><Key.up><Key.up><Key.right><Key.right><Key.right><Key.right><Key.right><Key.right><Key.right><Key.right><Key.right><Key.right><Key.up><Key.up><Key.right><Key.right><Key.right><Key.right><Key.right><Key.right><Key.right><Key.right><Key.right><Key.right><Key.right><Key.right><Key.right><Key.right><Key.right><Key.right><Key.right><Key.right><Key.right><Key.right><Key.right><Key.right><Key.right><Key.right><Key.right><Key.right><Key.right><Key.right><Key.right><Key.right><Key.right><Key.right><Key.right><Key.right><Key.right><Key.right><Key.right><Key.right><Key.right><Key.right><Key.right><Key.right><Key.right><Key.right><Key.right><Key.right><Key.right><Key.up><Key.up>
Screenshot: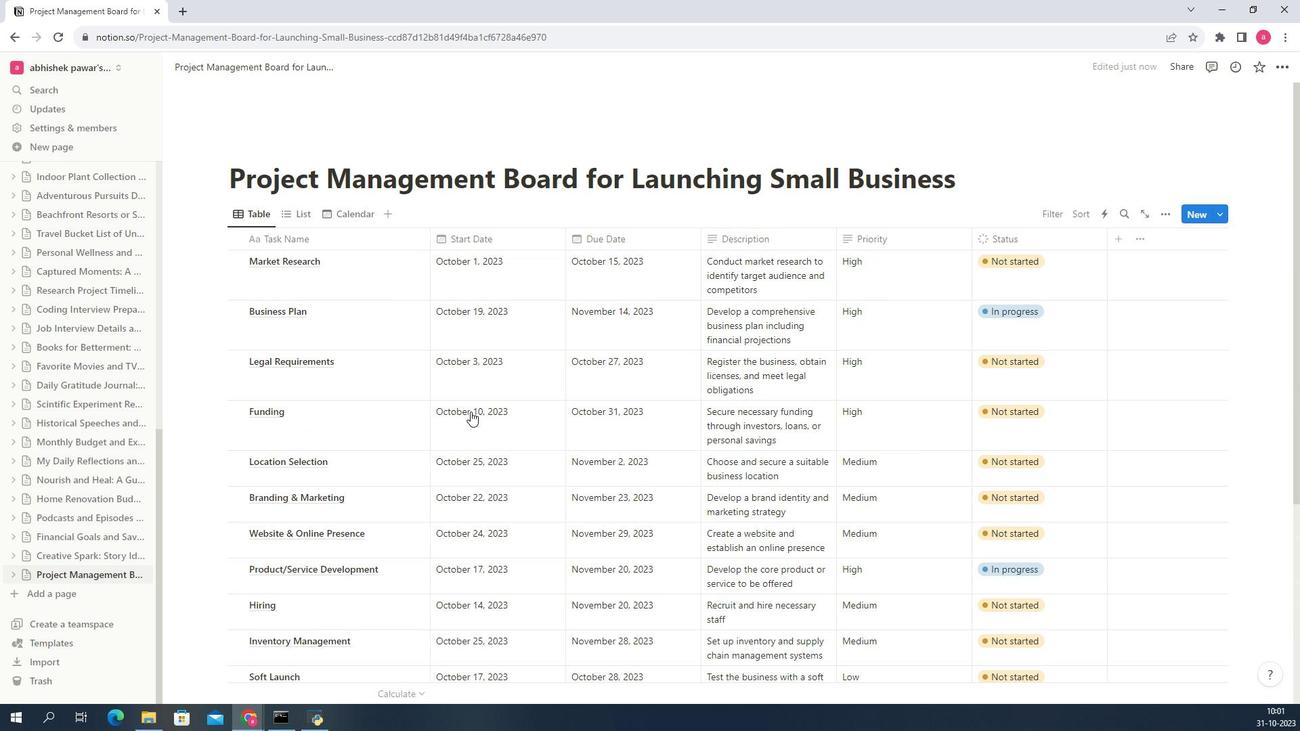 
Action: Mouse moved to (466, 411)
Screenshot: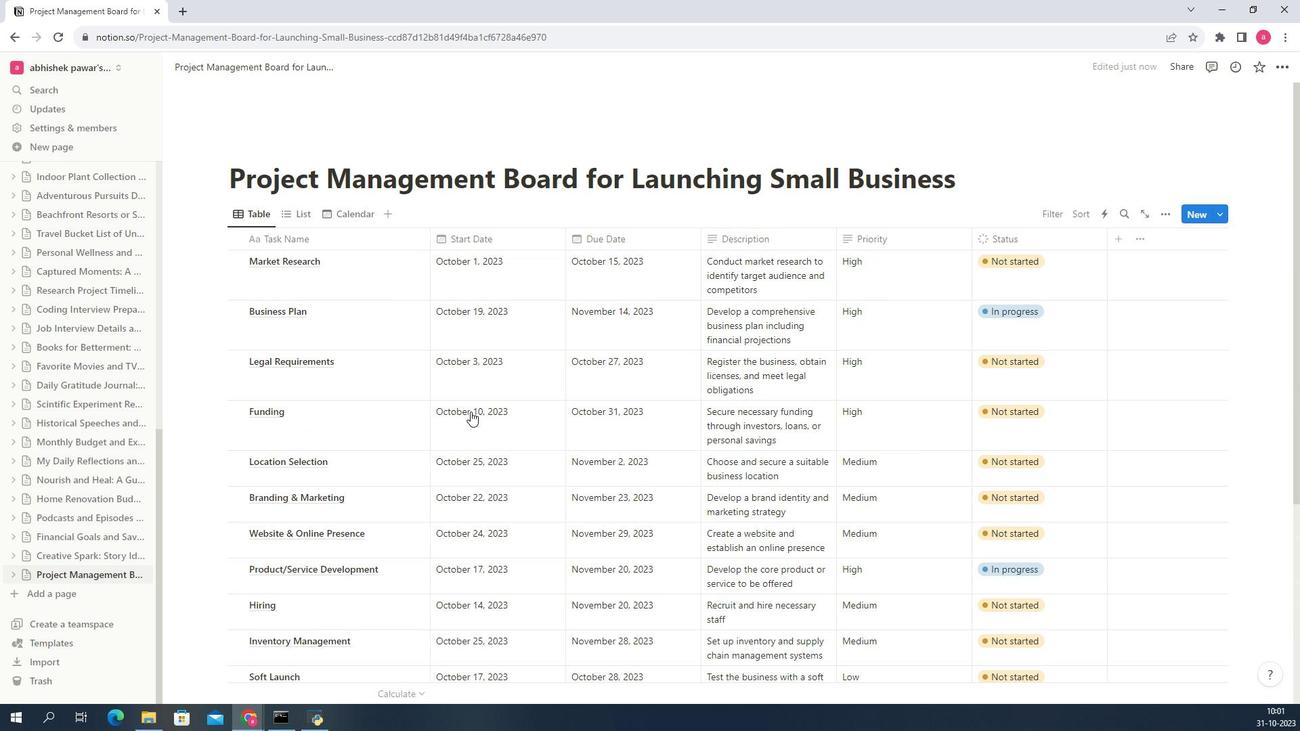 
Action: Key pressed <Key.up><Key.up><Key.up><Key.up>
Screenshot: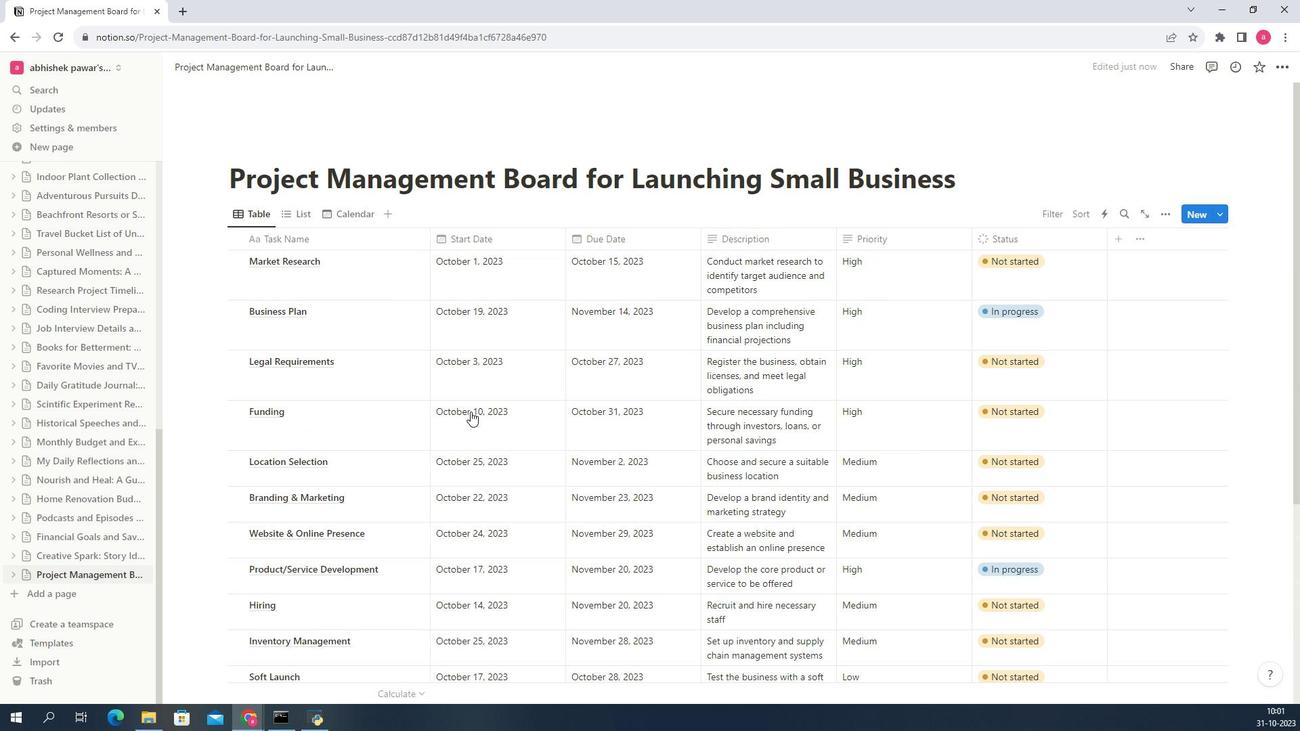 
Action: Mouse moved to (466, 411)
Screenshot: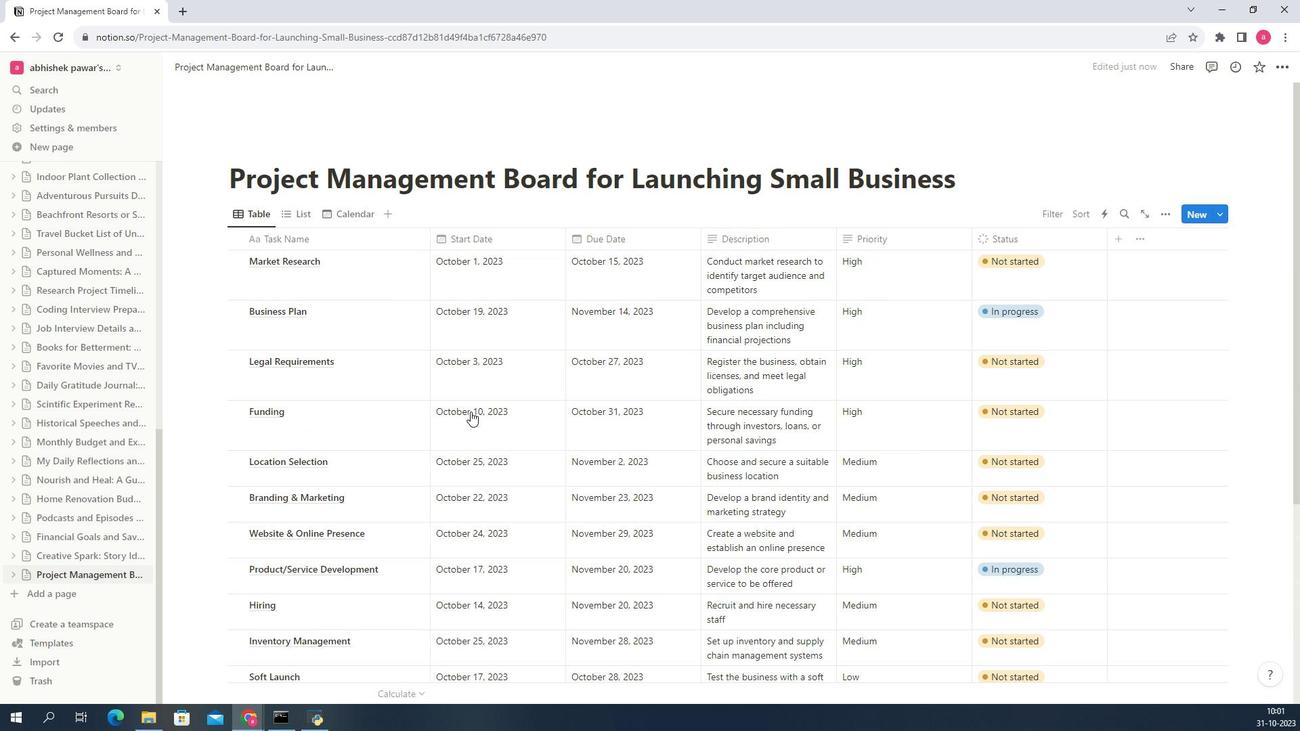 
Action: Key pressed <Key.up><Key.up><Key.up><Key.up><Key.up><Key.up><Key.up><Key.up><Key.up><Key.up><Key.up><Key.up><Key.up><Key.up><Key.up><Key.up><Key.up><Key.up><Key.up><Key.up><Key.up><Key.up><Key.up><Key.up><Key.up><Key.up><Key.up><Key.up><Key.up><Key.up><Key.up><Key.up><Key.up><Key.up><Key.up><Key.up><Key.up><Key.up><Key.up><Key.up><Key.up><Key.up><Key.up><Key.up><Key.up><Key.up><Key.up><Key.up><Key.up><Key.up><Key.up><Key.left><Key.left><Key.left><Key.left><Key.left><Key.left><Key.left><Key.left><Key.left><Key.left><Key.left><Key.left><Key.left><Key.left><Key.left><Key.left><Key.left><Key.left>
Screenshot: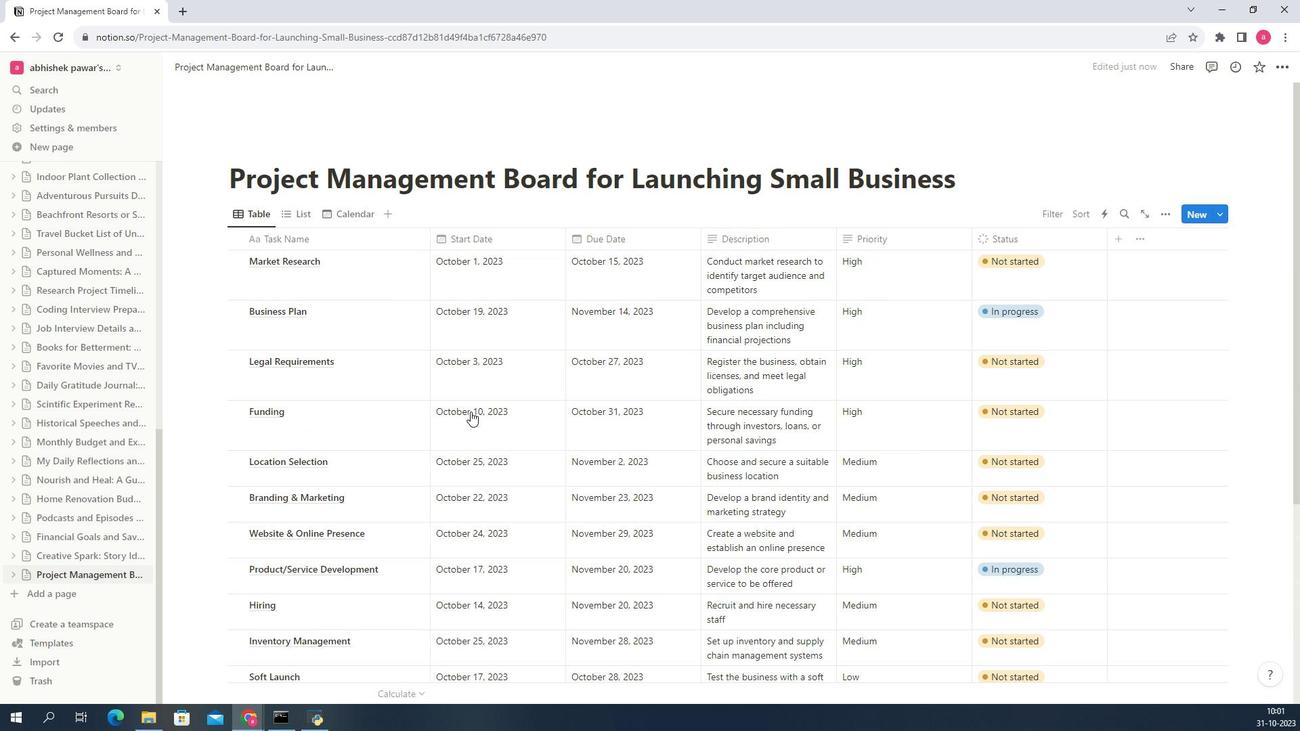 
Action: Mouse moved to (466, 411)
Screenshot: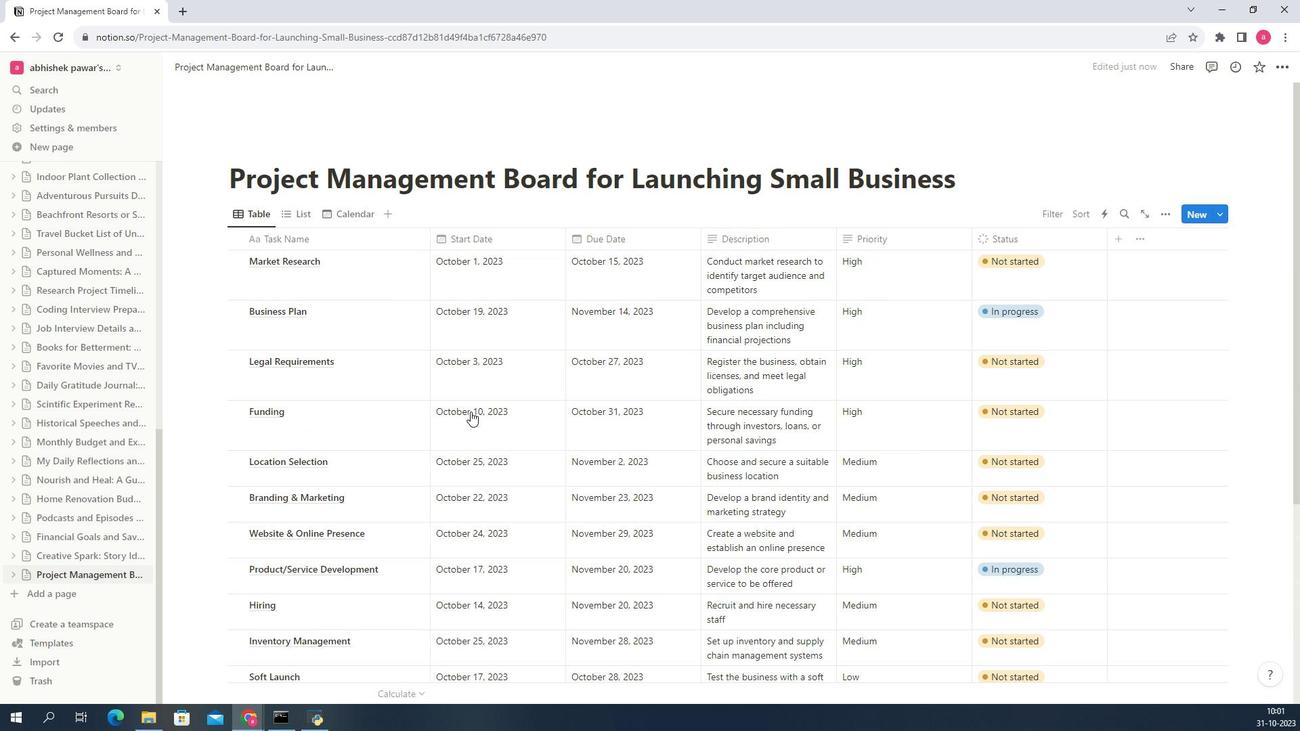 
Action: Mouse pressed left at (466, 411)
Screenshot: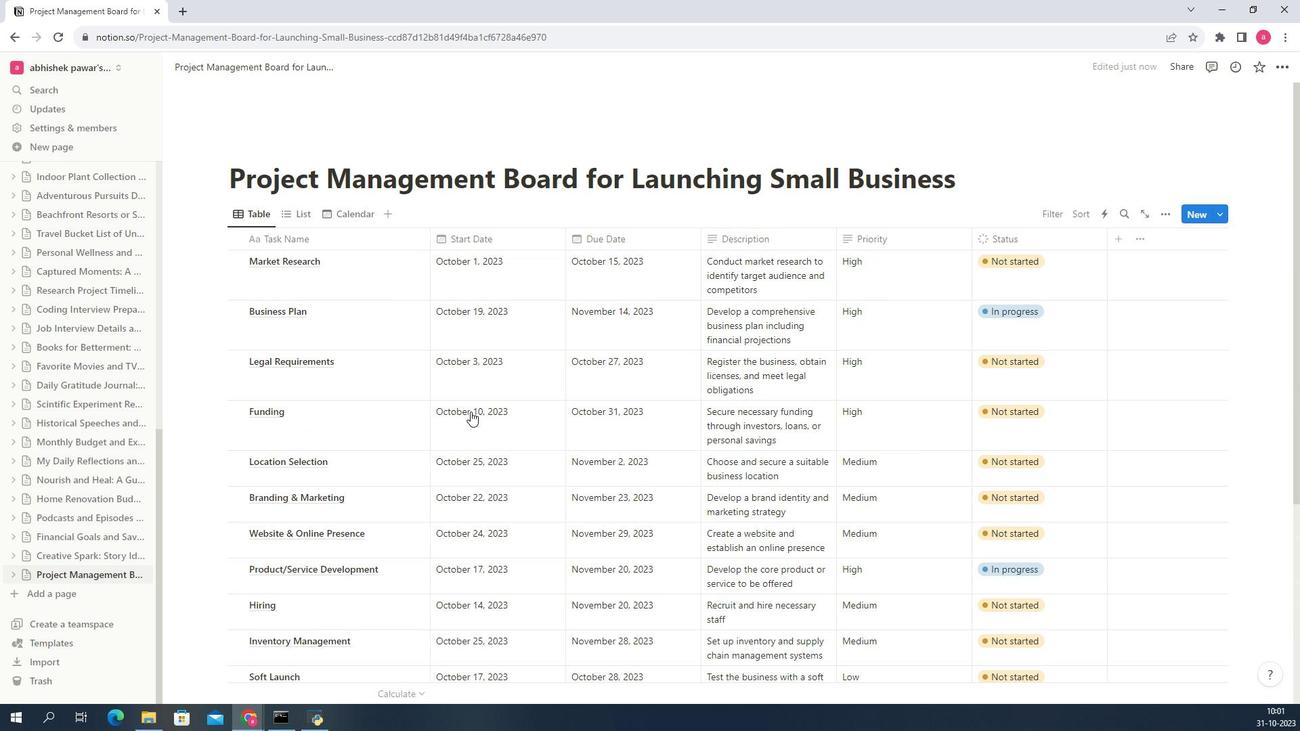 
Action: Mouse pressed left at (466, 411)
Screenshot: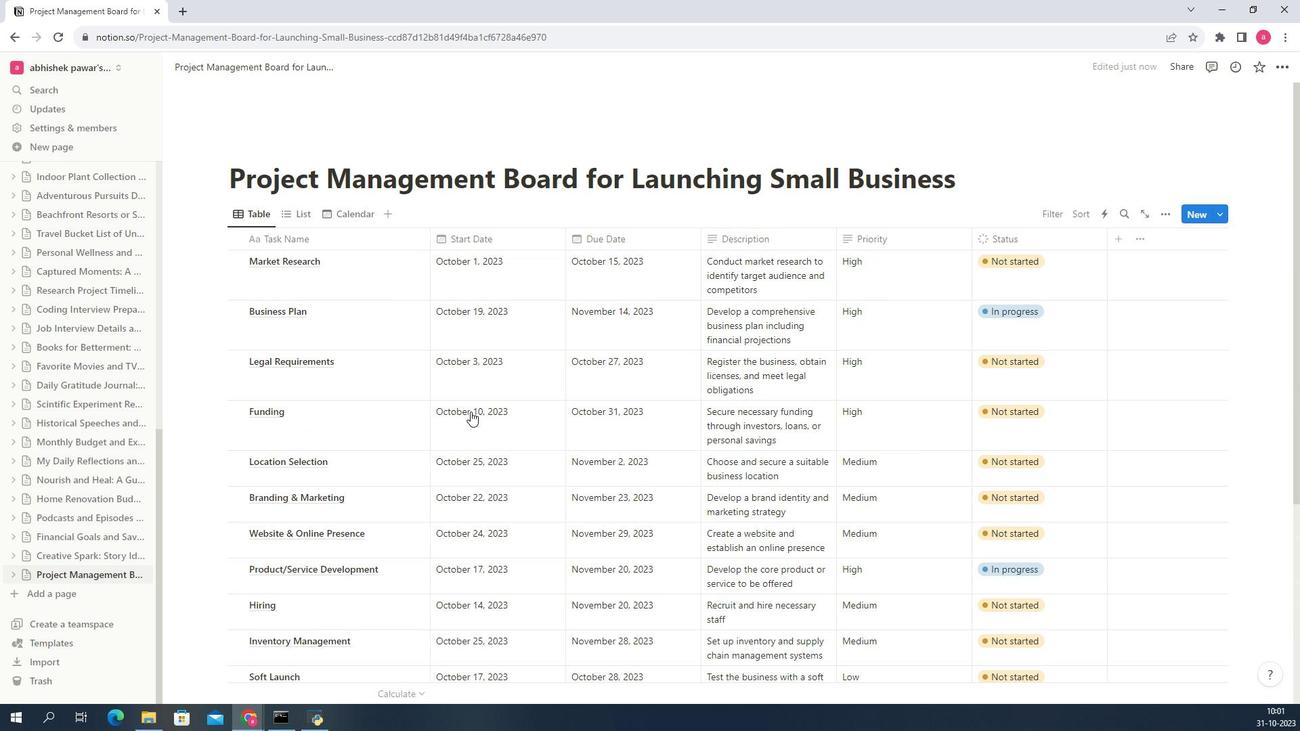 
Action: Mouse moved to (466, 411)
Screenshot: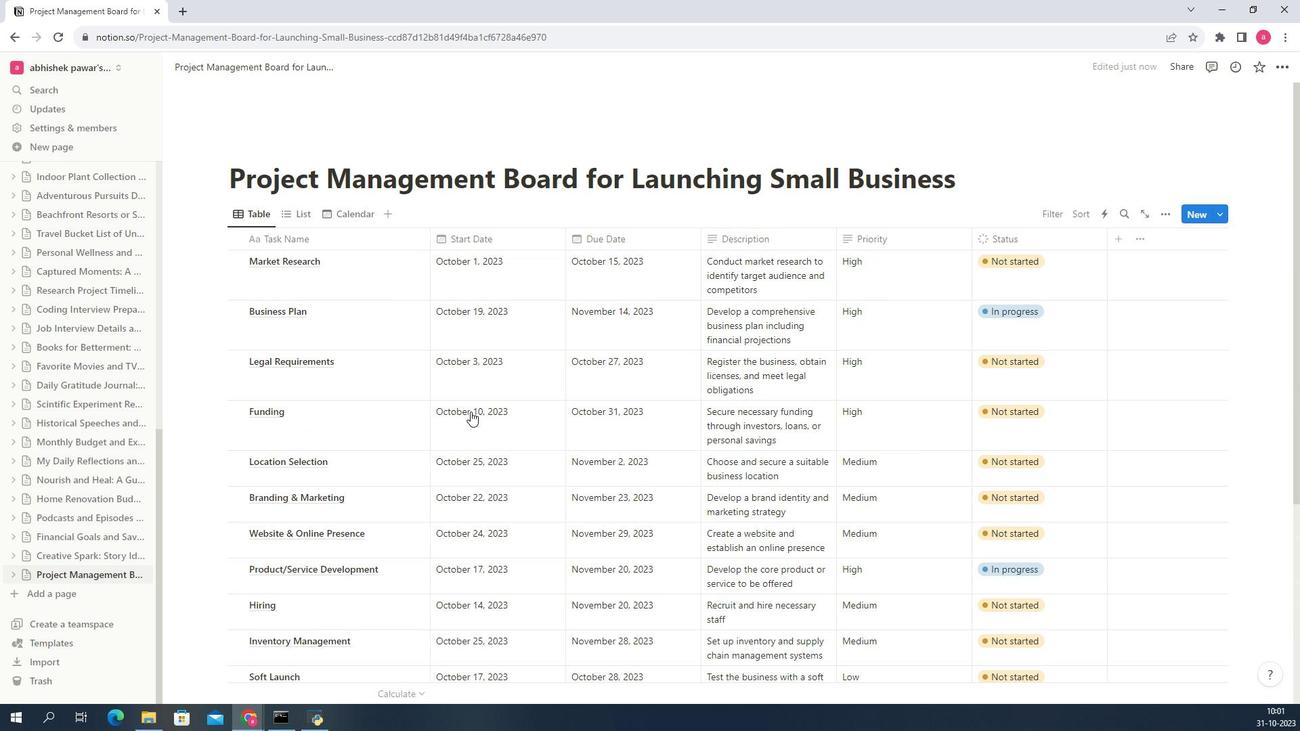 
Action: Mouse scrolled (466, 411) with delta (0, 0)
Screenshot: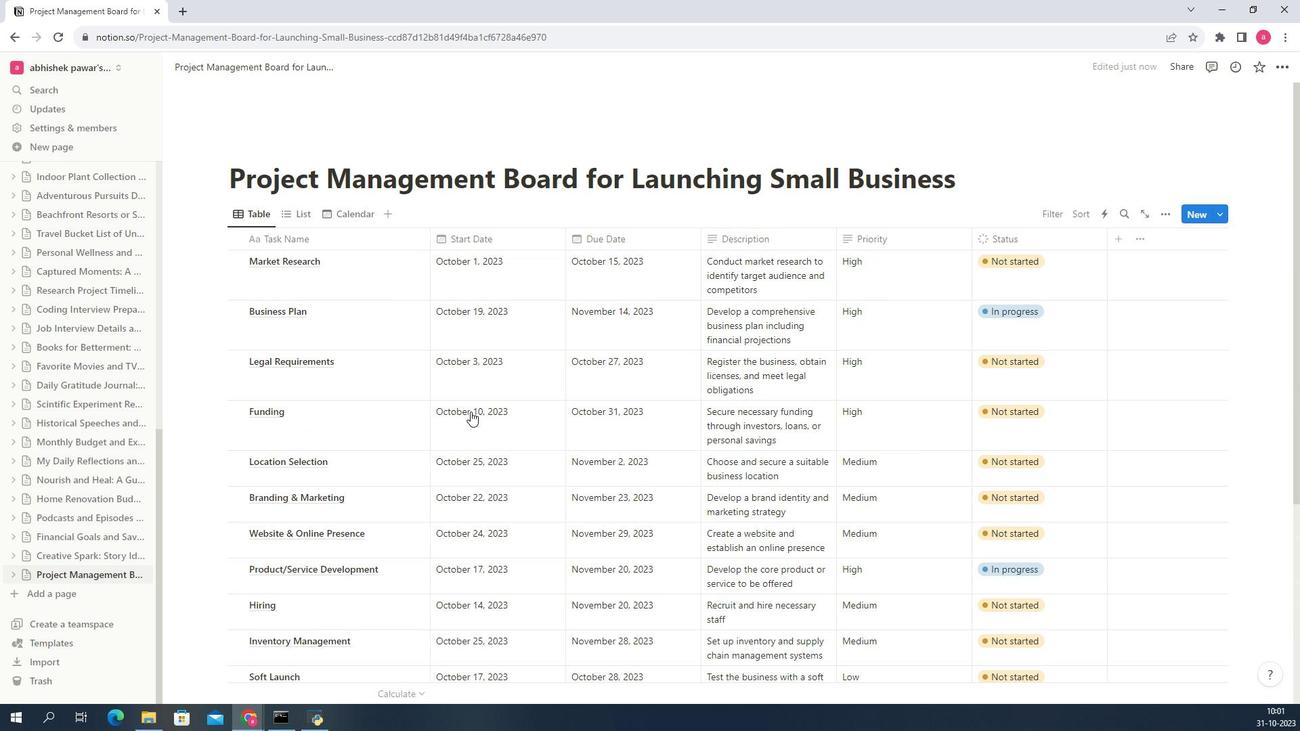 
Action: Mouse scrolled (466, 411) with delta (0, 0)
Screenshot: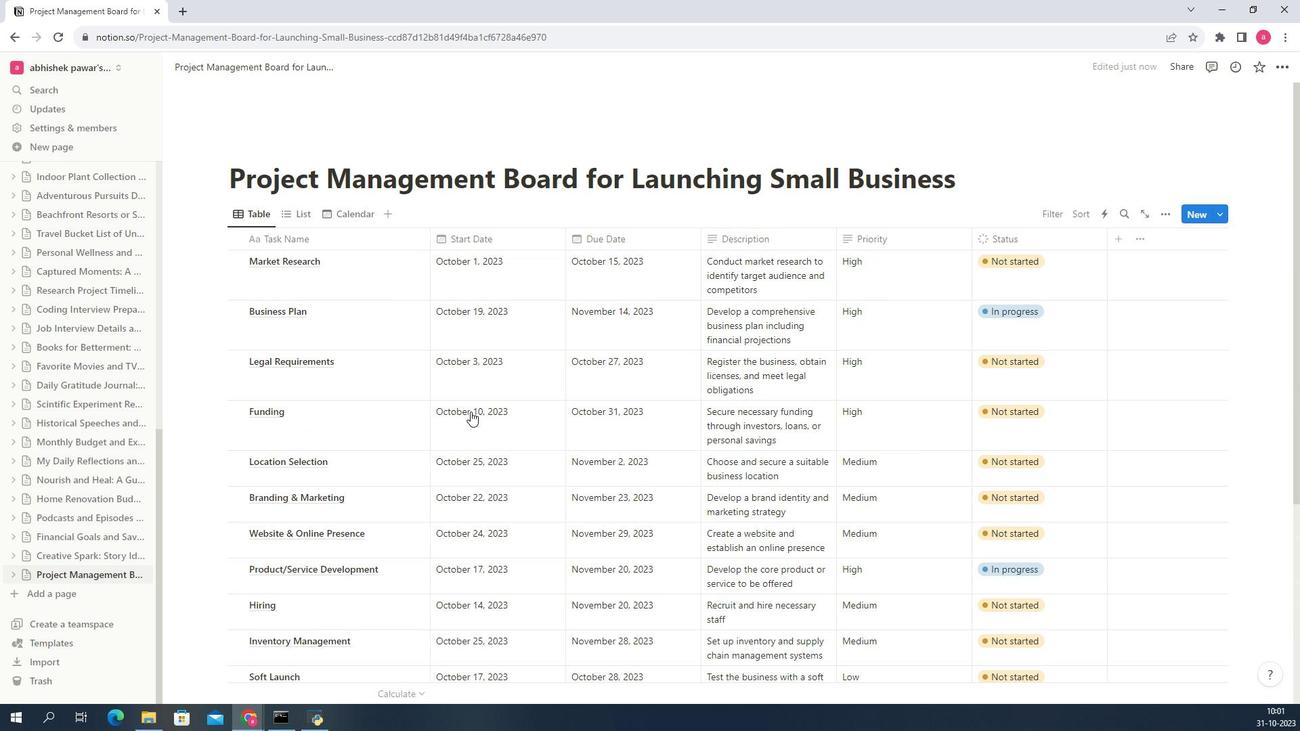 
Action: Mouse scrolled (466, 411) with delta (0, 0)
Screenshot: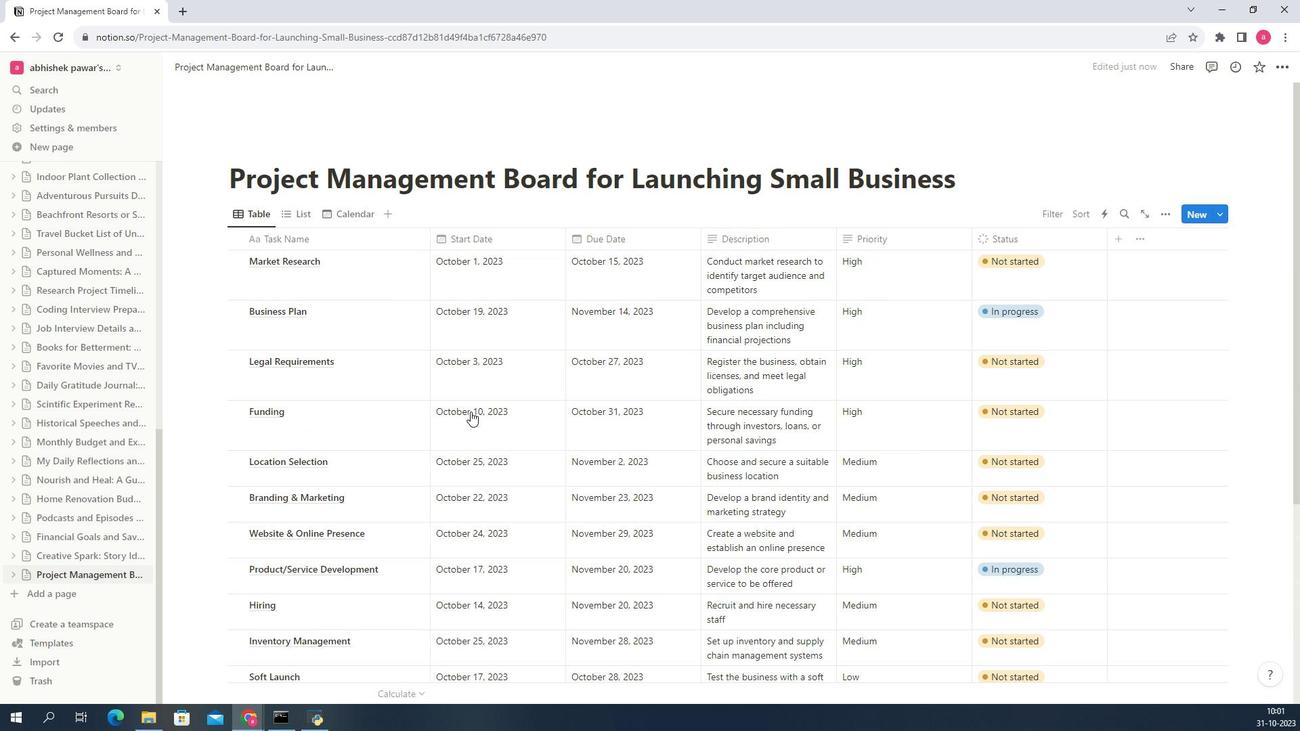 
Action: Mouse scrolled (466, 411) with delta (0, 0)
Screenshot: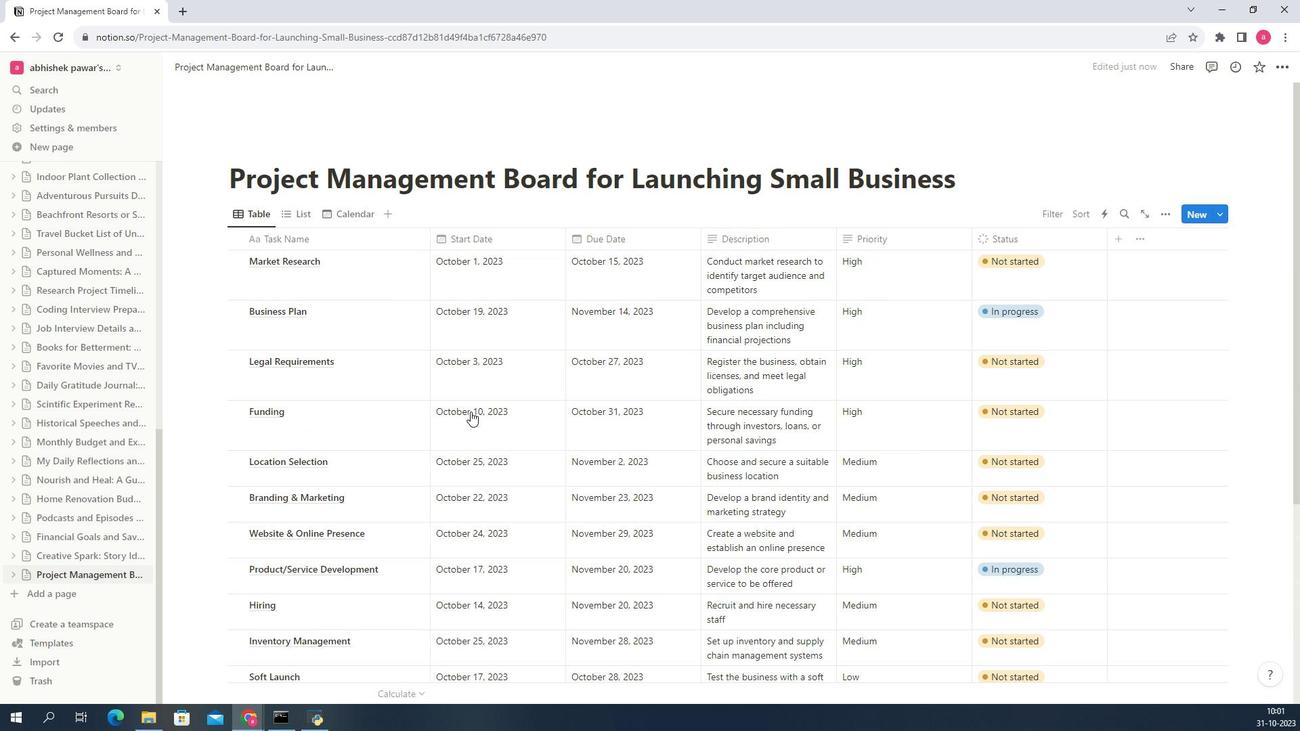 
Action: Mouse scrolled (466, 411) with delta (0, 0)
Screenshot: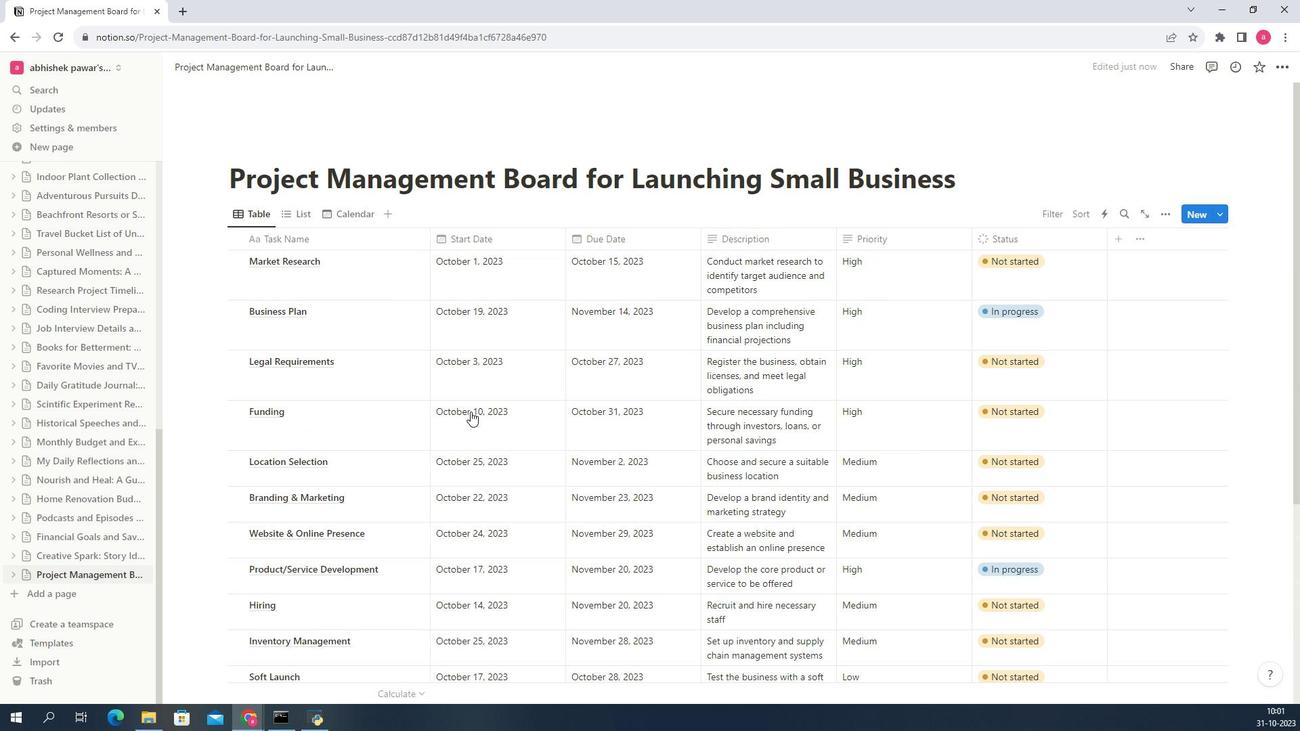 
Action: Mouse scrolled (466, 411) with delta (0, 0)
Screenshot: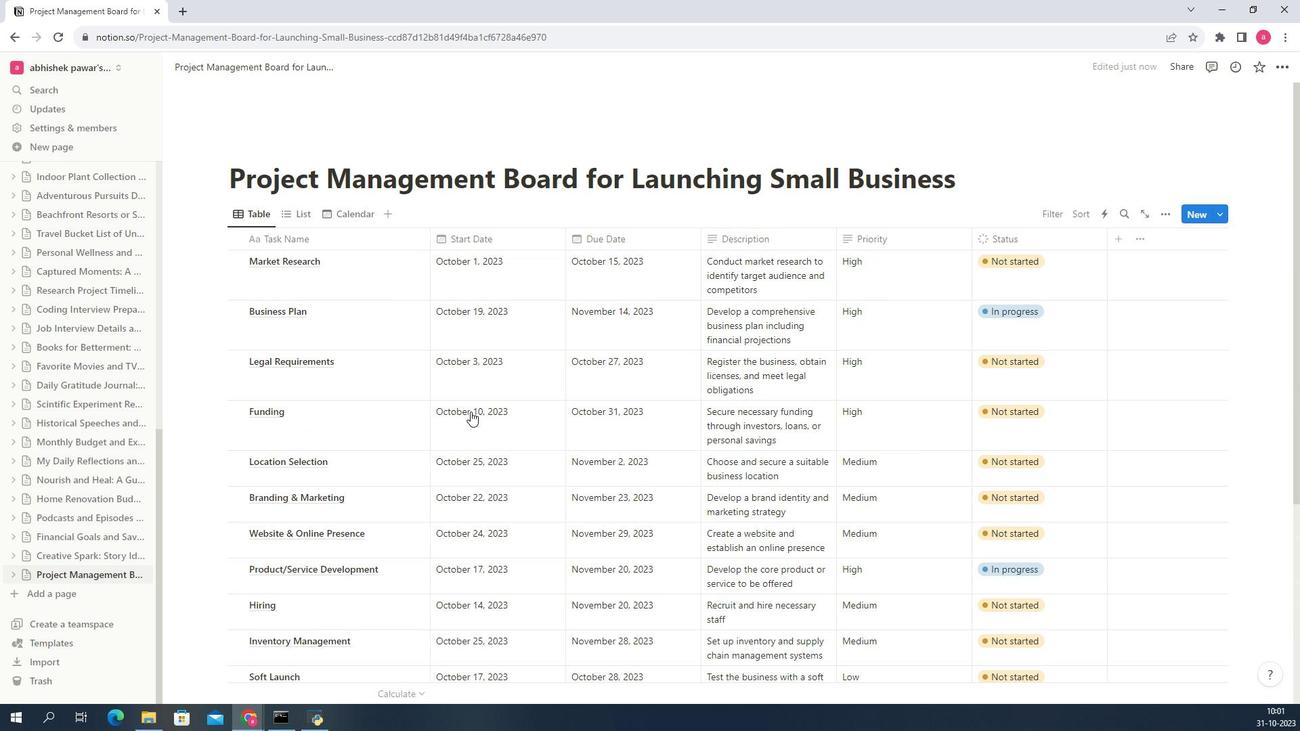 
Action: Mouse scrolled (466, 411) with delta (0, 0)
Screenshot: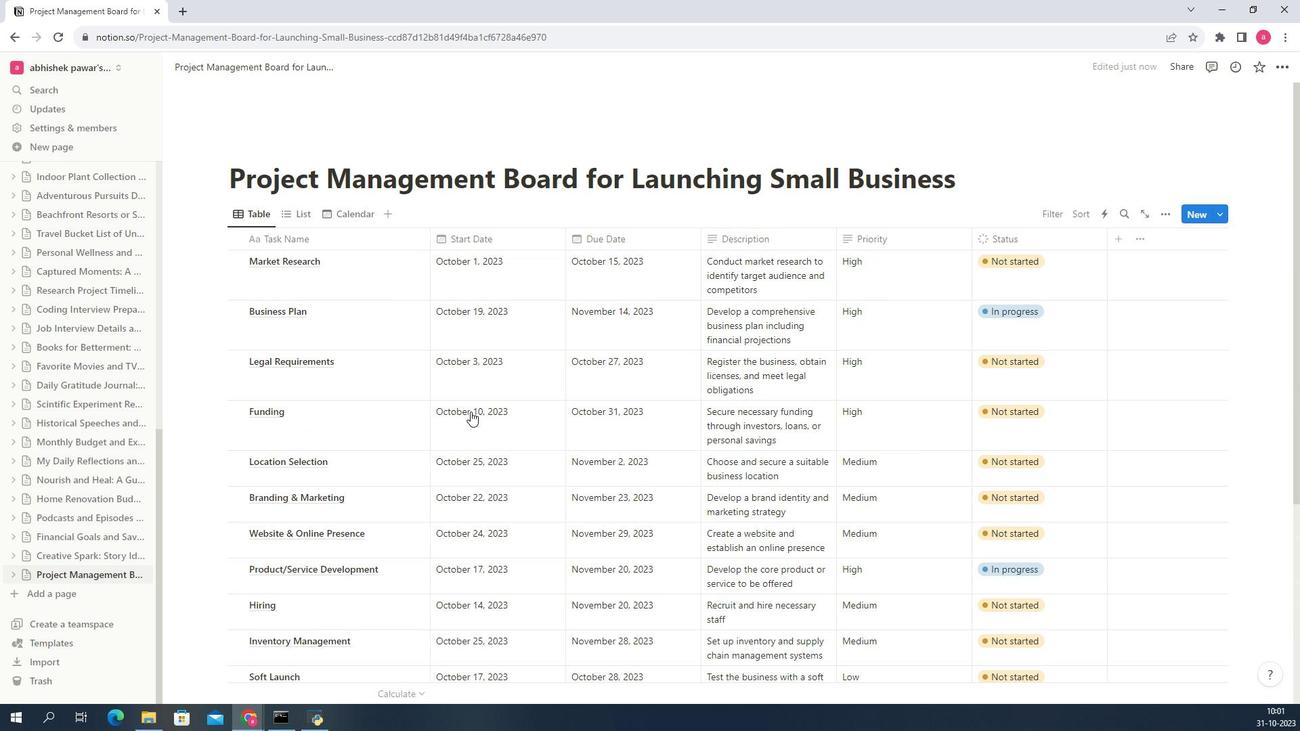 
Action: Mouse scrolled (466, 411) with delta (0, 0)
Screenshot: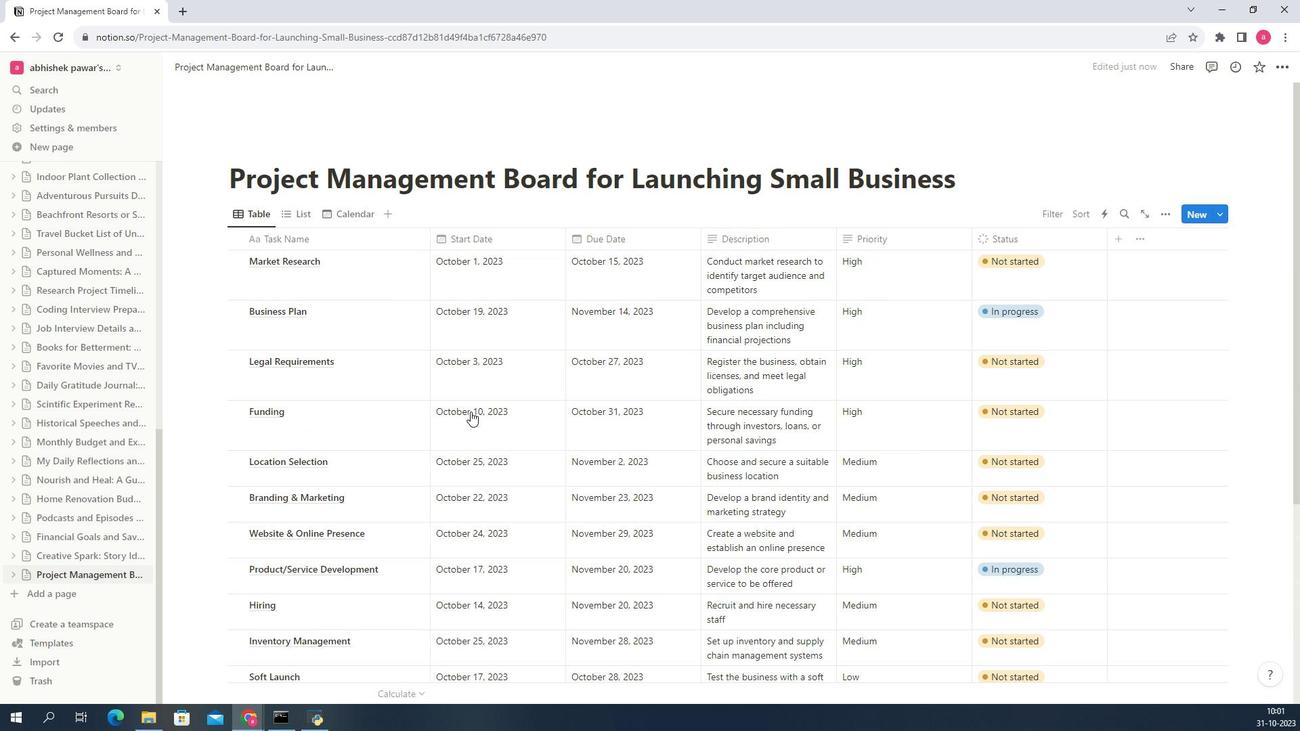 
Action: Mouse scrolled (466, 411) with delta (0, 0)
Screenshot: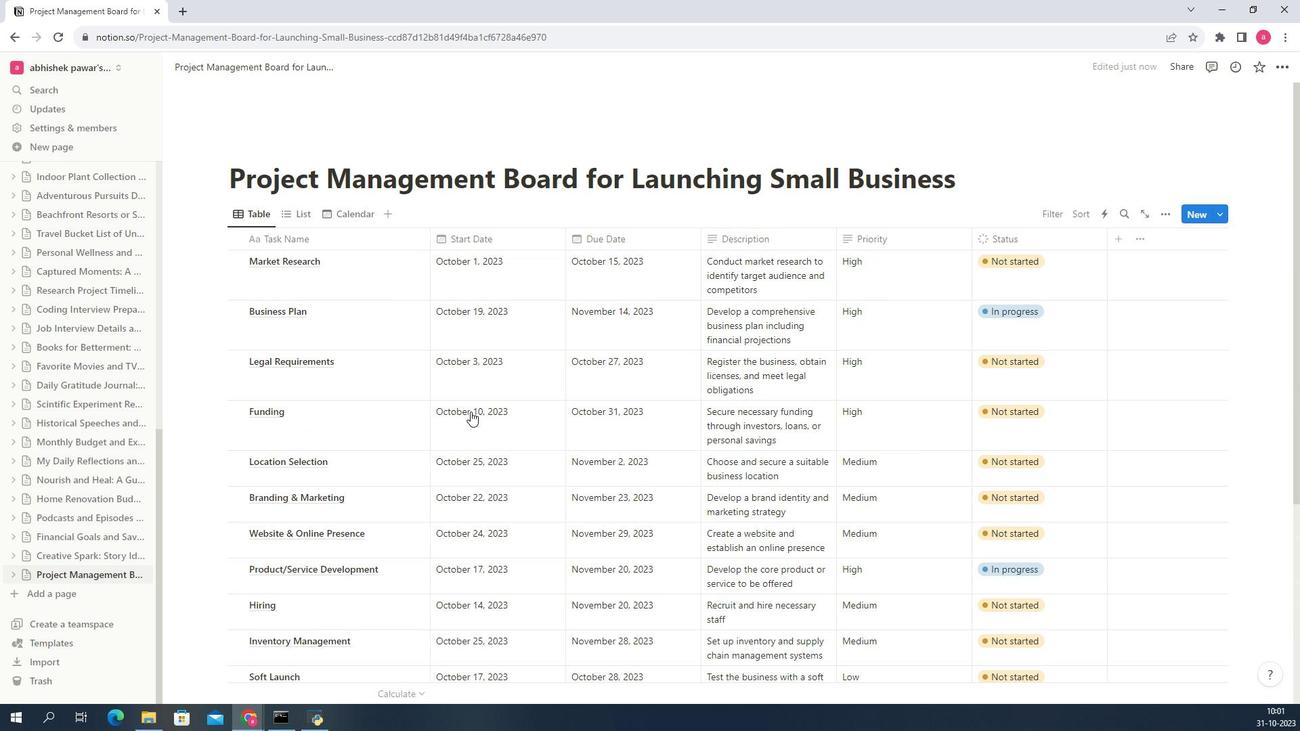 
Action: Mouse scrolled (466, 411) with delta (0, 0)
Screenshot: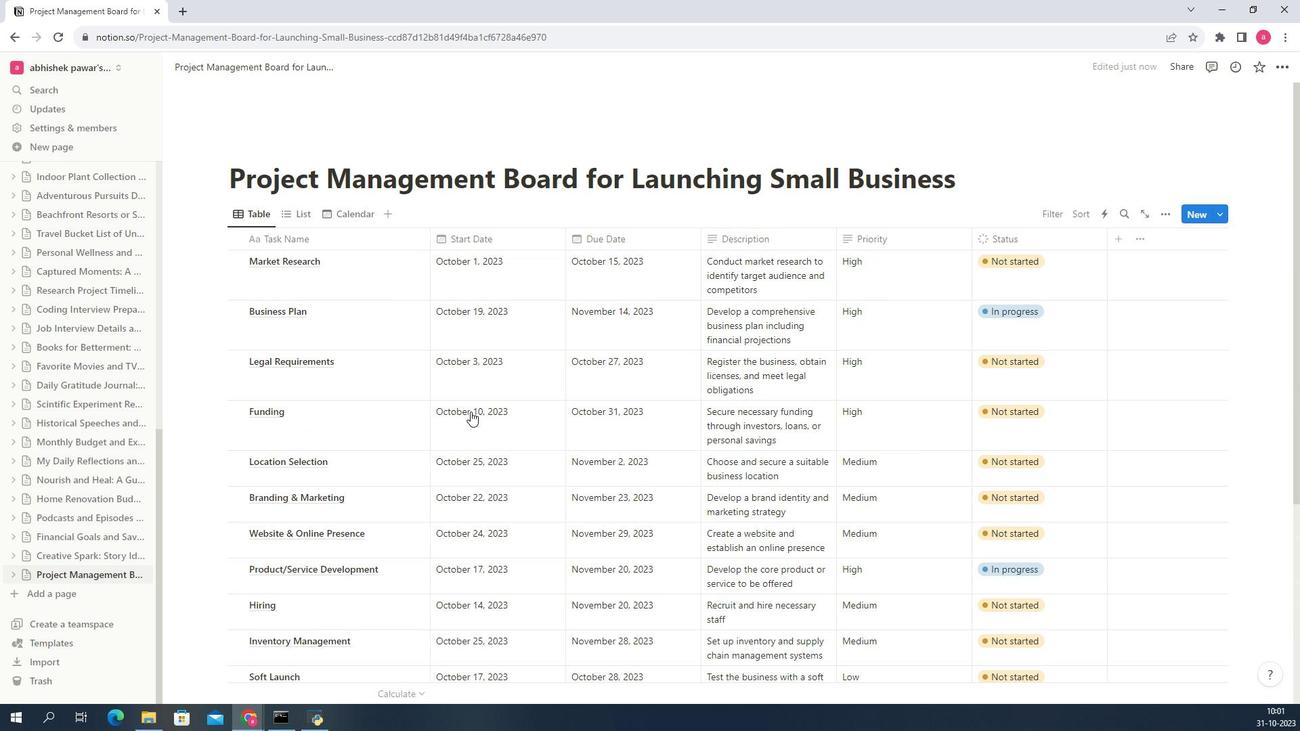 
Action: Mouse scrolled (466, 411) with delta (0, 0)
Screenshot: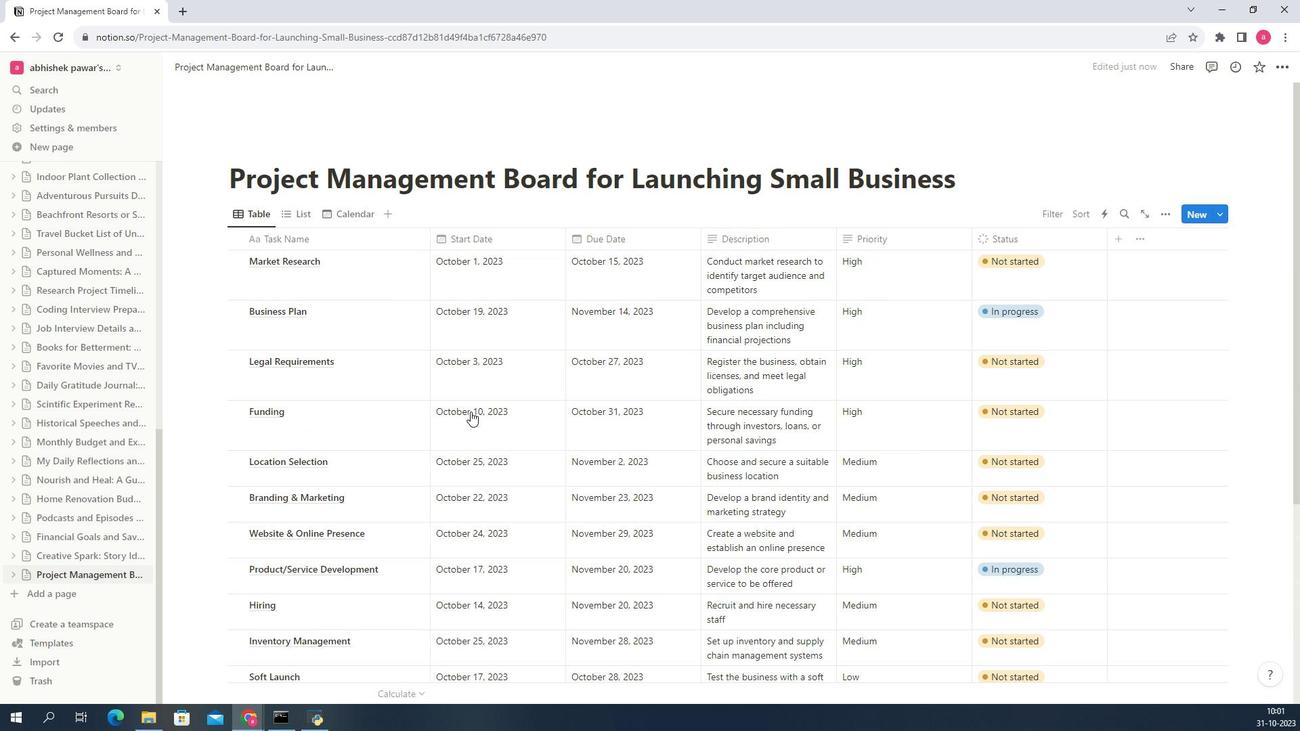 
Action: Mouse scrolled (466, 411) with delta (0, 0)
Screenshot: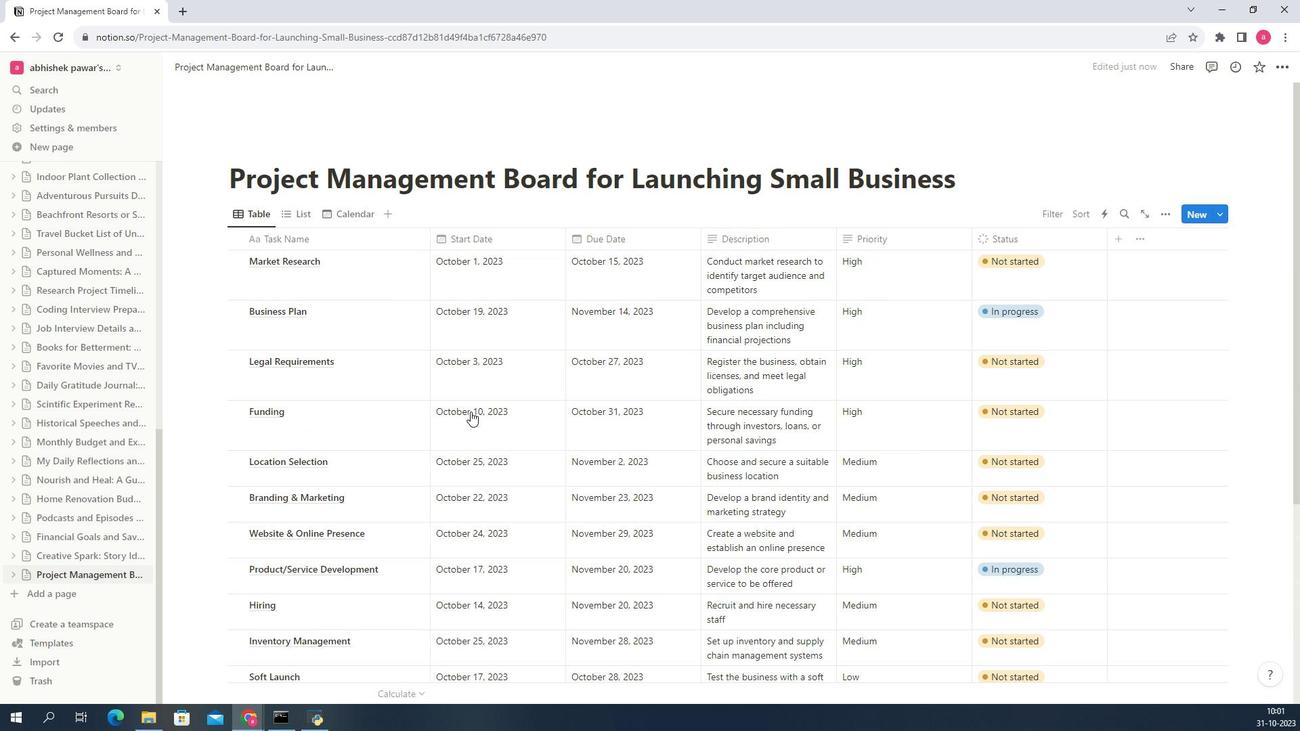 
Action: Mouse scrolled (466, 411) with delta (0, 0)
Screenshot: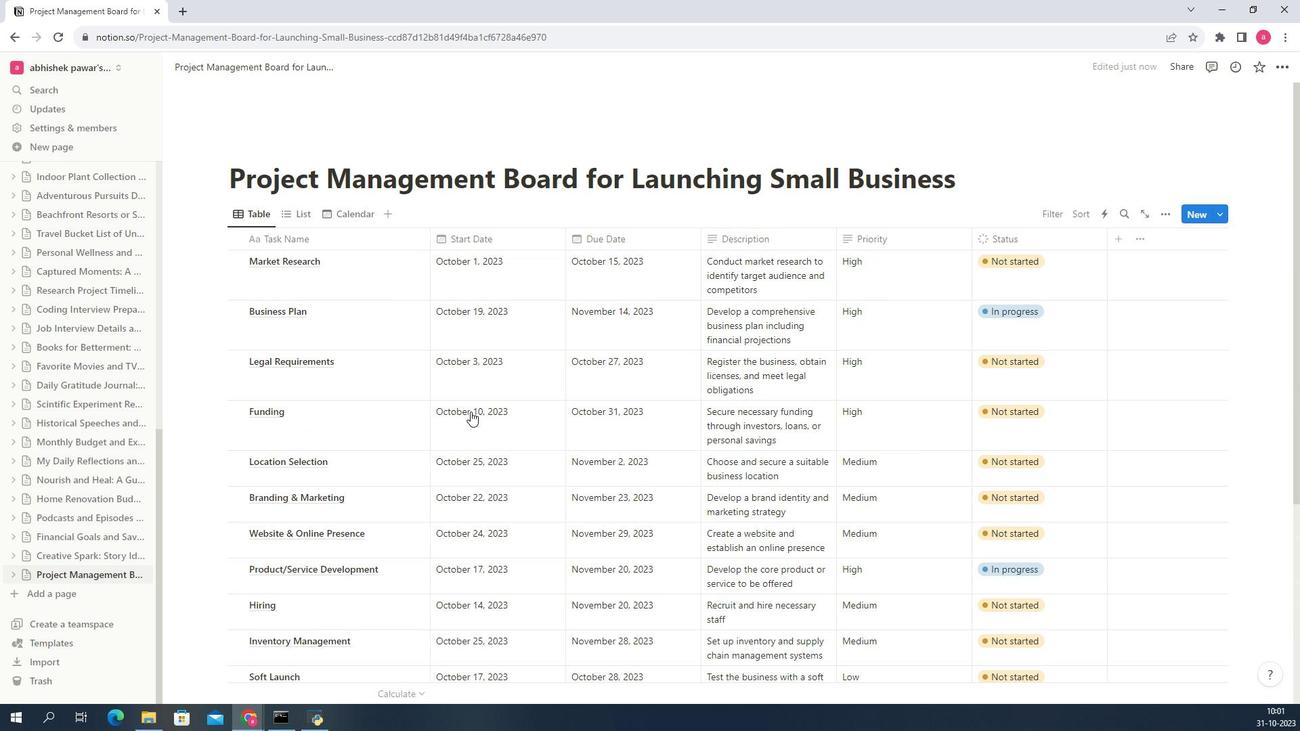 
Action: Mouse scrolled (466, 411) with delta (0, 0)
Screenshot: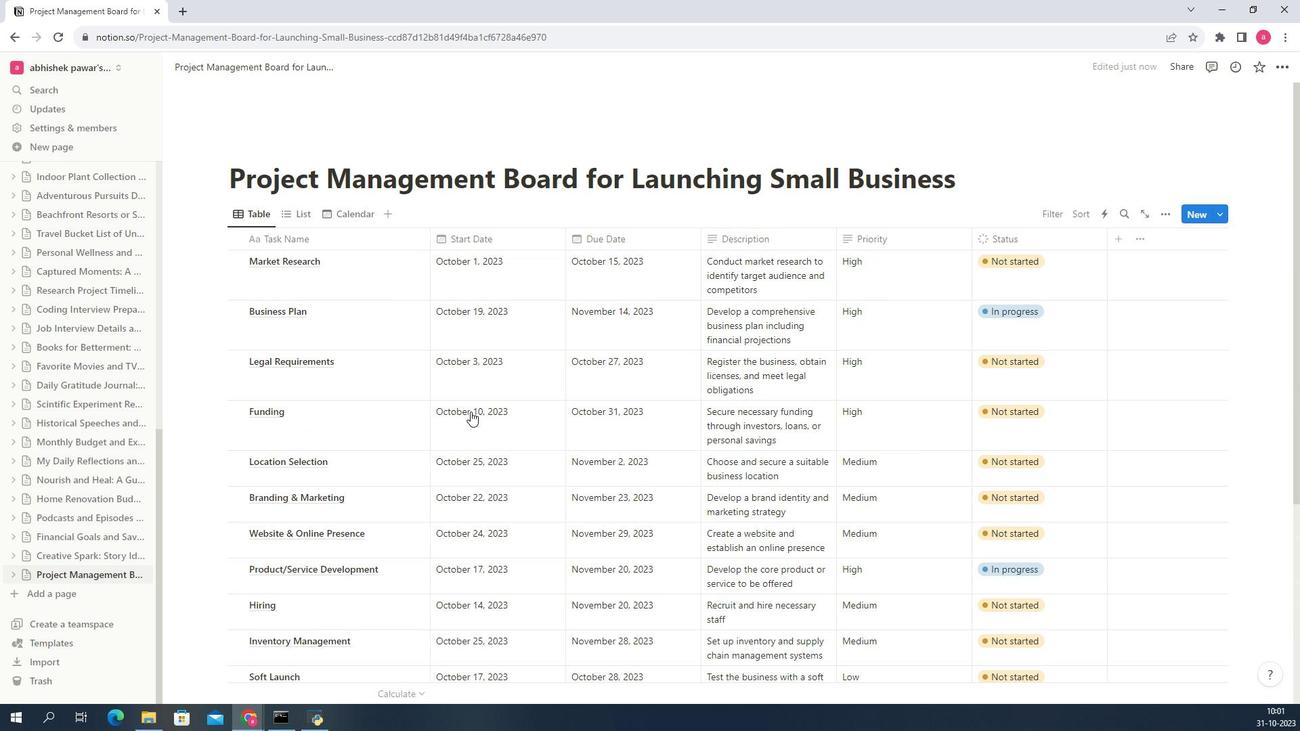 
Action: Mouse scrolled (466, 411) with delta (0, 0)
Screenshot: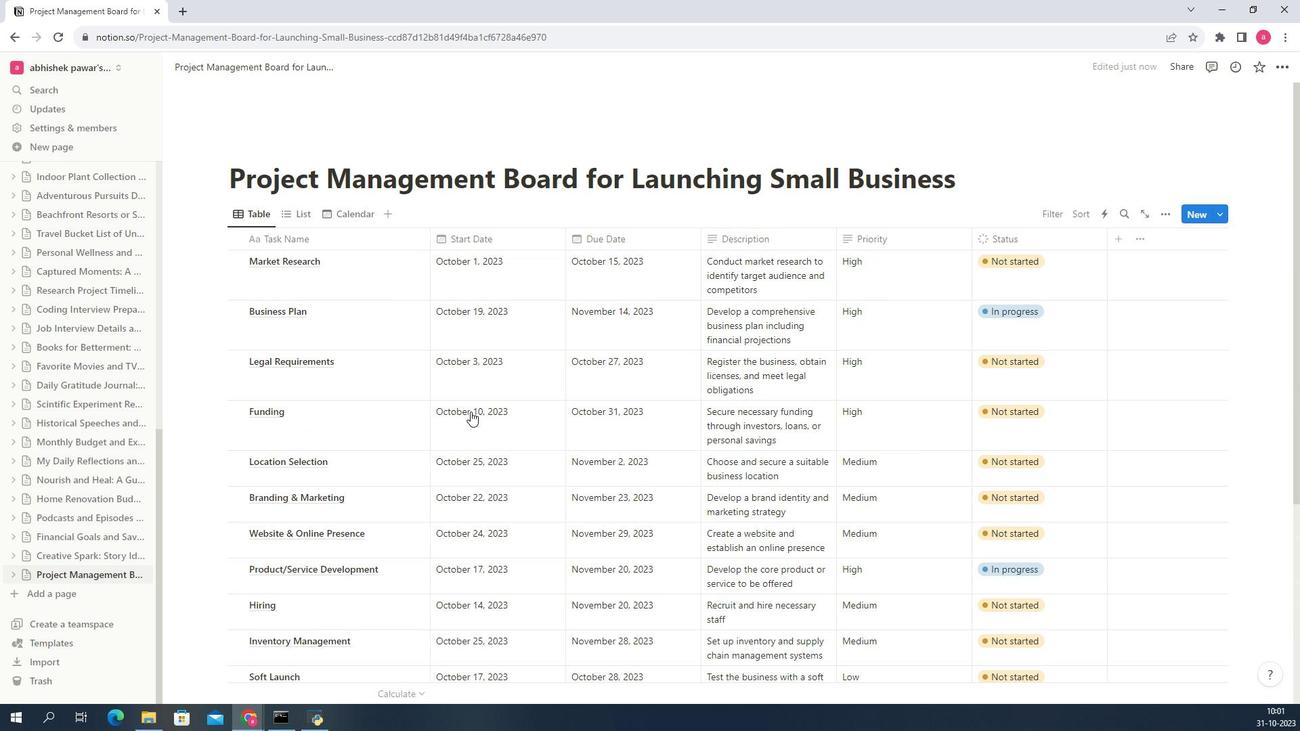 
Action: Mouse scrolled (466, 411) with delta (0, 0)
Screenshot: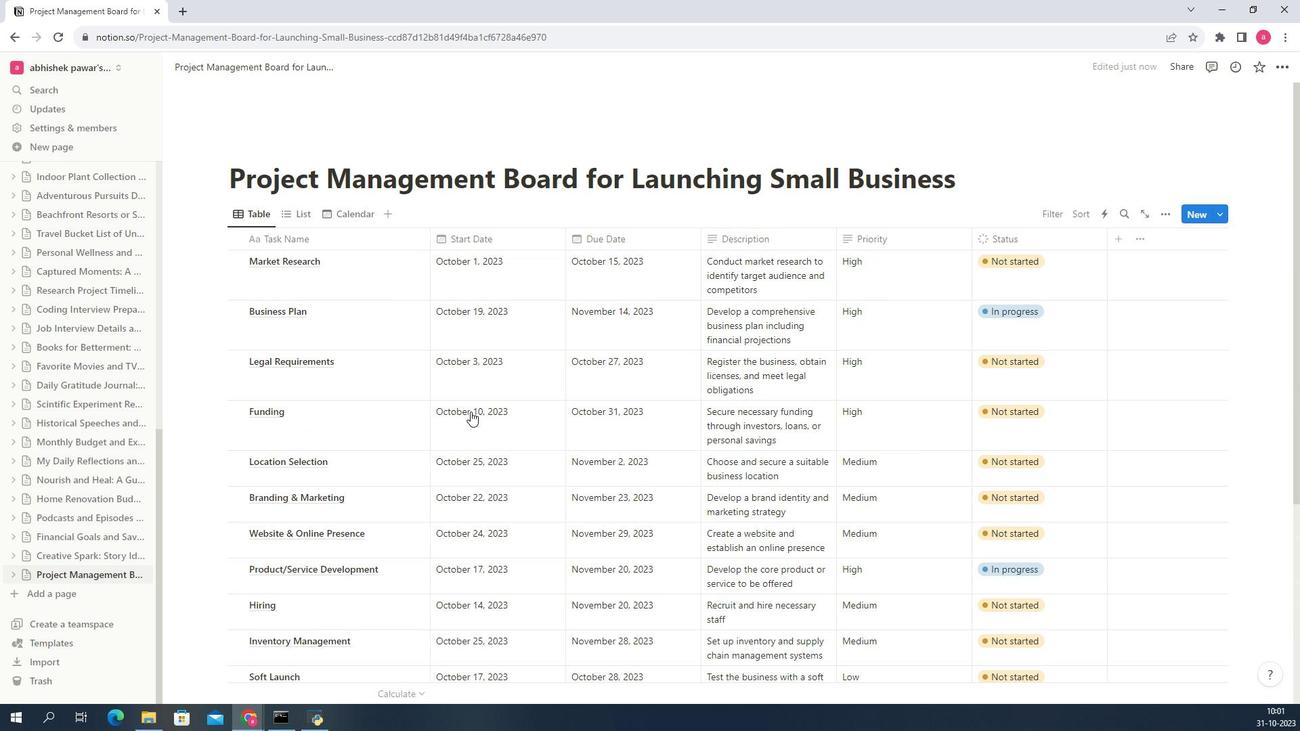 
Action: Mouse scrolled (466, 411) with delta (0, 0)
Screenshot: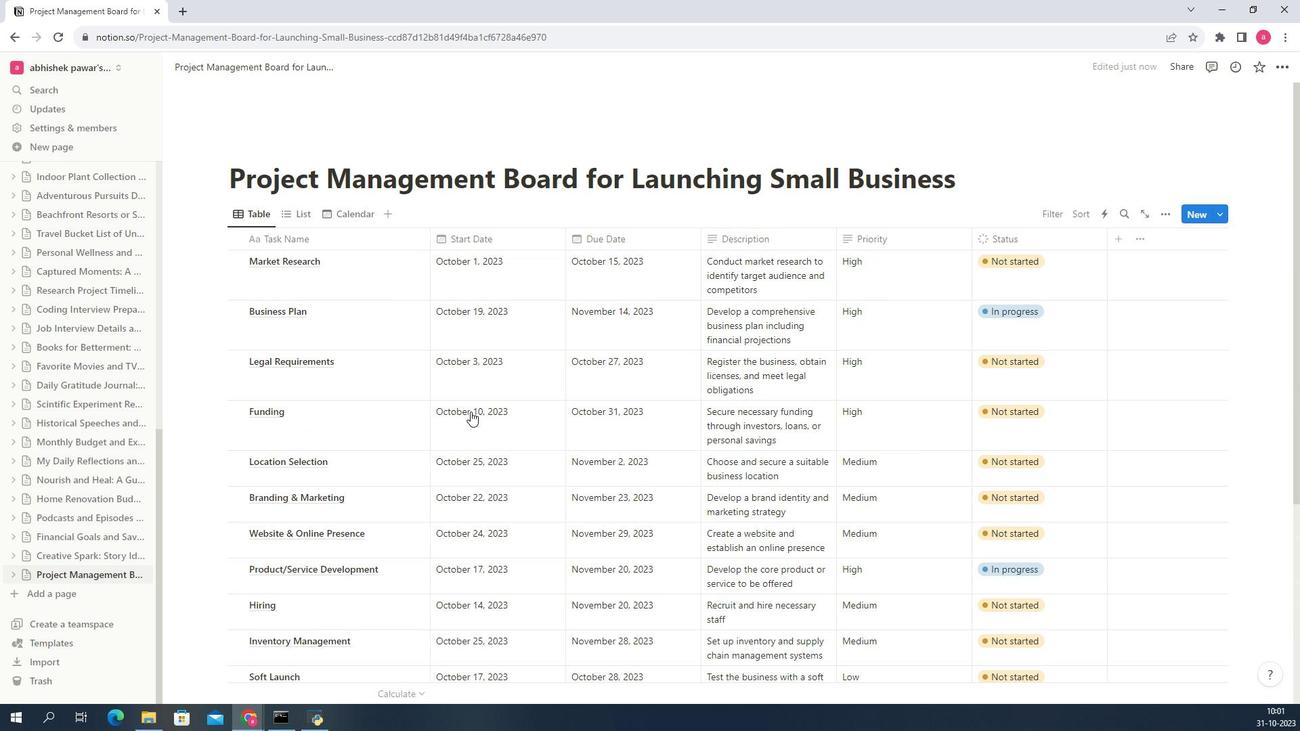
Action: Mouse scrolled (466, 411) with delta (0, 0)
Screenshot: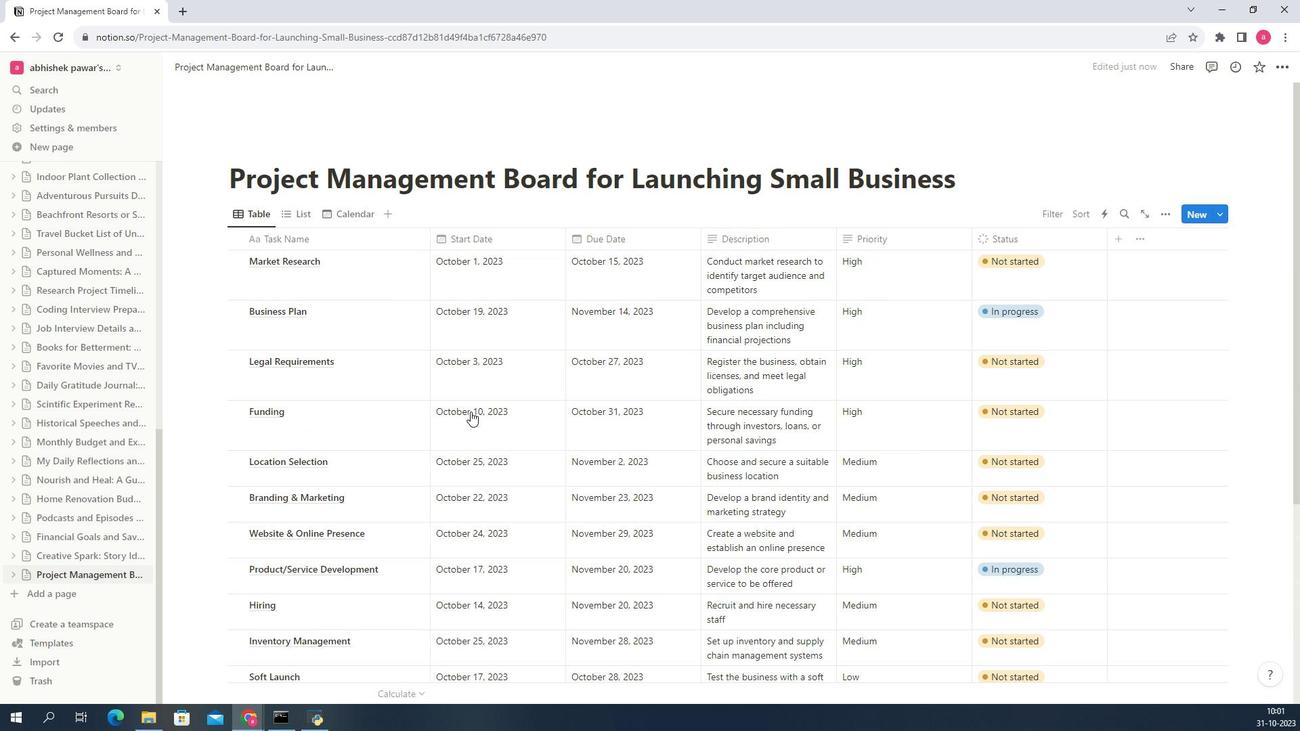 
Action: Mouse scrolled (466, 411) with delta (0, 0)
Screenshot: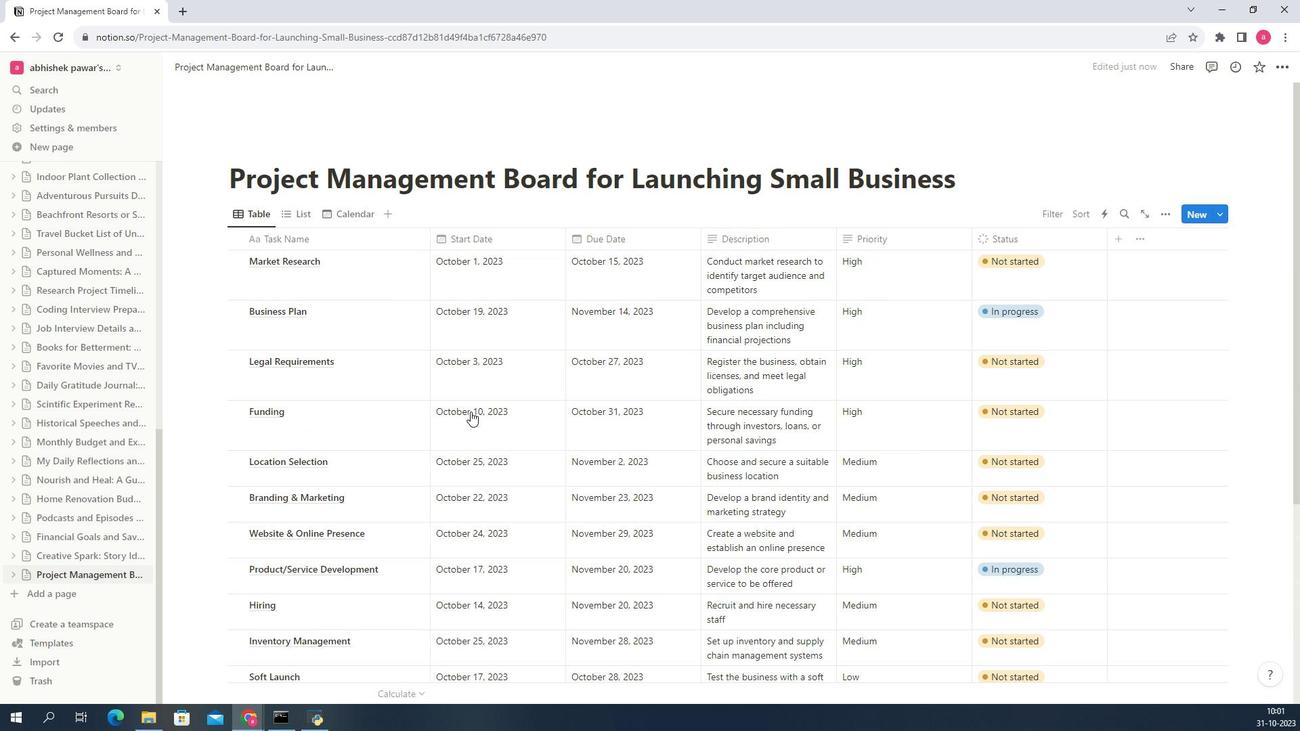 
Action: Mouse scrolled (466, 411) with delta (0, 0)
Screenshot: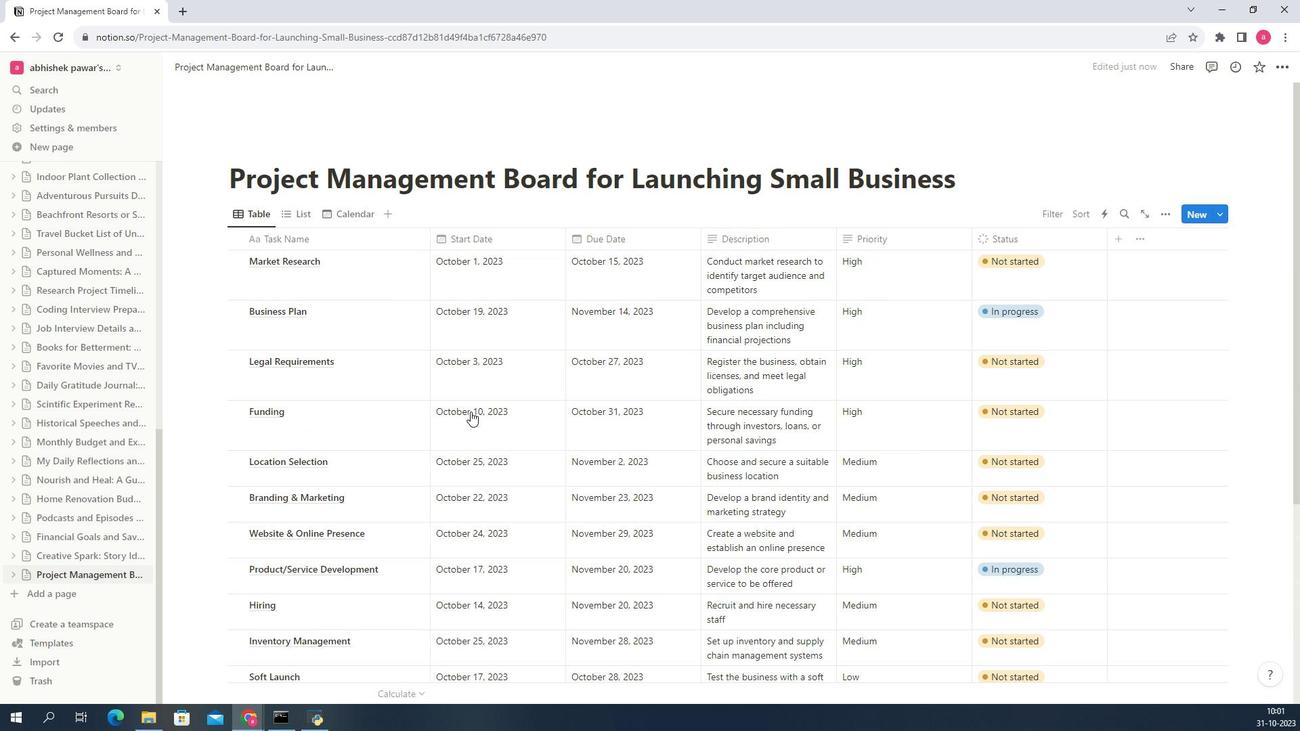 
Action: Mouse scrolled (466, 411) with delta (0, 0)
Screenshot: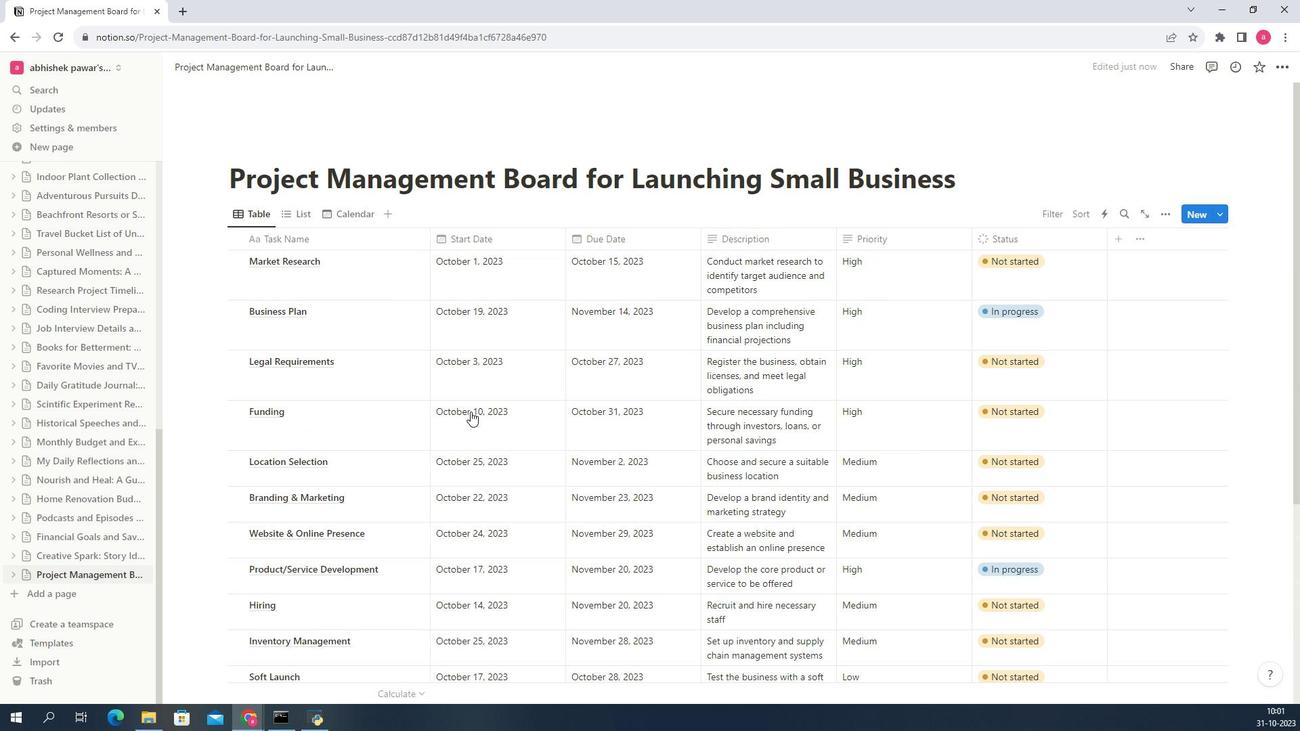 
Action: Mouse scrolled (466, 411) with delta (0, 0)
Screenshot: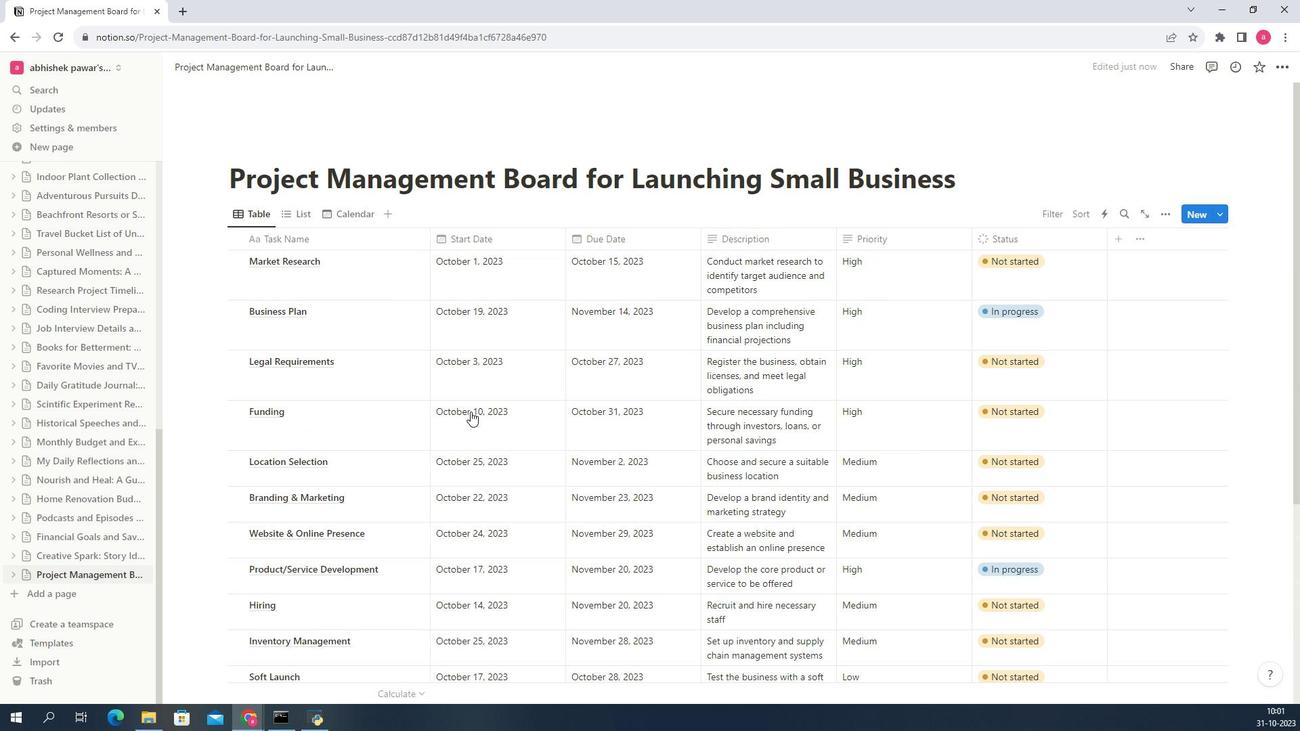 
Action: Mouse scrolled (466, 411) with delta (0, 0)
Screenshot: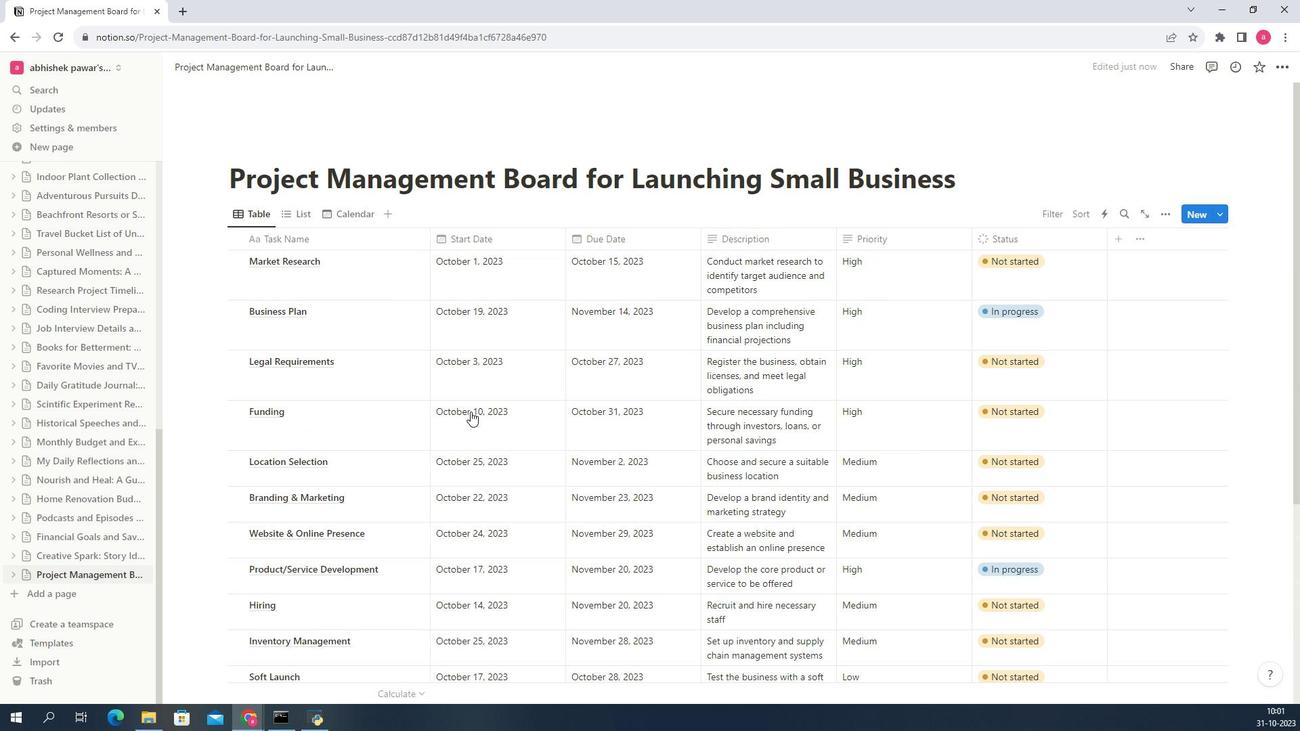 
Action: Mouse scrolled (466, 411) with delta (0, 0)
Screenshot: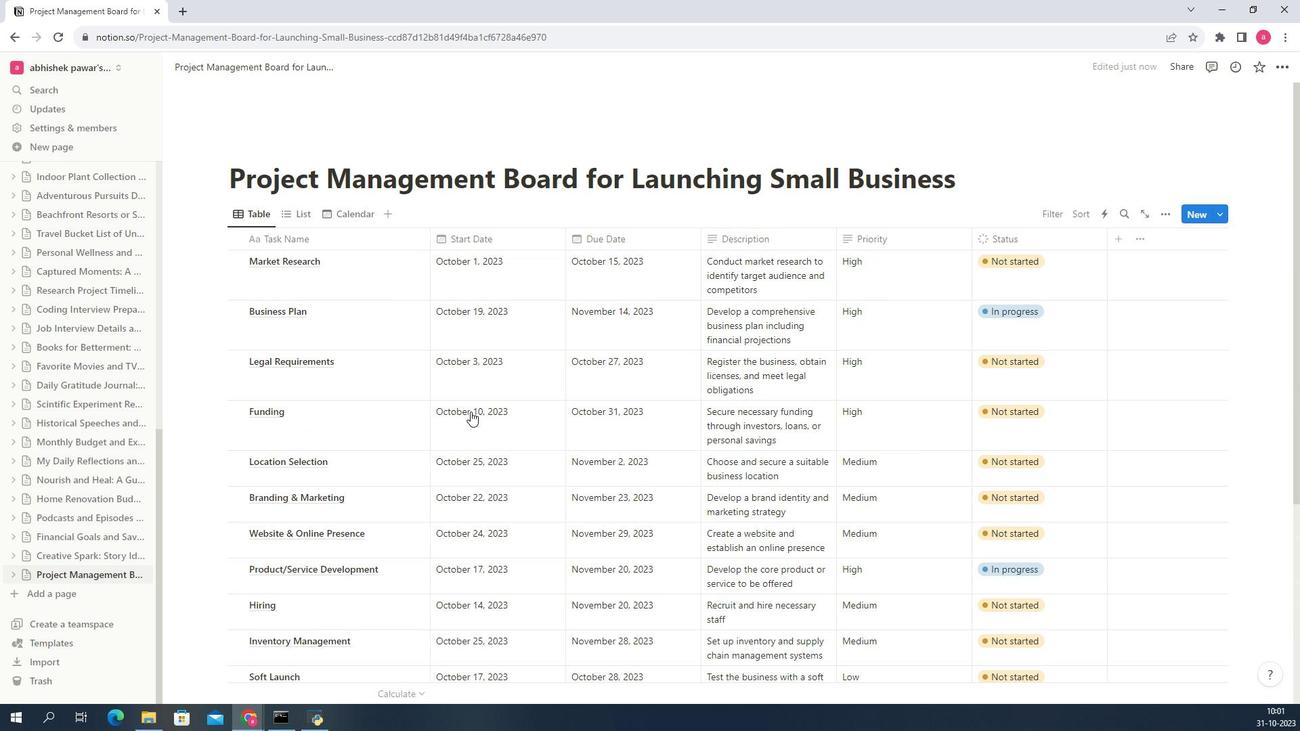 
Action: Mouse scrolled (466, 411) with delta (0, 0)
Screenshot: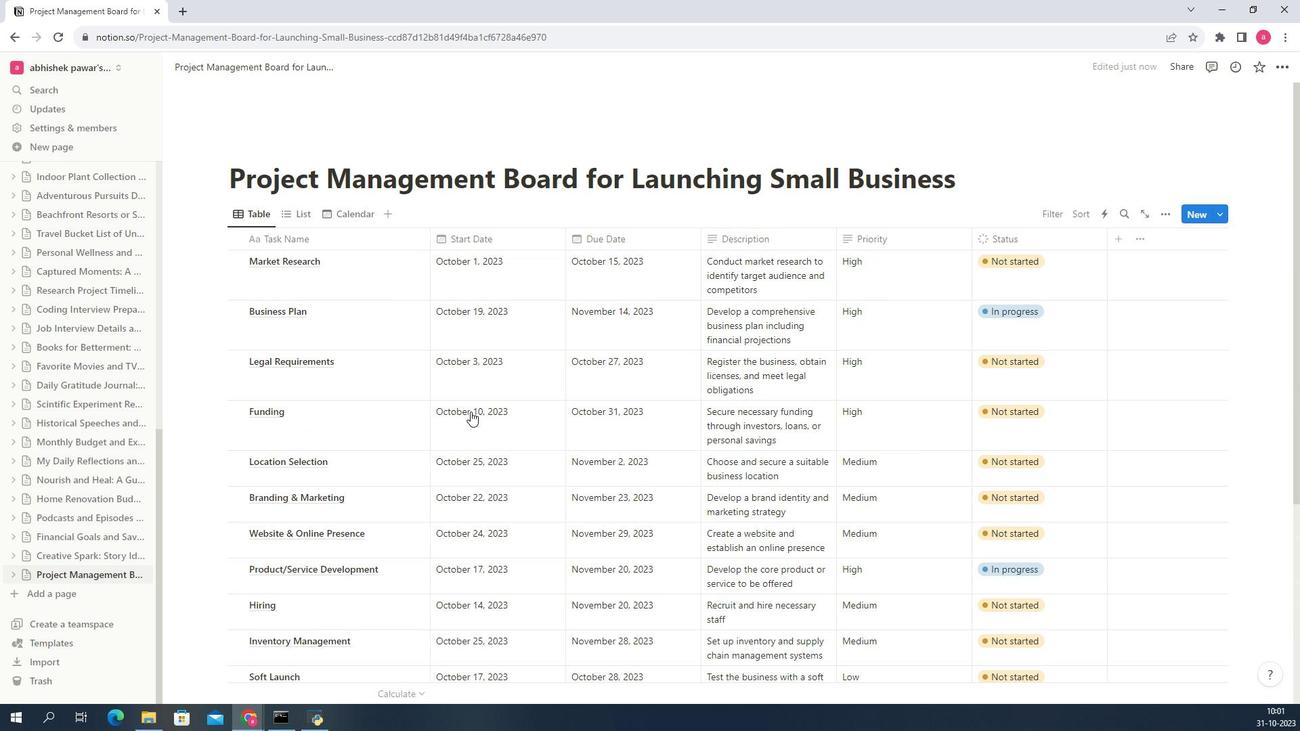 
Action: Mouse scrolled (466, 411) with delta (0, 0)
Screenshot: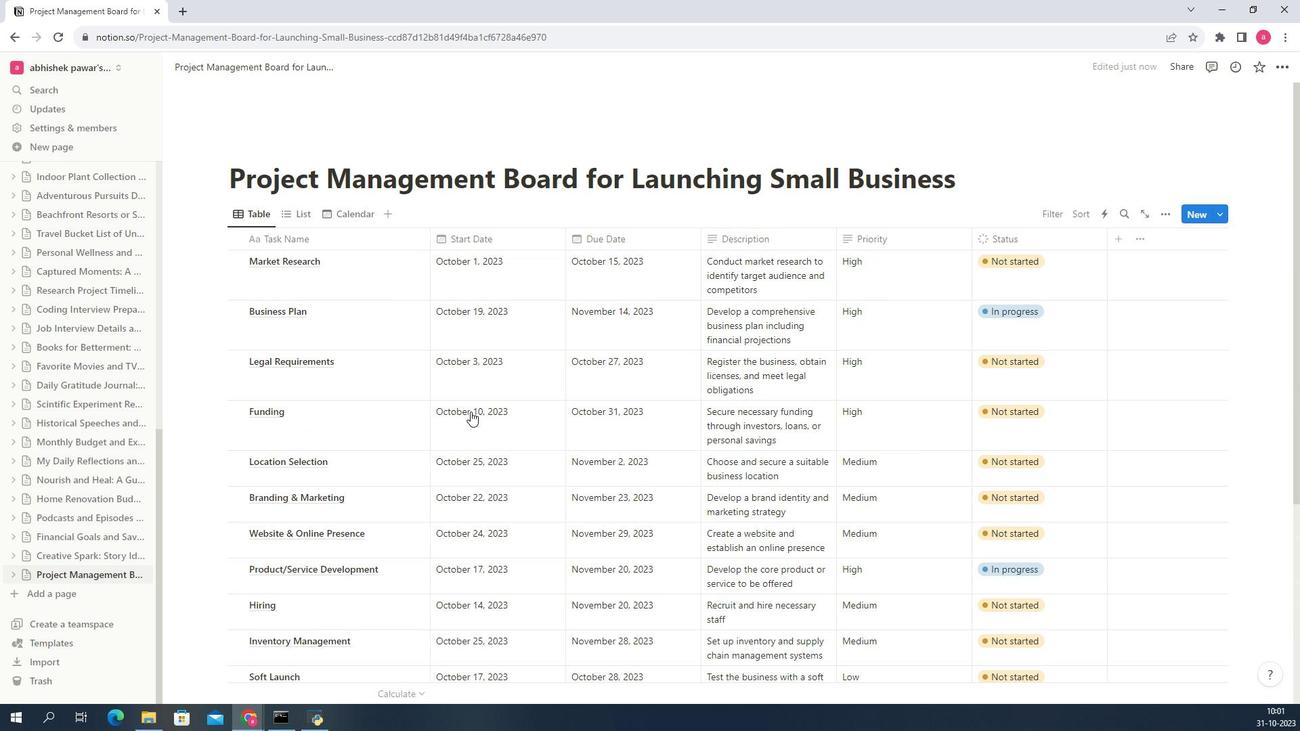 
Action: Mouse scrolled (466, 411) with delta (0, 0)
Screenshot: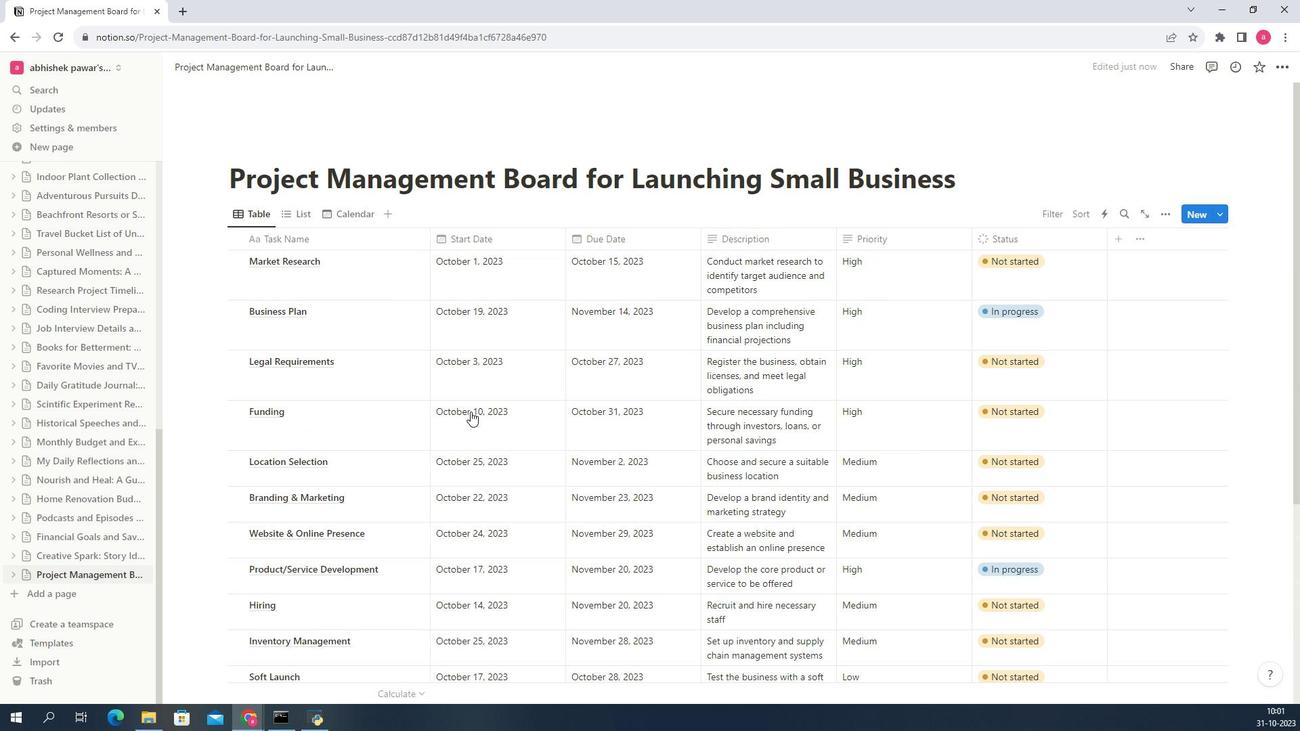 
Action: Mouse scrolled (466, 411) with delta (0, 0)
Screenshot: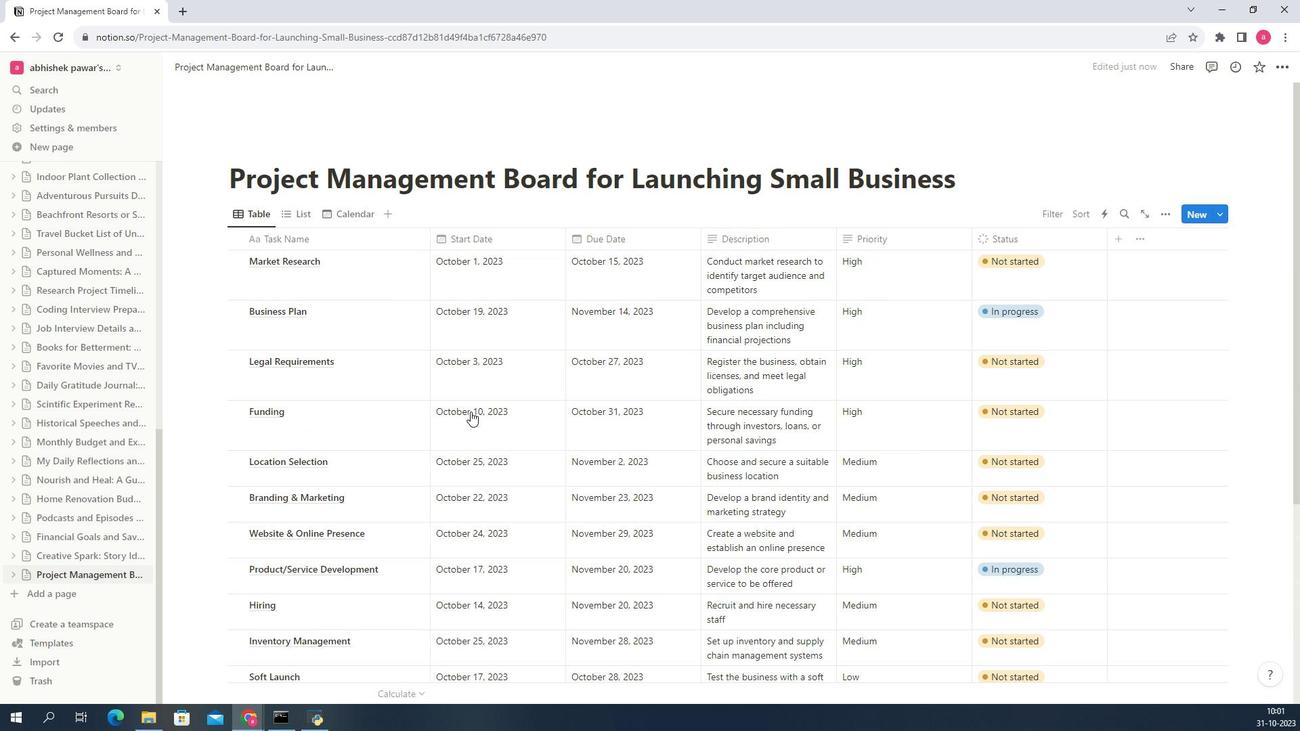 
Action: Key pressed <Key.right><Key.right><Key.right><Key.right><Key.right><Key.right><Key.right><Key.right><Key.right><Key.right><Key.right><Key.right><Key.right><Key.right><Key.right><Key.right><Key.right><Key.right><Key.right><Key.right><Key.right><Key.right><Key.right><Key.right><Key.right><Key.right><Key.right><Key.right><Key.right><Key.right><Key.right><Key.right><Key.right><Key.right><Key.right><Key.right><Key.right><Key.right><Key.right><Key.right><Key.right><Key.right><Key.right><Key.right><Key.right><Key.right><Key.right><Key.right><Key.right><Key.right><Key.right><Key.right><Key.right><Key.right><Key.right><Key.right><Key.right><Key.right><Key.right><Key.right><Key.right><Key.right><Key.right><Key.right><Key.right><Key.right><Key.right><Key.up><Key.up><Key.up><Key.up><Key.up><Key.up><Key.up><Key.up><Key.up><Key.up><Key.up><Key.up><Key.up><Key.up><Key.up><Key.up><Key.up><Key.up><Key.up><Key.right><Key.right><Key.up><Key.up><Key.left><Key.left><Key.left><Key.left><Key.left><Key.left><Key.left><Key.left><Key.left><Key.left><Key.left><Key.left><Key.left><Key.left><Key.left><Key.left><Key.left><Key.left><Key.left><Key.left><Key.left><Key.left><Key.left><Key.left><Key.left><Key.left><Key.left><Key.left><Key.left><Key.left><Key.left><Key.left><Key.left><Key.left><Key.left><Key.left><Key.left><Key.left><Key.left><Key.up><Key.up><Key.right><Key.right><Key.right><Key.right><Key.right><Key.right><Key.right><Key.right><Key.right><Key.right><Key.right><Key.right><Key.right><Key.right><Key.right><Key.right><Key.right><Key.up><Key.left><Key.left><Key.left><Key.left><Key.left><Key.left><Key.left><Key.left><Key.left><Key.left><Key.left><Key.left><Key.left><Key.left><Key.left><Key.left><Key.left><Key.left><Key.left><Key.left><Key.left><Key.left><Key.left><Key.left><Key.left><Key.left><Key.left><Key.left><Key.left><Key.left><Key.left><Key.left><Key.left><Key.up><Key.up><Key.up><Key.up><Key.up><Key.up><Key.up><Key.up><Key.up><Key.up><Key.up><Key.right><Key.right><Key.right><Key.right><Key.right><Key.right><Key.right><Key.right><Key.up><Key.up><Key.up><Key.up><Key.up><Key.up><Key.up><Key.up><Key.up><Key.up><Key.up><Key.up><Key.up><Key.up><Key.up><Key.up><Key.up><Key.up><Key.up><Key.up><Key.up><Key.up><Key.up><Key.up><Key.up><Key.up><Key.up><Key.up><Key.up><Key.up><Key.up><Key.up><Key.up><Key.up><Key.up><Key.up><Key.up><Key.up><Key.up><Key.up><Key.up><Key.up><Key.up>
Screenshot: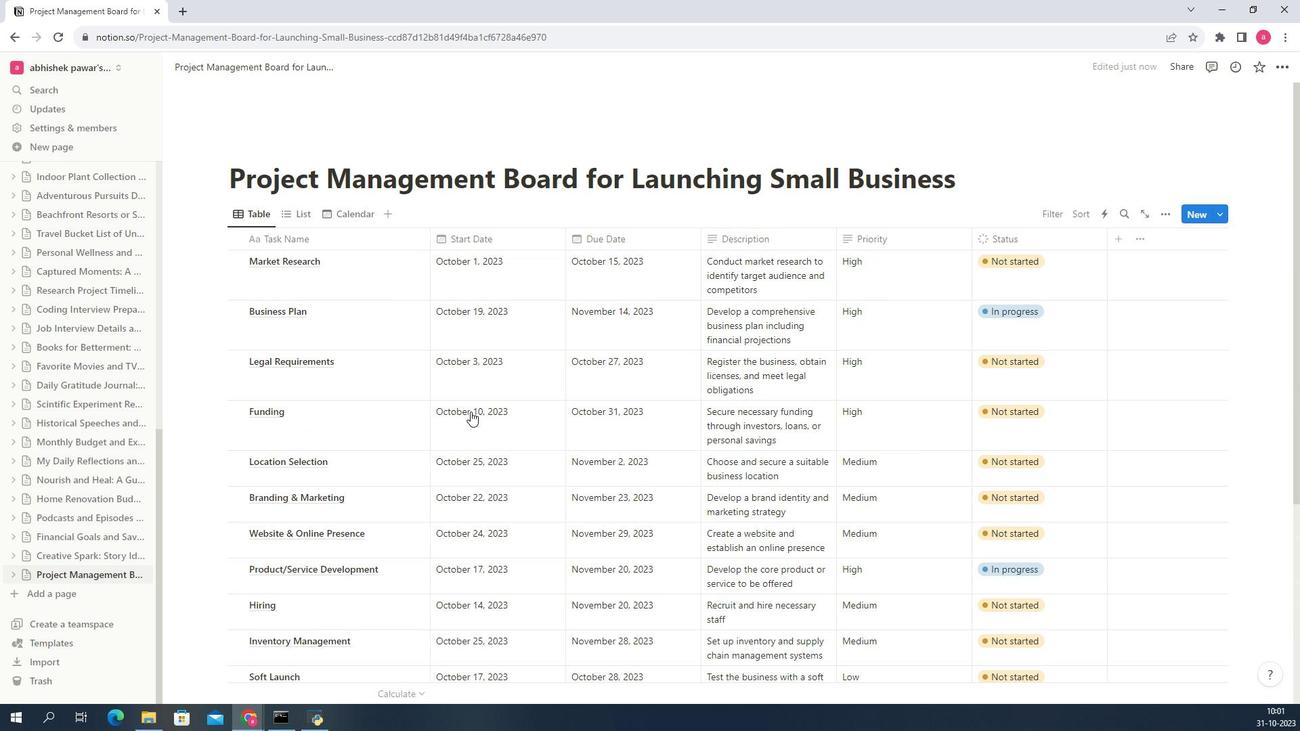 
Action: Mouse moved to (466, 411)
Screenshot: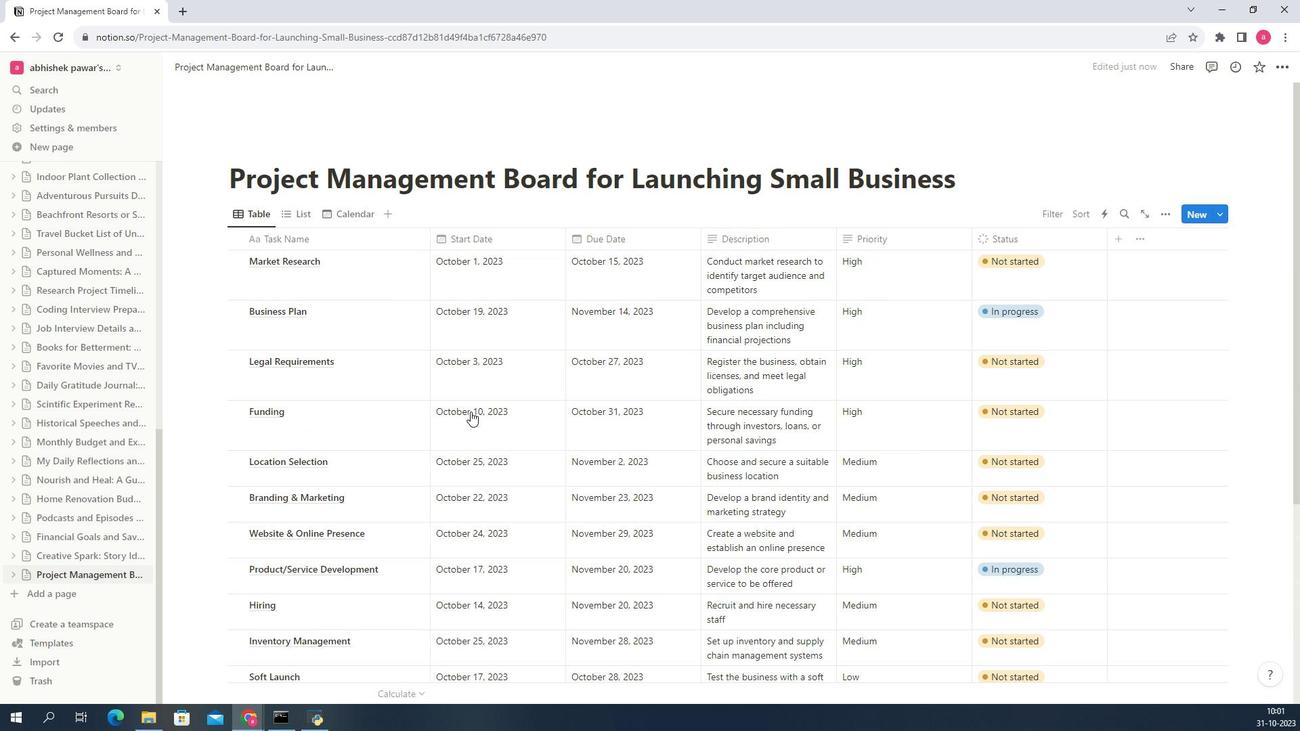 
Action: Key pressed <Key.up><Key.up>
Screenshot: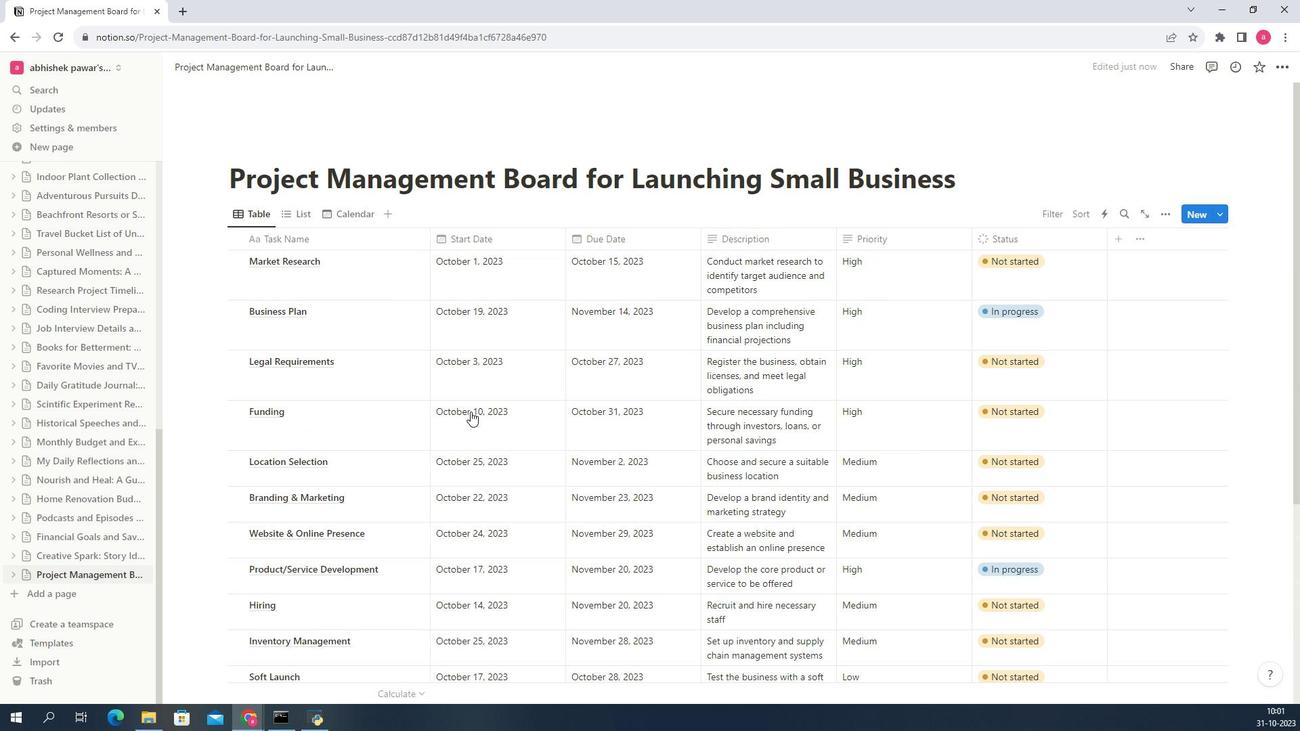 
Action: Mouse moved to (466, 411)
Screenshot: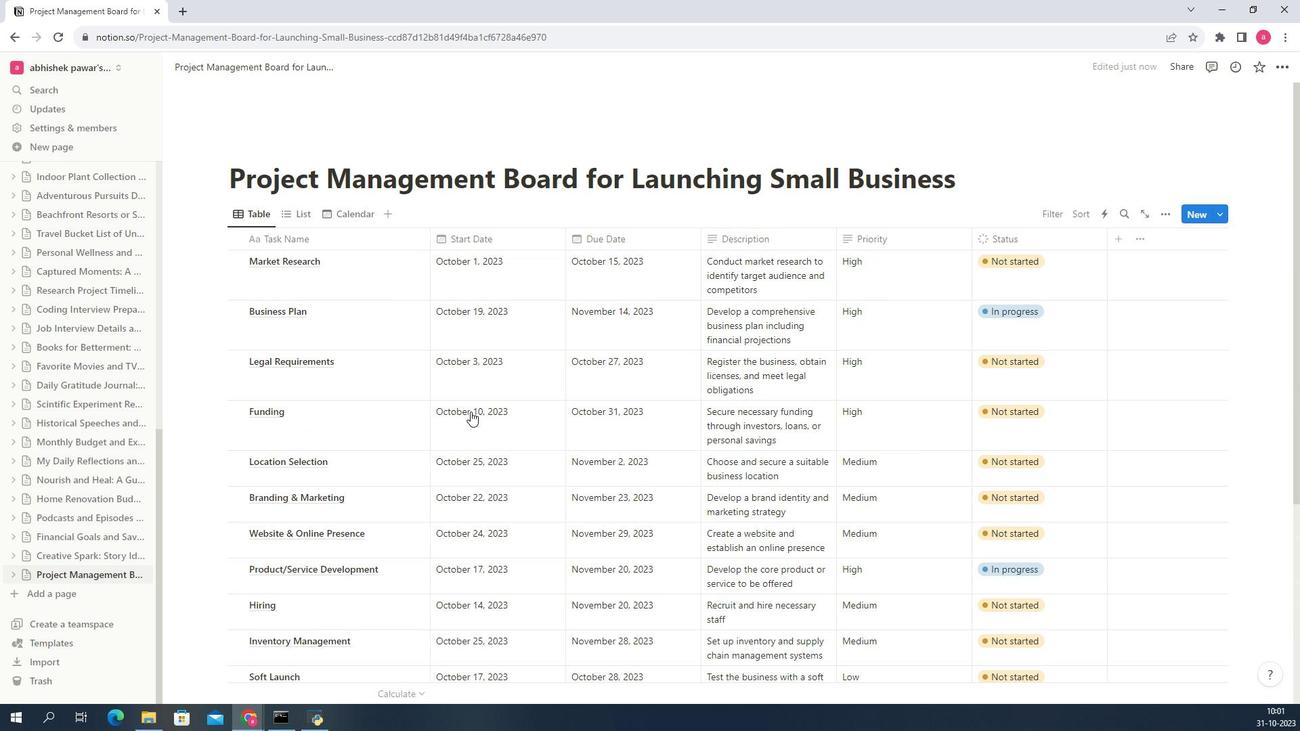 
Action: Key pressed <Key.up>
Screenshot: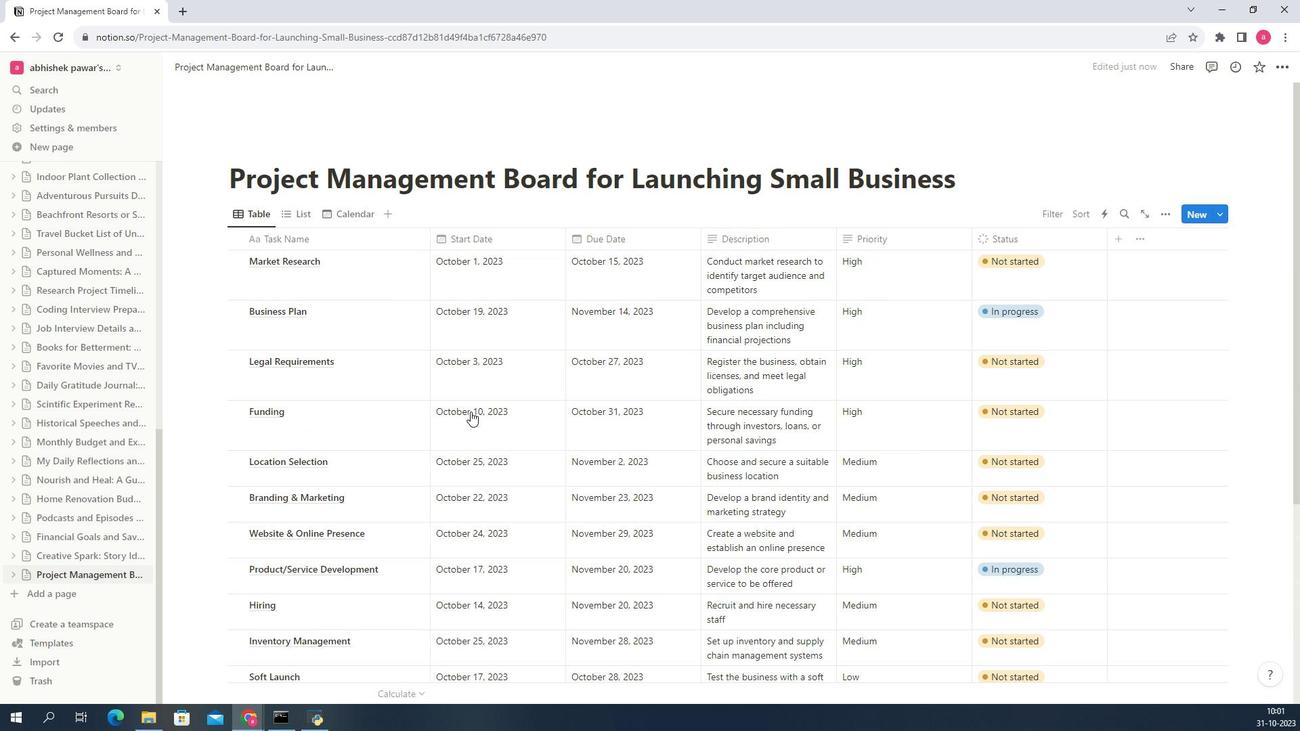 
Action: Mouse moved to (466, 411)
Screenshot: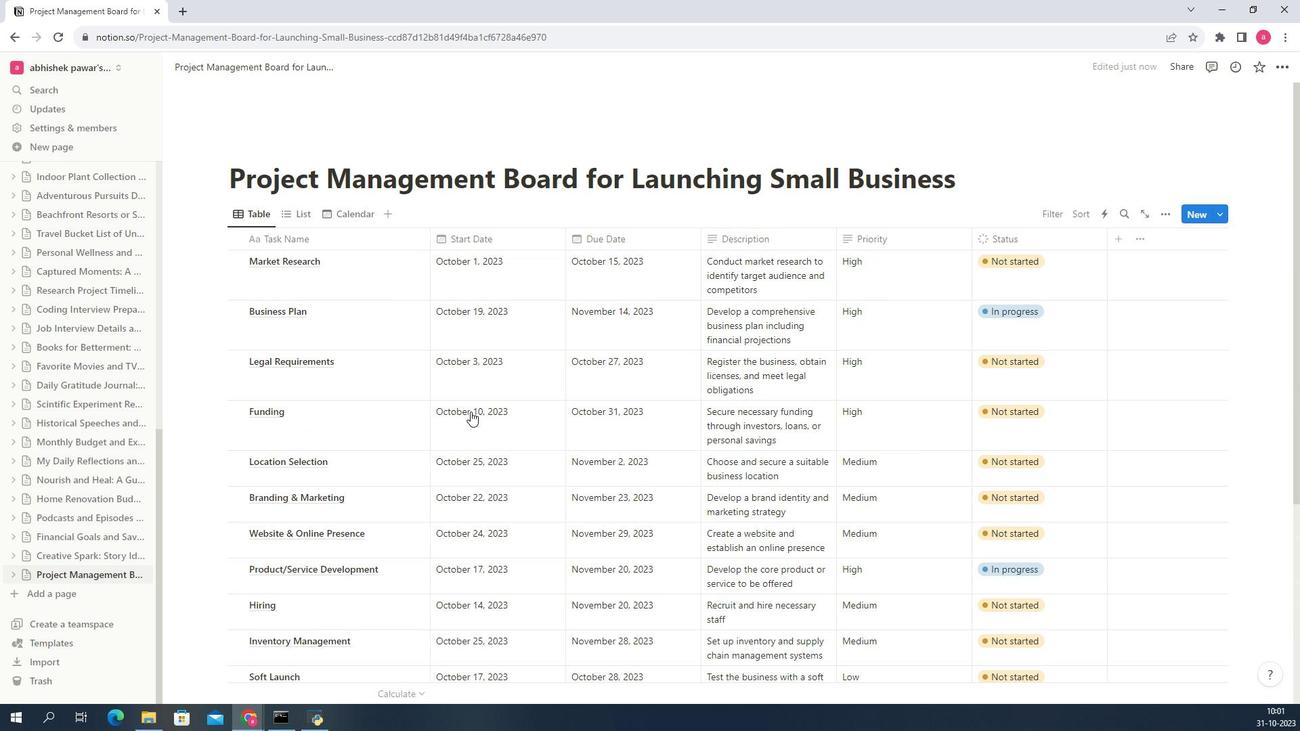 
Action: Key pressed <Key.up><Key.up>
Screenshot: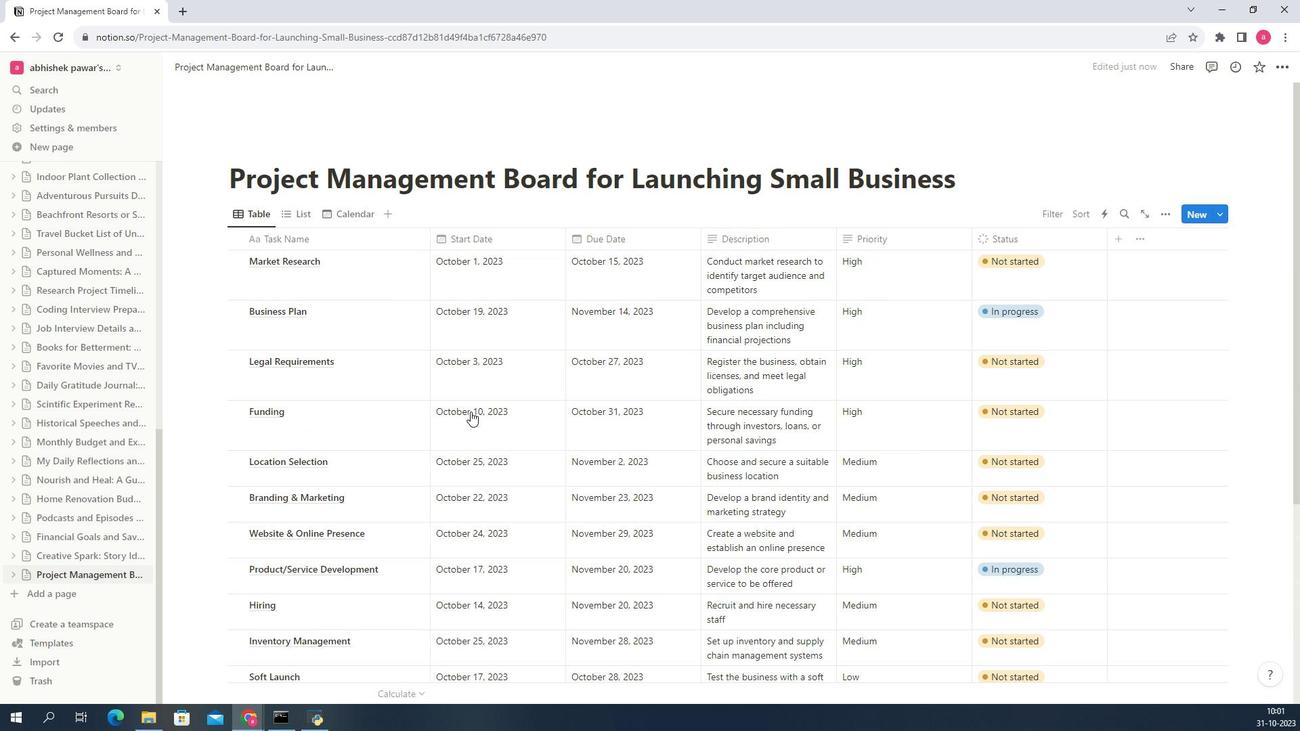 
Action: Mouse moved to (466, 411)
Screenshot: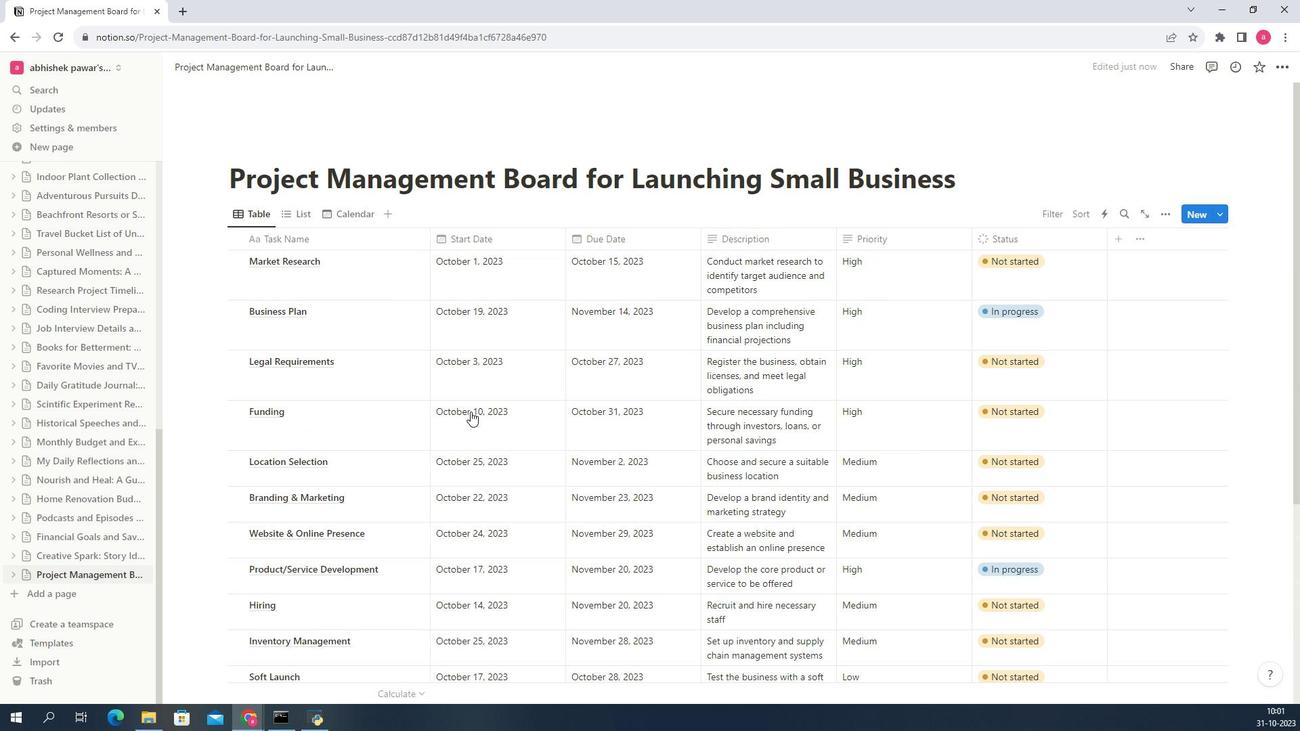 
Action: Key pressed <Key.up><Key.up><Key.up><Key.up>
Screenshot: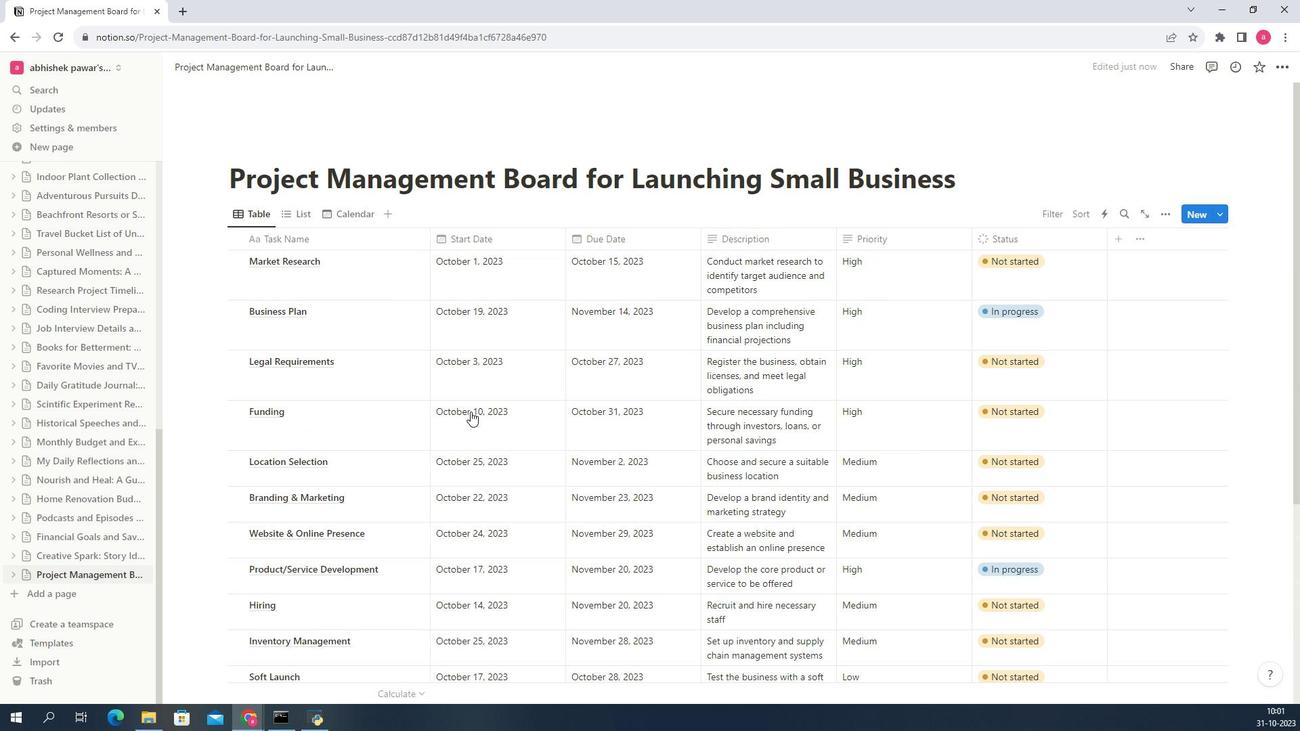 
Action: Mouse moved to (466, 411)
Screenshot: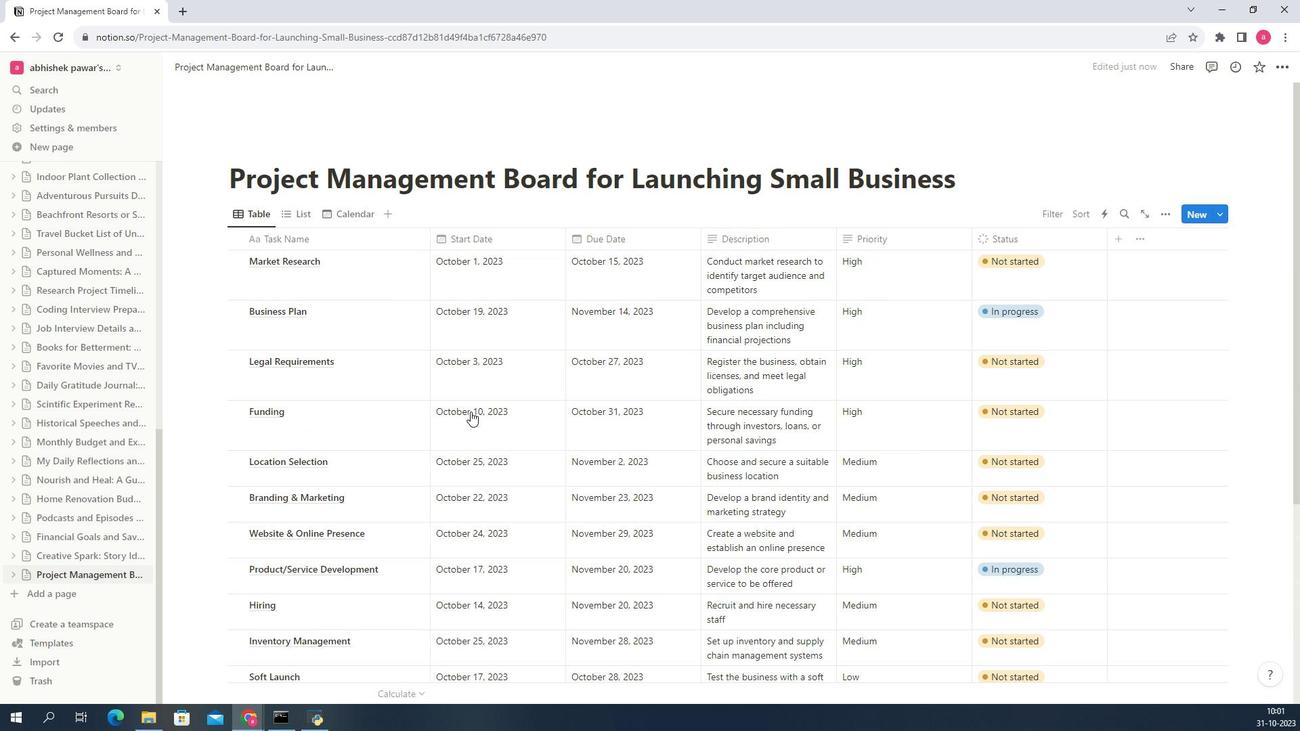 
Action: Key pressed <Key.up><Key.up>
Screenshot: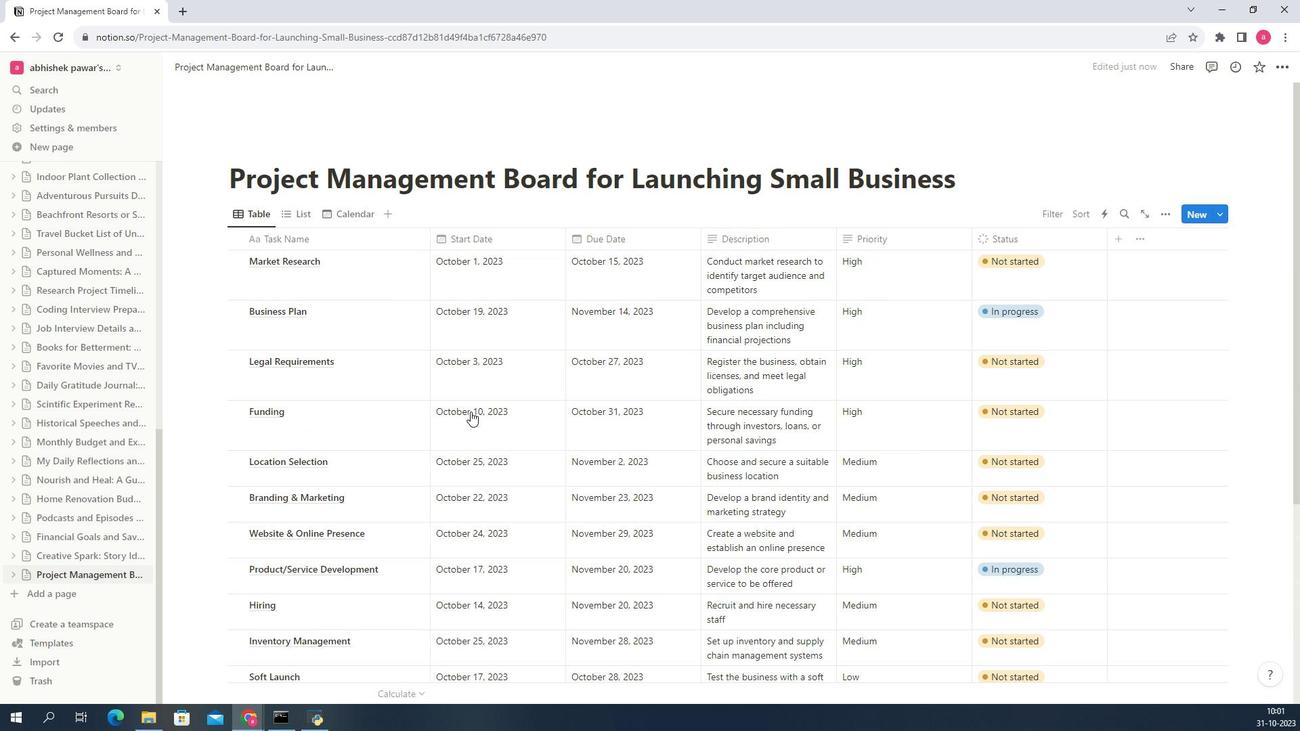 
Action: Mouse moved to (466, 411)
Screenshot: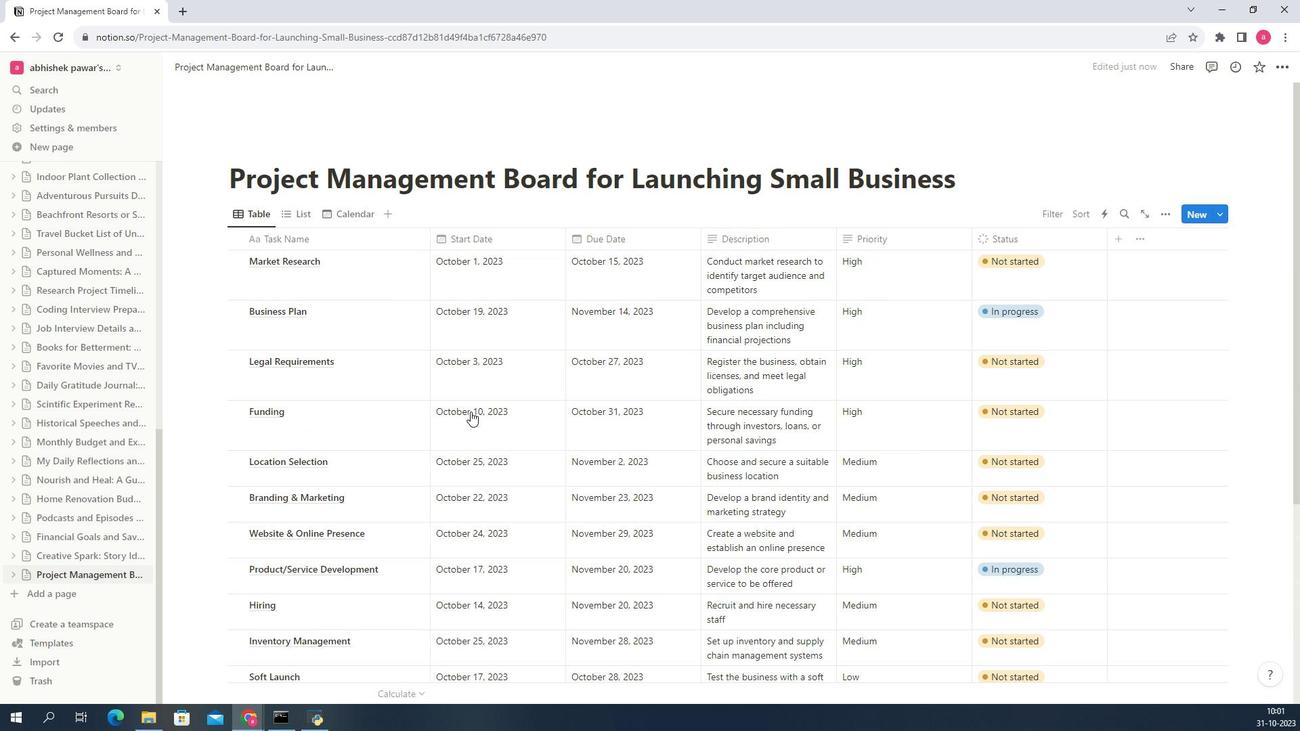 
Action: Key pressed <Key.up>
Screenshot: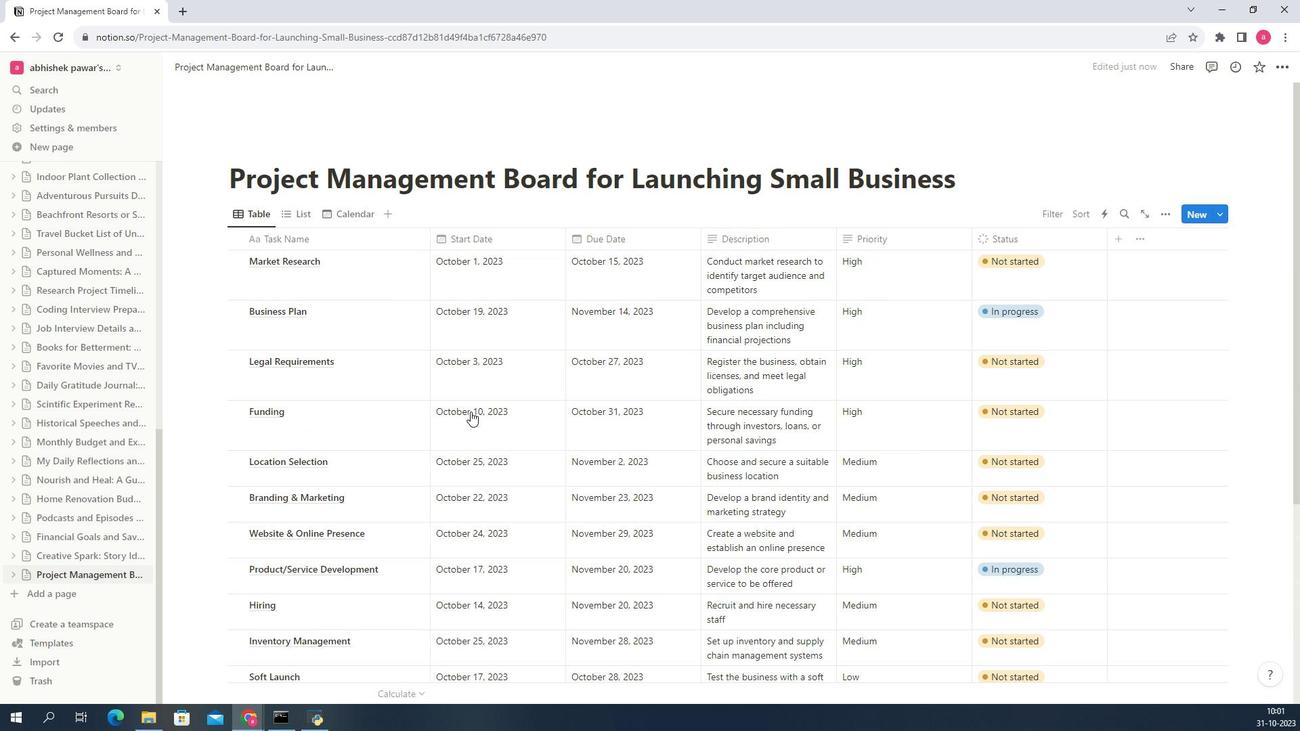 
Action: Mouse moved to (466, 411)
Screenshot: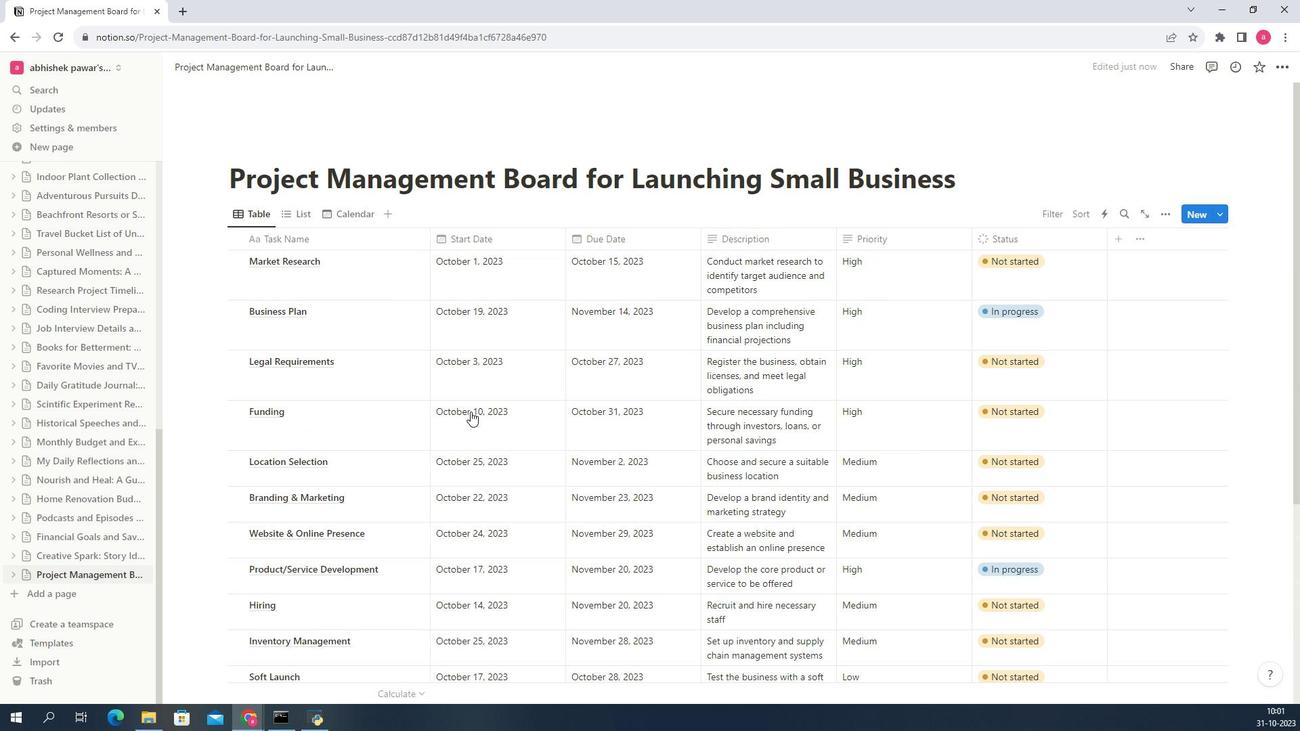 
Action: Key pressed <Key.up>
Screenshot: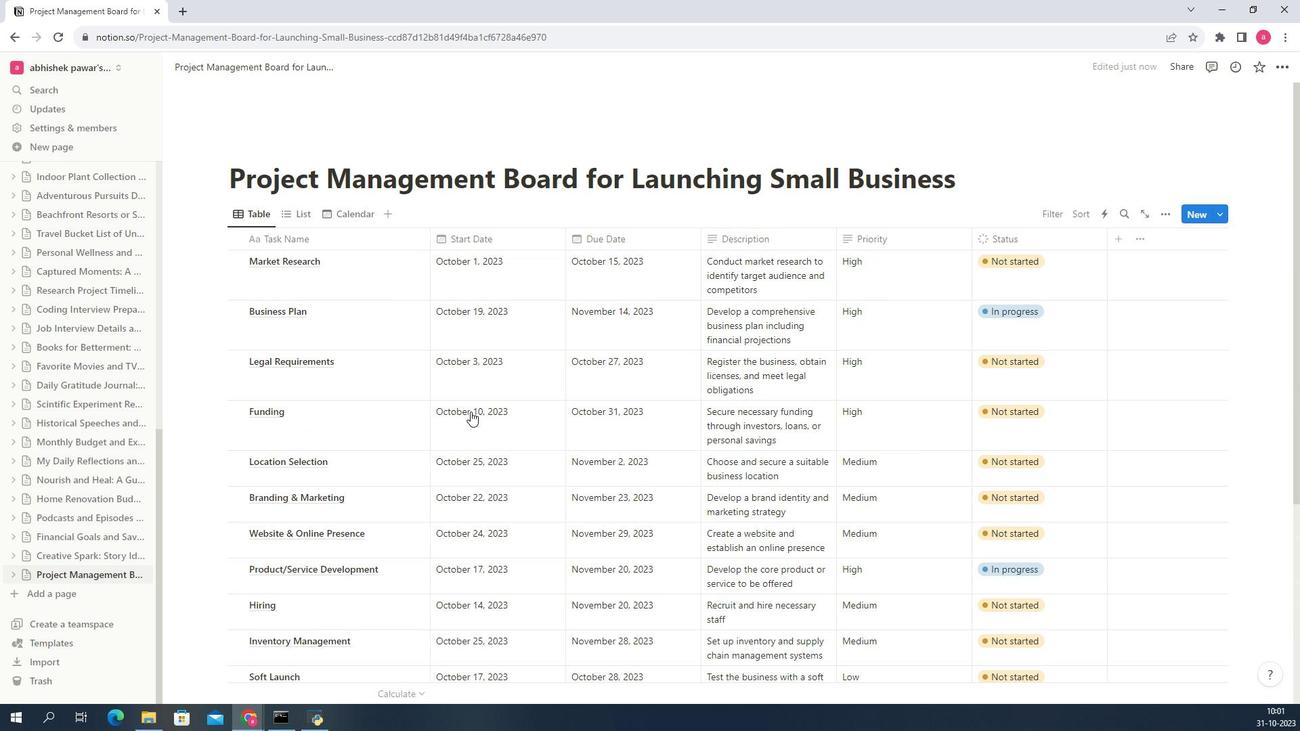 
Action: Mouse moved to (466, 411)
Screenshot: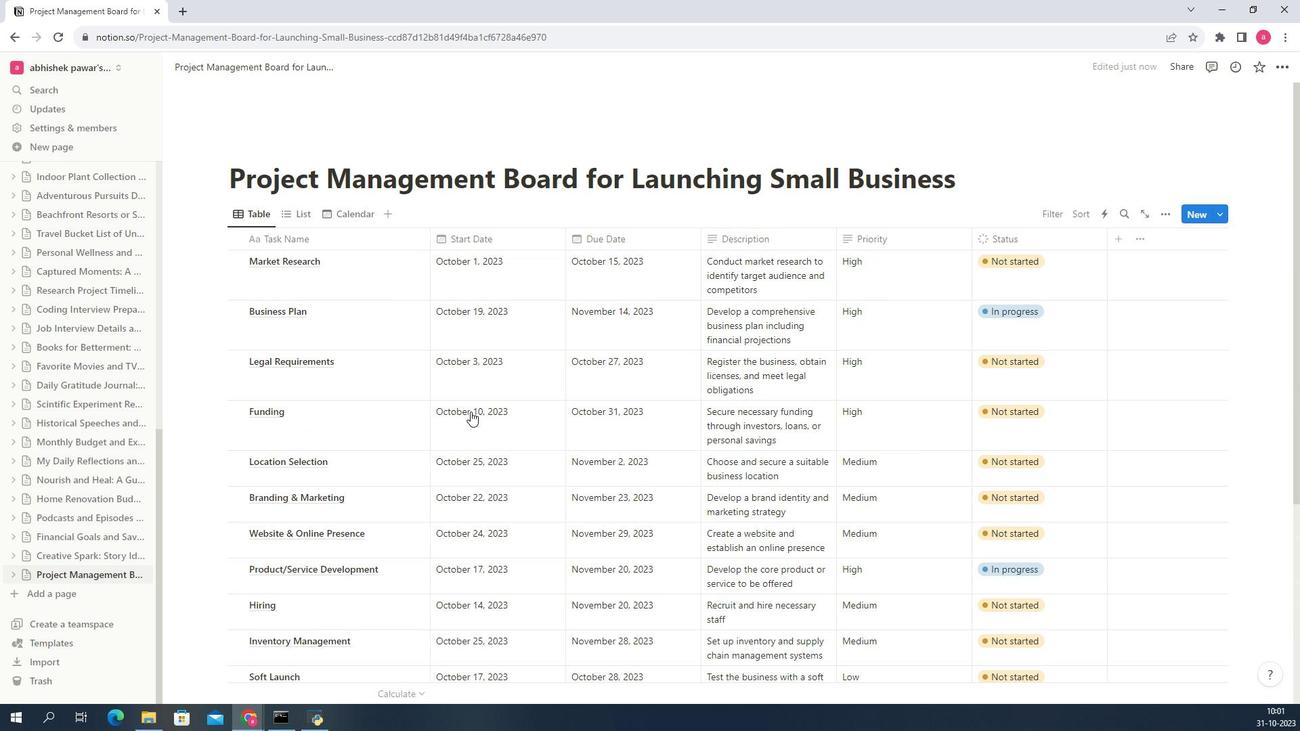 
Action: Key pressed <Key.up>
Screenshot: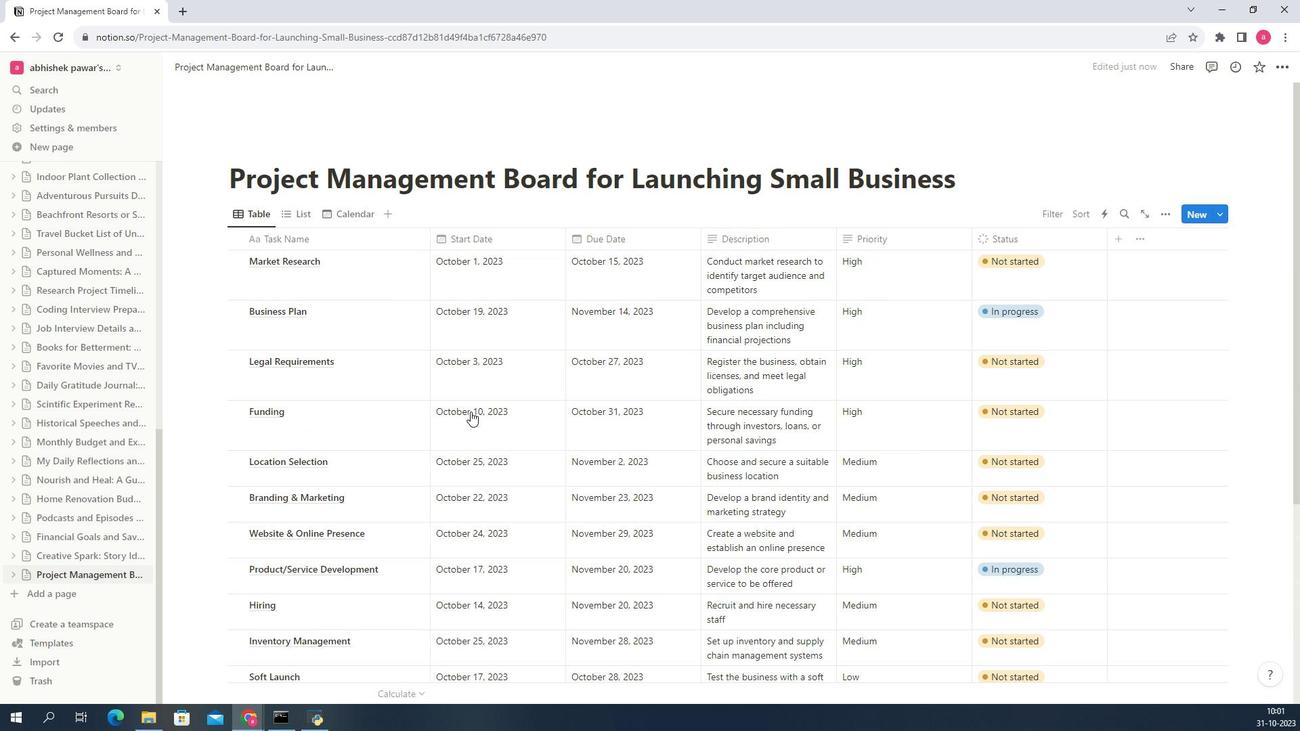 
Action: Mouse moved to (466, 411)
Screenshot: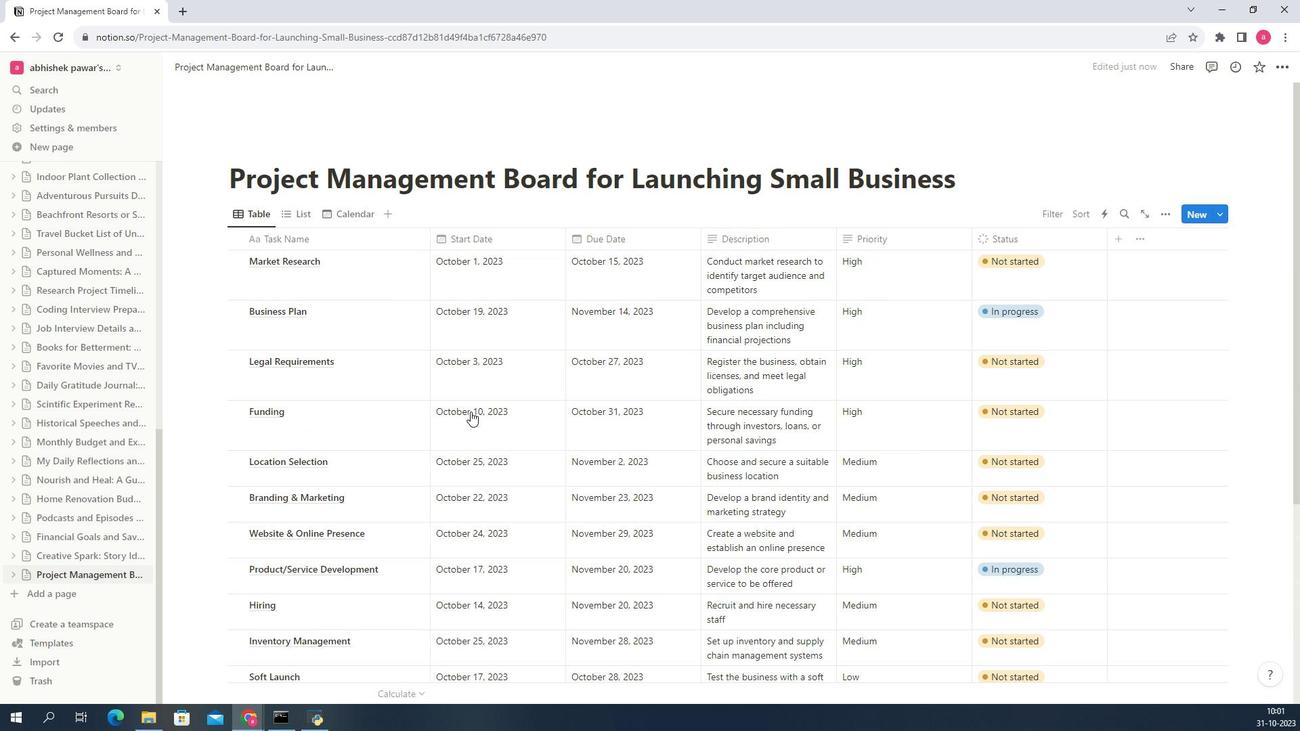 
Action: Key pressed <Key.up>
Screenshot: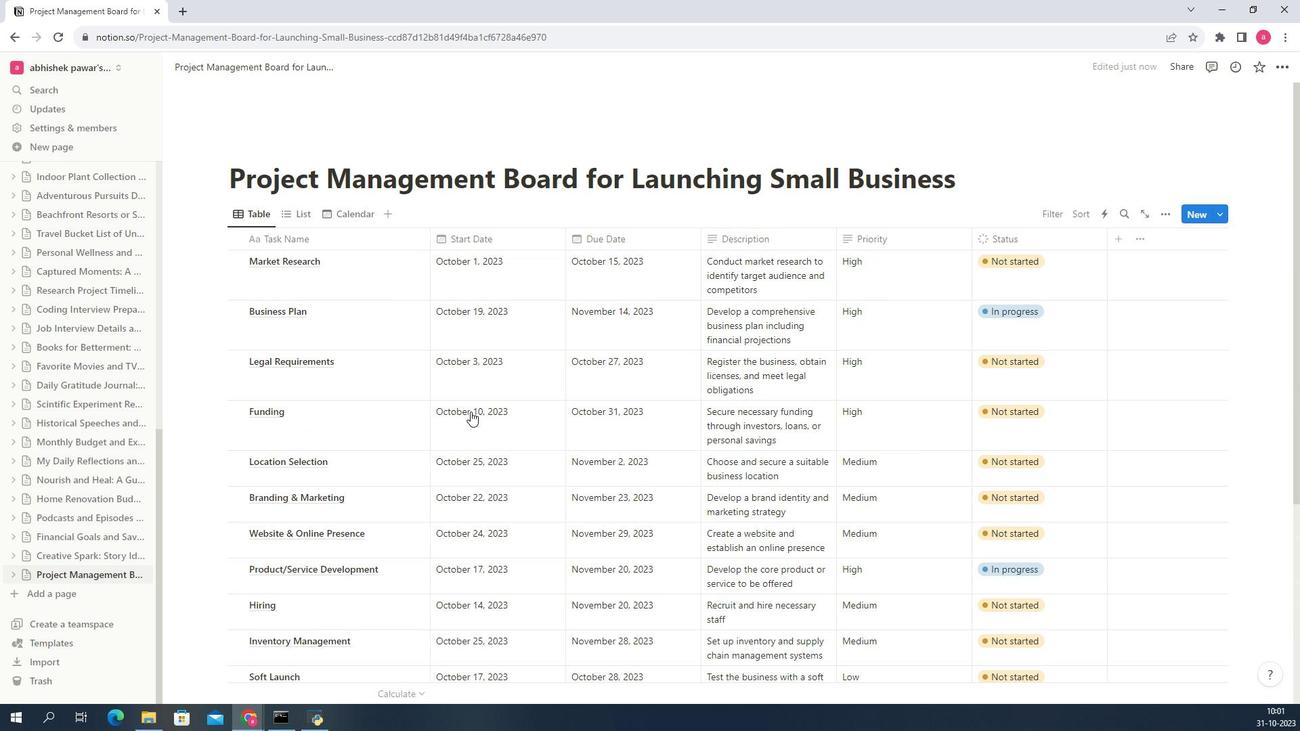 
Action: Mouse moved to (466, 411)
Screenshot: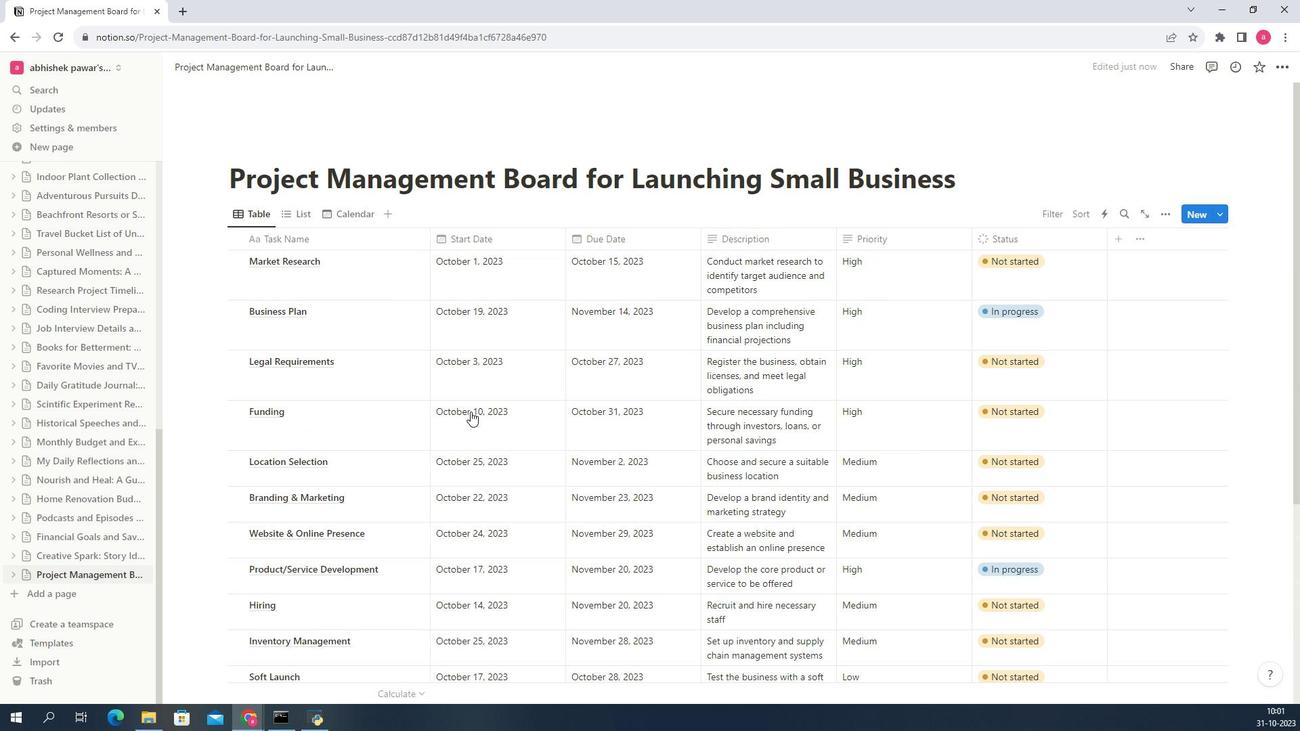 
Action: Key pressed <Key.up><Key.up>
Screenshot: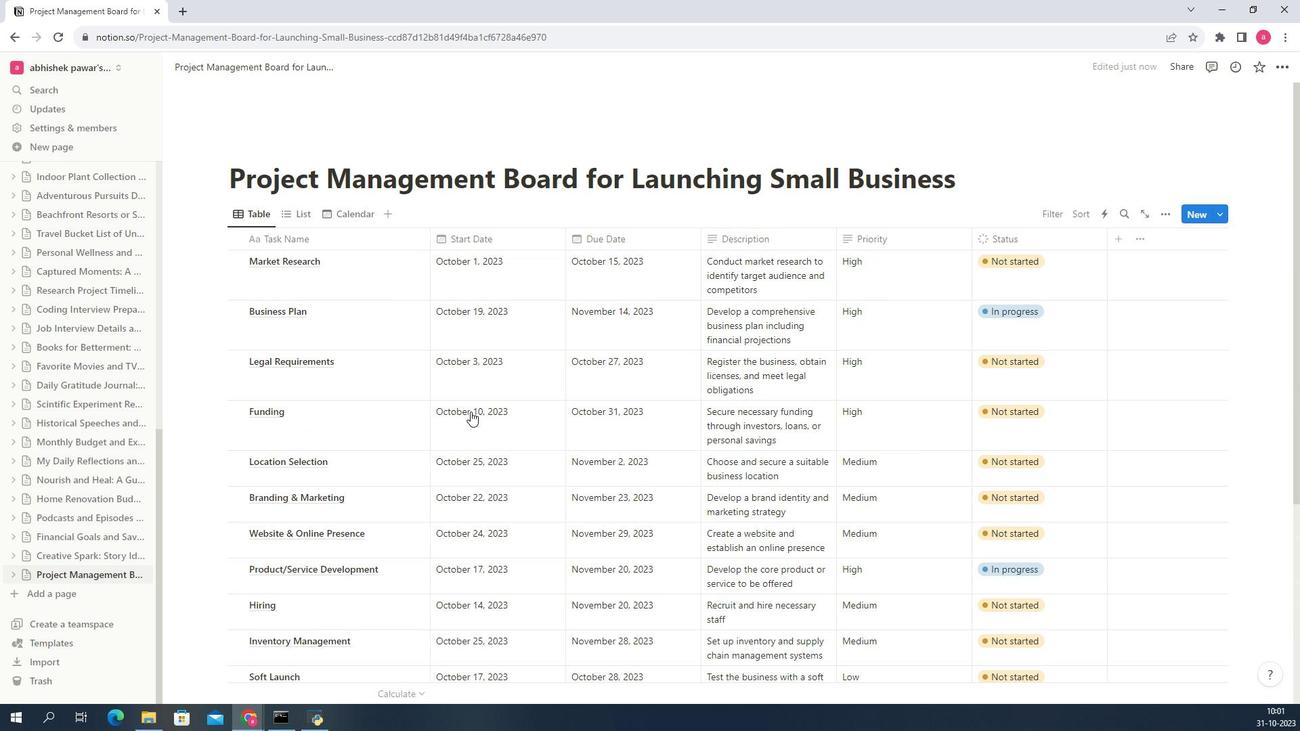 
Action: Mouse moved to (466, 411)
Screenshot: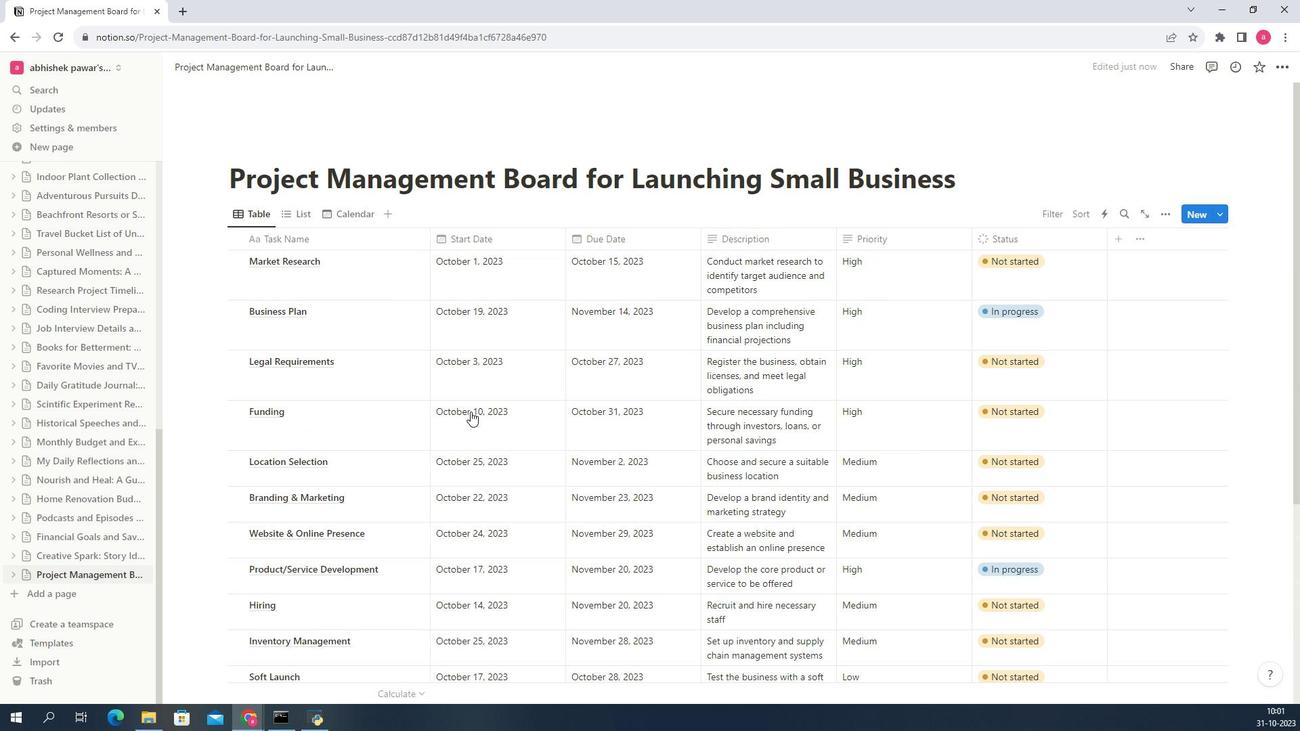 
Action: Key pressed <Key.up><Key.up>
Screenshot: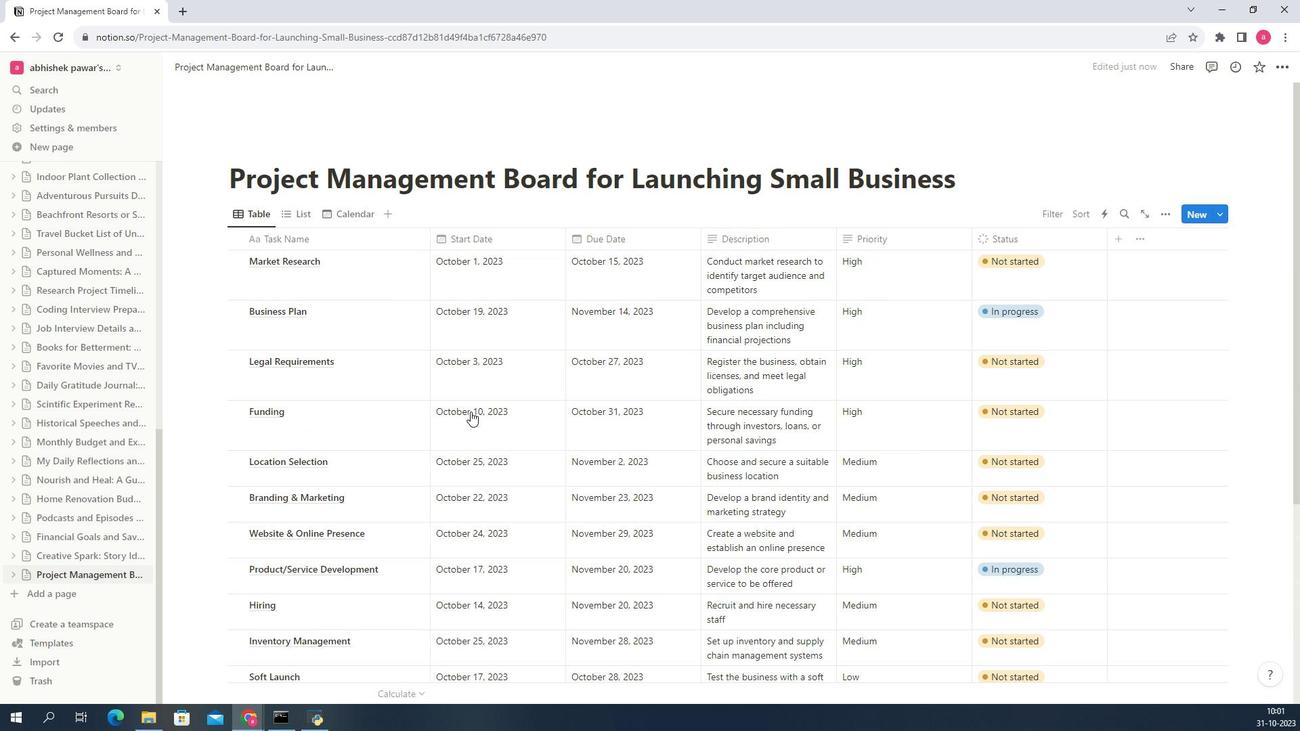 
Action: Mouse moved to (466, 411)
Screenshot: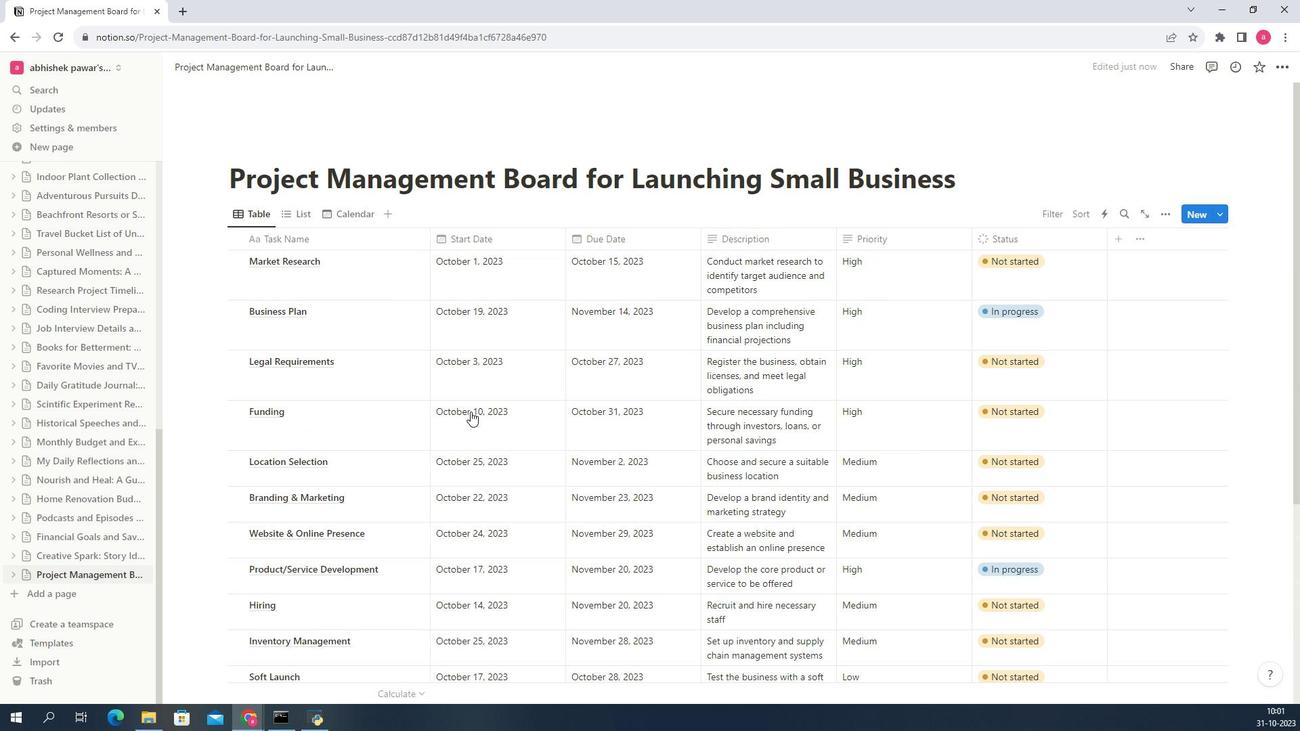 
Action: Key pressed <Key.up><Key.up>
Screenshot: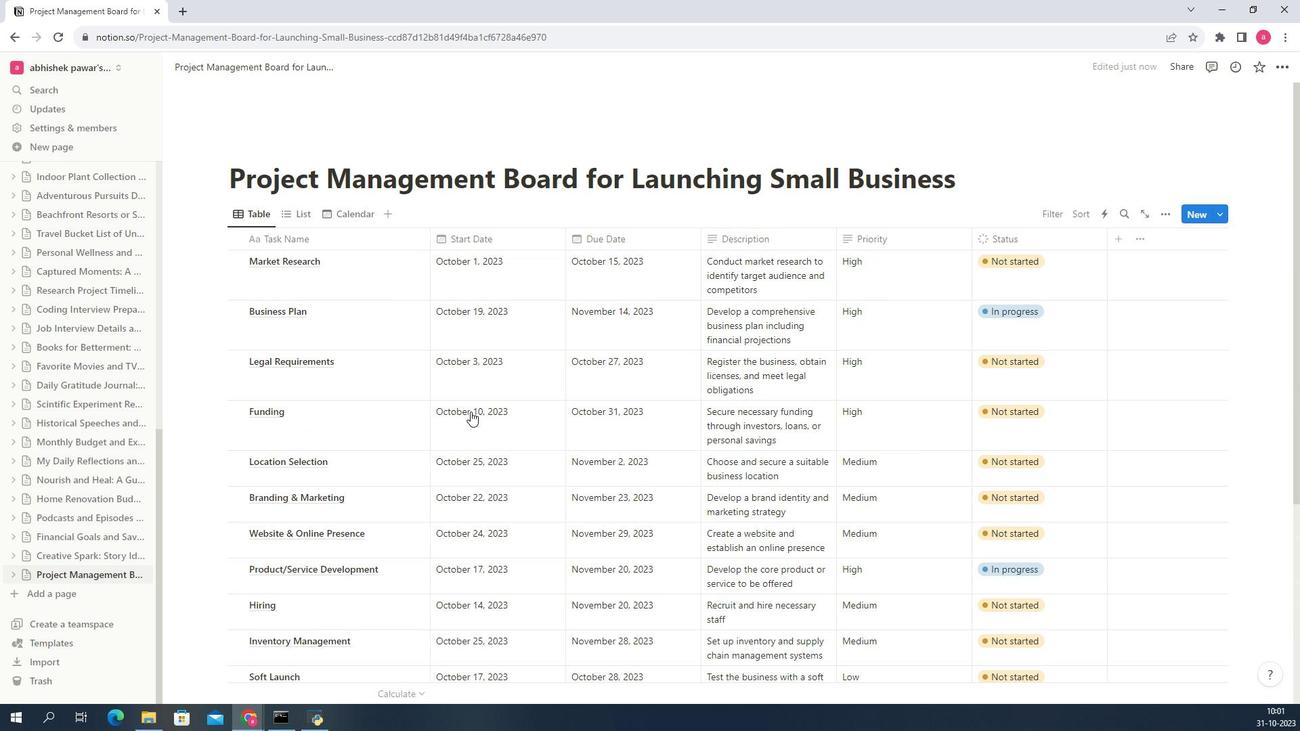 
Action: Mouse moved to (466, 411)
Screenshot: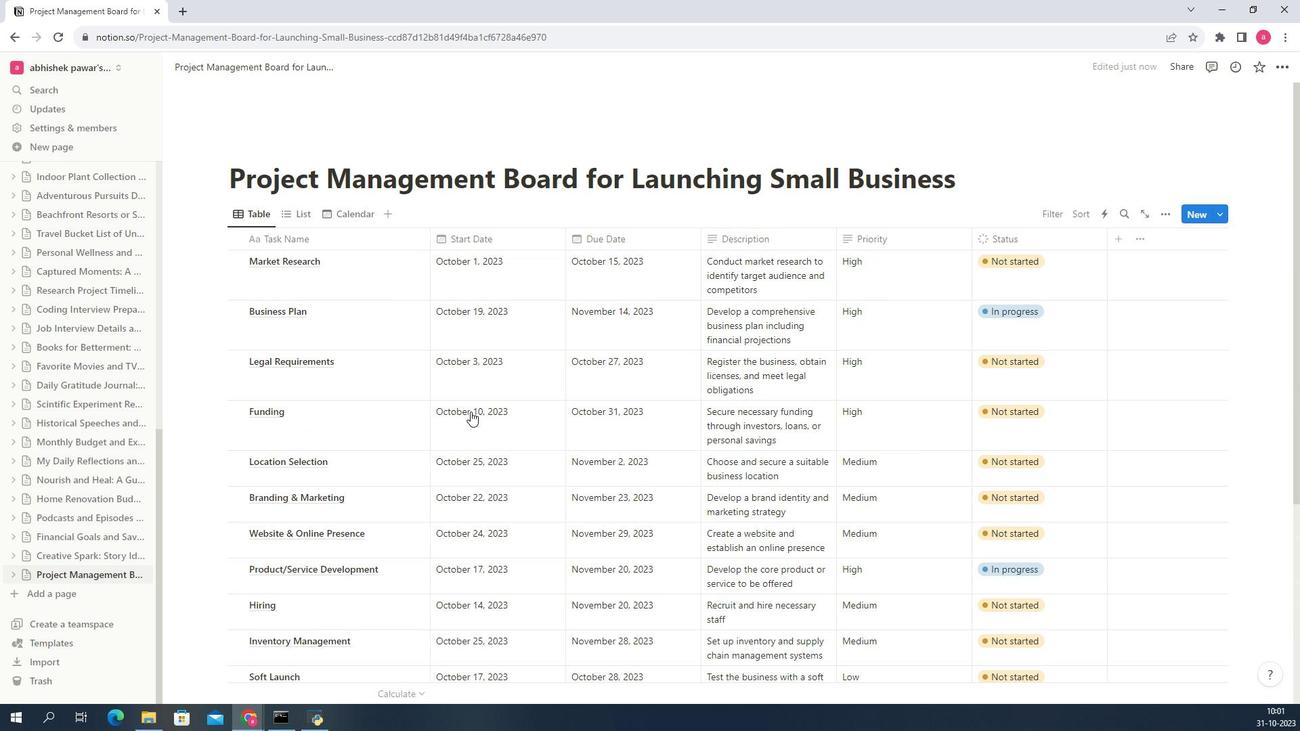 
Action: Key pressed <Key.up><Key.up>
Screenshot: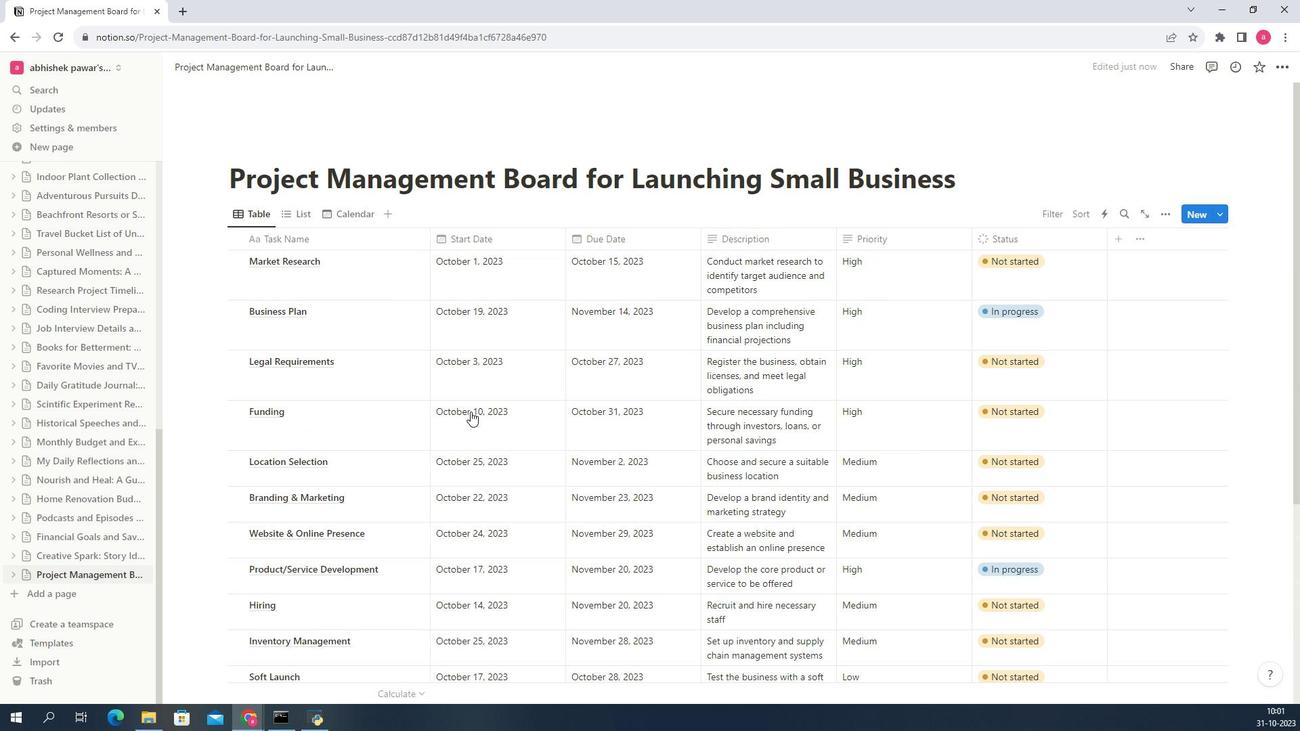 
Action: Mouse moved to (466, 411)
Screenshot: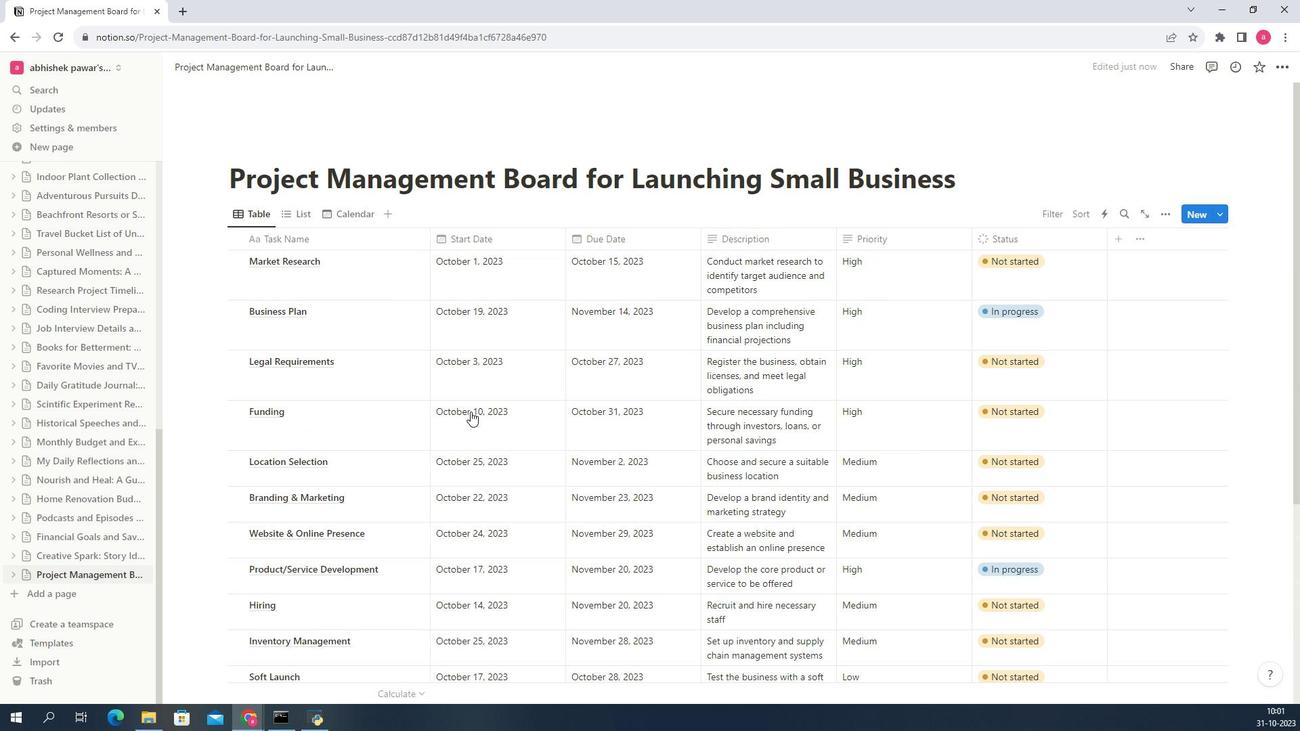 
Action: Key pressed <Key.up>
Screenshot: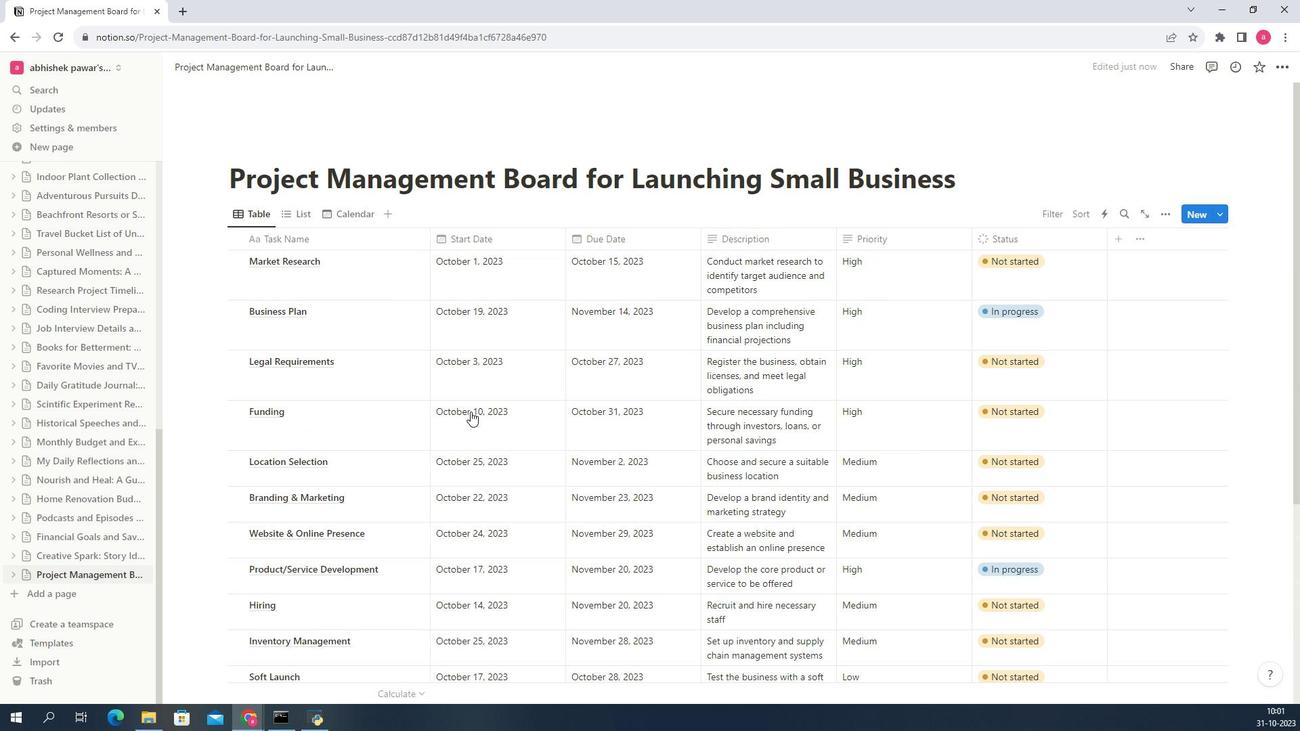 
Action: Mouse moved to (466, 411)
Screenshot: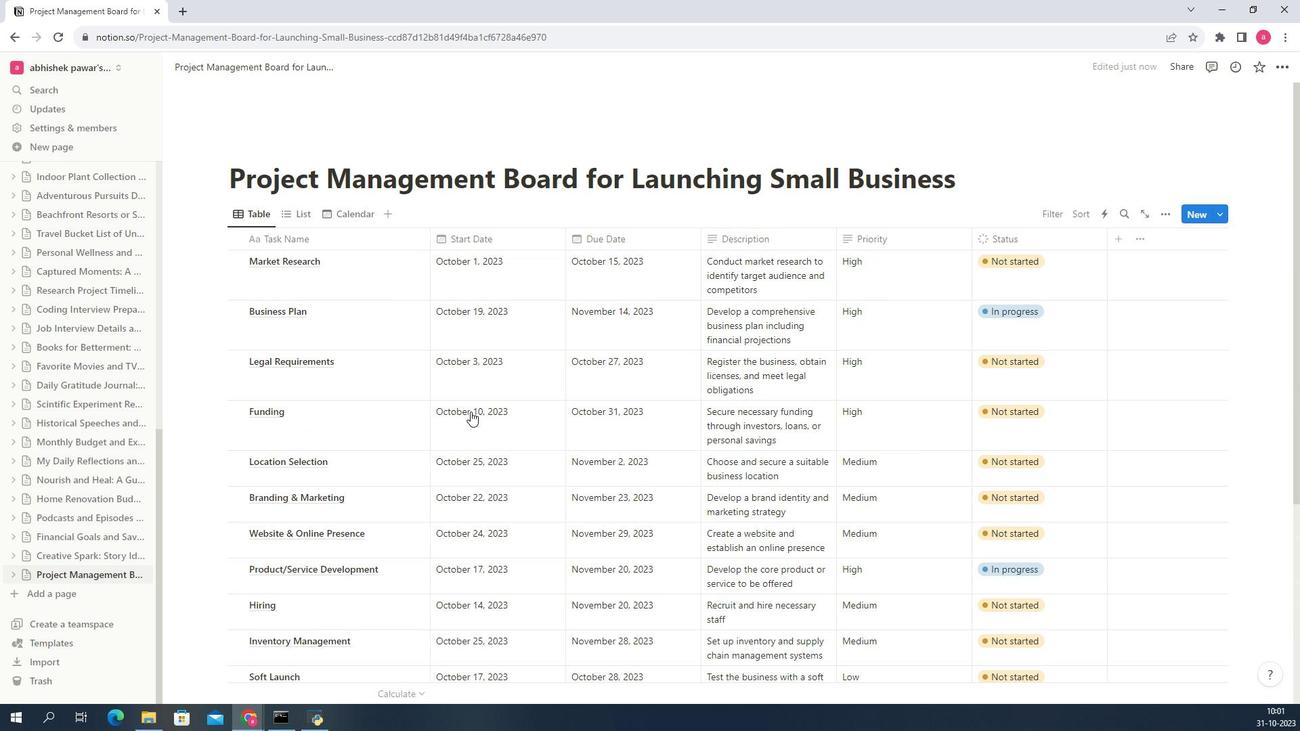 
Action: Key pressed <Key.up>
Screenshot: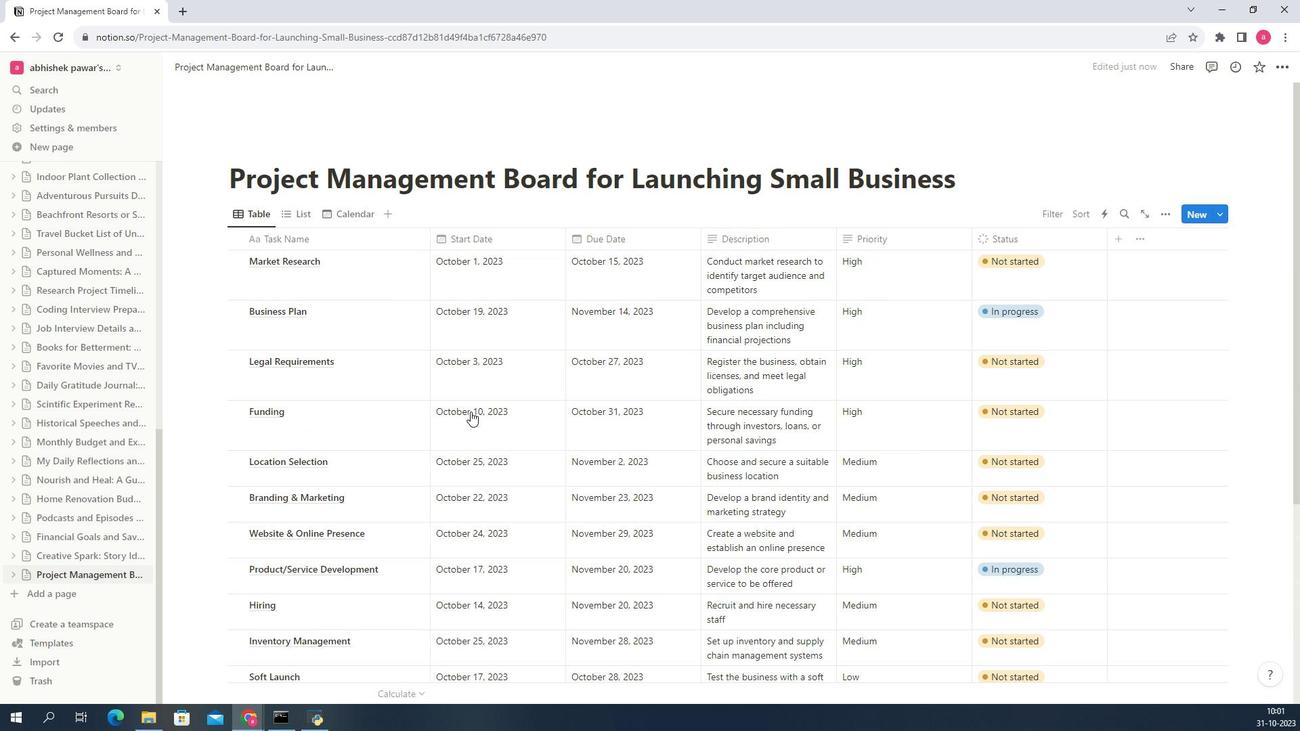 
Action: Mouse moved to (466, 411)
Screenshot: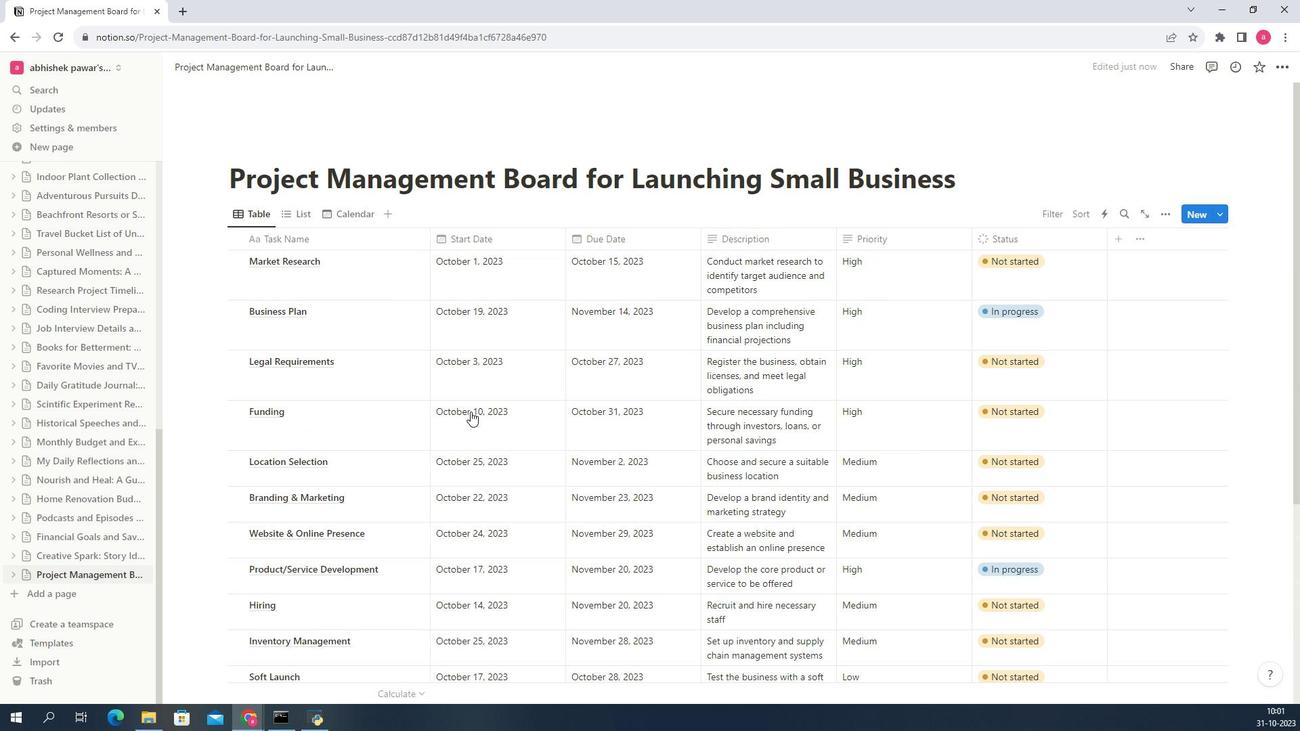 
Action: Key pressed <Key.up><Key.up>
Screenshot: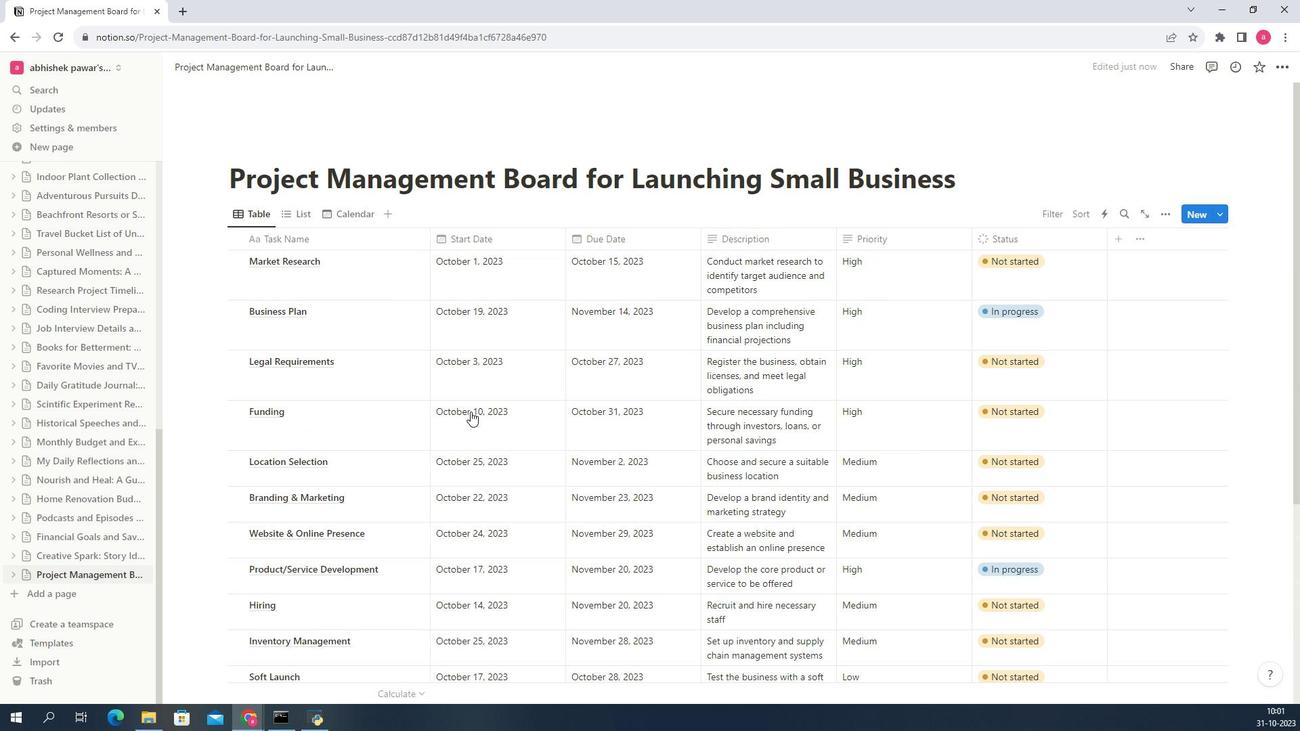 
Action: Mouse moved to (466, 411)
Screenshot: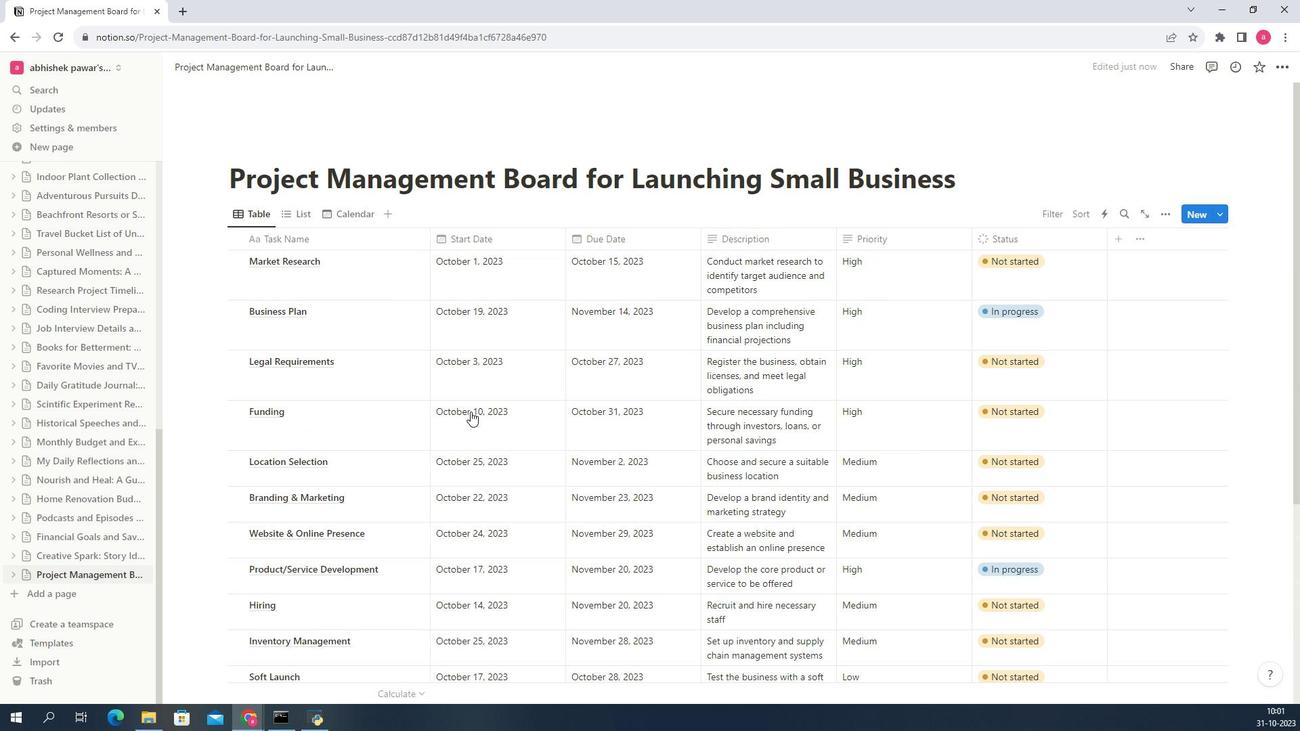 
Action: Key pressed <Key.up><Key.up>
Screenshot: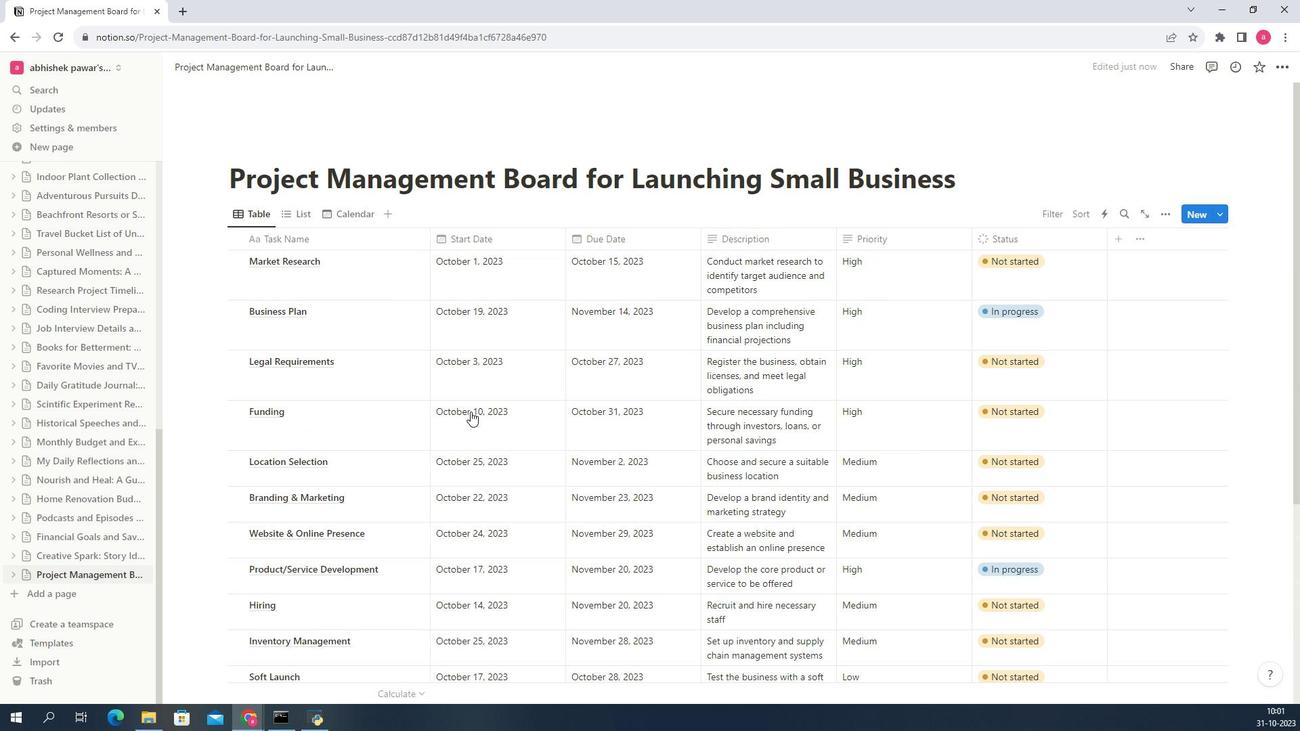 
Action: Mouse moved to (466, 411)
Screenshot: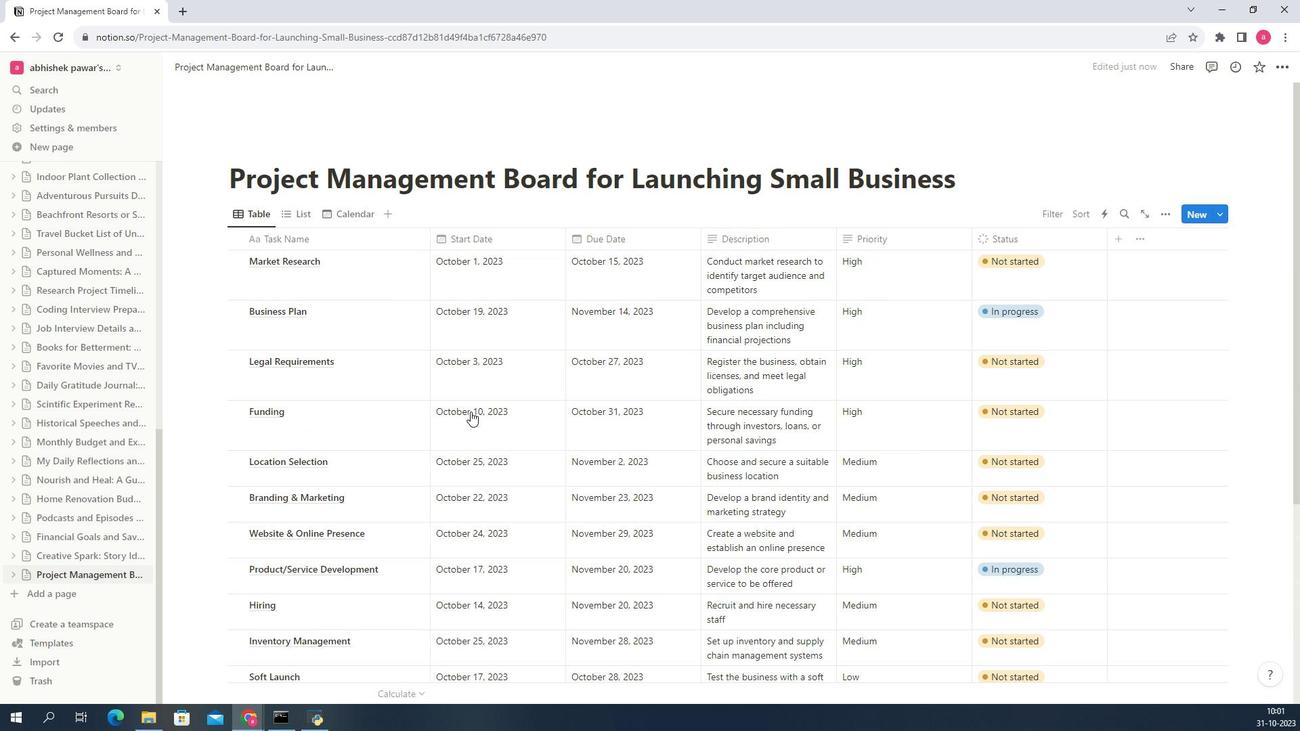 
Action: Key pressed <Key.up><Key.up>
Screenshot: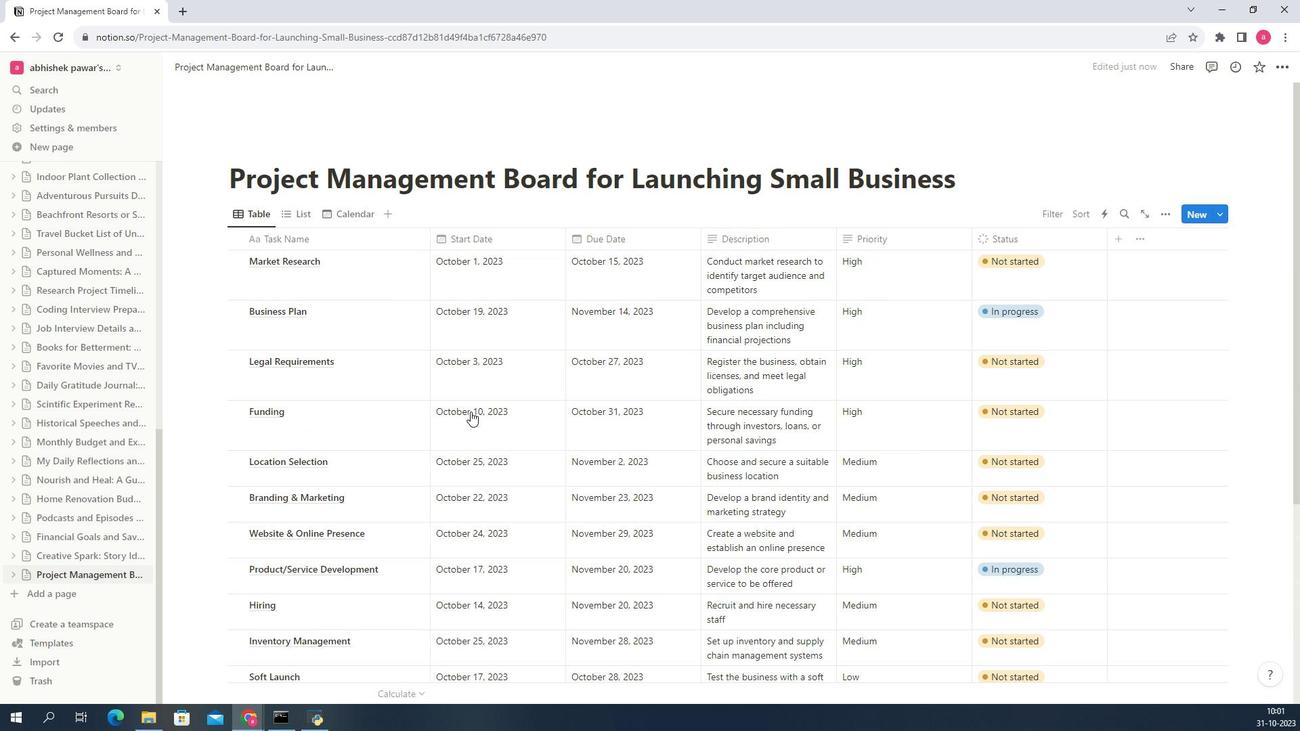 
Action: Mouse moved to (466, 411)
Screenshot: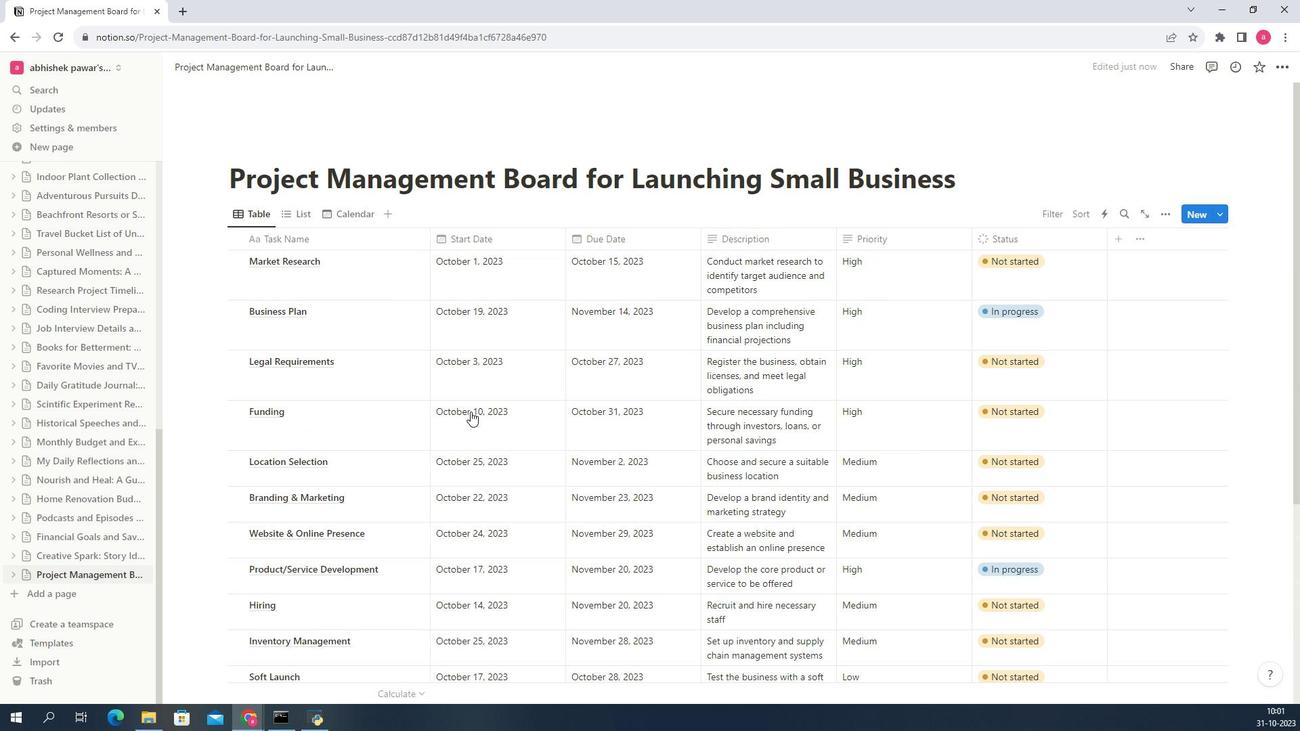 
Action: Key pressed <Key.up><Key.up>
Screenshot: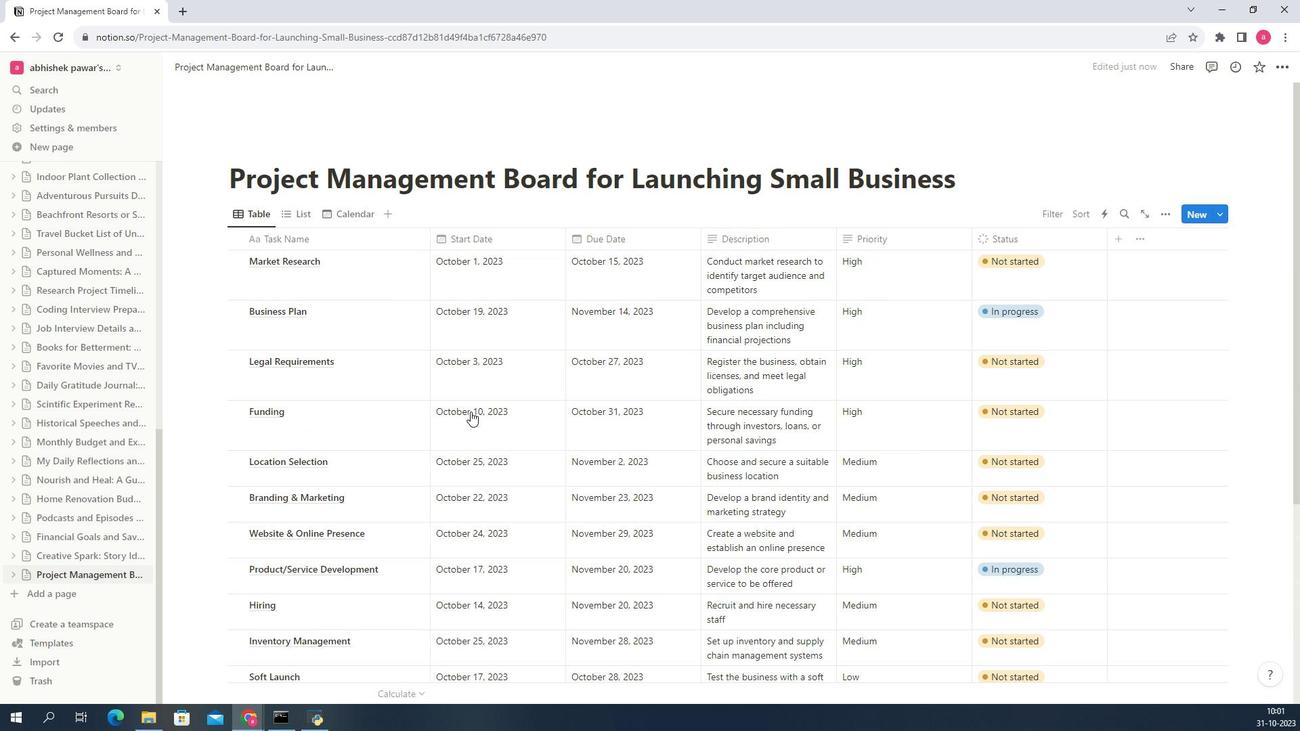 
Action: Mouse moved to (466, 411)
Screenshot: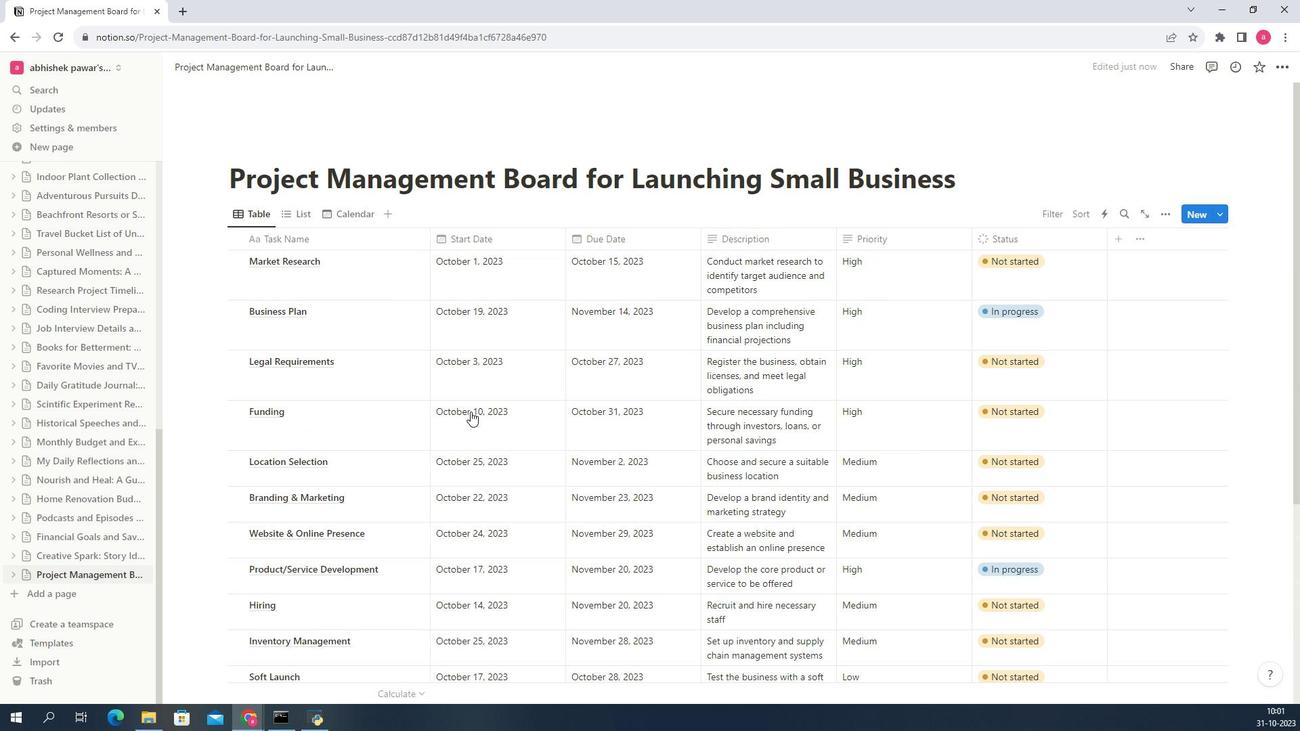 
Action: Key pressed <Key.up><Key.up><Key.up><Key.up><Key.up><Key.up><Key.up><Key.up><Key.up><Key.up><Key.up><Key.up><Key.up><Key.up><Key.up><Key.up><Key.up><Key.up><Key.up><Key.up><Key.up><Key.up><Key.up><Key.up><Key.up><Key.up><Key.up><Key.up><Key.up><Key.up><Key.up><Key.up><Key.up><Key.up><Key.up><Key.up><Key.up><Key.up><Key.up><Key.up><Key.up><Key.up><Key.up><Key.up><Key.up><Key.up><Key.up><Key.up><Key.up><Key.up><Key.up><Key.up><Key.up><Key.up><Key.up><Key.up><Key.up><Key.up><Key.up><Key.up><Key.up><Key.up><Key.up><Key.up><Key.up><Key.up><Key.up><Key.up><Key.up><Key.up><Key.up><Key.up><Key.up><Key.up><Key.up><Key.up><Key.up><Key.up><Key.up><Key.up><Key.up><Key.up><Key.up><Key.up><Key.up><Key.up><Key.up><Key.up><Key.up><Key.up><Key.up><Key.up><Key.up><Key.up><Key.up><Key.up><Key.up><Key.up><Key.up><Key.up><Key.up><Key.up><Key.up><Key.up><Key.up><Key.up><Key.up><Key.up><Key.up><Key.up><Key.up><Key.up><Key.up><Key.up><Key.up><Key.up><Key.up><Key.up><Key.up><Key.up><Key.up><Key.up><Key.up><Key.up><Key.up><Key.up><Key.up><Key.up><Key.up><Key.up><Key.up><Key.up><Key.up><Key.up><Key.up><Key.up><Key.up><Key.up><Key.up><Key.up><Key.left><Key.left><Key.left><Key.left><Key.left><Key.left><Key.left><Key.left><Key.left><Key.left><Key.left><Key.left><Key.left><Key.left><Key.left><Key.left><Key.left><Key.left><Key.left><Key.left><Key.left><Key.left><Key.left><Key.left><Key.left><Key.left><Key.left><Key.left><Key.left><Key.up><Key.up><Key.up><Key.up><Key.up><Key.up><Key.up><Key.right><Key.right><Key.right><Key.right><Key.up><Key.up><Key.up><Key.up><Key.up><Key.up><Key.up><Key.up><Key.up><Key.up><Key.up><Key.up><Key.up><Key.up><Key.up><Key.up><Key.up><Key.up><Key.right><Key.right><Key.right><Key.right><Key.right><Key.right><Key.right><Key.up><Key.up><Key.up><Key.up><Key.up><Key.up><Key.up><Key.up><Key.right><Key.right><Key.right><Key.up><Key.up><Key.up><Key.up><Key.right><Key.right><Key.right><Key.up><Key.up><Key.up><Key.up><Key.up><Key.up><Key.up><Key.up><Key.up><Key.up><Key.up><Key.up><Key.up><Key.up><Key.up><Key.up><Key.up><Key.up><Key.up><Key.up><Key.up><Key.up><Key.up><Key.up><Key.up><Key.left><Key.left><Key.left><Key.left><Key.left><Key.left><Key.left><Key.left><Key.left><Key.left><Key.left><Key.left><Key.left><Key.left><Key.left><Key.left><Key.left><Key.left><Key.left><Key.left><Key.left><Key.left><Key.left><Key.left><Key.left><Key.left><Key.left><Key.left><Key.left><Key.left><Key.left><Key.left><Key.left><Key.left><Key.left><Key.left><Key.left><Key.left><Key.left><Key.left><Key.left><Key.left><Key.left><Key.left><Key.left><Key.left><Key.left><Key.left><Key.left><Key.left><Key.left><Key.left><Key.left><Key.left><Key.left><Key.left><Key.left><Key.left><Key.left><Key.left><Key.left><Key.left><Key.left><Key.left><Key.left><Key.left><Key.left><Key.right><Key.right><Key.right><Key.right><Key.right><Key.right><Key.right><Key.right><Key.right><Key.right><Key.right><Key.right><Key.right><Key.right><Key.right><Key.right><Key.right><Key.right><Key.right><Key.right><Key.right><Key.right><Key.right><Key.right><Key.right><Key.right><Key.right><Key.right><Key.right><Key.right><Key.right><Key.up><Key.up><Key.up><Key.up><Key.up><Key.up><Key.up><Key.up><Key.up><Key.up><Key.up><Key.up><Key.up><Key.up><Key.up><Key.up>
Screenshot: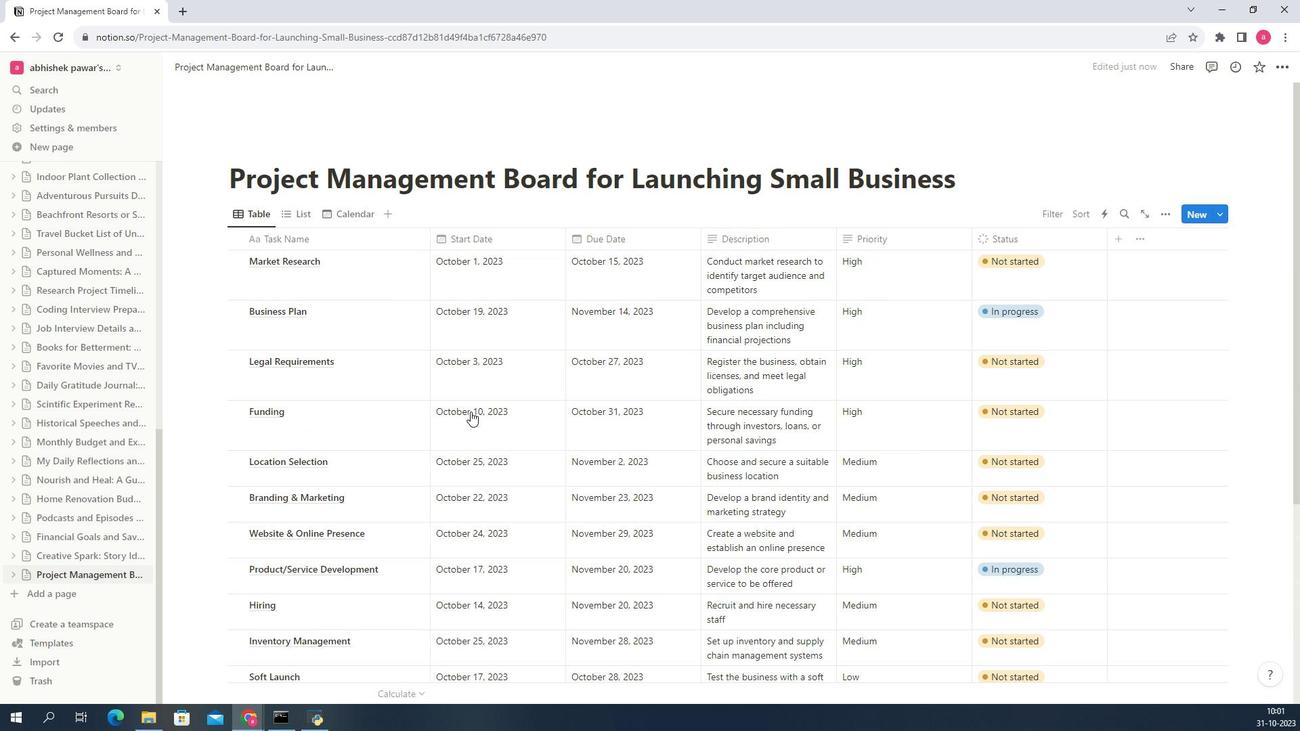 
Action: Mouse moved to (466, 411)
Screenshot: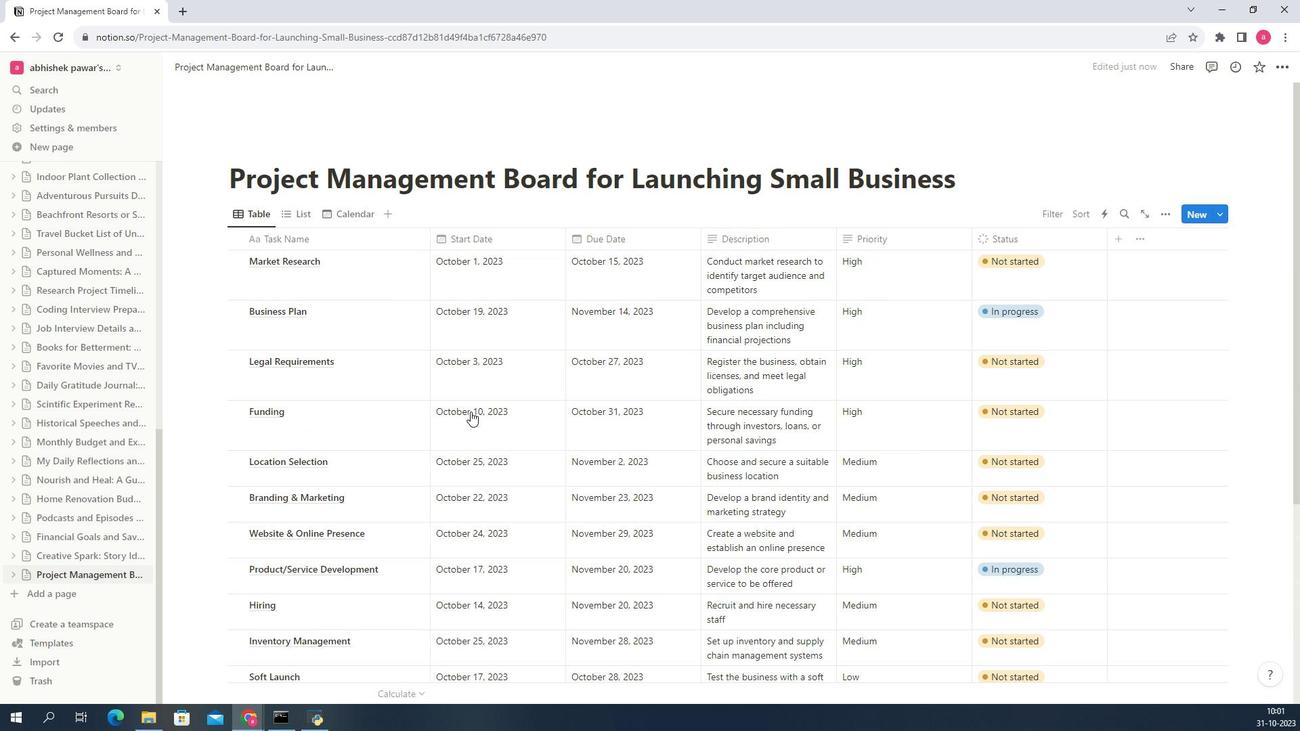 
Action: Mouse pressed left at (466, 411)
Screenshot: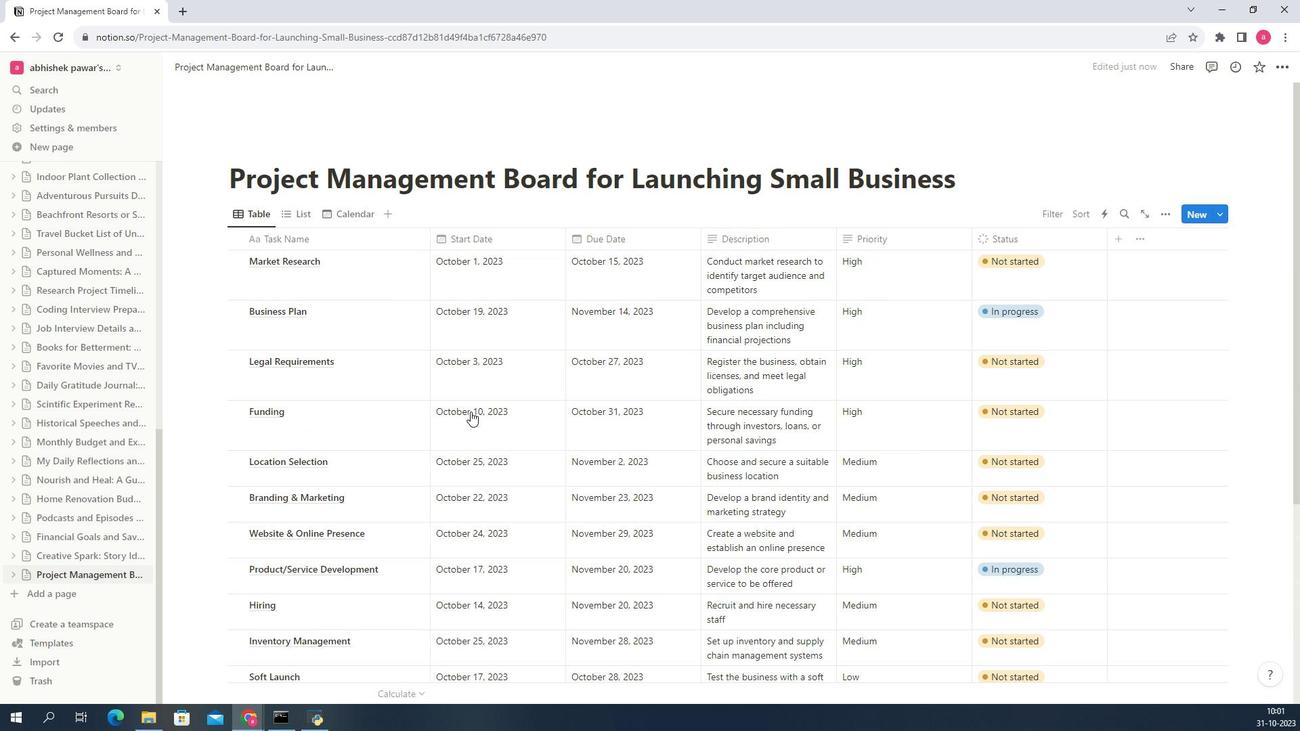 
Action: Mouse pressed left at (466, 411)
Screenshot: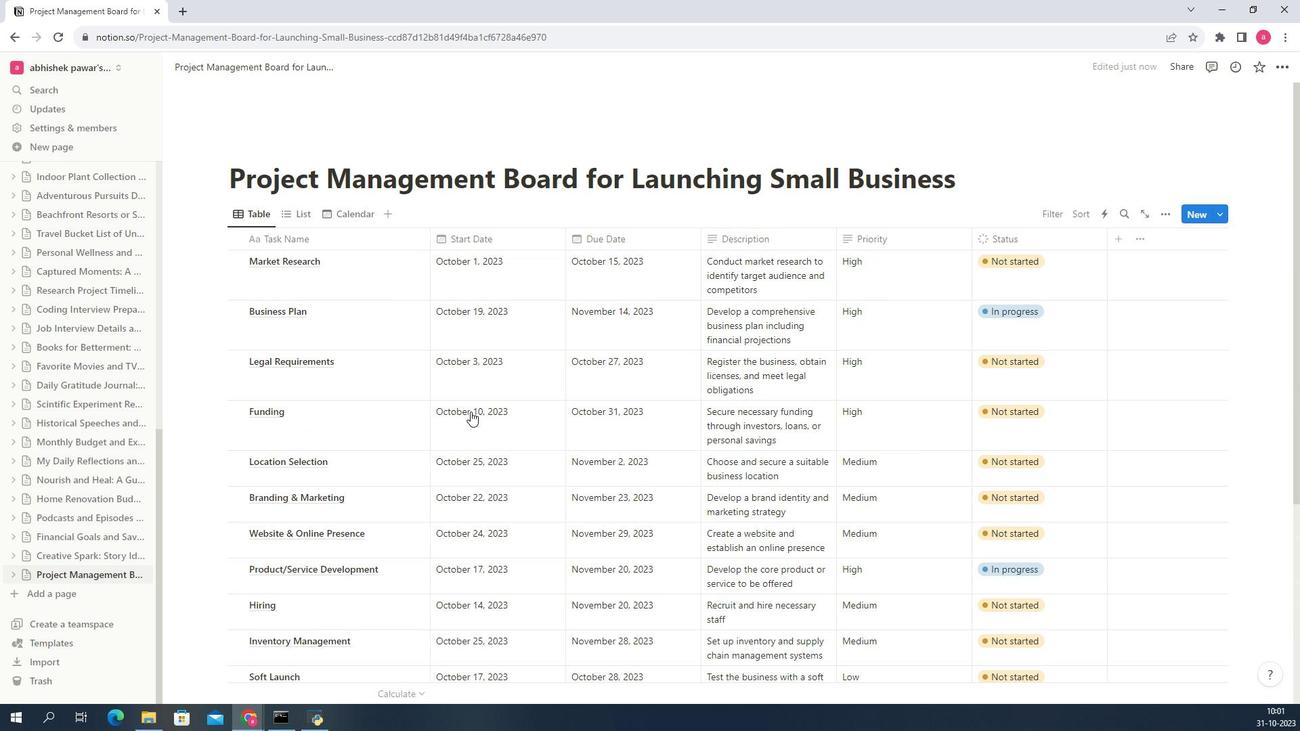 
Action: Mouse moved to (466, 411)
Screenshot: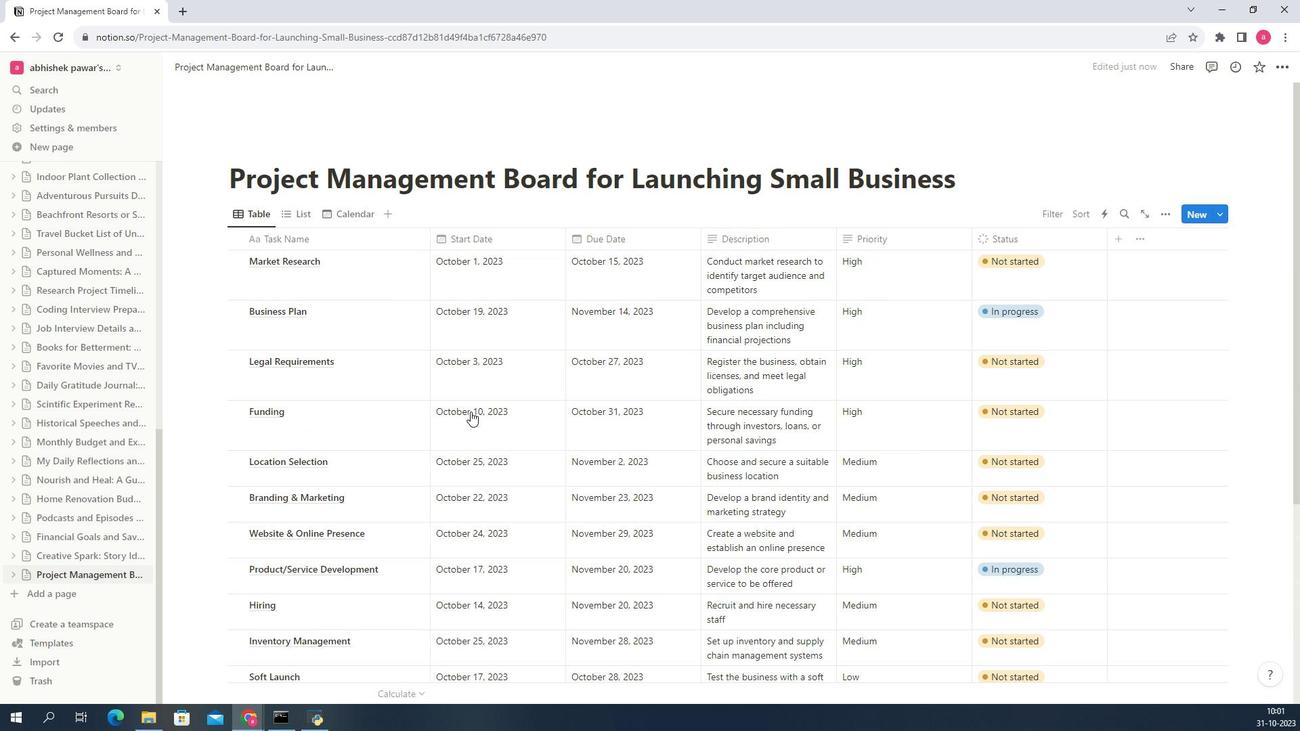 
Action: Mouse pressed left at (466, 411)
Screenshot: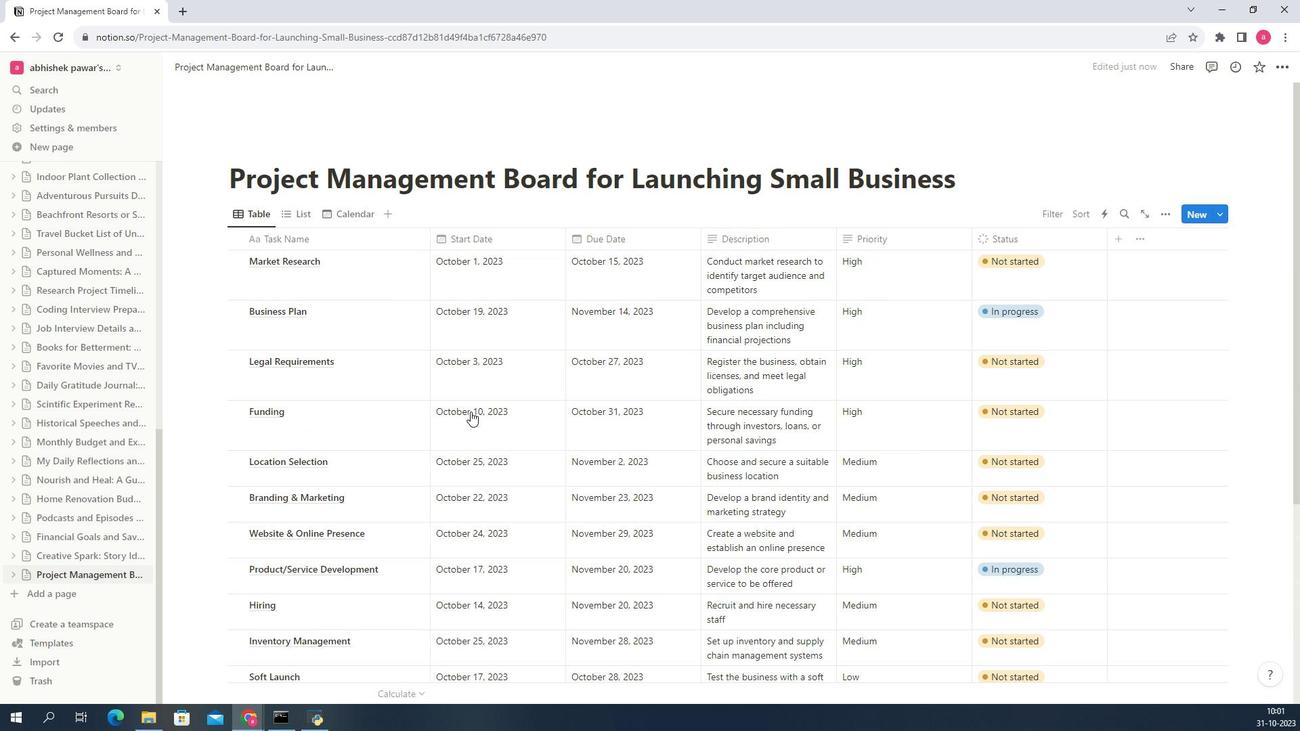 
Action: Mouse pressed left at (466, 411)
Screenshot: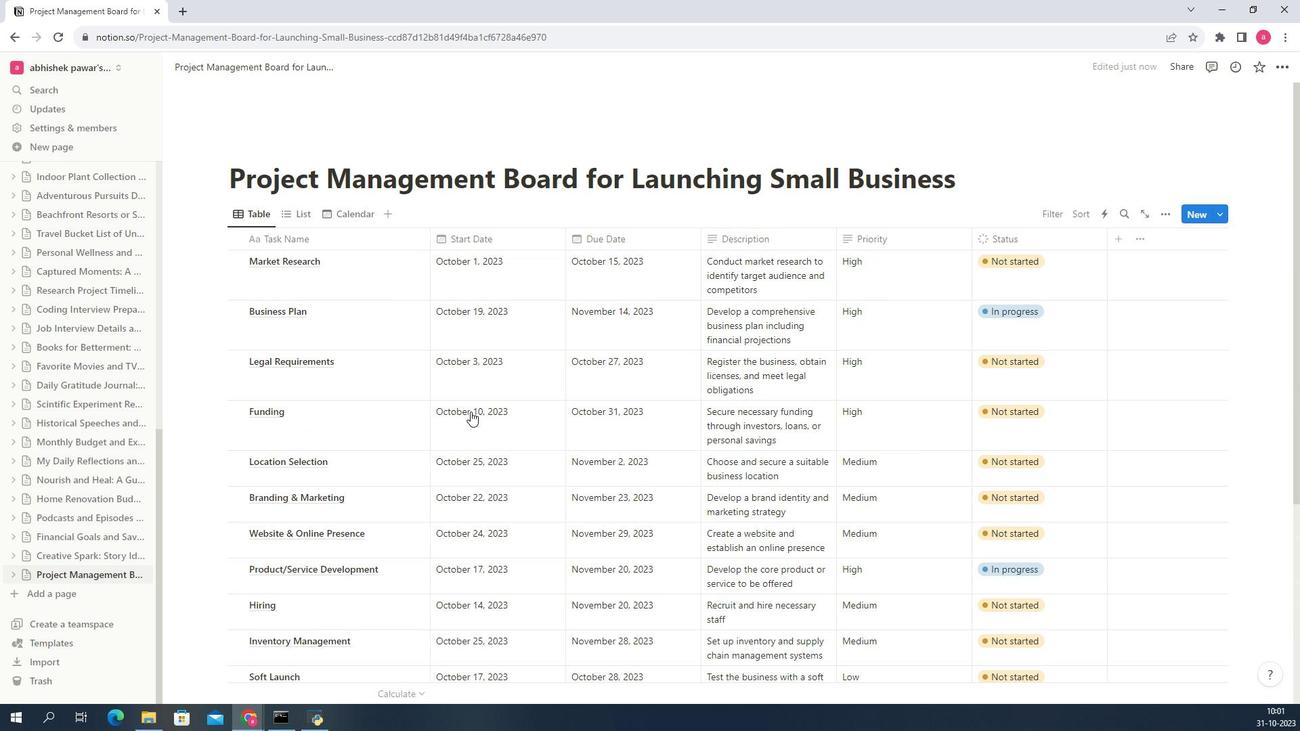 
Action: Mouse moved to (466, 411)
Screenshot: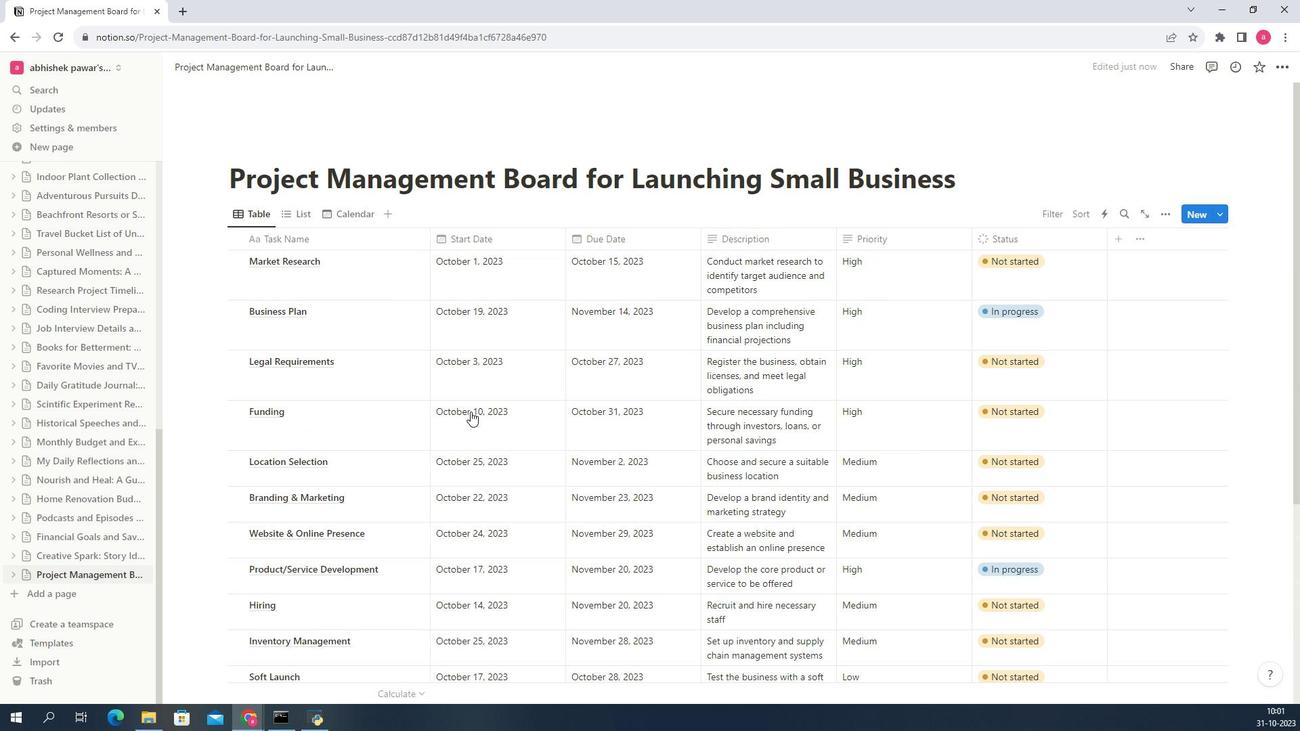 
Action: Mouse pressed left at (466, 411)
Screenshot: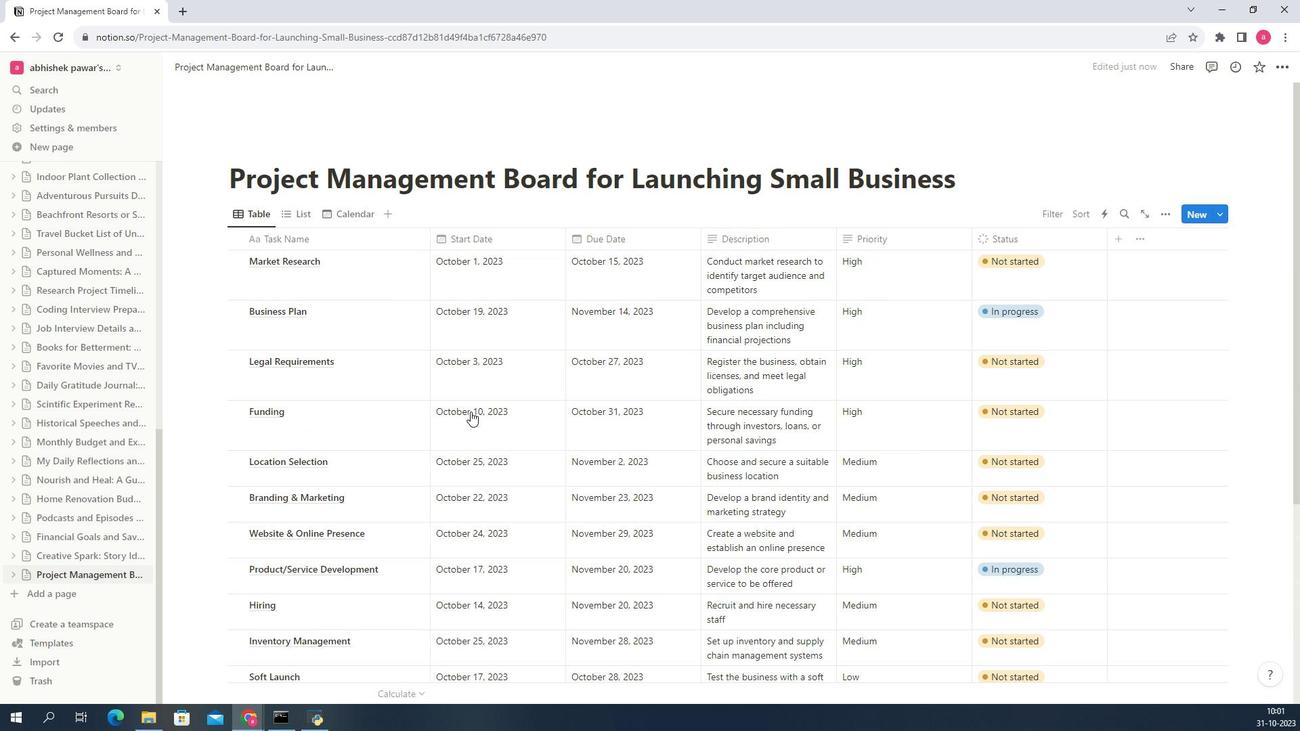 
Action: Mouse pressed left at (466, 411)
Screenshot: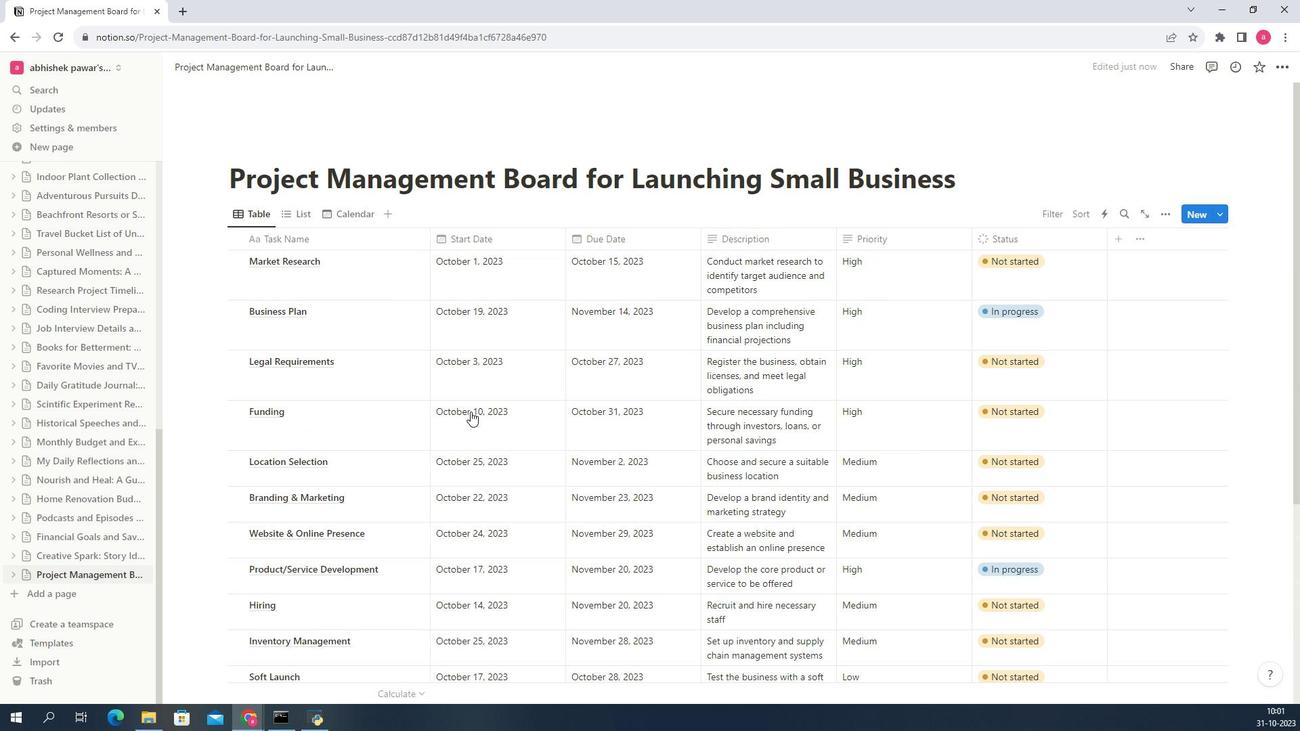 
Action: Key pressed <Key.right><Key.right><Key.up><Key.up><Key.up><Key.up><Key.space><Key.space><Key.enter>
Screenshot: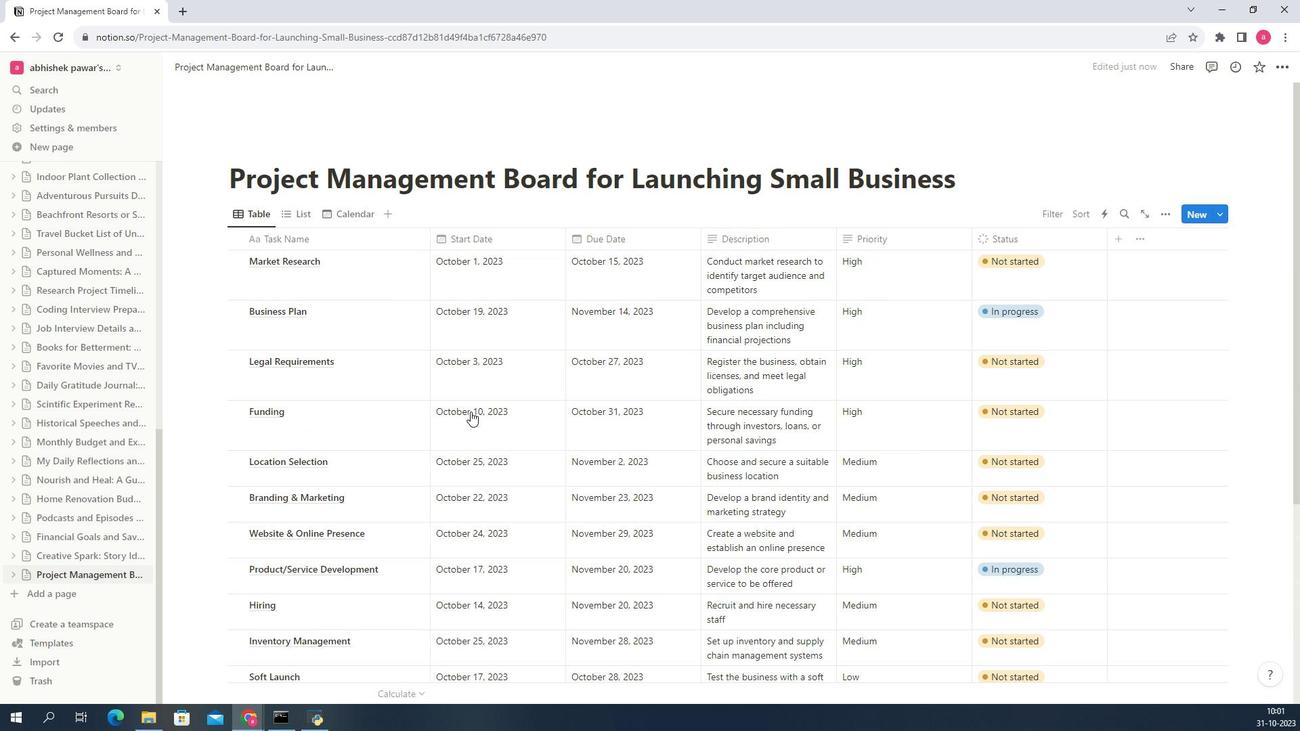 
Action: Mouse moved to (466, 411)
Screenshot: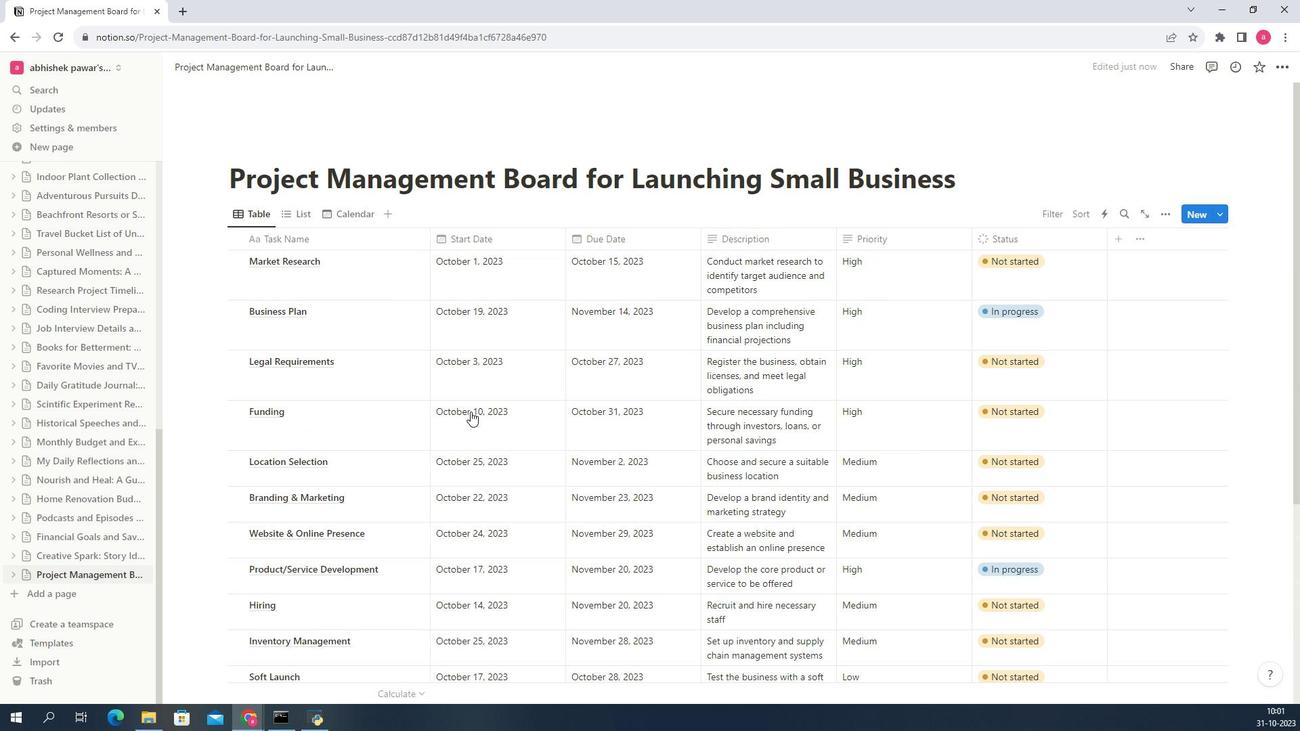 
Action: Mouse pressed left at (466, 411)
Screenshot: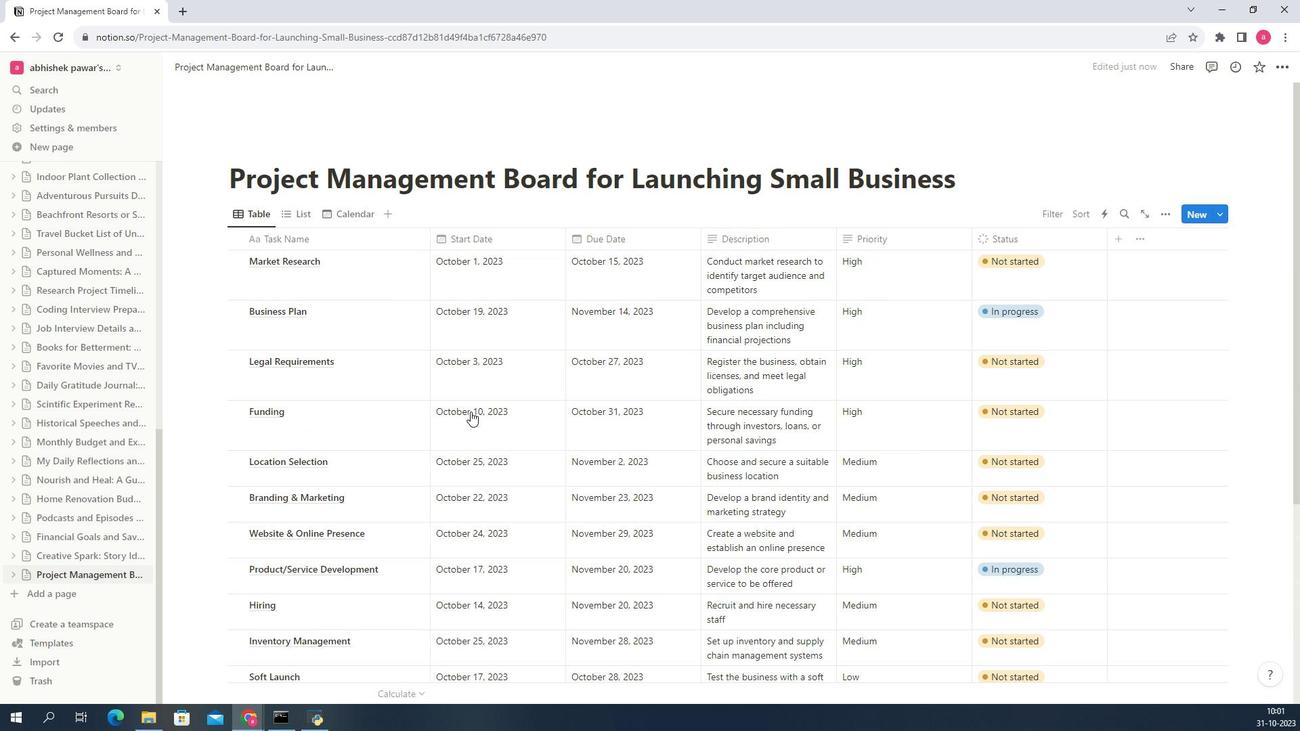 
Action: Mouse pressed left at (466, 411)
Screenshot: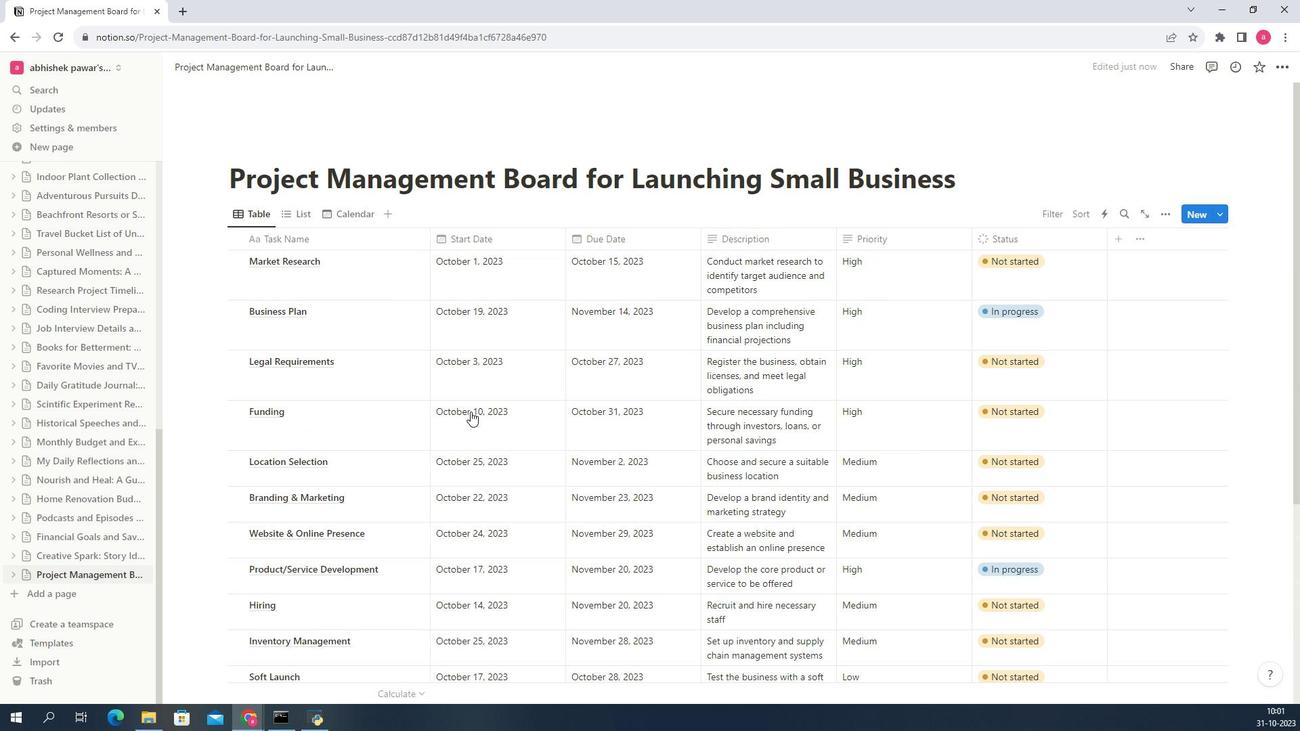 
Action: Mouse moved to (466, 411)
Screenshot: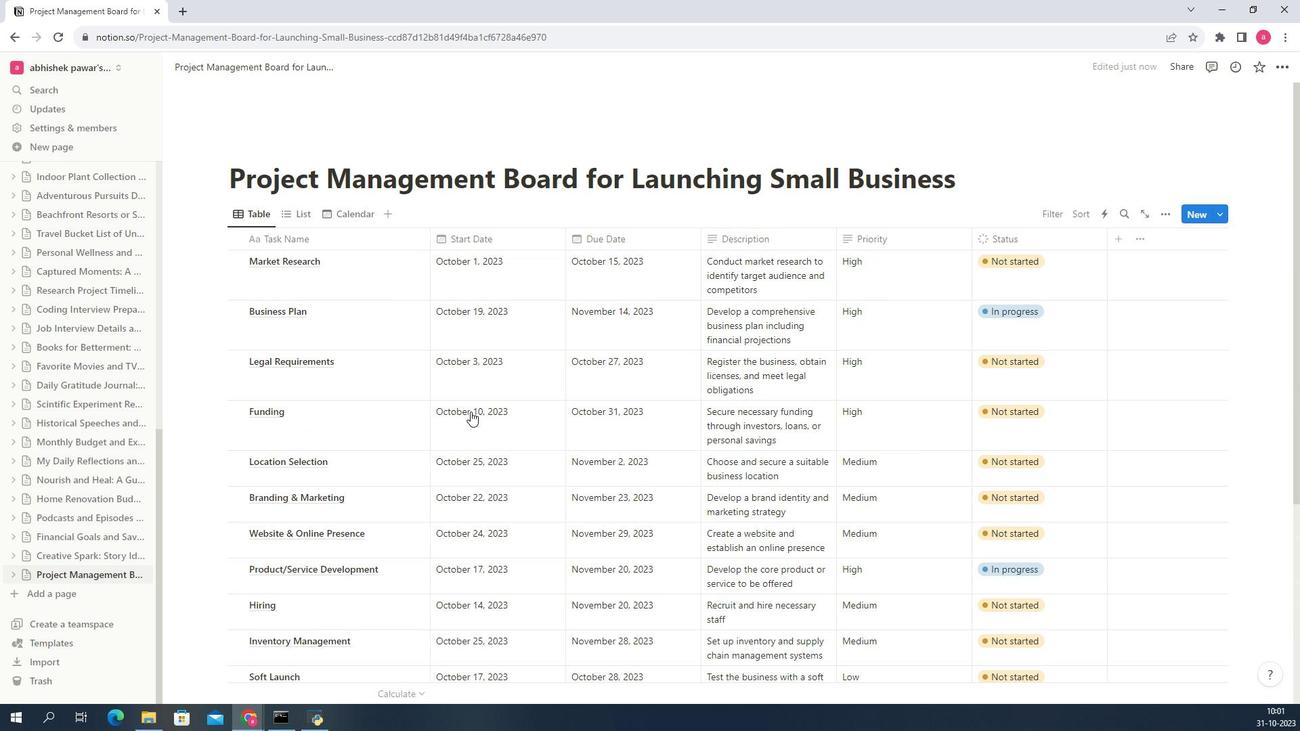 
Action: Mouse pressed left at (466, 411)
Screenshot: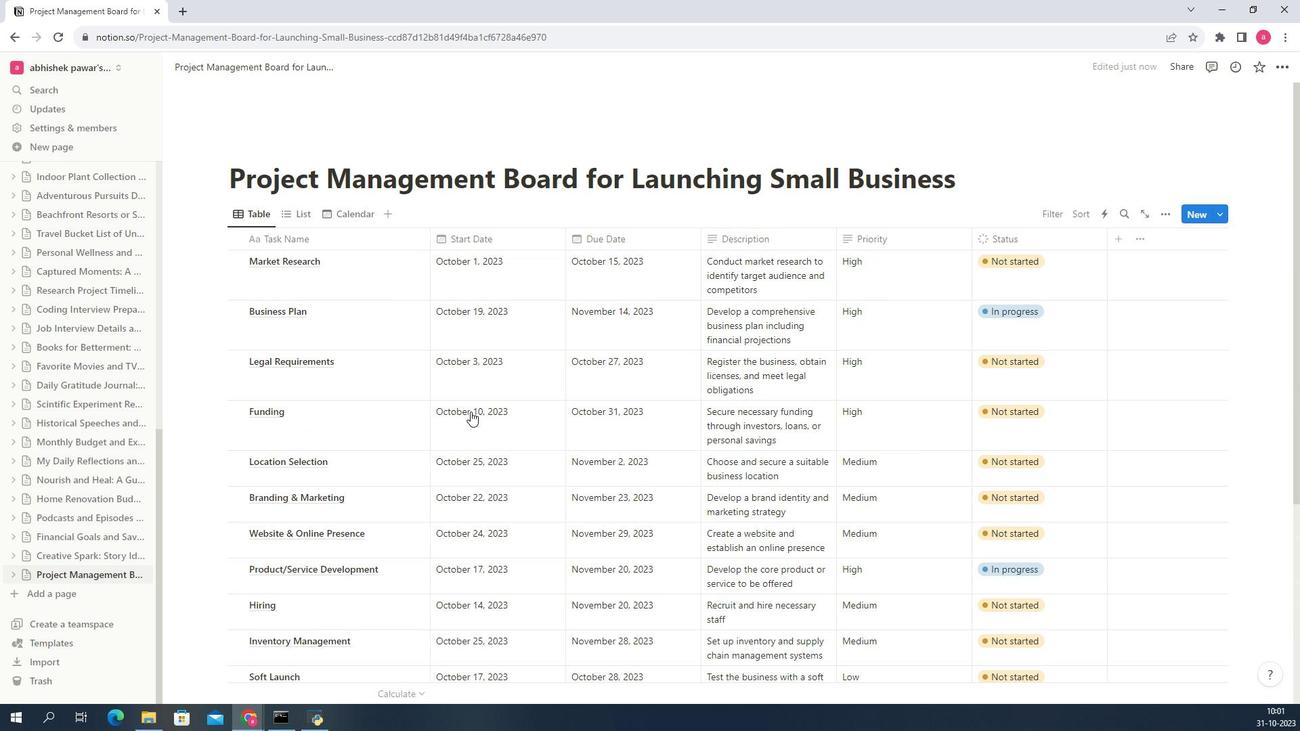 
Action: Mouse pressed left at (466, 411)
Screenshot: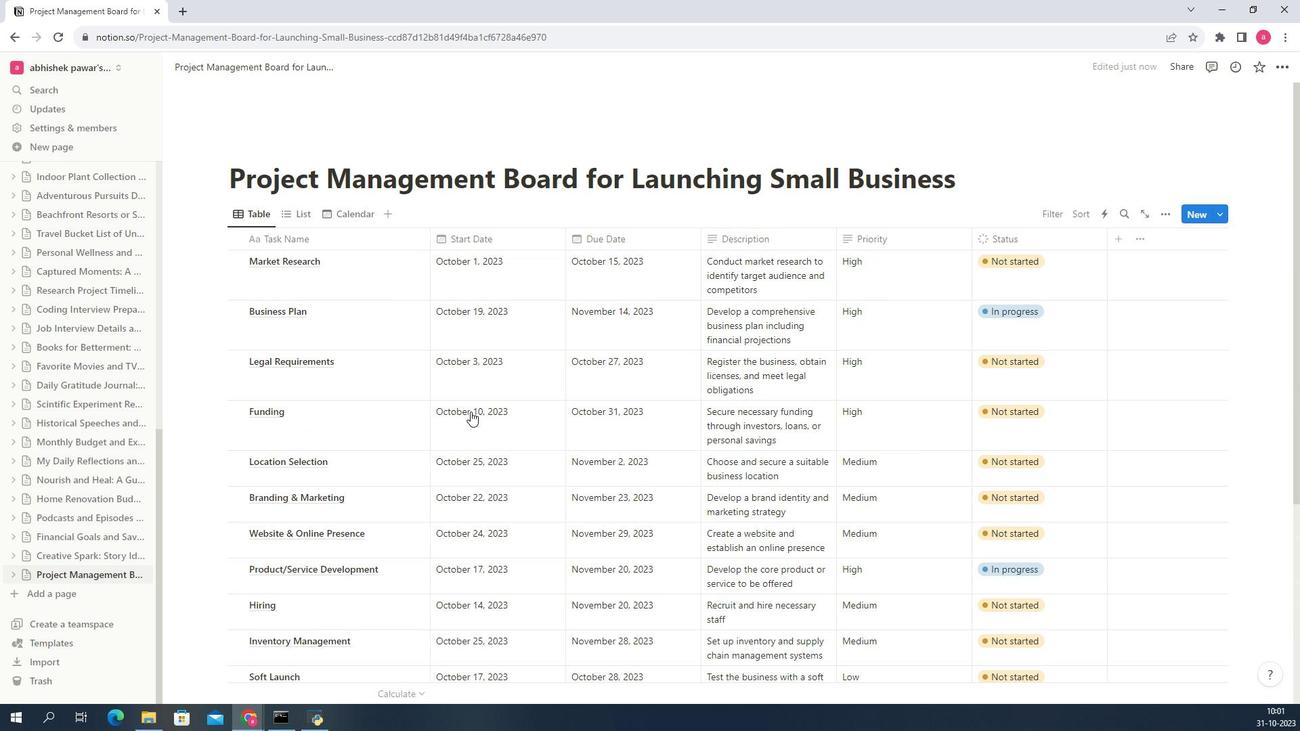 
Action: Mouse moved to (466, 411)
Screenshot: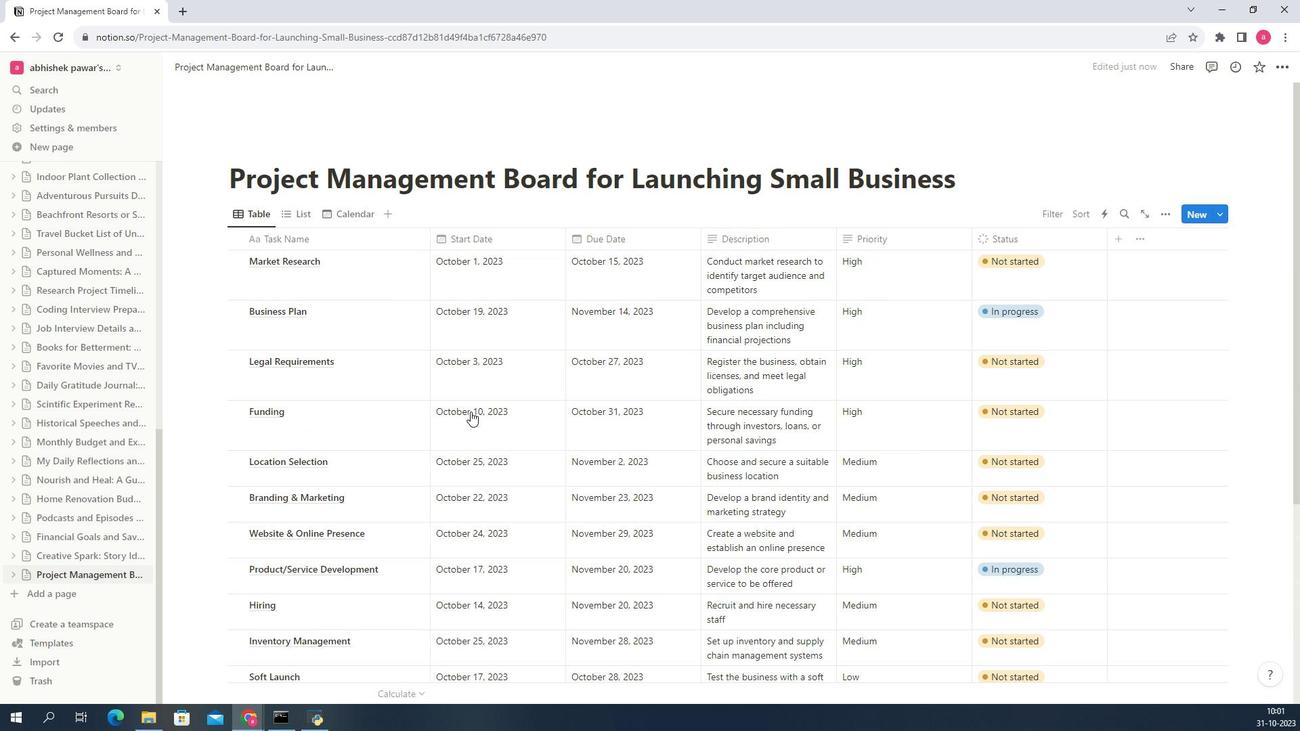 
Action: Mouse pressed left at (466, 411)
Screenshot: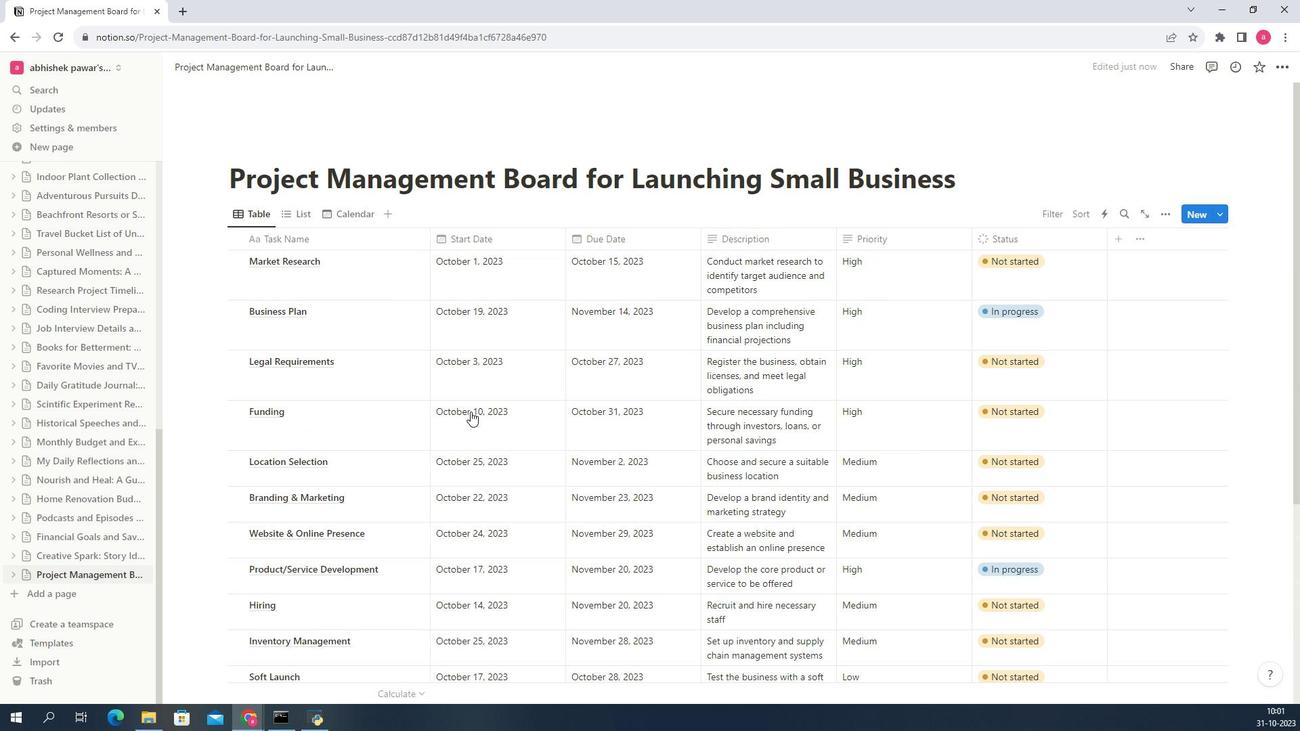 
Action: Mouse pressed left at (466, 411)
Screenshot: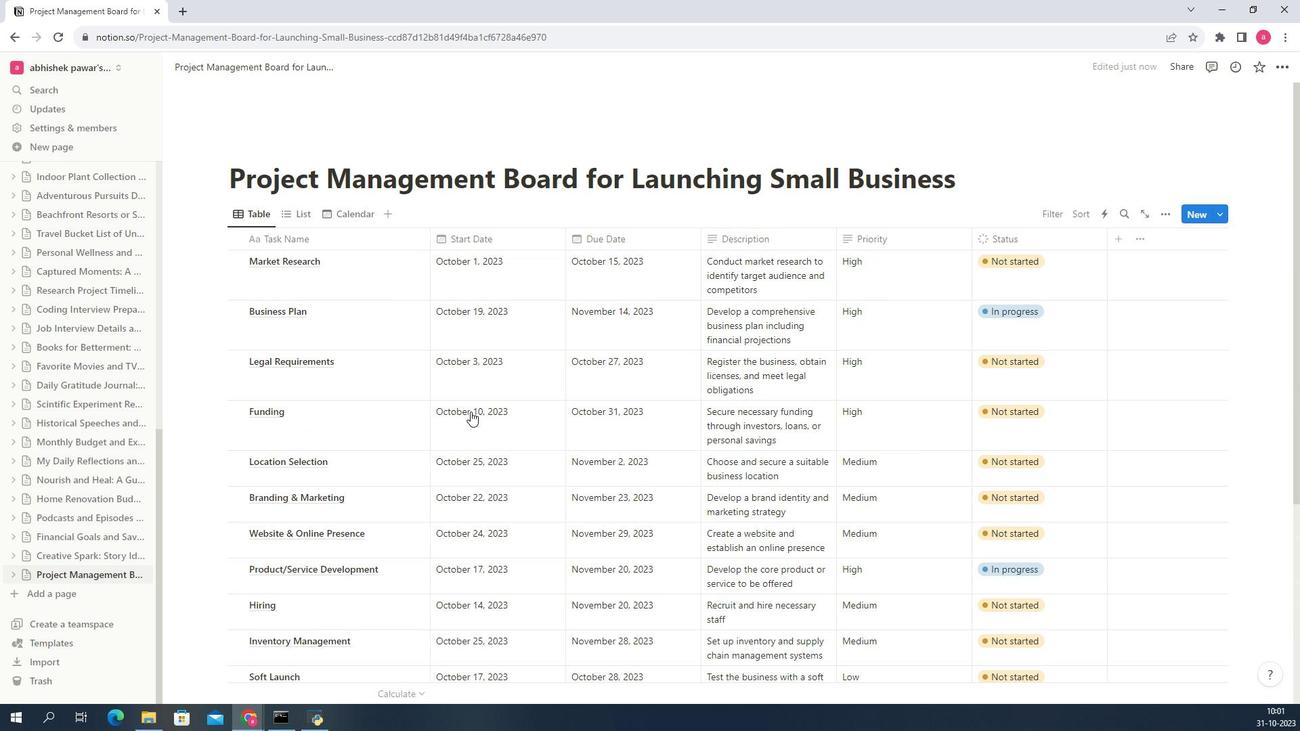 
Action: Mouse pressed left at (466, 411)
Screenshot: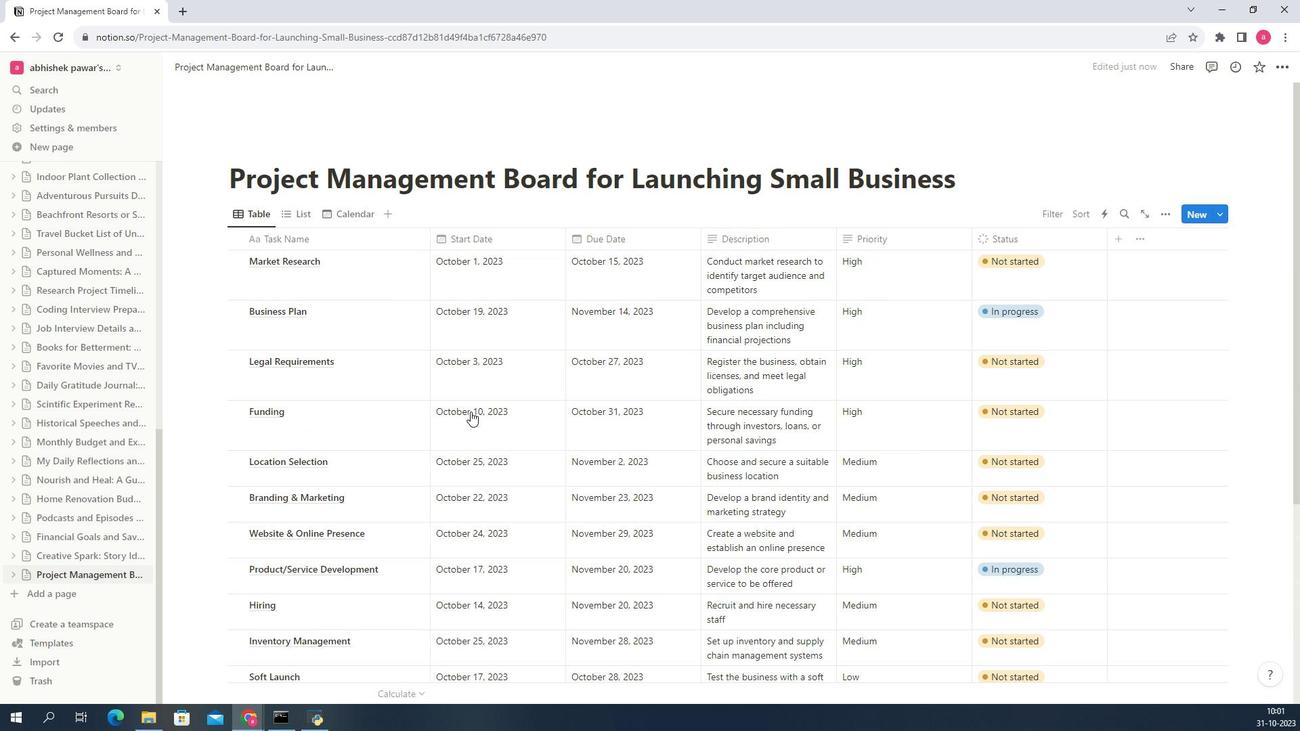 
Action: Mouse pressed left at (466, 411)
Screenshot: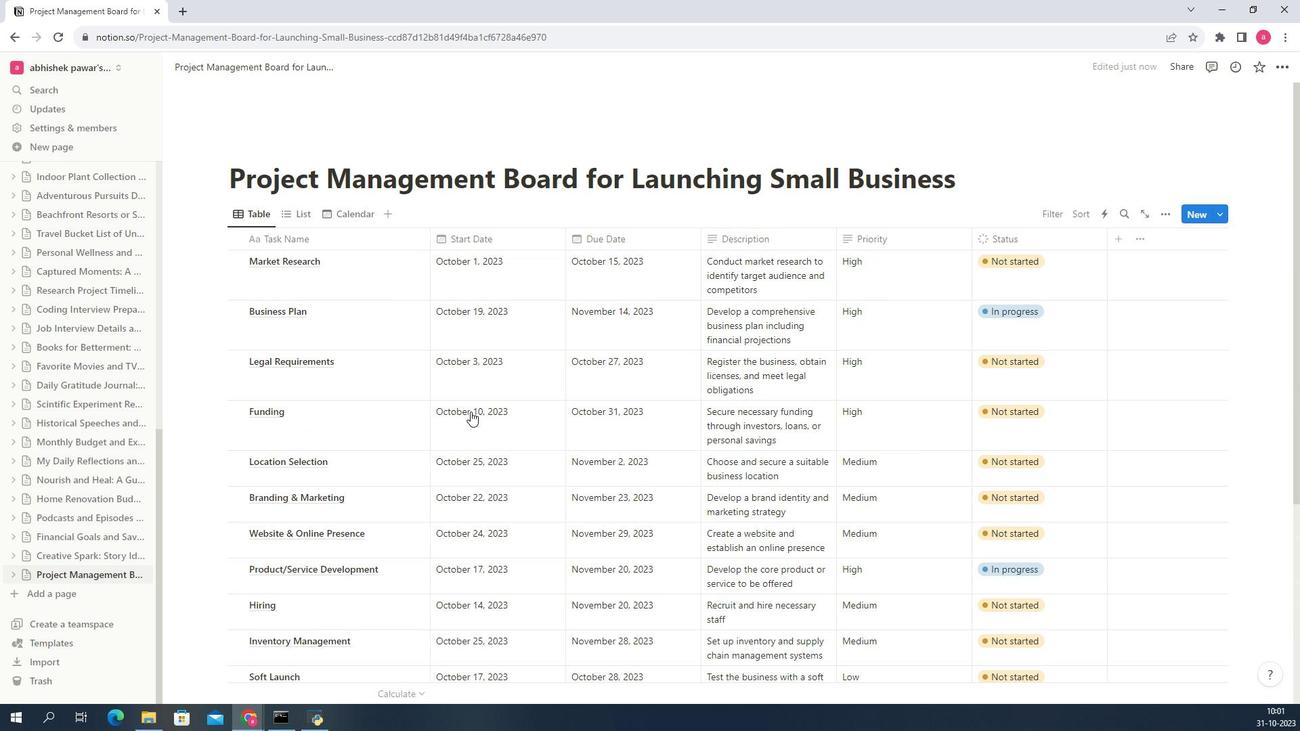 
Action: Mouse moved to (466, 411)
Screenshot: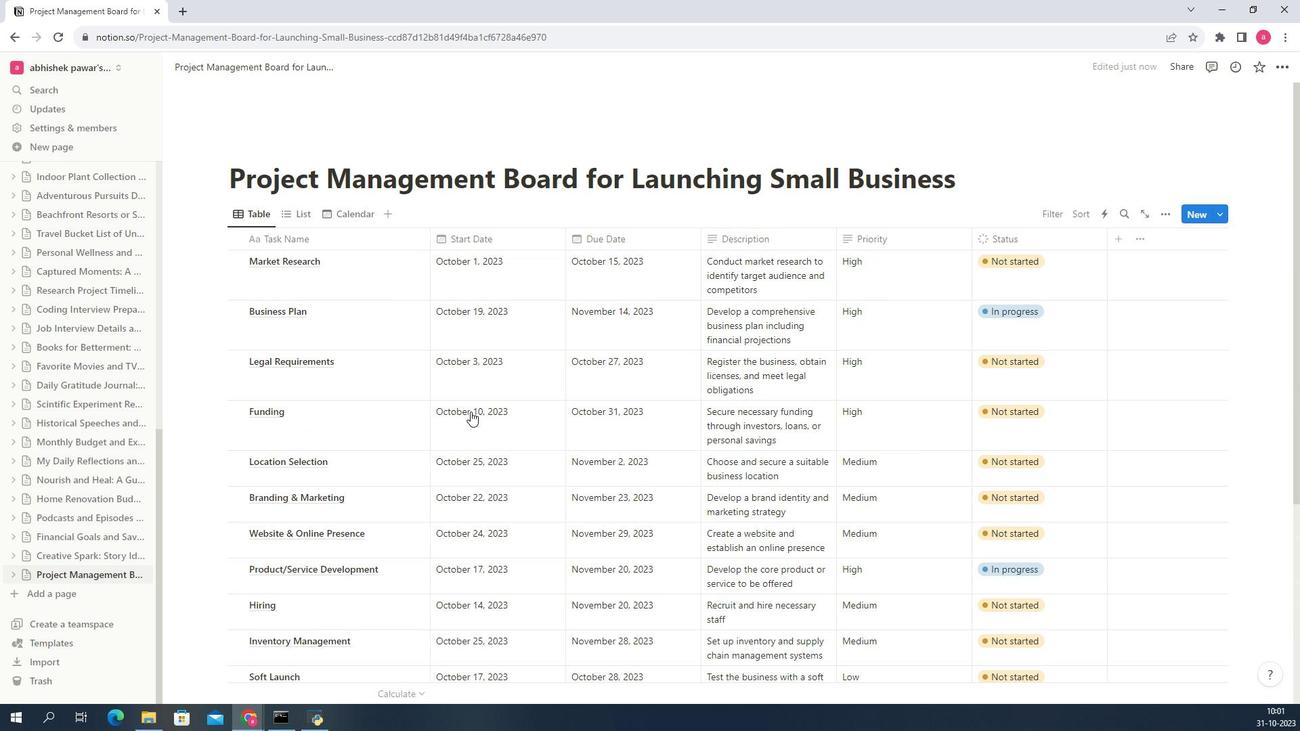 
Action: Mouse pressed left at (466, 411)
Screenshot: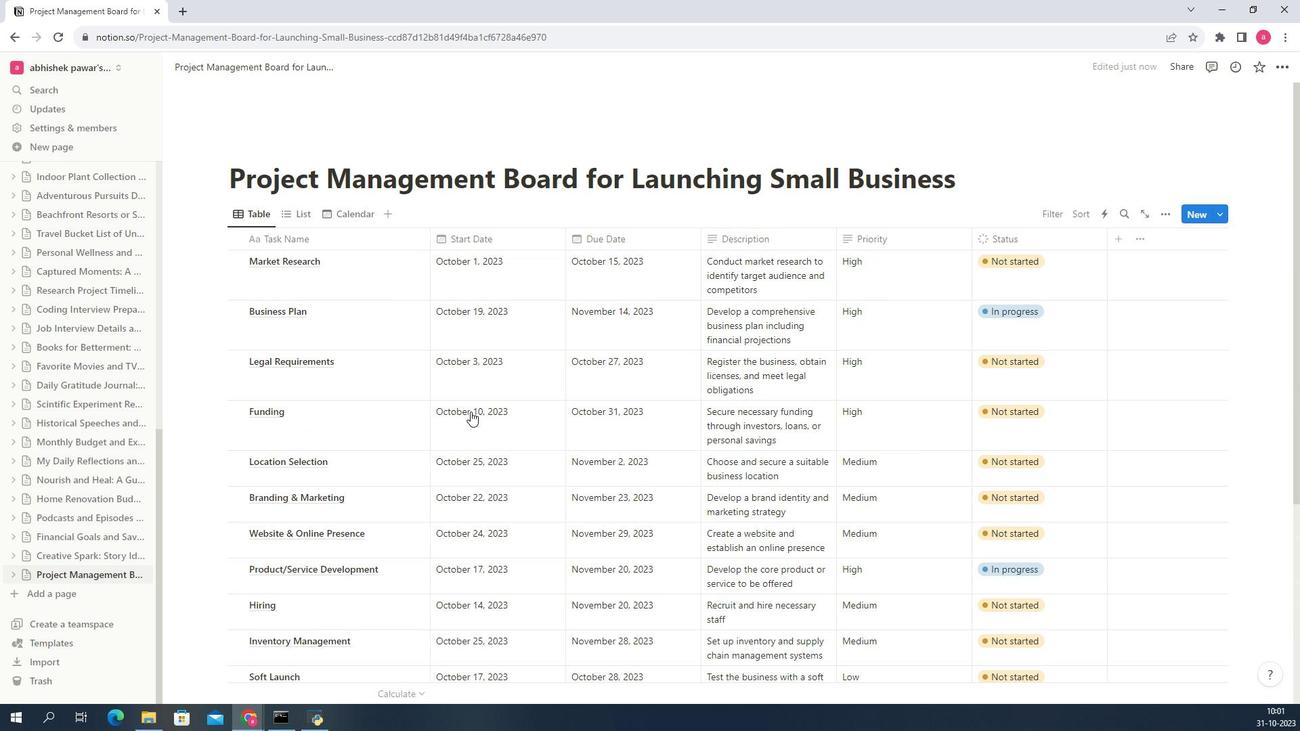 
Action: Mouse pressed left at (466, 411)
Screenshot: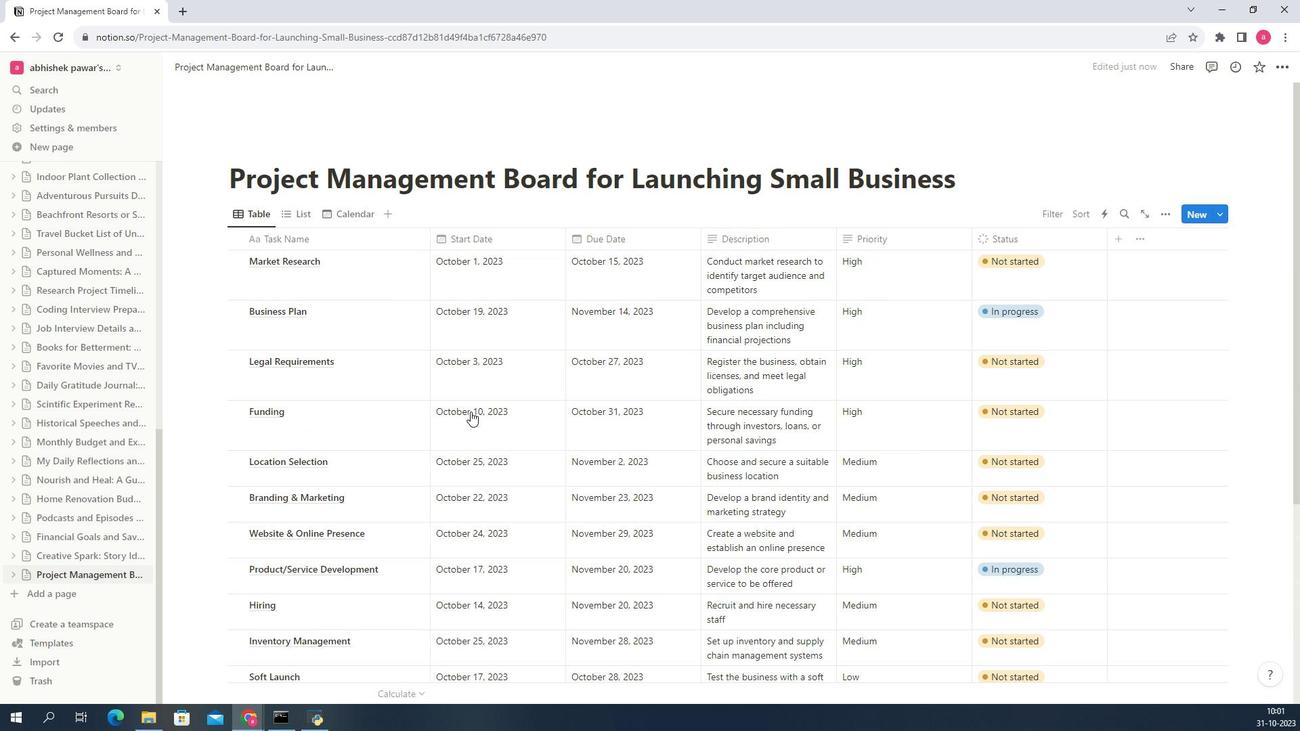 
Action: Mouse moved to (466, 411)
Screenshot: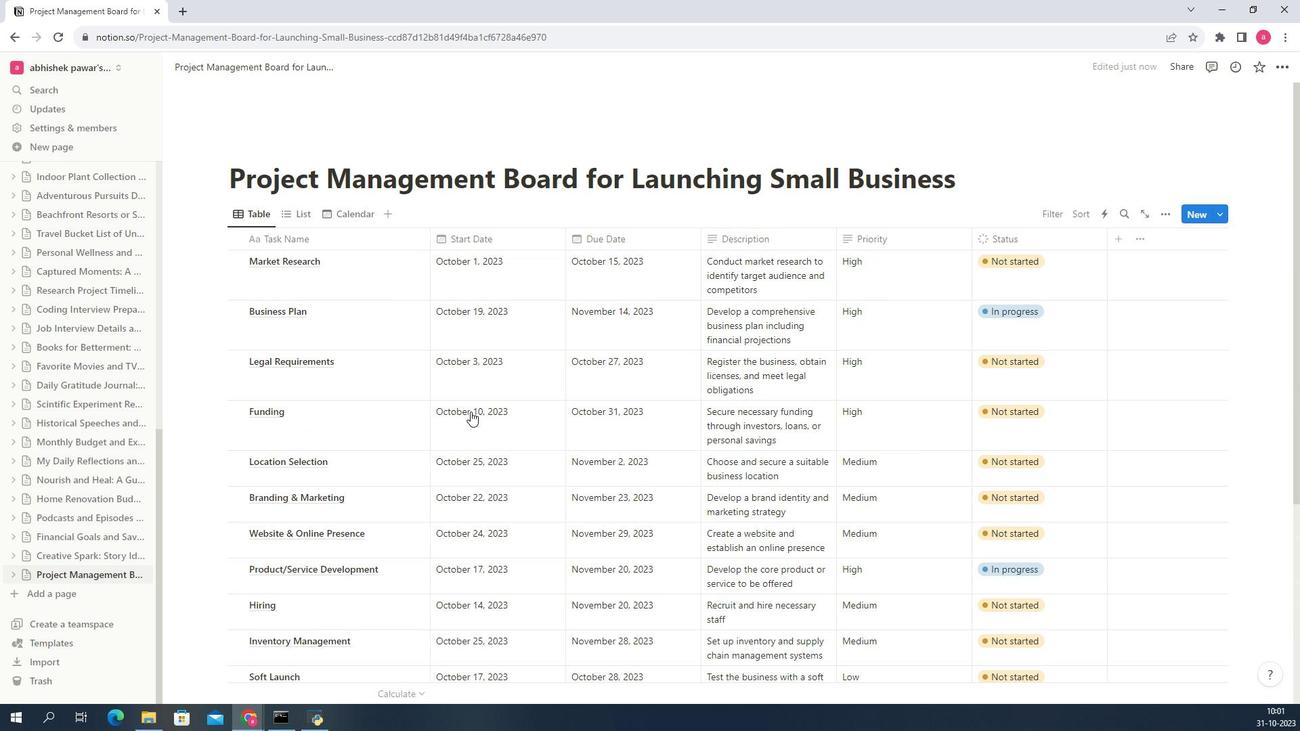 
Action: Mouse pressed left at (466, 411)
Screenshot: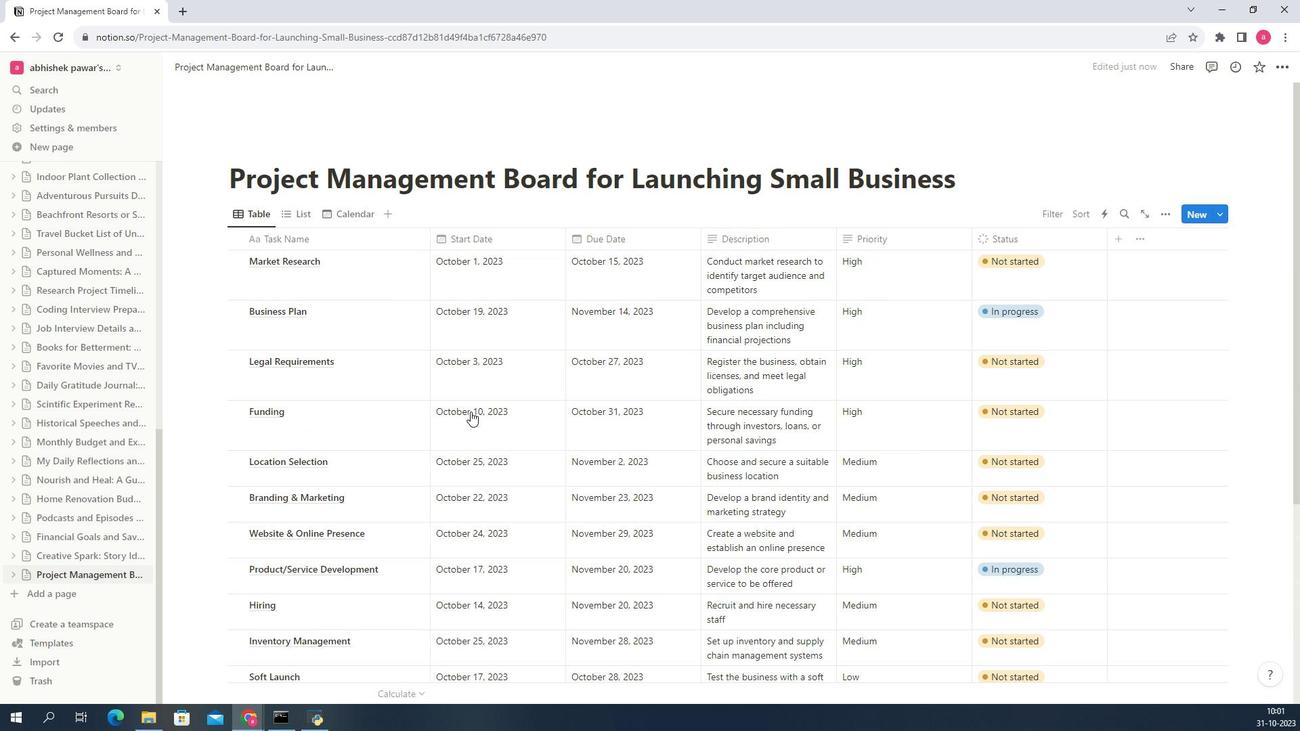 
Action: Mouse pressed left at (466, 411)
Screenshot: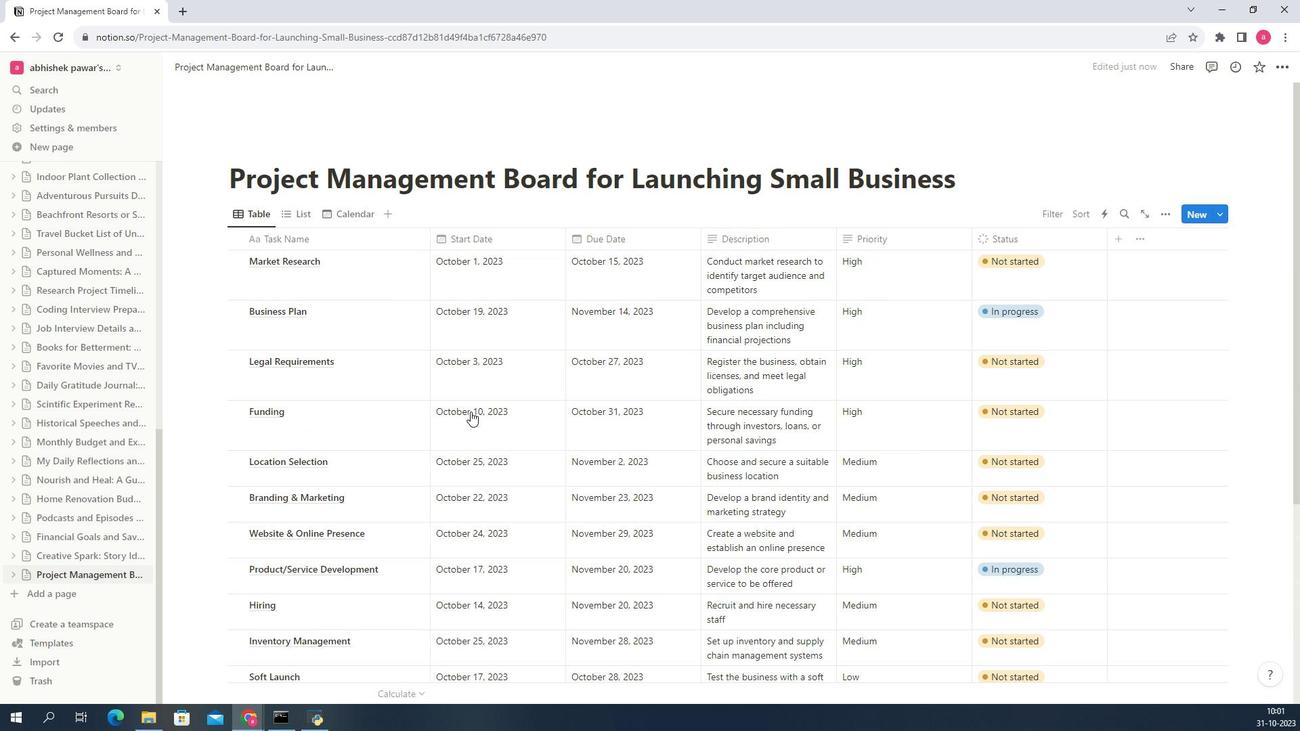 
Action: Mouse moved to (466, 411)
Screenshot: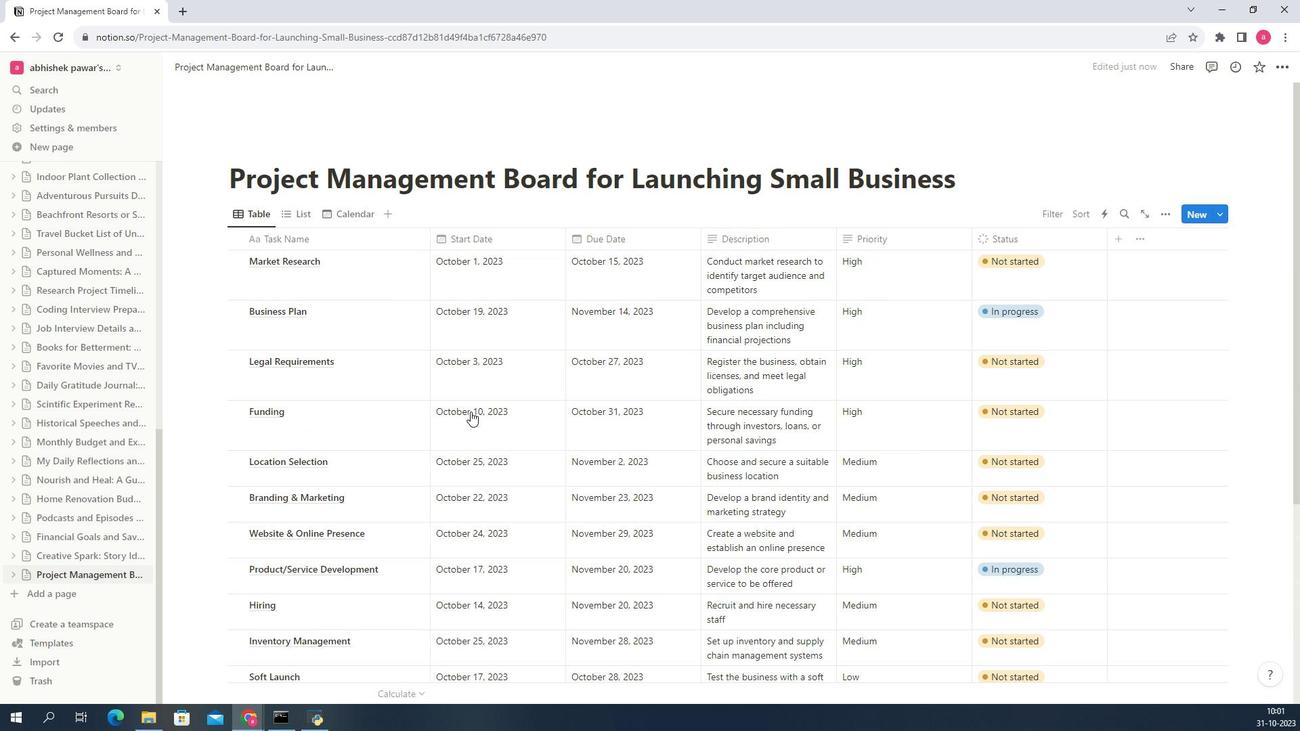 
Action: Key pressed <Key.space>
Screenshot: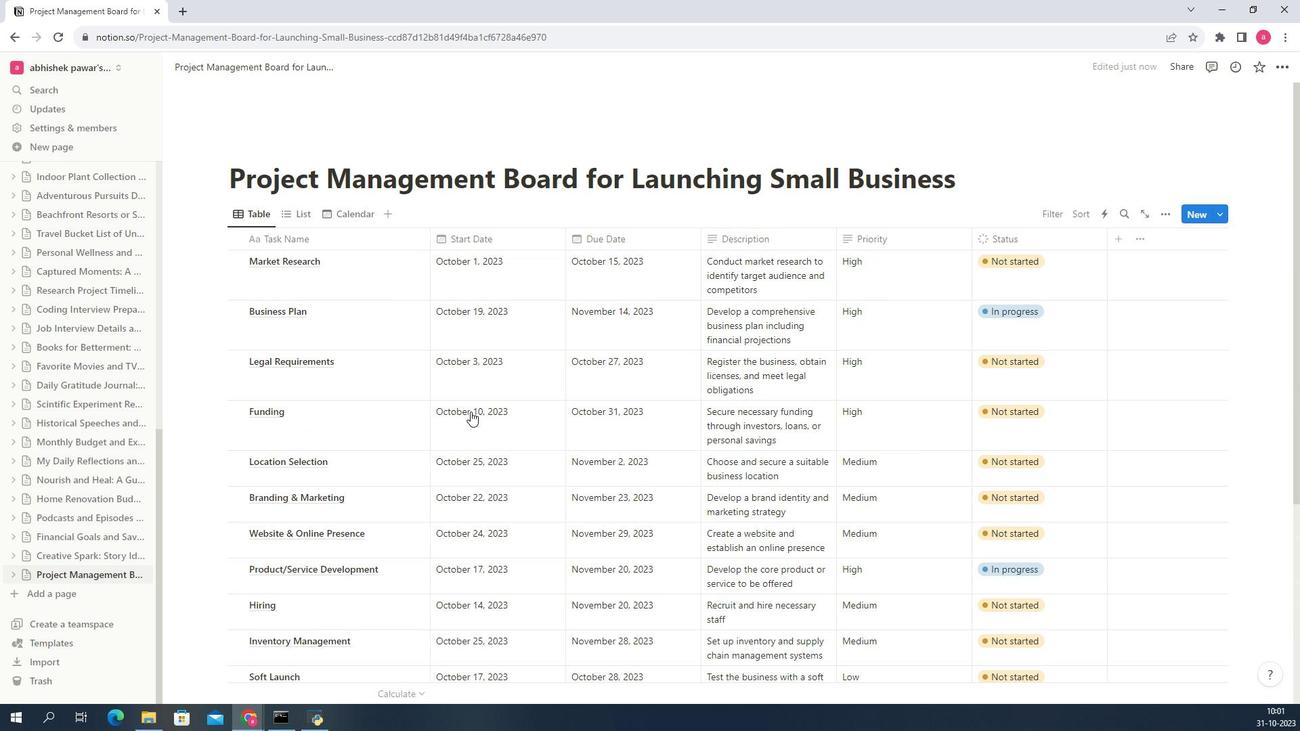 
Action: Mouse moved to (466, 411)
Screenshot: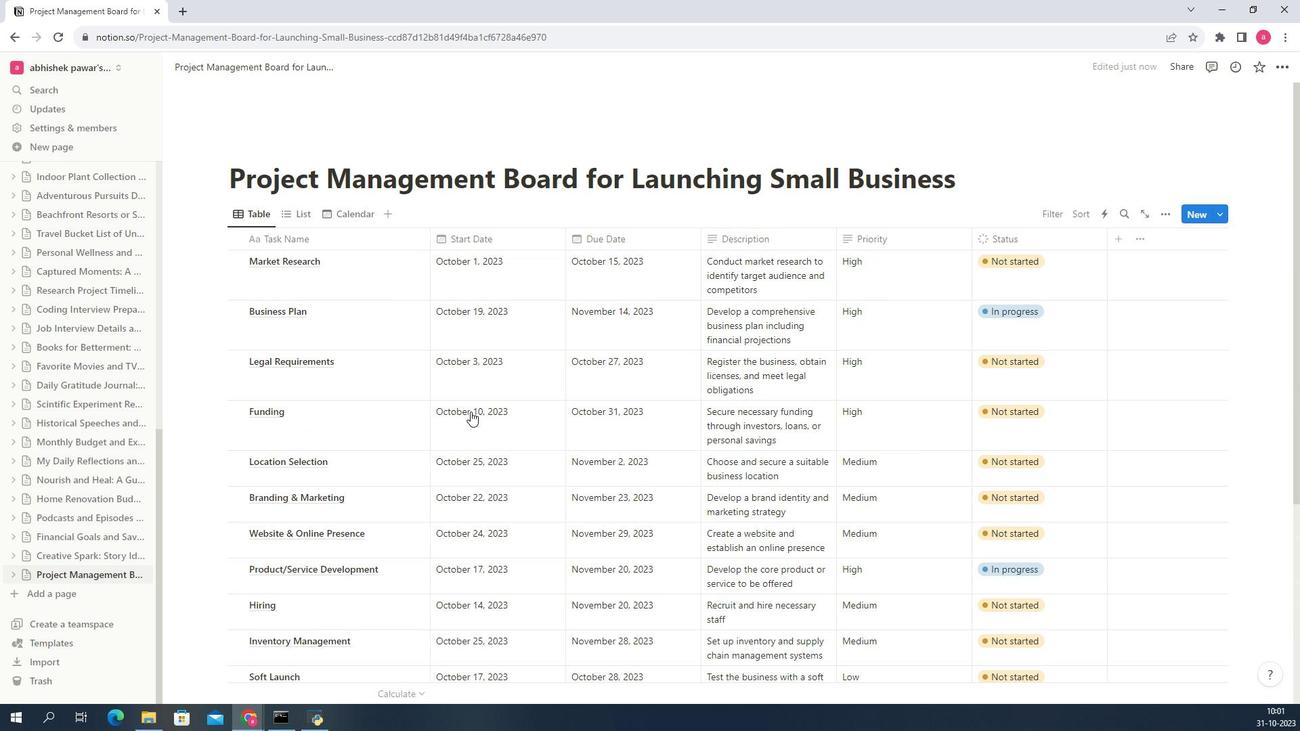 
Action: Mouse pressed left at (466, 411)
Screenshot: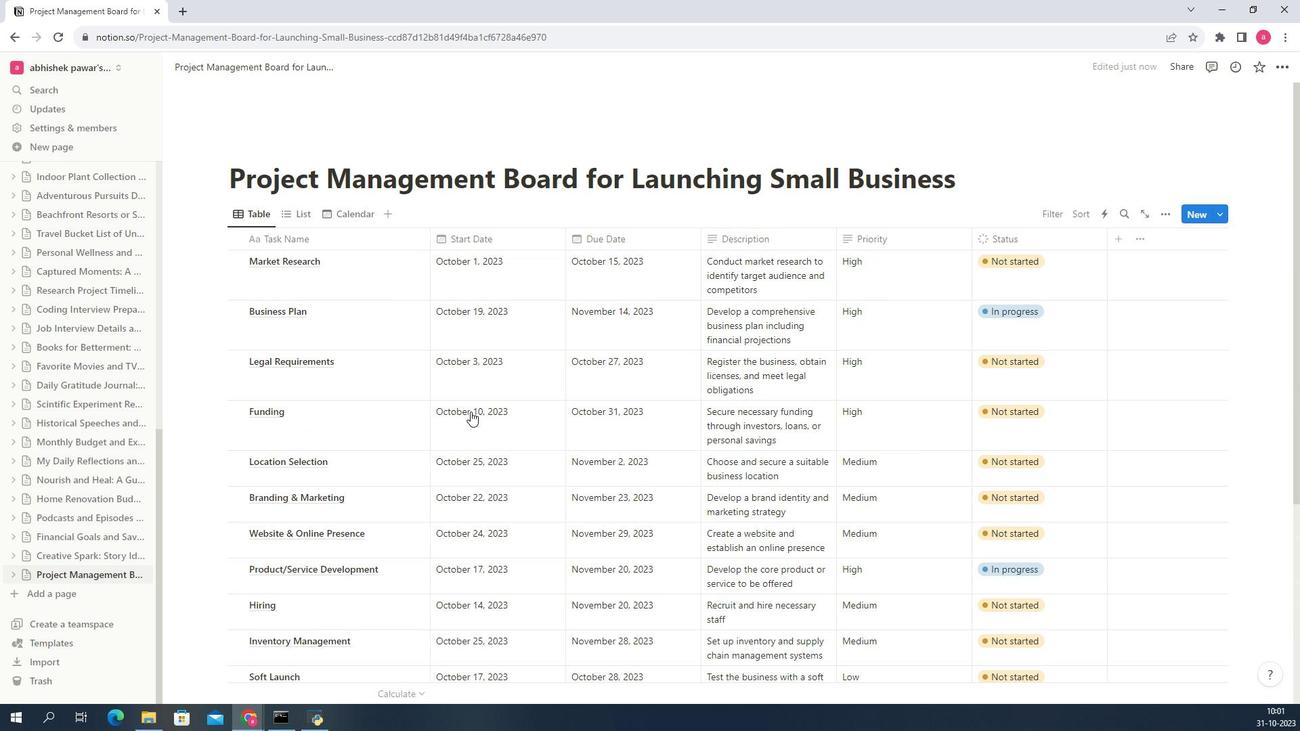 
Action: Mouse pressed left at (466, 411)
